 Task: Create a PowerPoint presentation on the benefits of meditation and mindfulness, including images and text from online sources.
Action: Mouse moved to (458, 384)
Screenshot: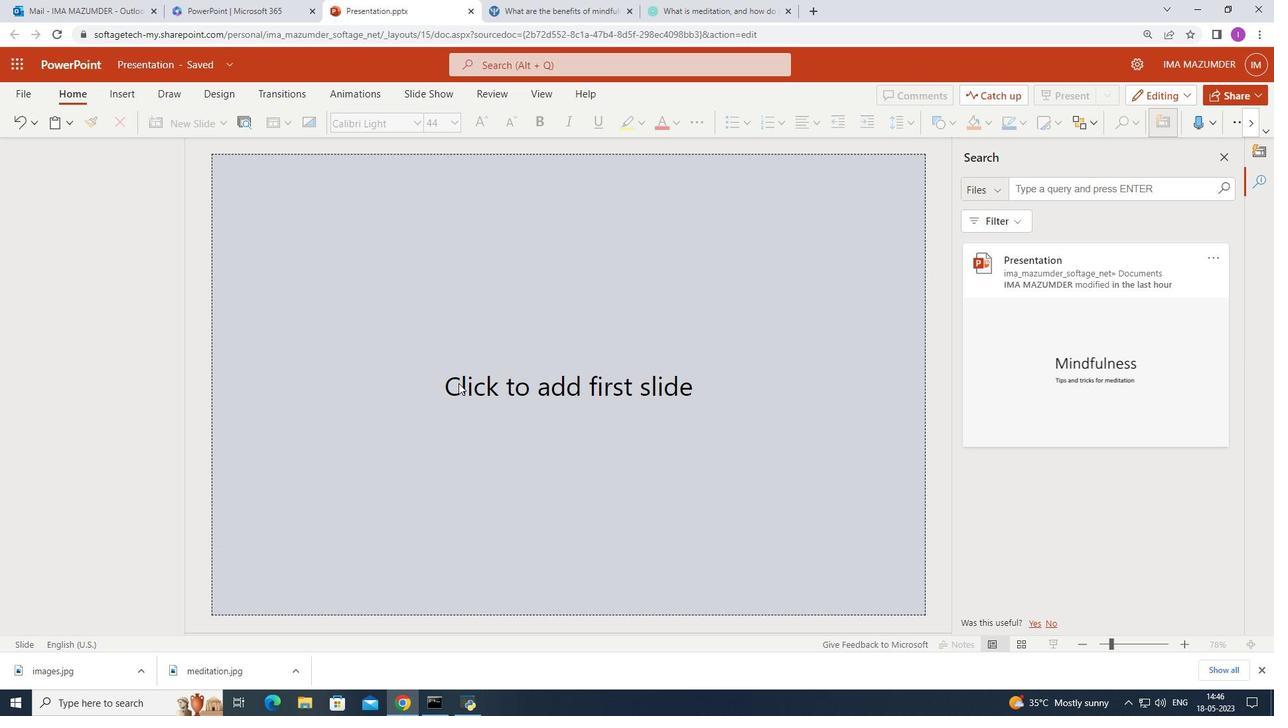 
Action: Mouse pressed left at (458, 384)
Screenshot: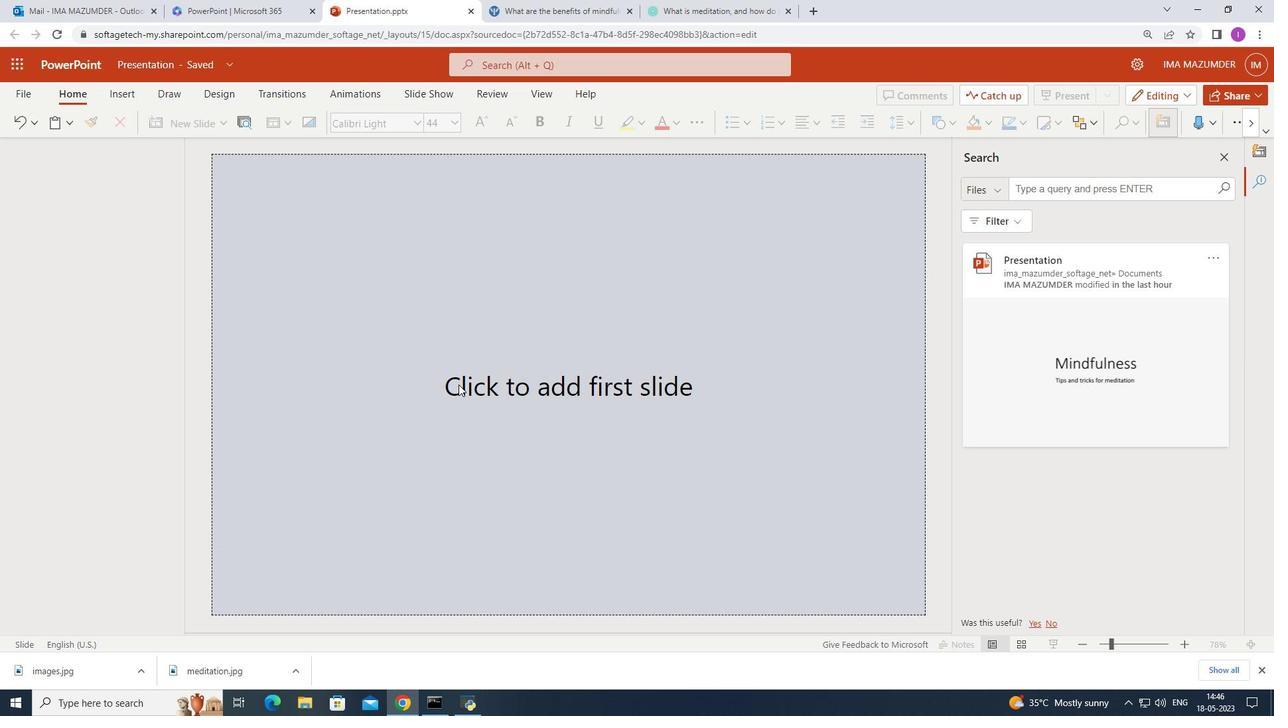 
Action: Mouse moved to (456, 301)
Screenshot: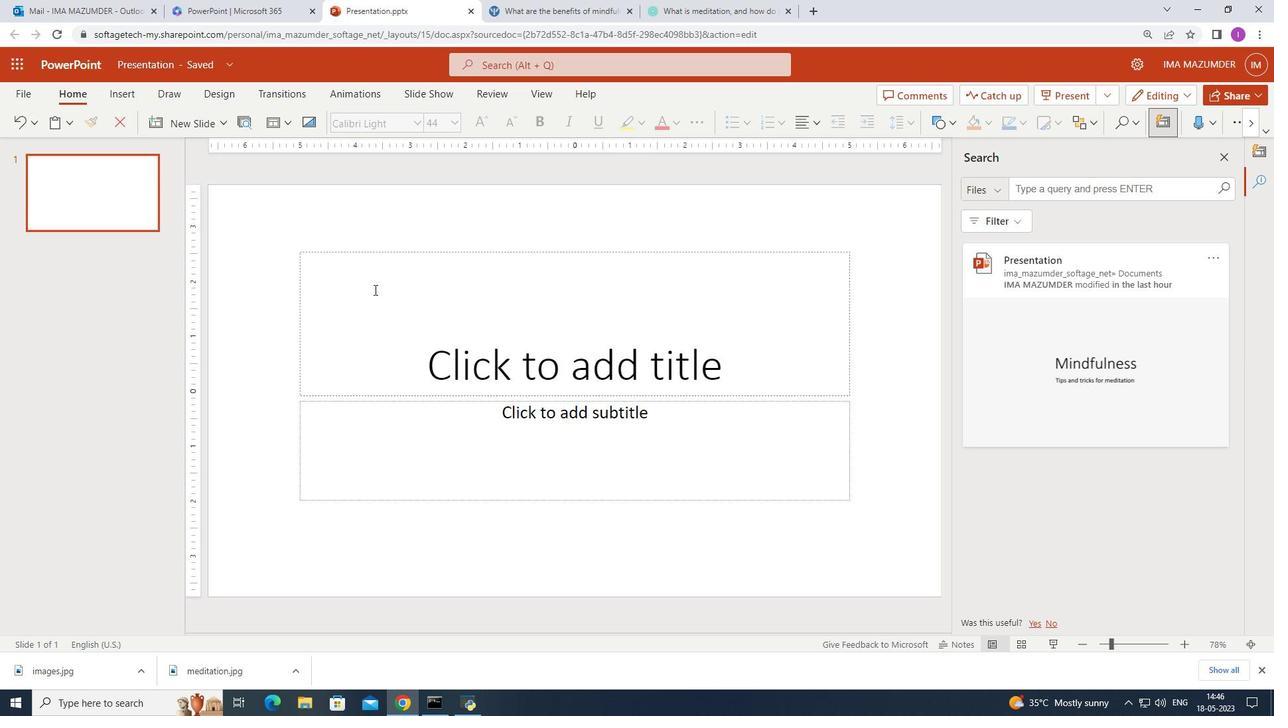 
Action: Key pressed <Key.shift><Key.shift><Key.shift><Key.shift><Key.shift><Key.shift><Key.shift><Key.shift><Key.shift><Key.shift><Key.shift><Key.shift><Key.shift><Key.shift><Key.shift><Key.shift><Key.shift><Key.shift><Key.shift><Key.shift><Key.shift><Key.shift><Key.shift><Key.shift><Key.shift><Key.shift><Key.shift><Key.shift><Key.shift><Key.shift><Key.shift><Key.shift><Key.shift><Key.shift><Key.shift><Key.shift><Key.shift><Key.shift><Key.shift><Key.shift><Key.shift><Key.shift><Key.shift><Key.shift><Key.shift><Key.shift><Key.shift><Key.shift><Key.shift><Key.shift><Key.shift><Key.shift><Key.shift><Key.shift><Key.shift><Key.shift><Key.shift><Key.shift><Key.shift><Key.shift><Key.shift><Key.shift><Key.shift><Key.shift><Key.shift><Key.shift><Key.shift><Key.shift><Key.shift><Key.shift><Key.shift><Key.shift><Key.shift><Key.shift><Key.shift><Key.shift><Key.shift><Key.shift><Key.shift><Key.shift><Key.shift><Key.shift><Key.shift><Key.shift><Key.shift><Key.shift><Key.shift><Key.shift><Key.shift><Key.shift><Key.shift><Key.shift><Key.shift><Key.shift><Key.shift><Key.shift><Key.shift><Key.shift><Key.shift><Key.shift><Key.shift><Key.shift><Key.shift><Key.shift><Key.shift><Key.shift><Key.shift><Key.shift><Key.shift><Key.shift><Key.shift><Key.shift><Key.shift><Key.shift><Key.shift><Key.shift><Key.shift><Key.shift><Key.shift><Key.shift><Key.shift><Key.shift><Key.shift><Key.shift><Key.shift><Key.shift><Key.shift><Key.shift><Key.shift><Key.shift><Key.shift><Key.shift><Key.shift><Key.shift><Key.shift><Key.shift><Key.shift><Key.shift><Key.shift><Key.shift><Key.shift><Key.shift><Key.shift><Key.shift><Key.shift><Key.shift><Key.shift><Key.shift><Key.shift><Key.shift><Key.shift><Key.shift><Key.shift><Key.shift><Key.shift><Key.shift><Key.shift><Key.shift><Key.shift><Key.shift><Key.shift><Key.shift><Key.shift><Key.shift><Key.shift><Key.shift><Key.shift><Key.shift><Key.shift><Key.shift><Key.shift><Key.shift><Key.shift>Me
Screenshot: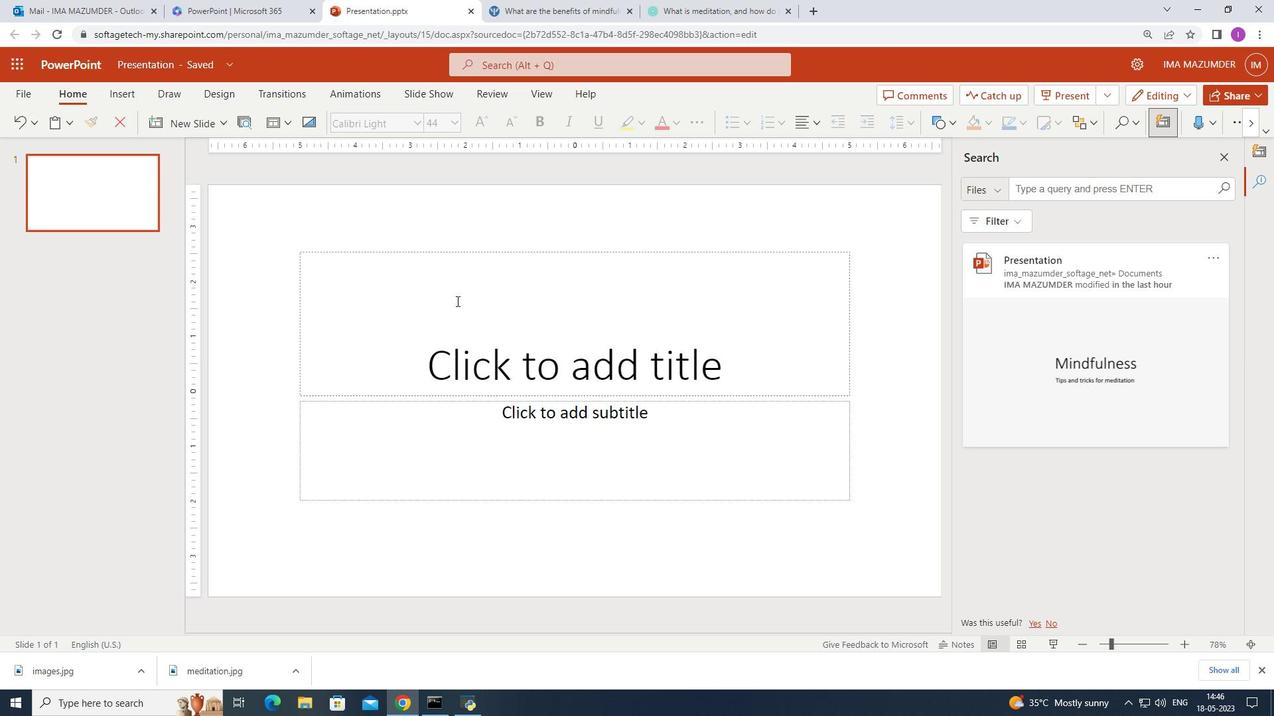 
Action: Mouse moved to (430, 311)
Screenshot: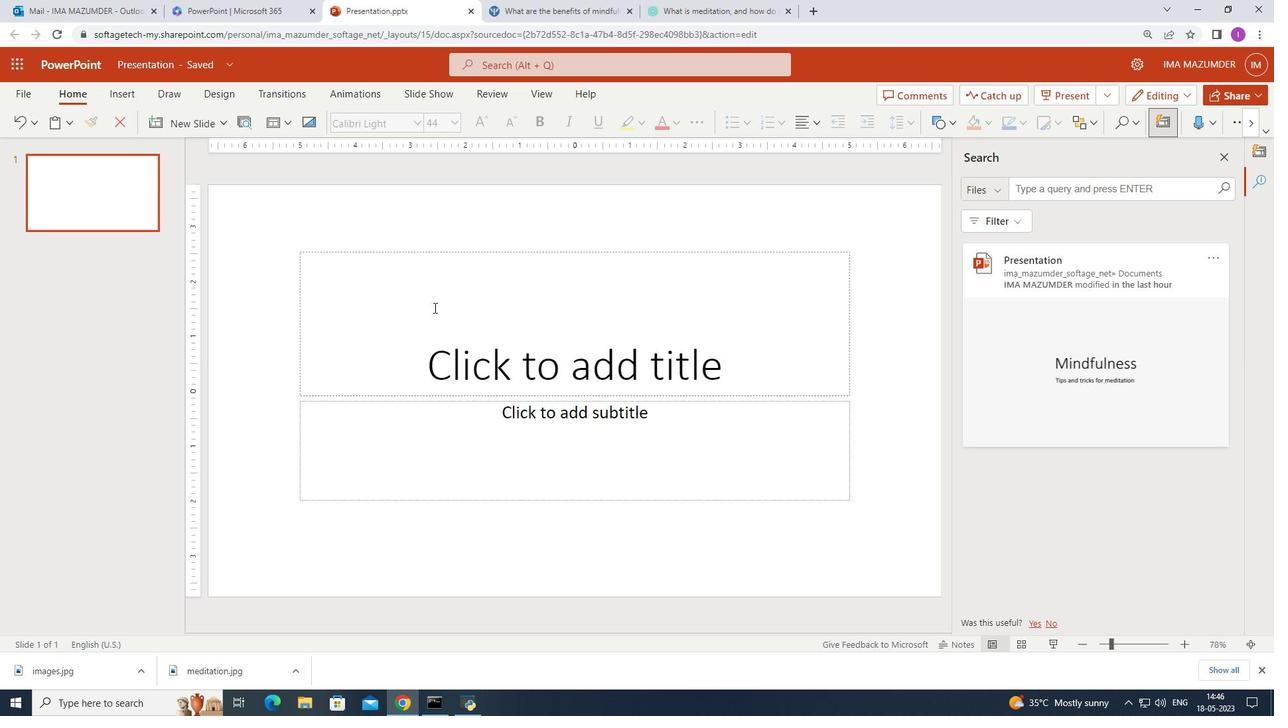 
Action: Mouse pressed left at (430, 311)
Screenshot: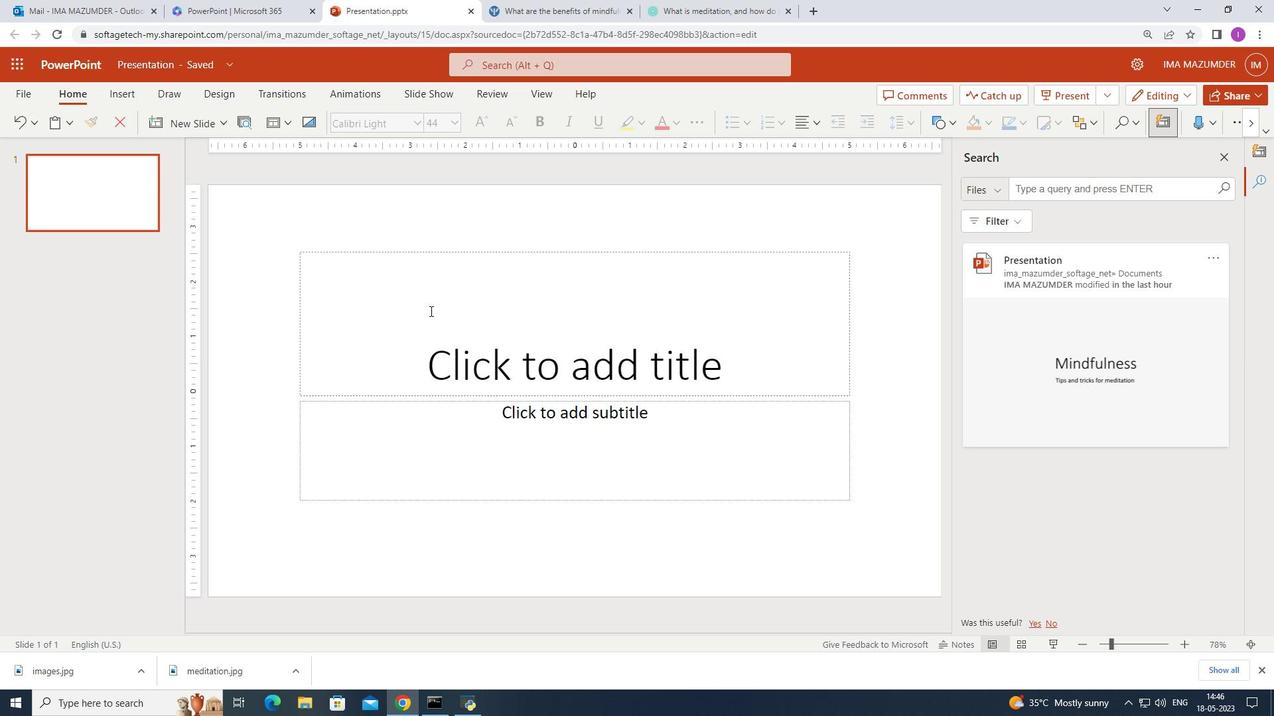 
Action: Mouse moved to (561, 270)
Screenshot: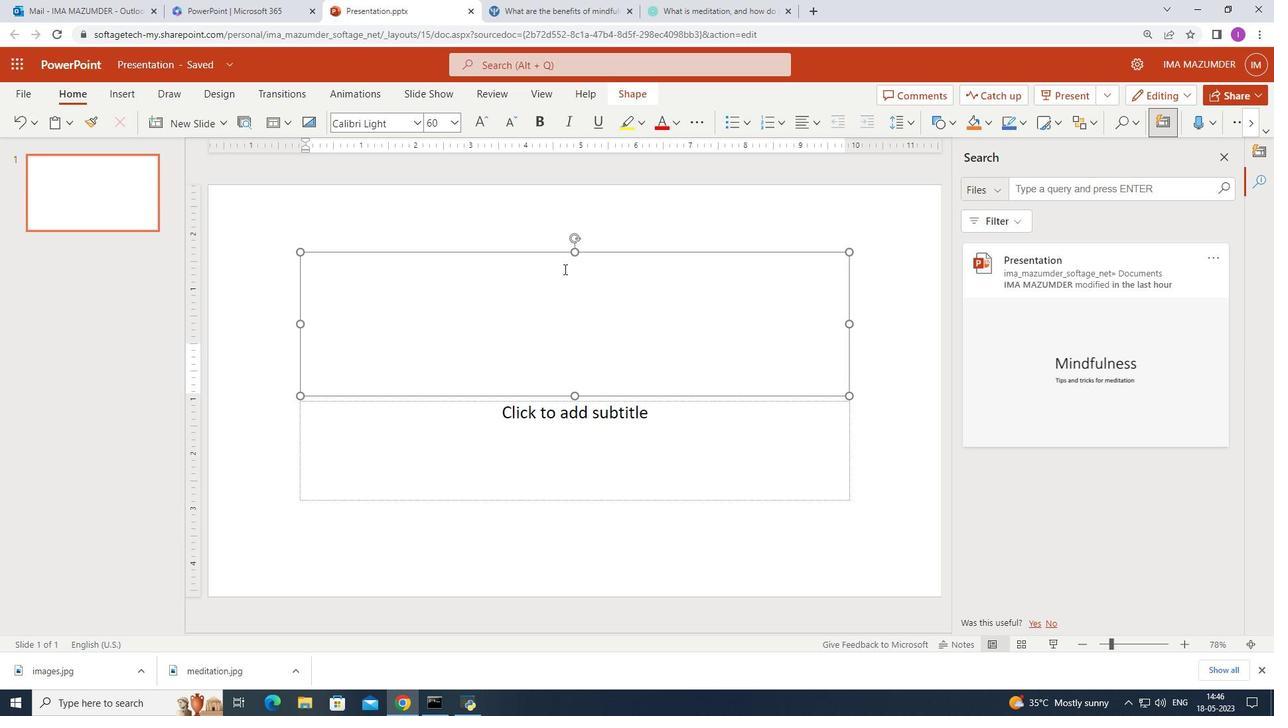
Action: Key pressed <Key.shift><Key.shift><Key.shift><Key.shift><Key.shift><Key.shift><Key.shift><Key.shift><Key.shift><Key.shift><Key.shift><Key.shift><Key.shift><Key.shift><Key.shift><Key.shift><Key.shift><Key.shift><Key.shift><Key.shift><Key.shift><Key.shift><Key.shift><Key.shift><Key.shift><Key.shift><Key.shift><Key.shift><Key.shift><Key.shift><Key.shift><Key.shift><Key.shift><Key.shift><Key.shift><Key.shift><Key.shift><Key.shift><Key.shift><Key.shift><Key.shift><Key.shift><Key.shift><Key.shift><Key.shift><Key.shift><Key.shift><Key.shift><Key.shift><Key.shift><Key.shift><Key.shift><Key.shift><Key.shift><Key.shift><Key.shift><Key.shift><Key.shift><Key.shift><Key.shift><Key.shift><Key.shift><Key.shift><Key.shift><Key.shift><Key.shift><Key.shift><Key.shift><Key.shift><Key.shift><Key.shift><Key.shift><Key.shift><Key.shift><Key.shift><Key.shift><Key.shift><Key.shift><Key.shift><Key.shift><Key.shift><Key.shift><Key.shift><Key.shift><Key.shift><Key.shift><Key.shift>Benefits<Key.space>of<Key.space>m<Key.backspace><Key.shift>Meditation
Screenshot: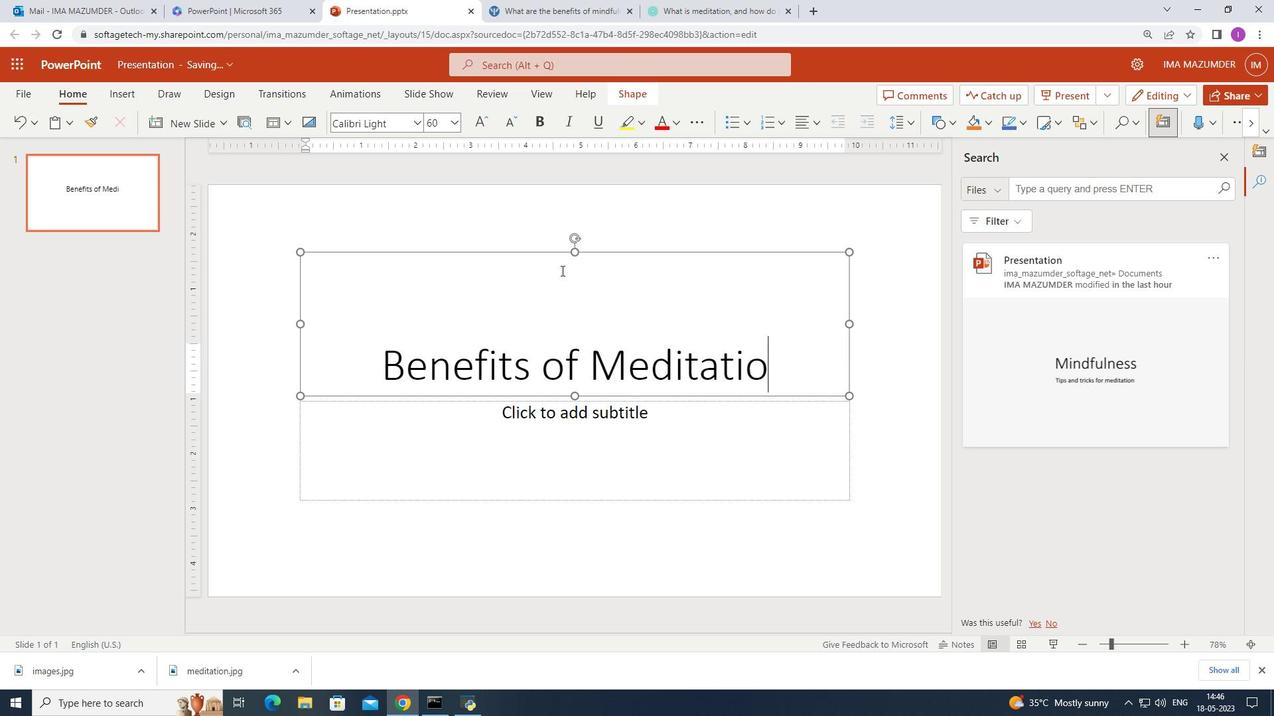 
Action: Mouse moved to (431, 418)
Screenshot: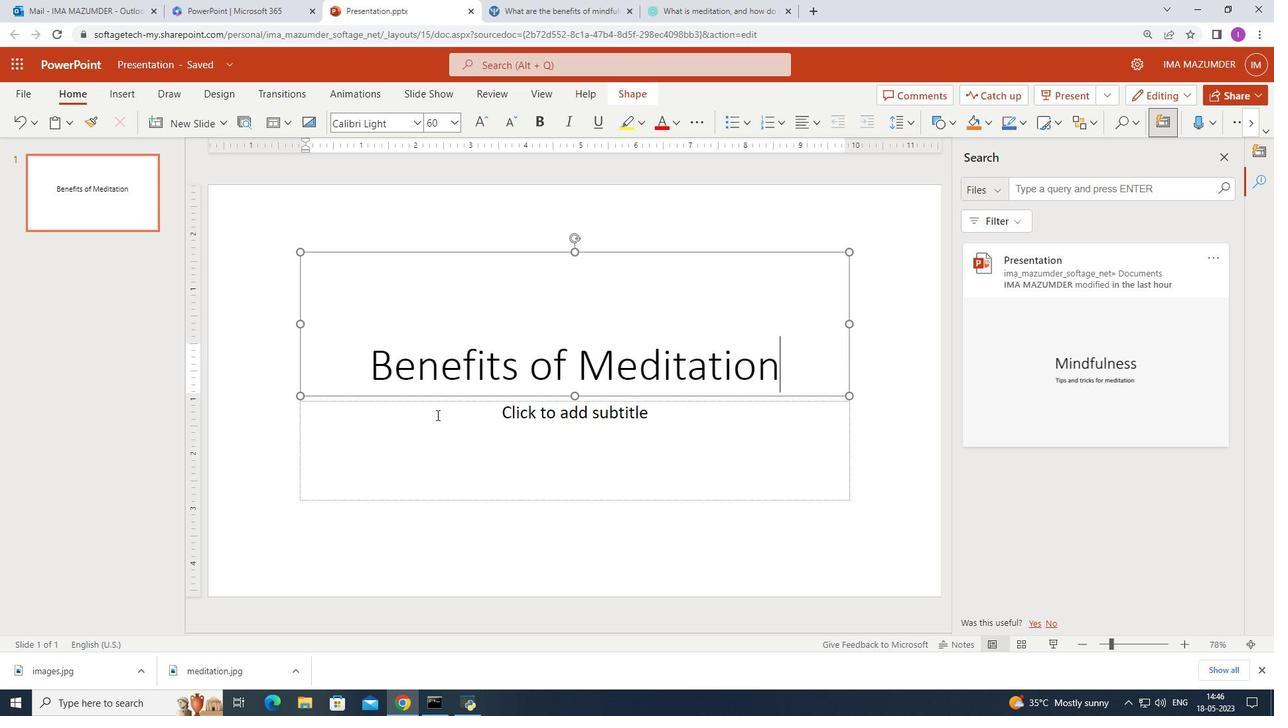 
Action: Mouse pressed left at (431, 418)
Screenshot: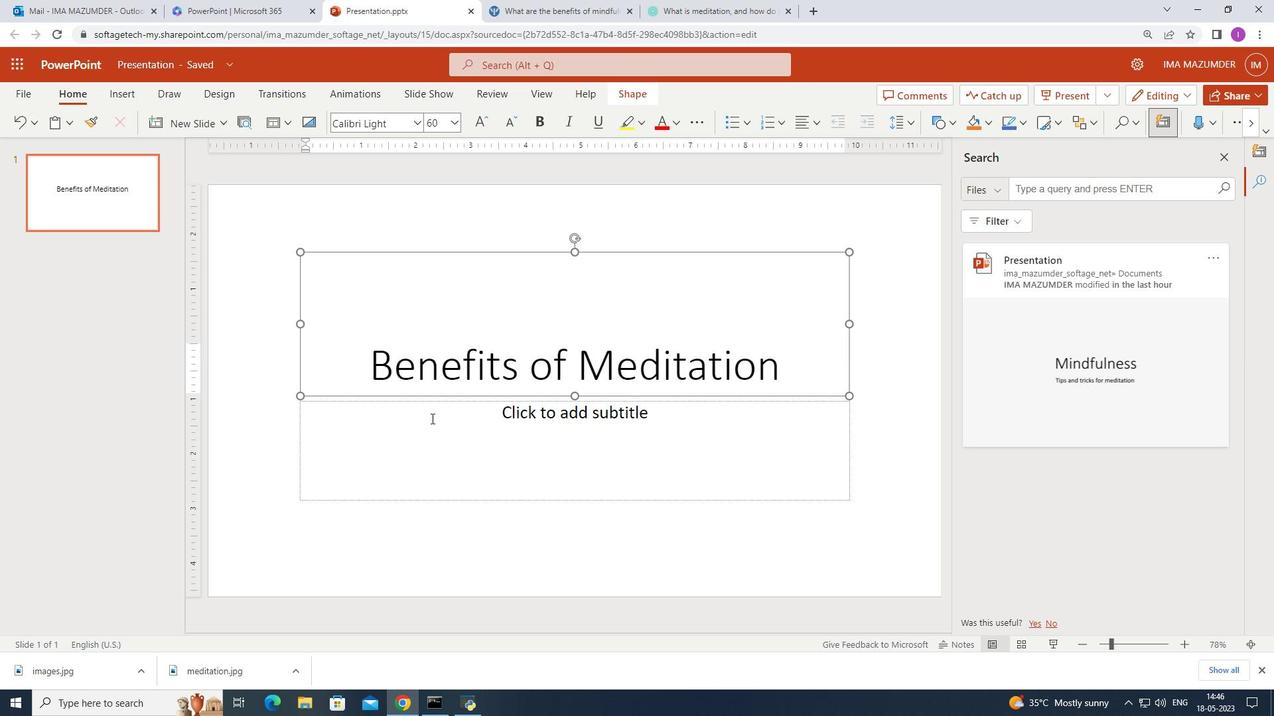 
Action: Mouse moved to (708, 392)
Screenshot: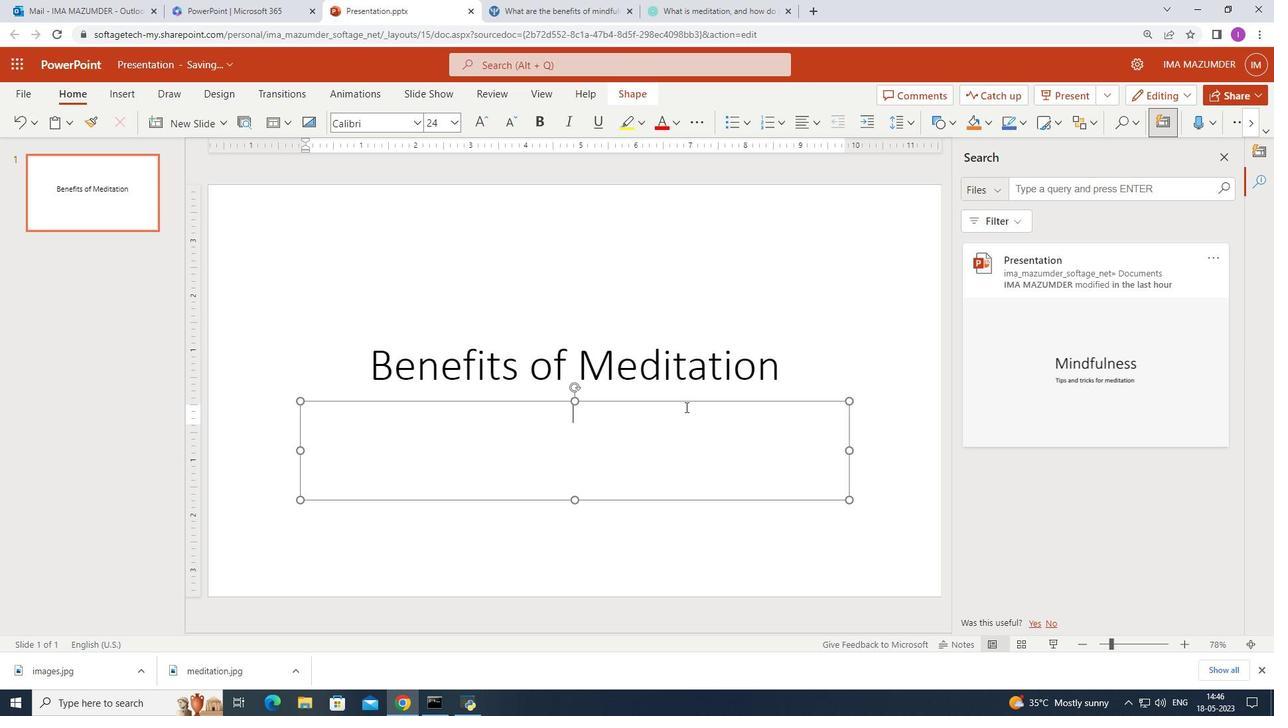 
Action: Key pressed <Key.shift>Tips<Key.space>of<Key.space><Key.shift>Meditation
Screenshot: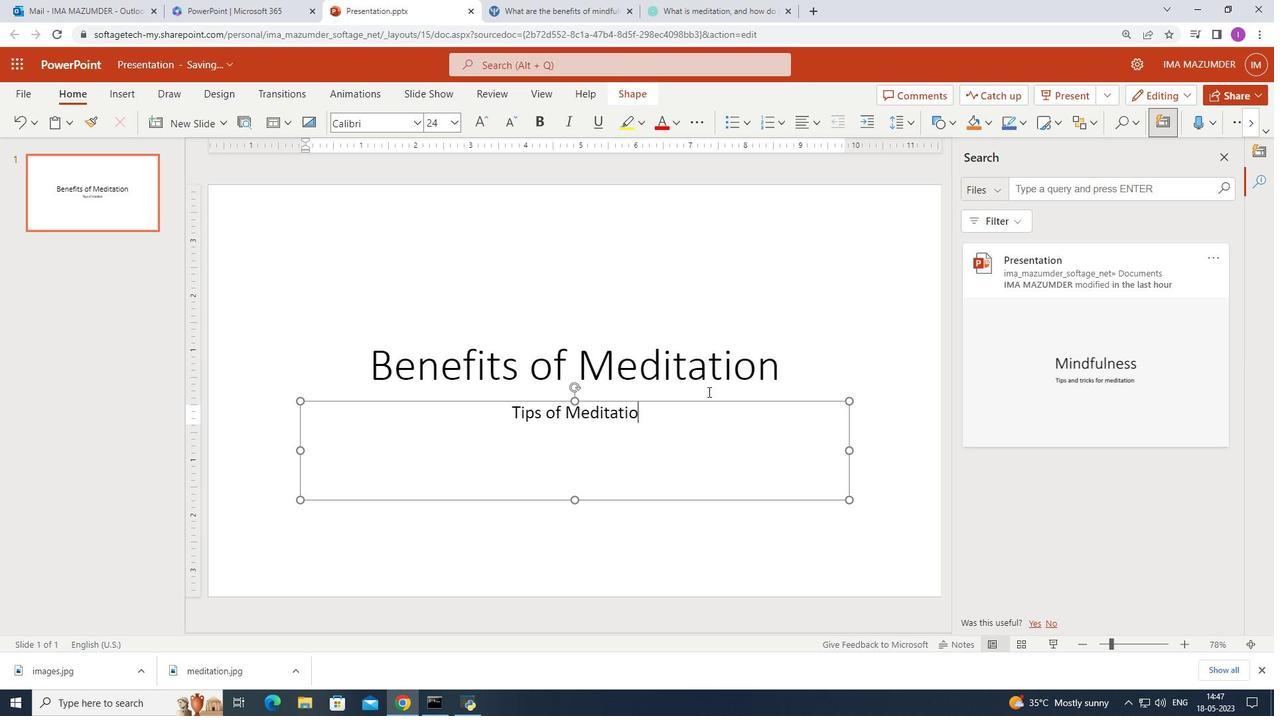 
Action: Mouse moved to (185, 122)
Screenshot: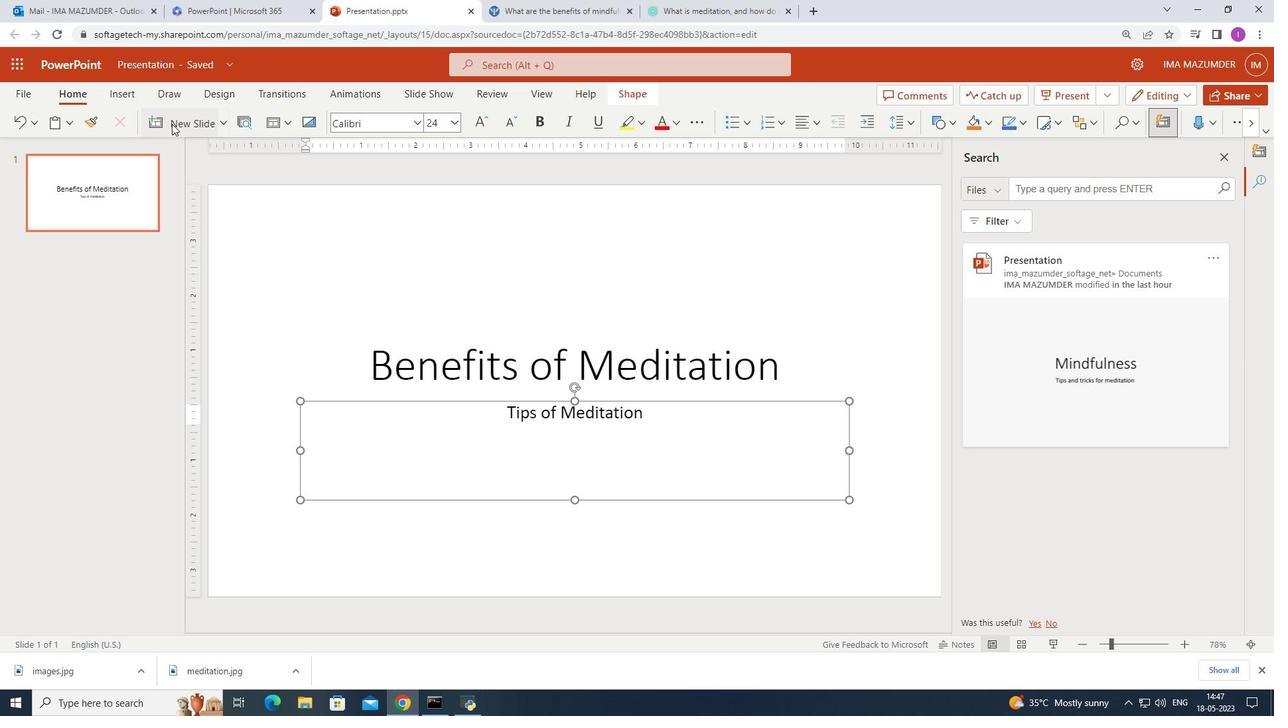 
Action: Mouse pressed left at (185, 122)
Screenshot: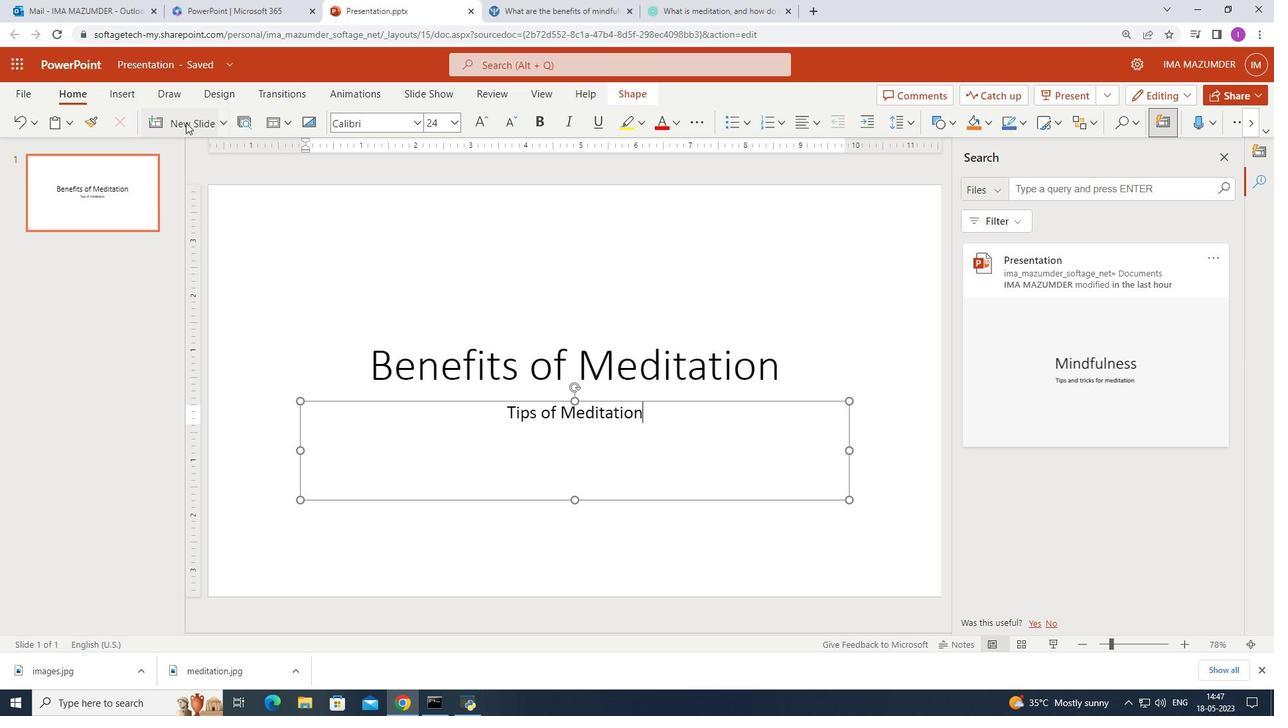 
Action: Mouse moved to (285, 246)
Screenshot: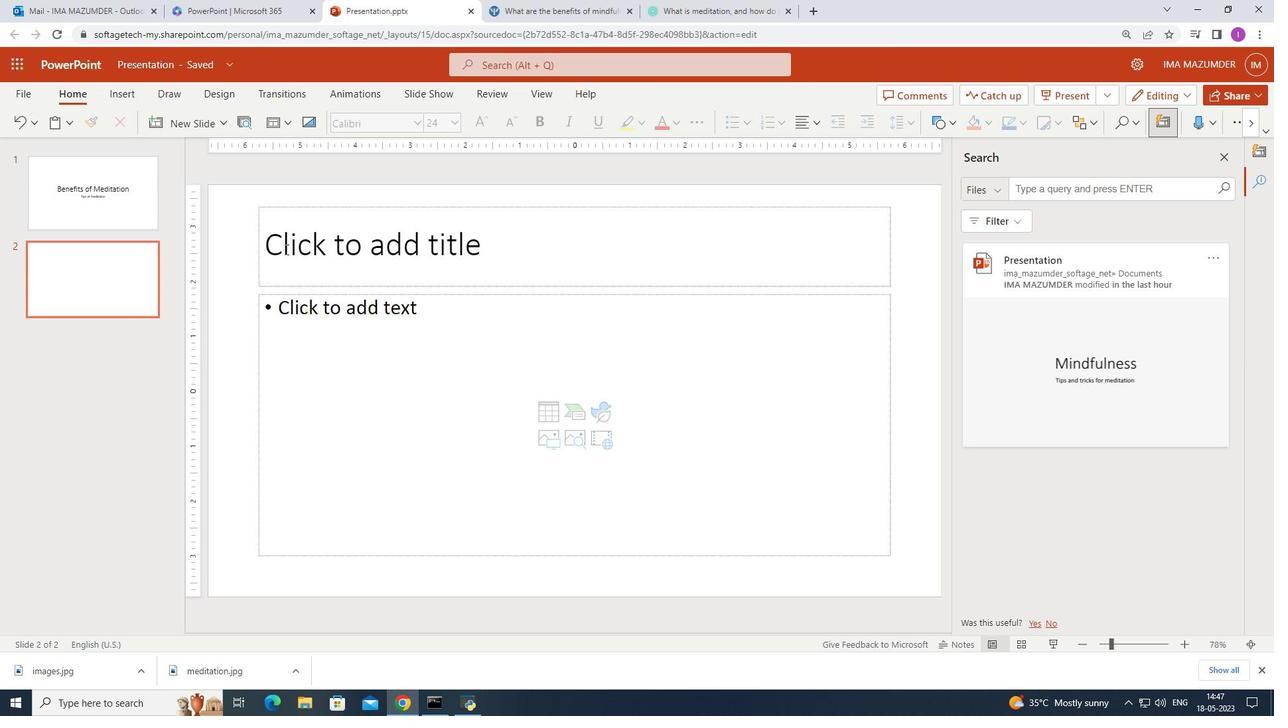 
Action: Mouse pressed left at (285, 246)
Screenshot: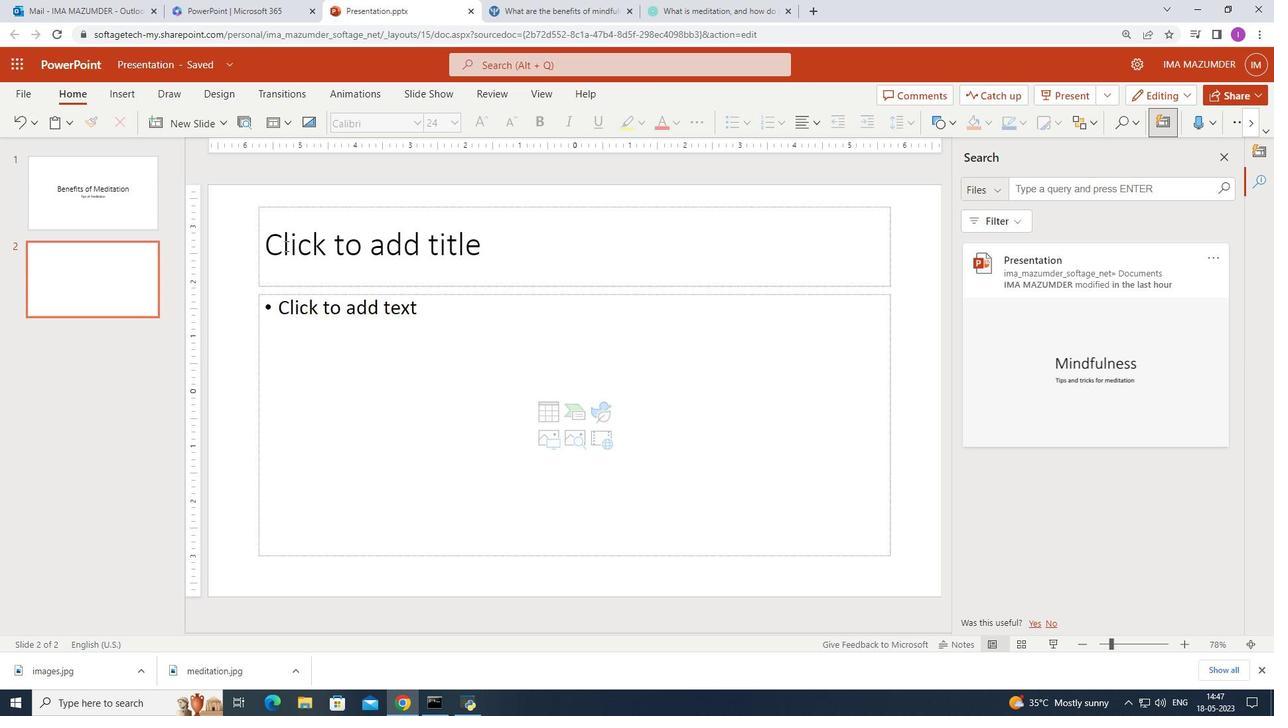 
Action: Mouse moved to (393, 236)
Screenshot: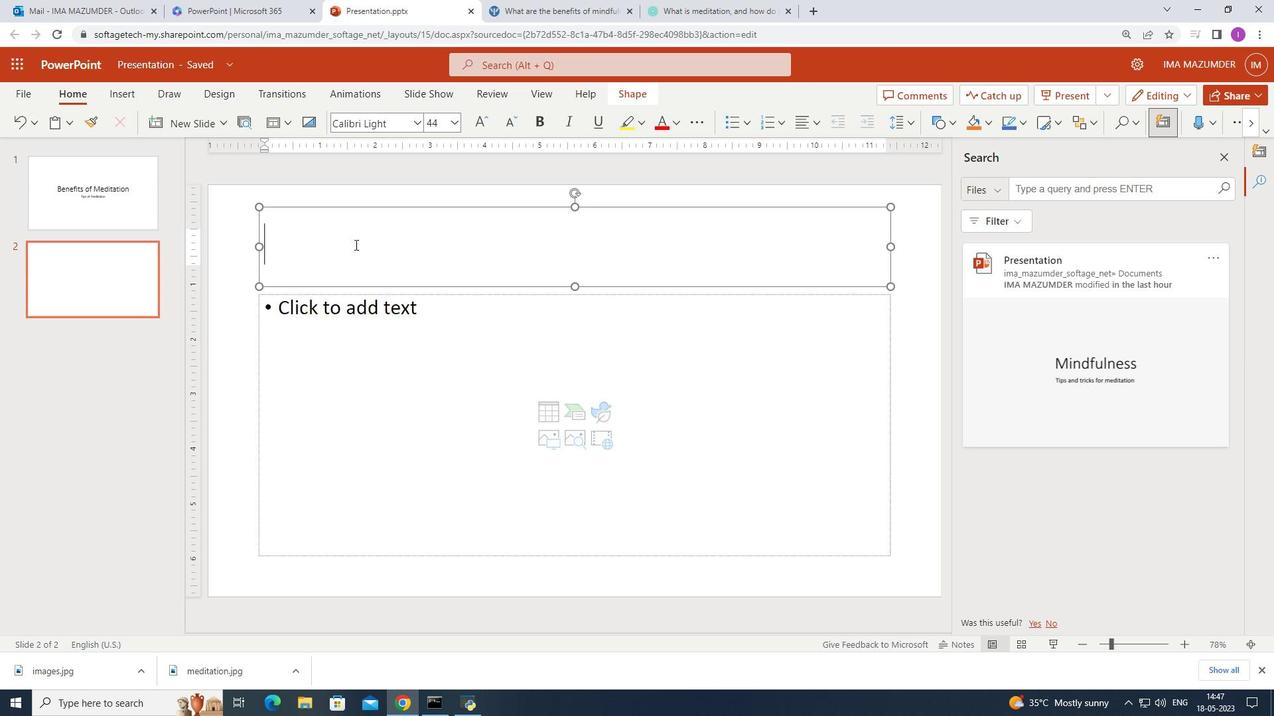 
Action: Key pressed <Key.shift>Meditation<Key.space>is<Key.space>for<Key.space>peace<Key.space>of<Key.space>mind
Screenshot: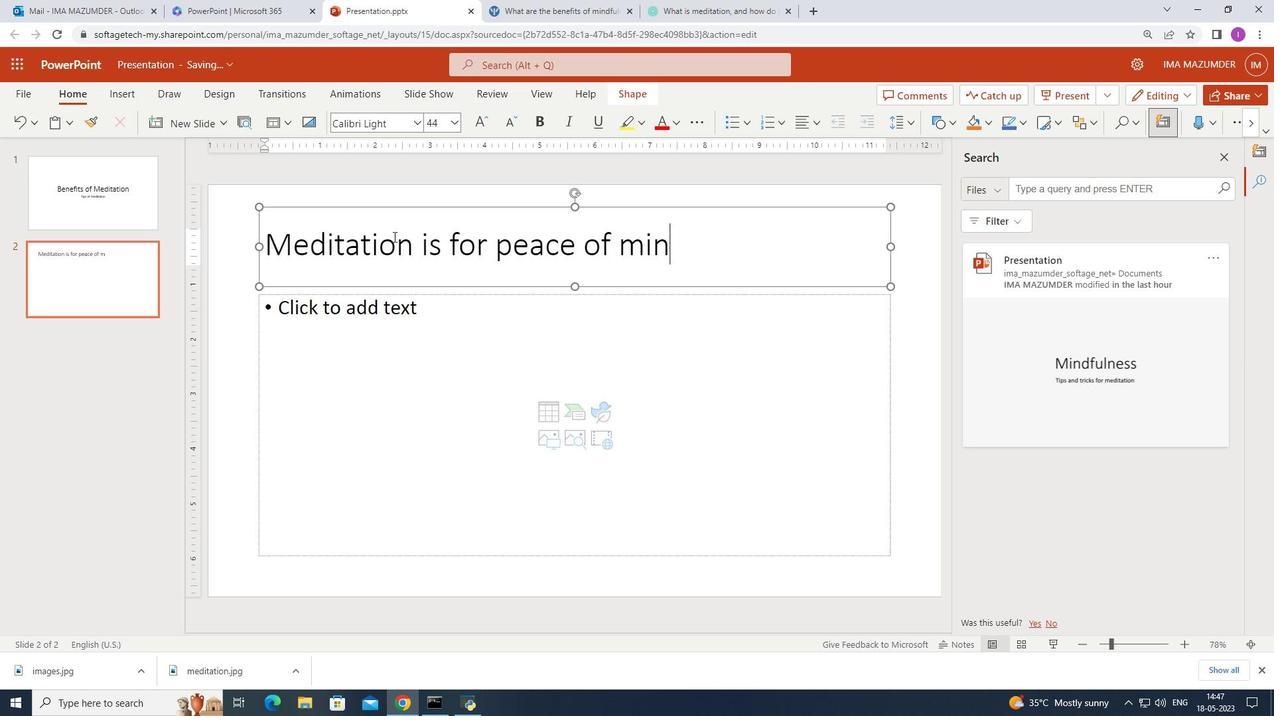 
Action: Mouse moved to (275, 319)
Screenshot: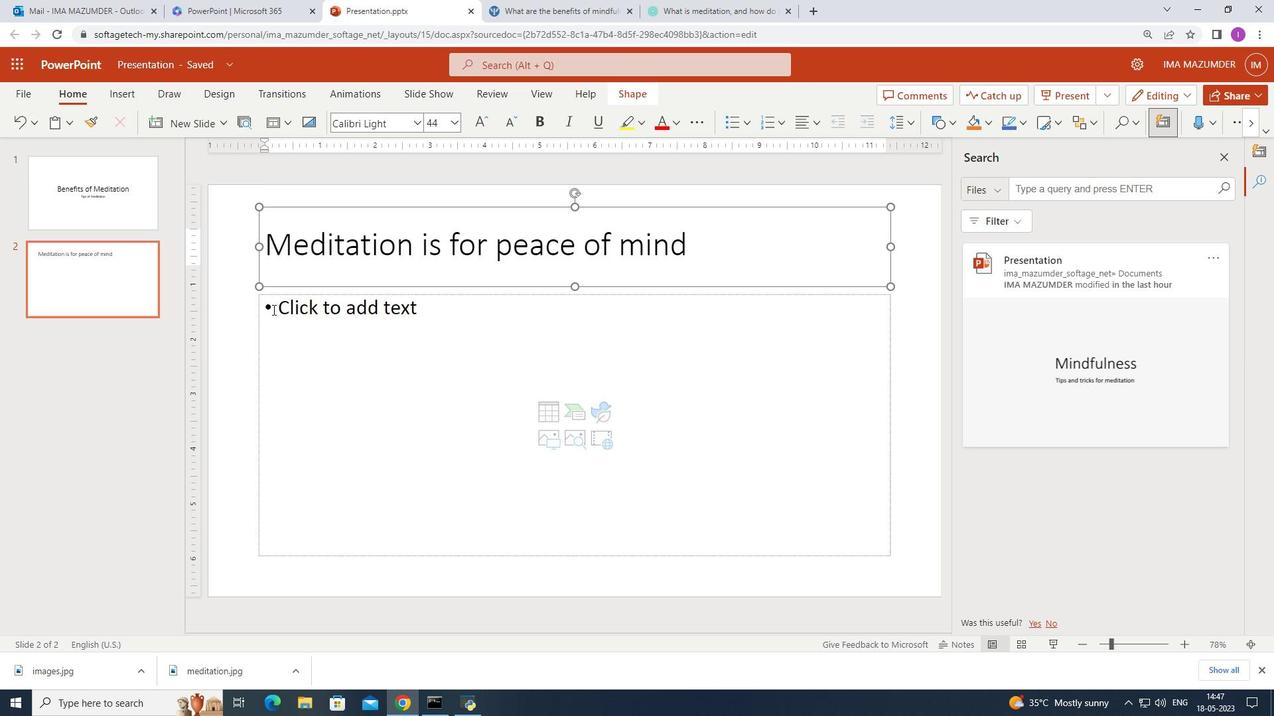 
Action: Mouse pressed left at (275, 319)
Screenshot: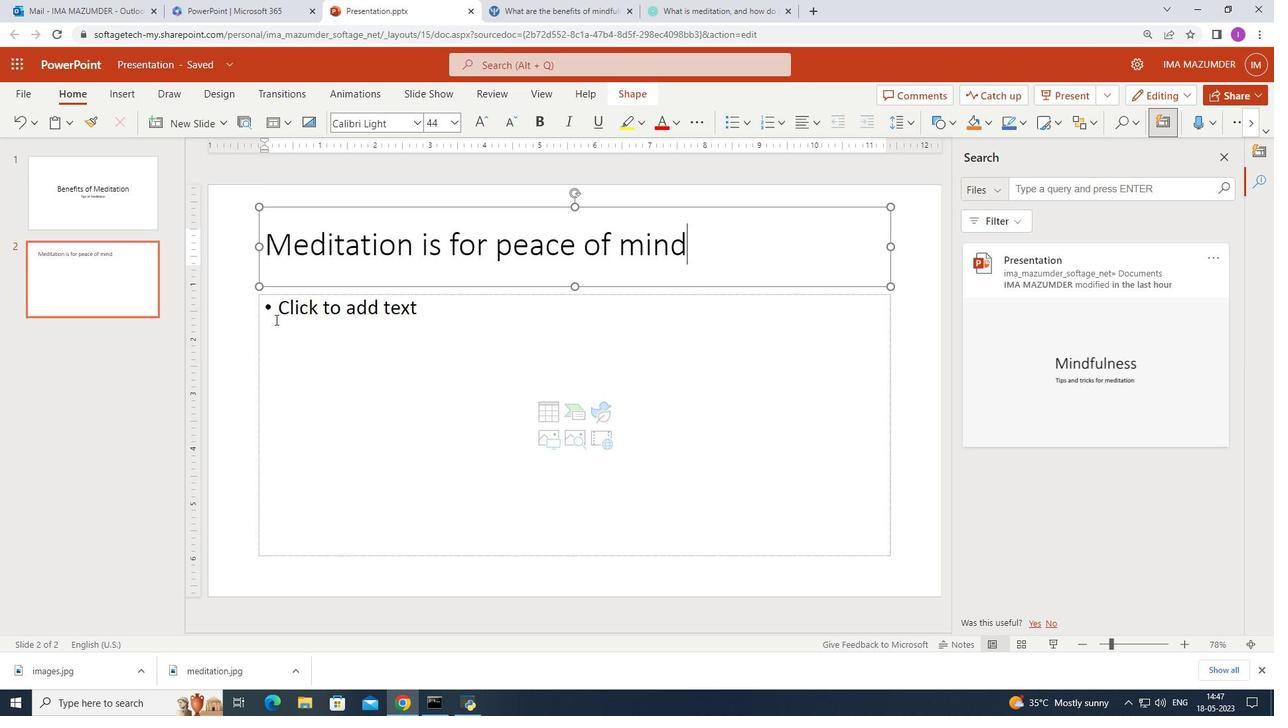 
Action: Mouse moved to (610, 7)
Screenshot: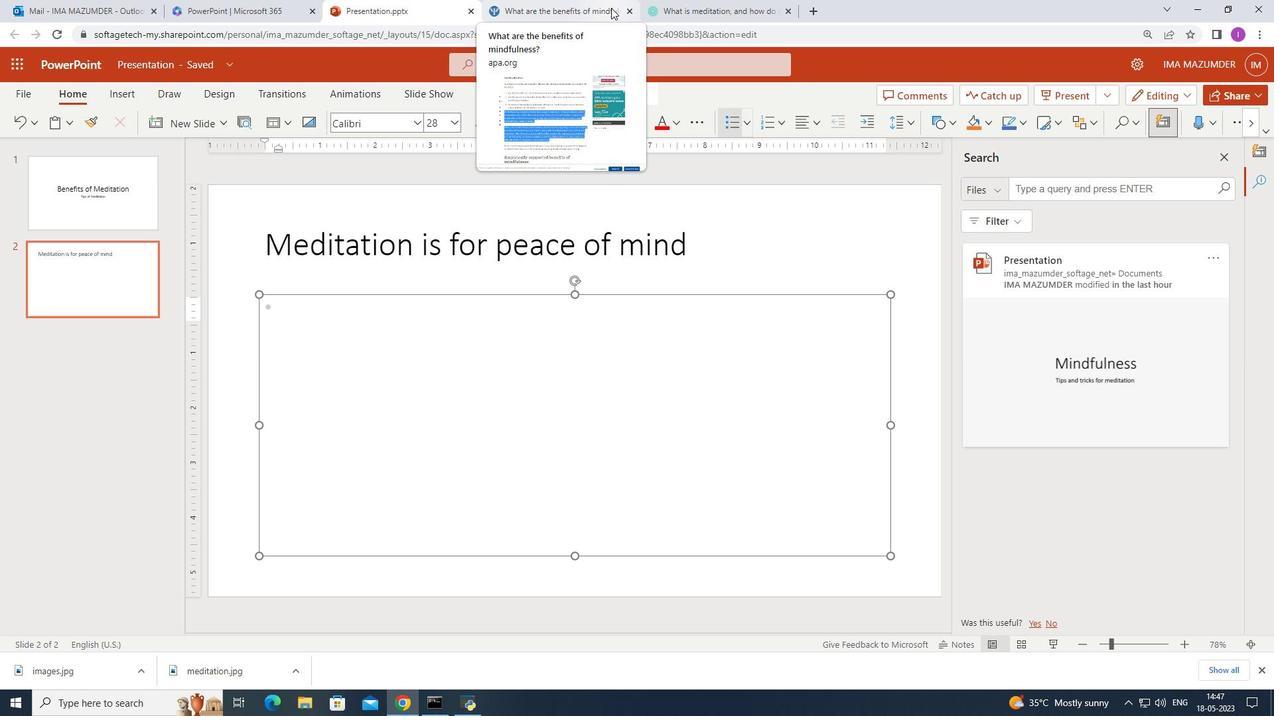 
Action: Mouse pressed left at (610, 7)
Screenshot: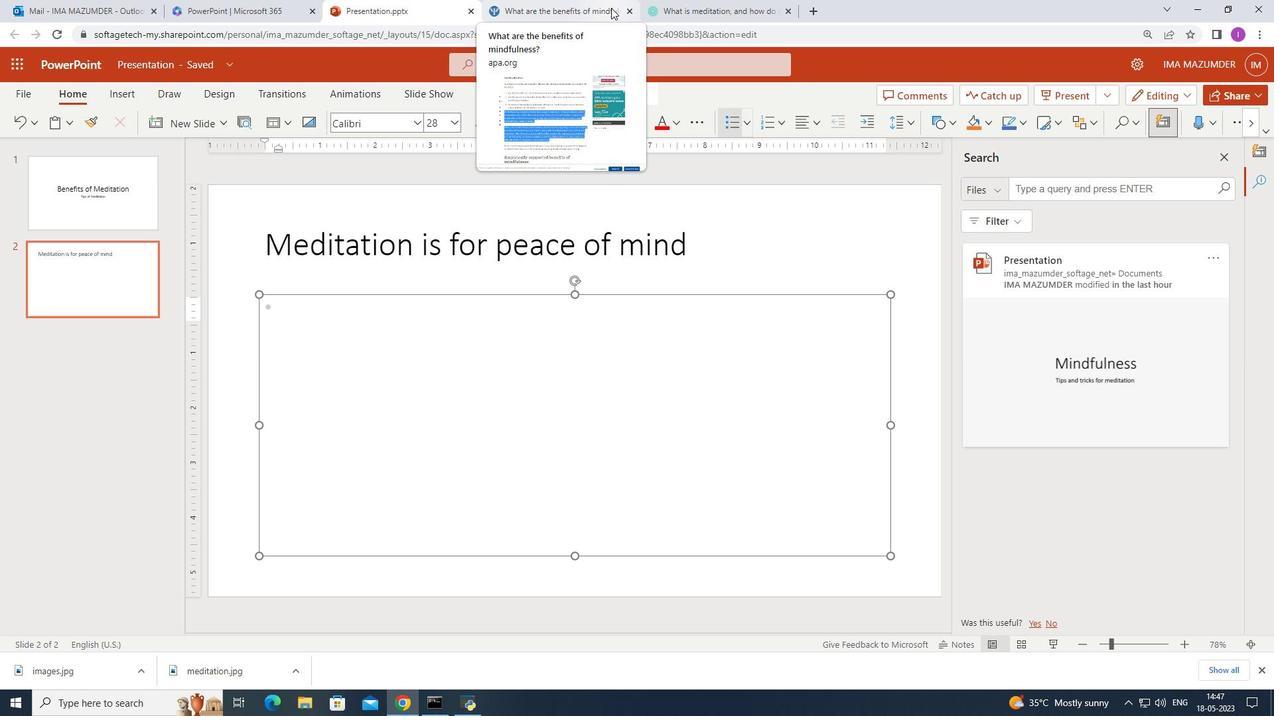 
Action: Mouse moved to (336, 141)
Screenshot: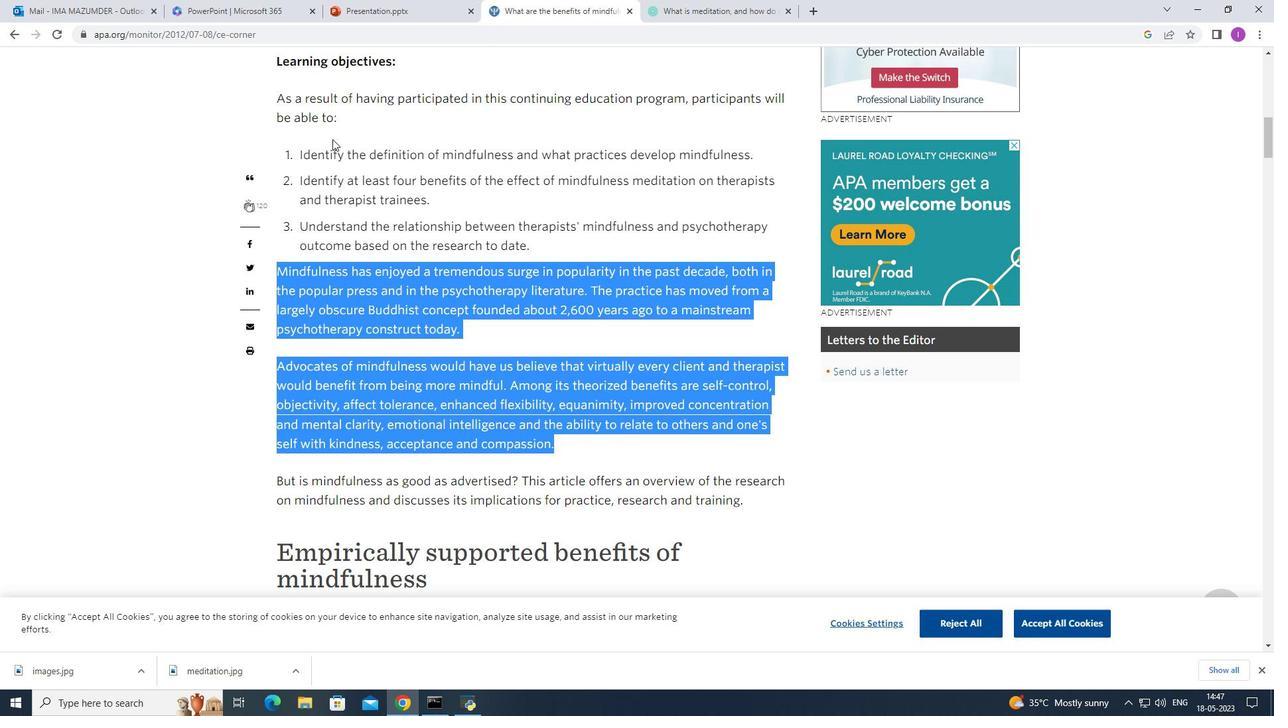 
Action: Mouse scrolled (336, 142) with delta (0, 0)
Screenshot: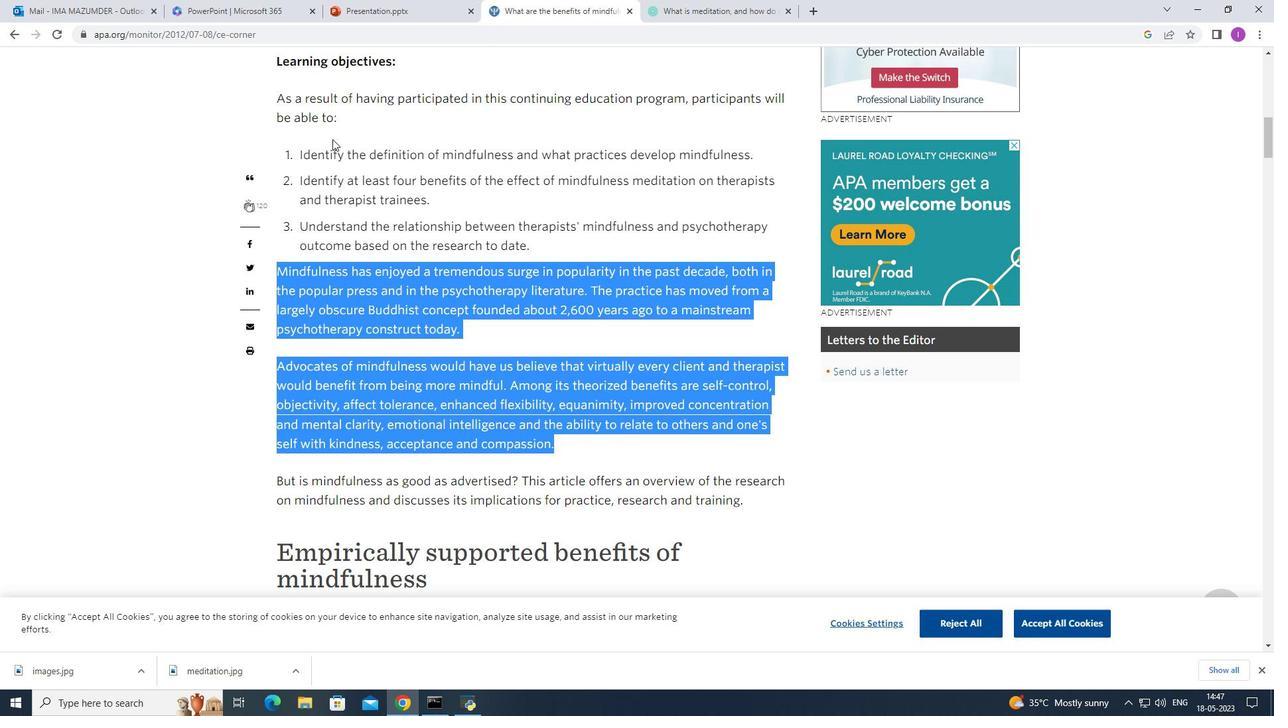 
Action: Mouse scrolled (336, 142) with delta (0, 0)
Screenshot: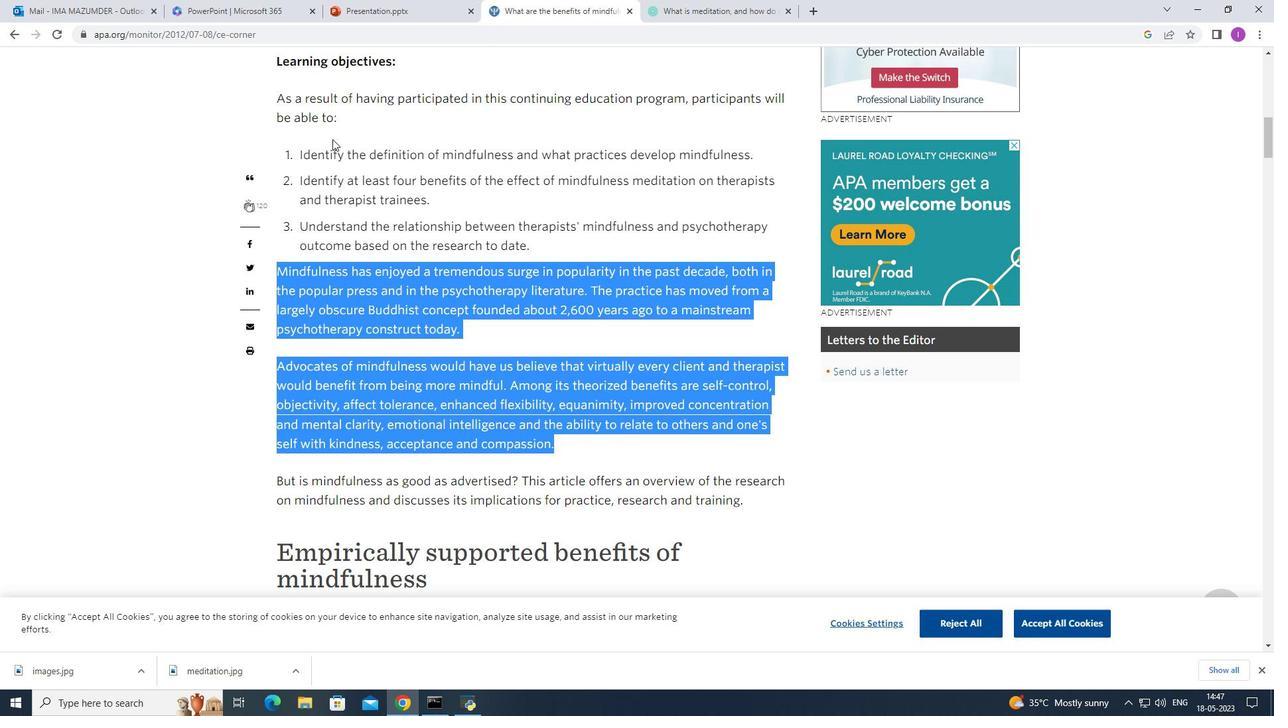 
Action: Mouse moved to (338, 141)
Screenshot: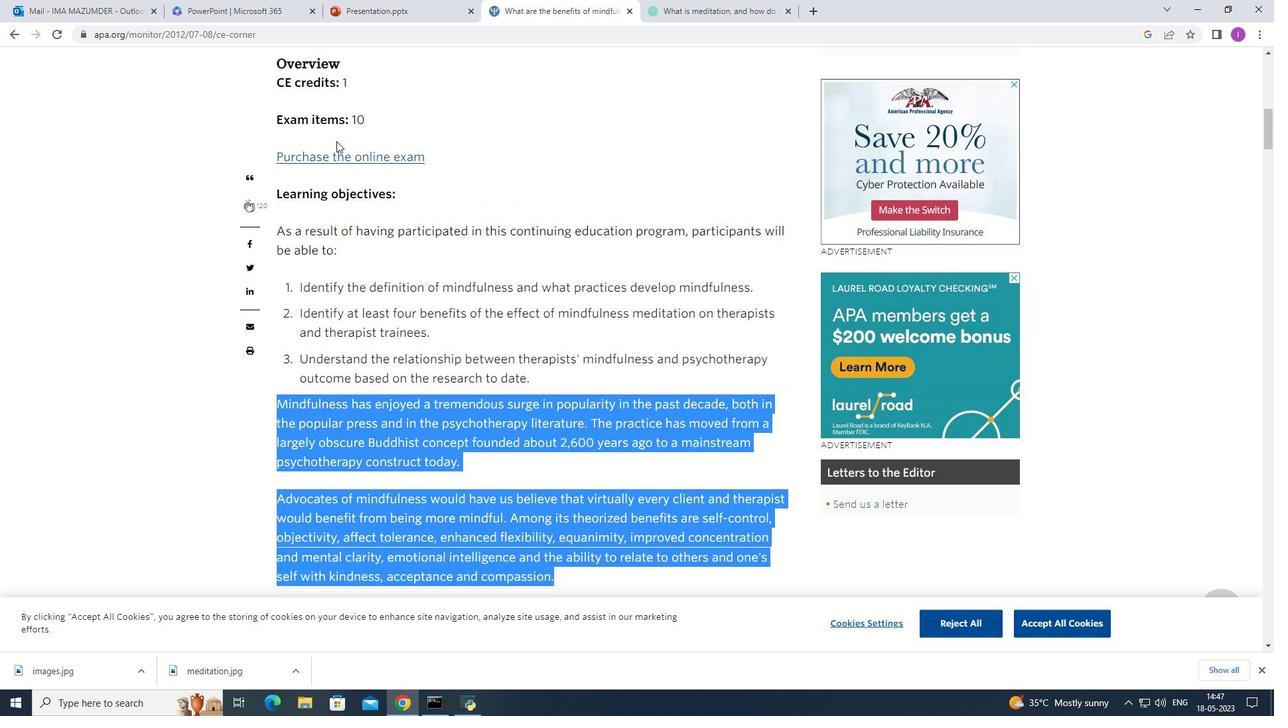 
Action: Mouse scrolled (338, 142) with delta (0, 0)
Screenshot: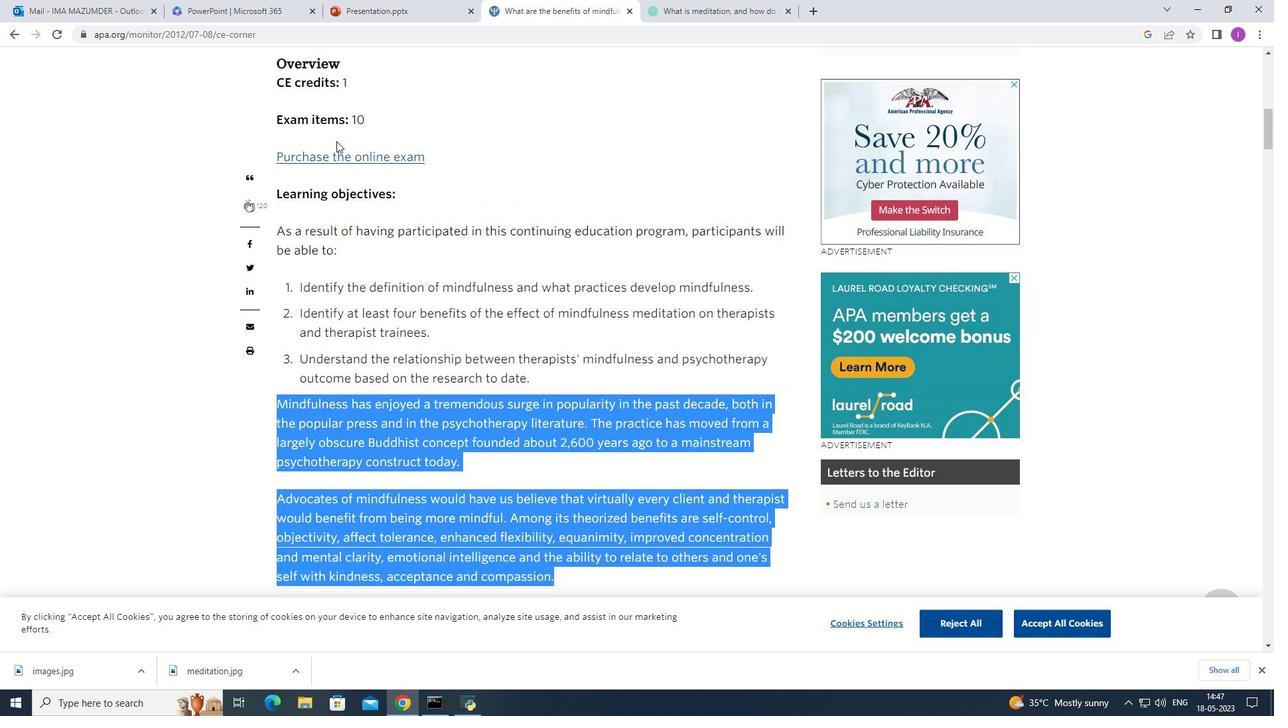 
Action: Mouse moved to (340, 140)
Screenshot: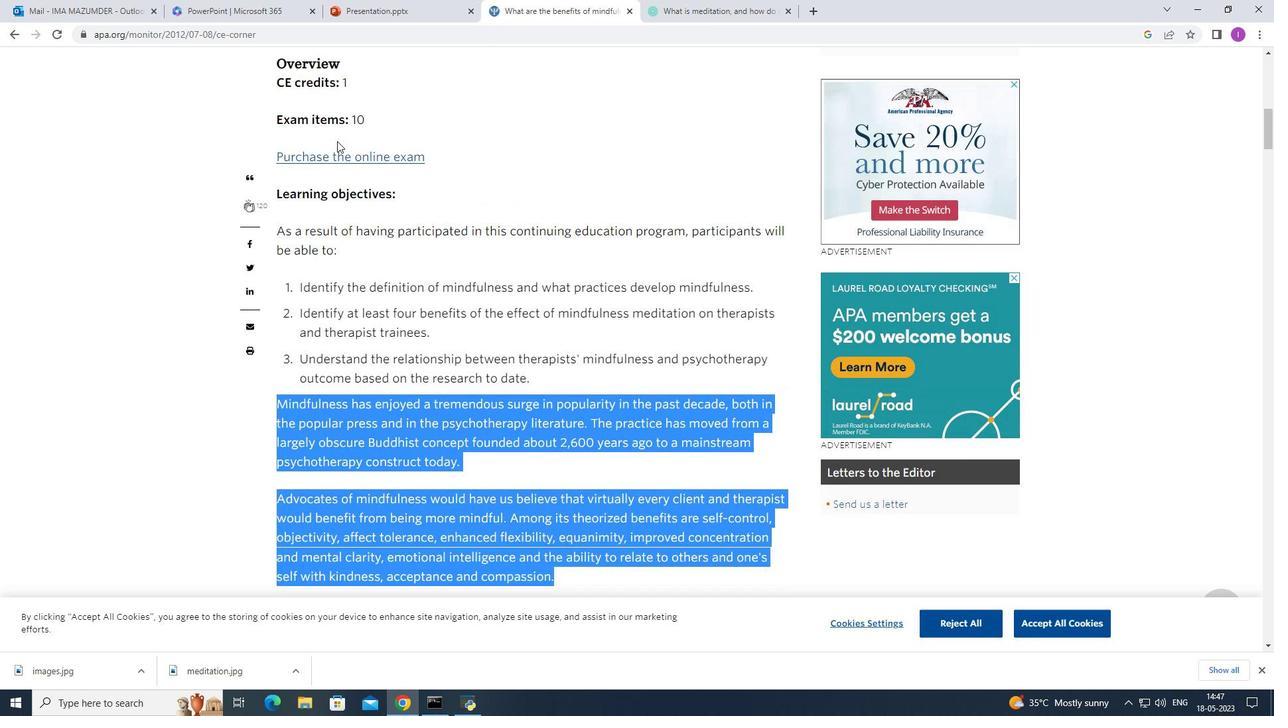 
Action: Mouse scrolled (340, 141) with delta (0, 0)
Screenshot: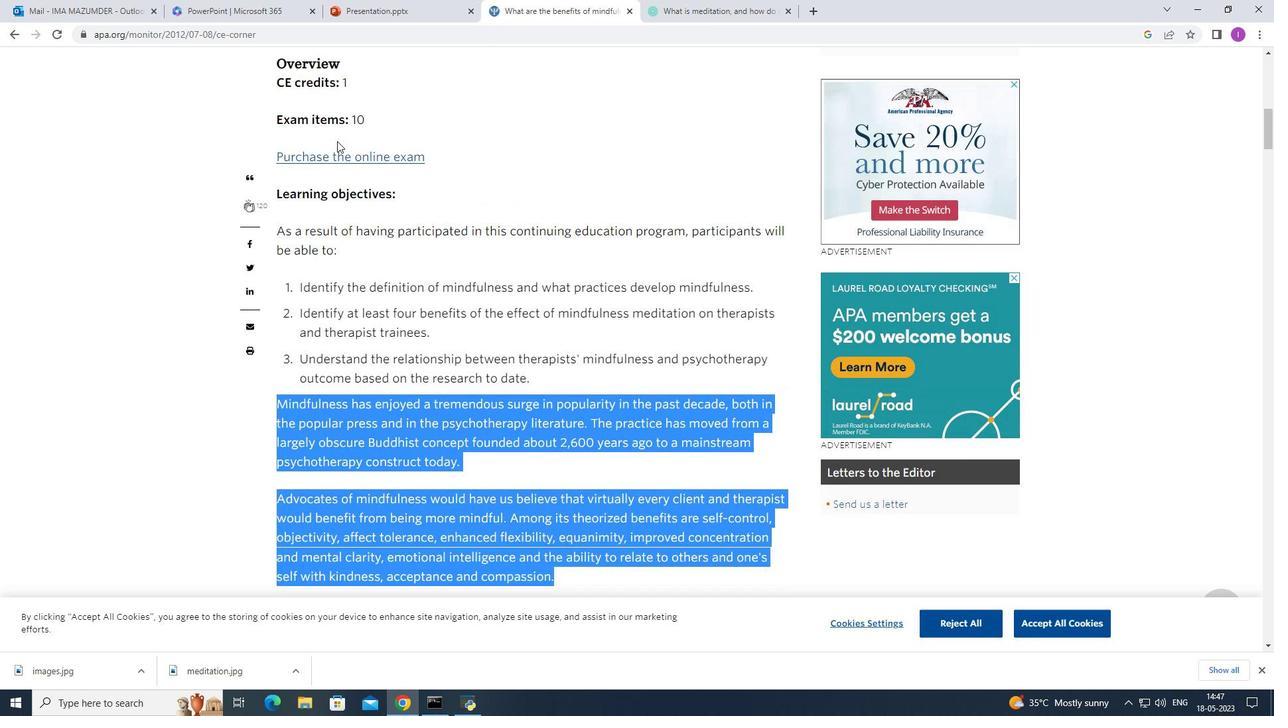 
Action: Mouse scrolled (340, 141) with delta (0, 0)
Screenshot: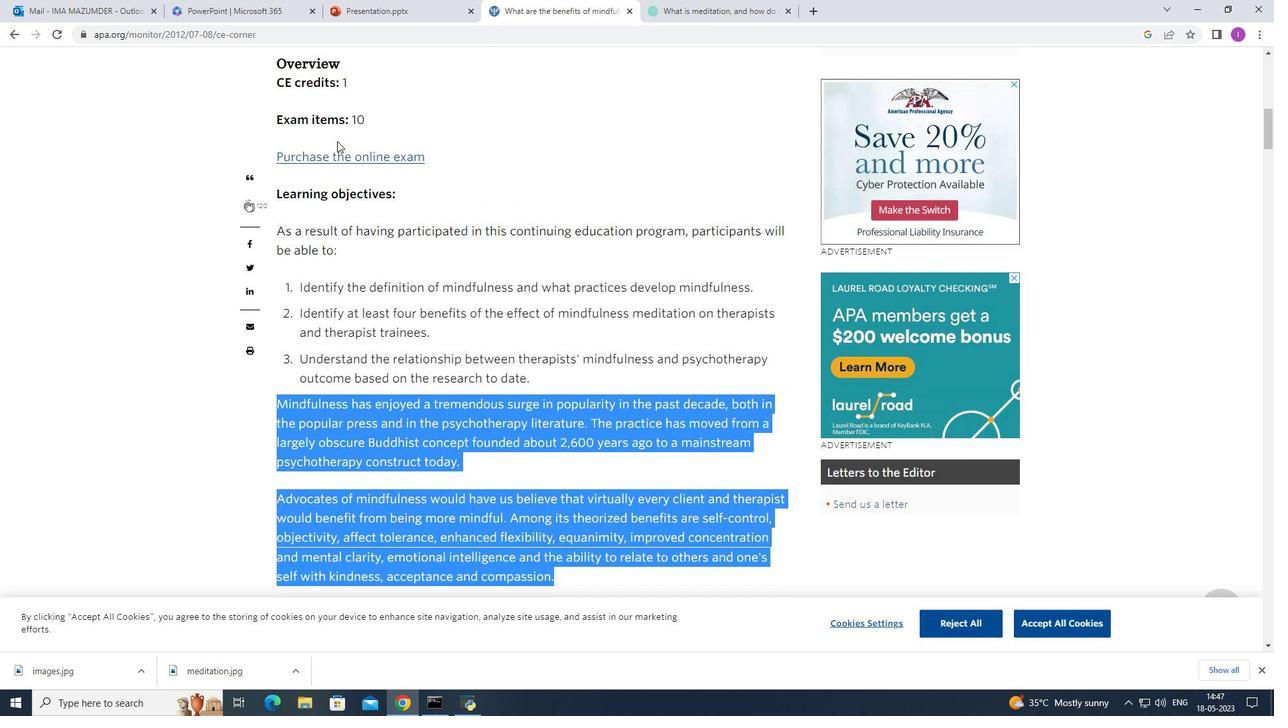 
Action: Mouse scrolled (340, 141) with delta (0, 0)
Screenshot: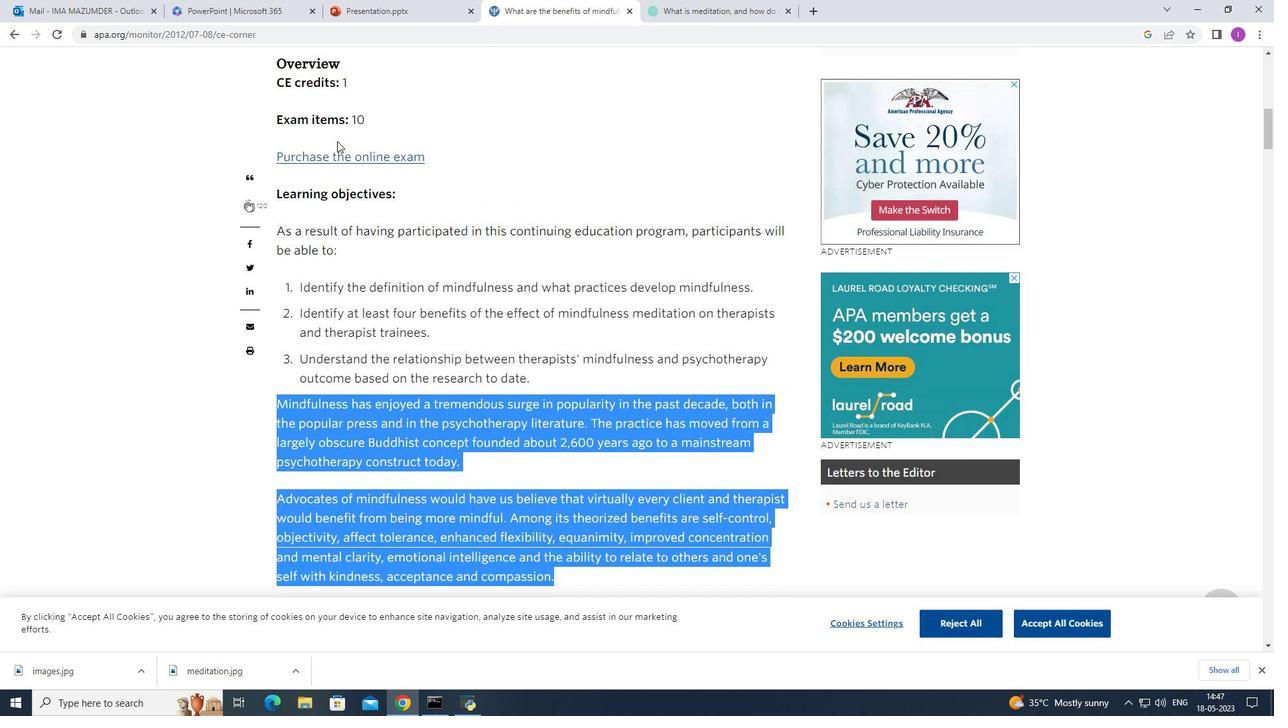 
Action: Mouse scrolled (340, 141) with delta (0, 0)
Screenshot: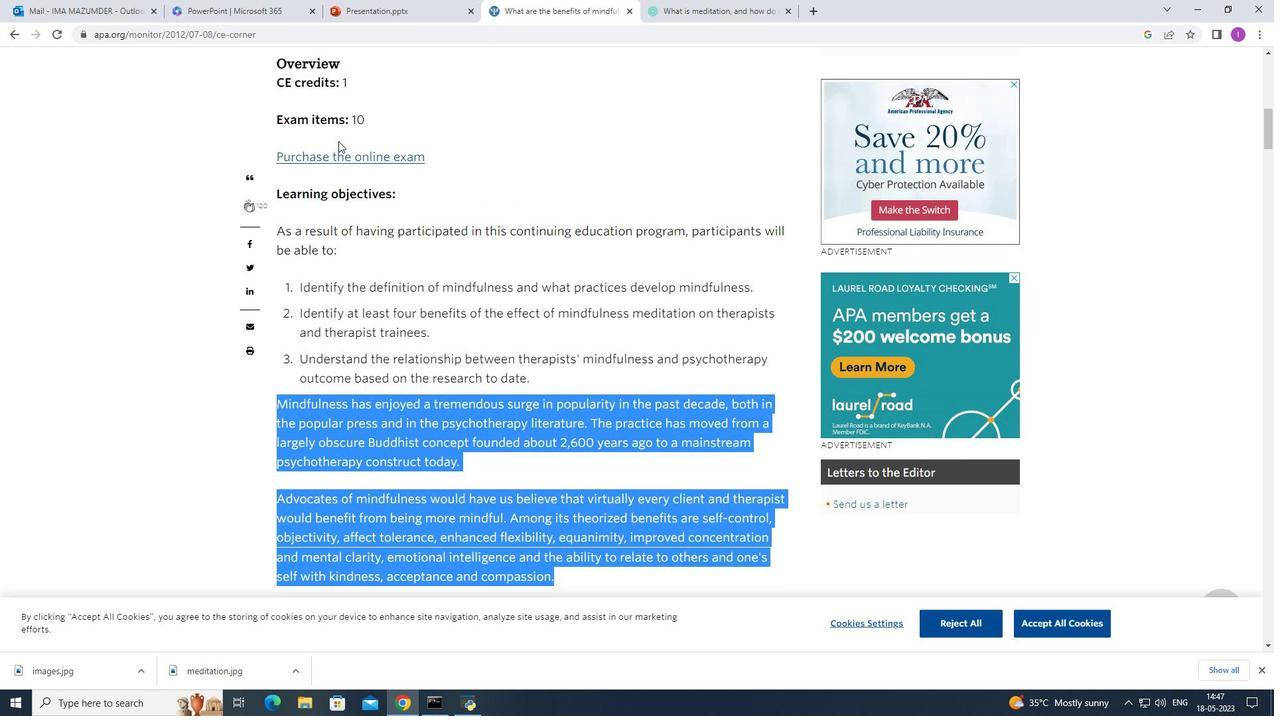 
Action: Mouse moved to (344, 134)
Screenshot: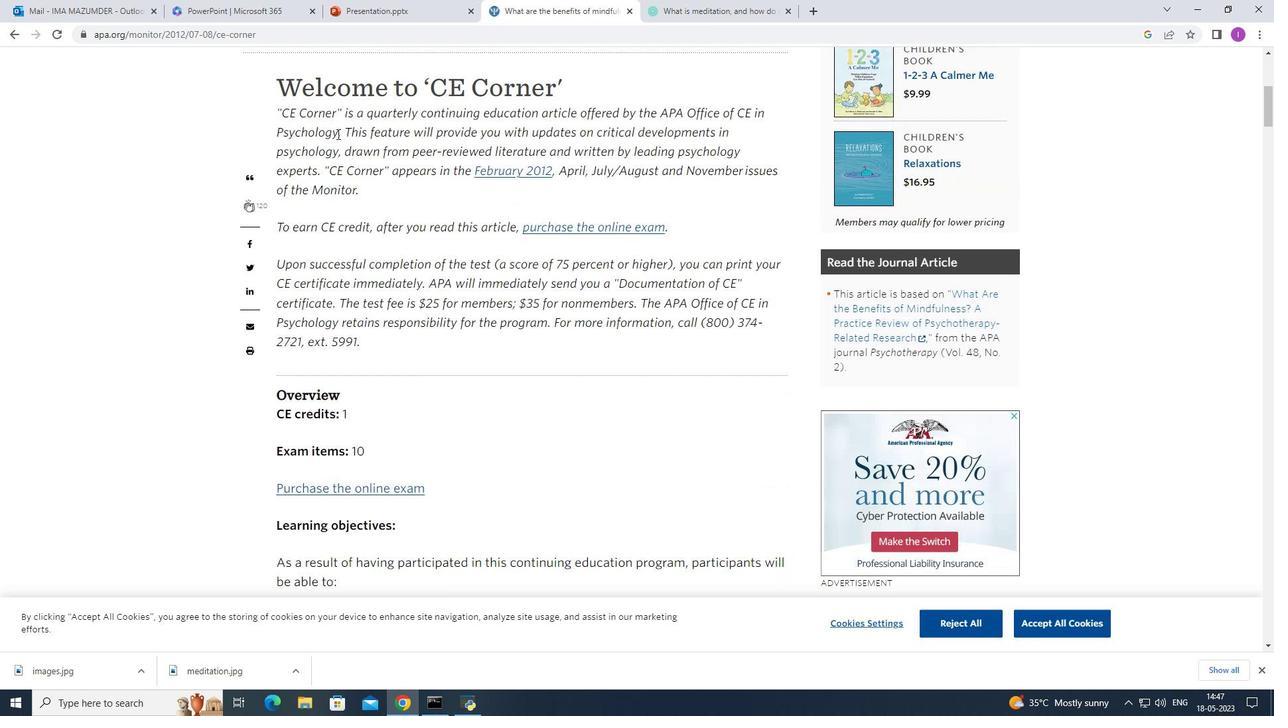 
Action: Mouse scrolled (344, 135) with delta (0, 0)
Screenshot: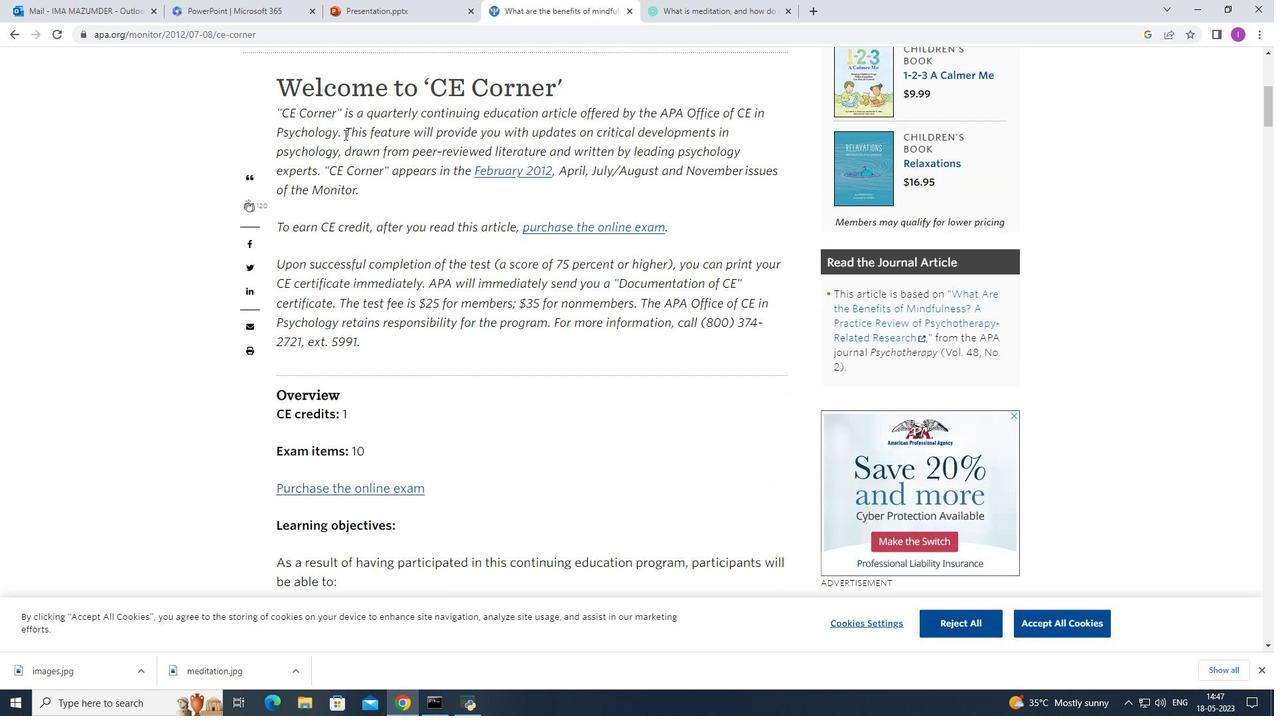 
Action: Mouse moved to (345, 134)
Screenshot: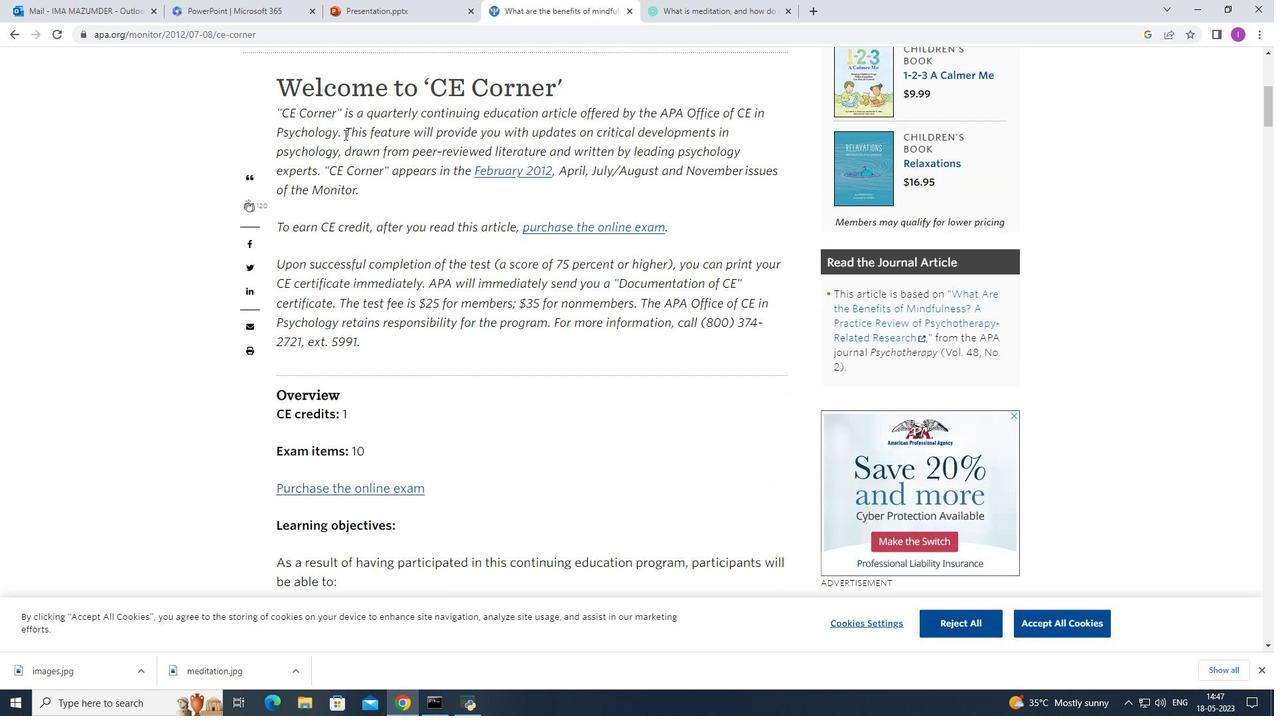 
Action: Mouse scrolled (345, 135) with delta (0, 0)
Screenshot: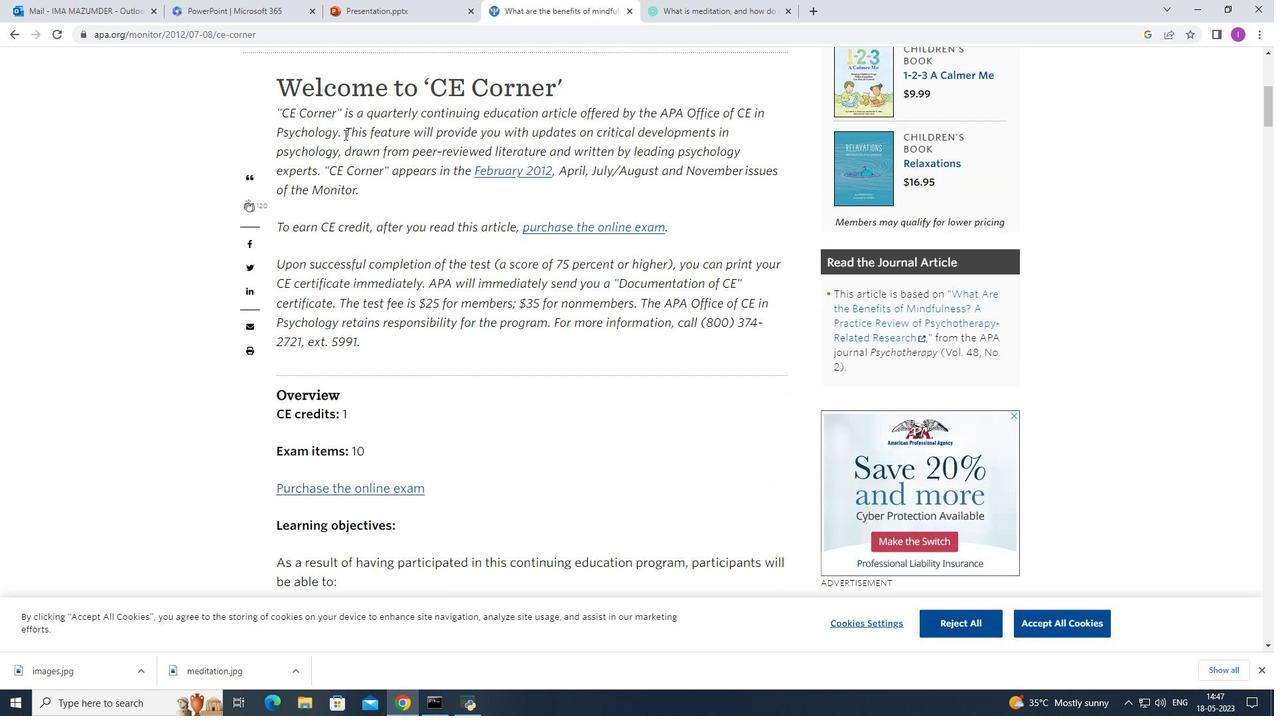 
Action: Mouse scrolled (345, 135) with delta (0, 0)
Screenshot: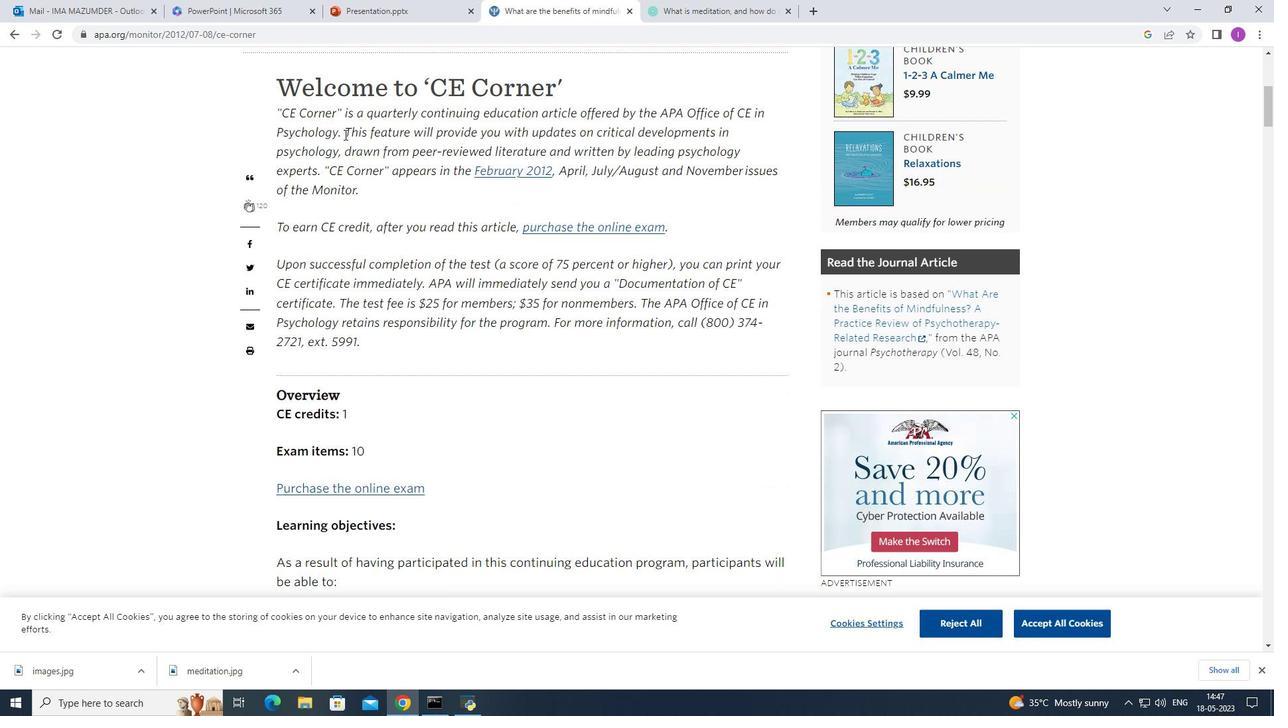 
Action: Mouse scrolled (345, 135) with delta (0, 0)
Screenshot: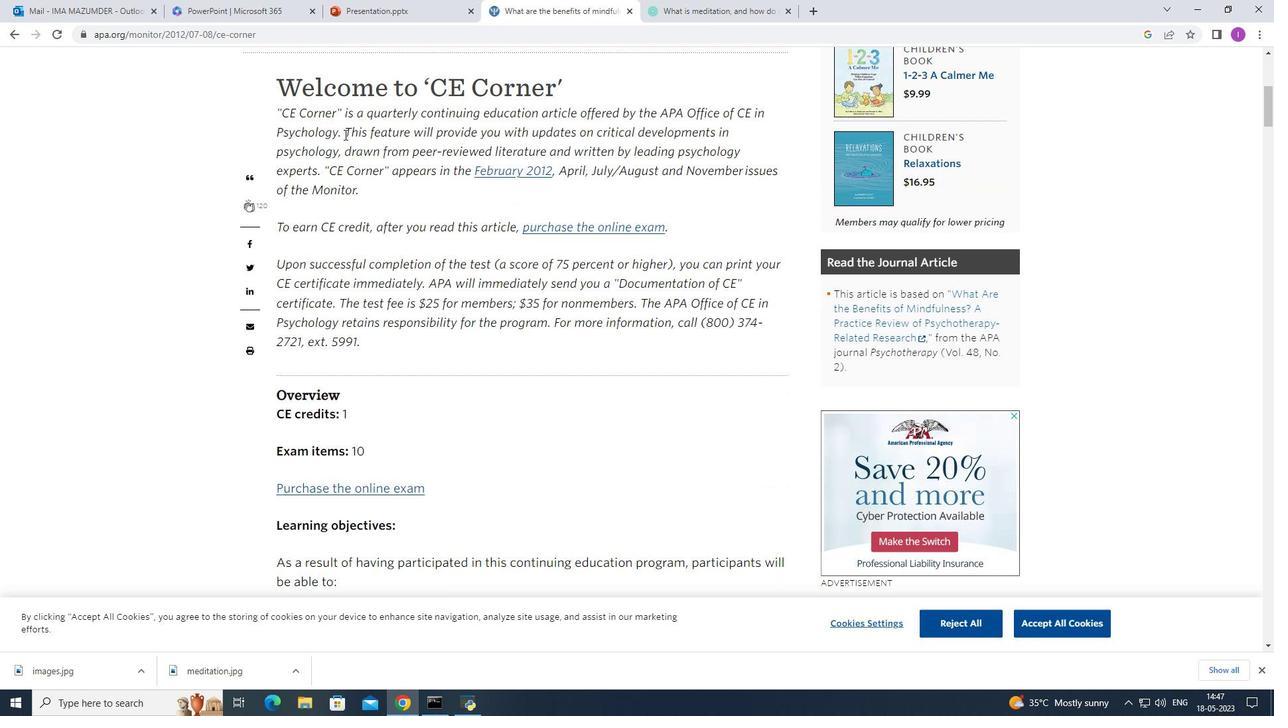 
Action: Mouse scrolled (345, 135) with delta (0, 0)
Screenshot: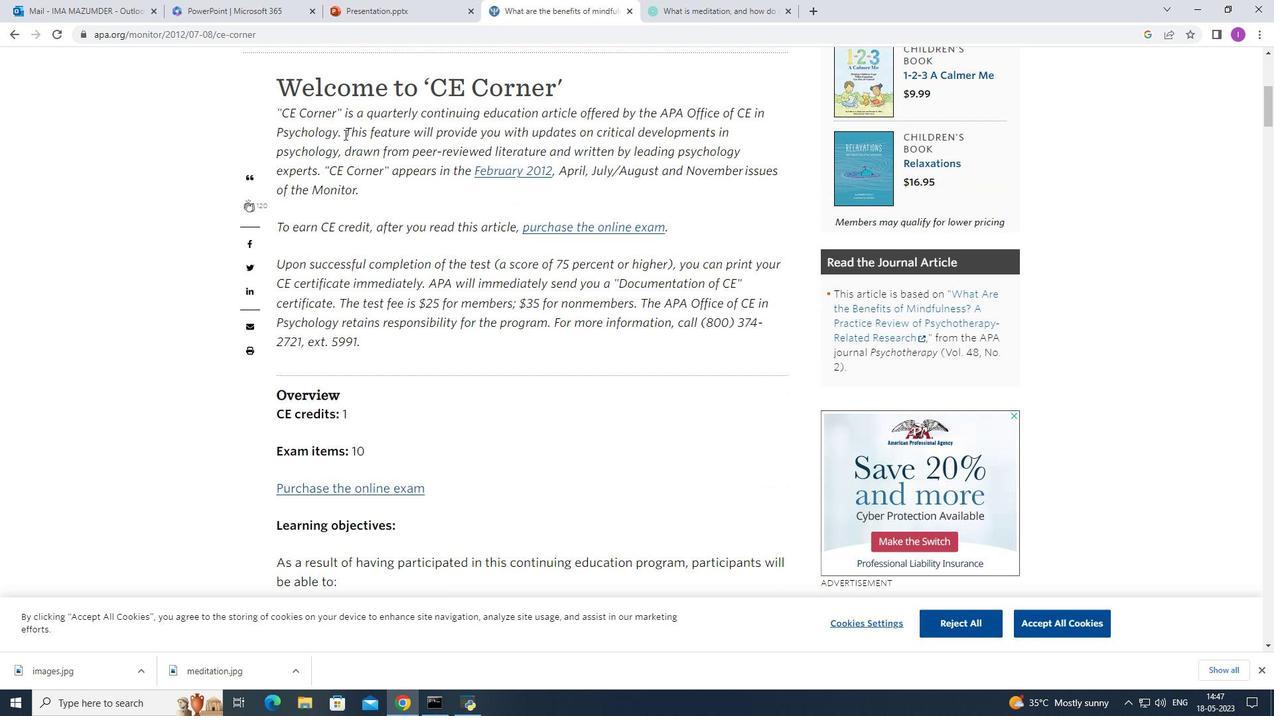 
Action: Mouse scrolled (345, 135) with delta (0, 0)
Screenshot: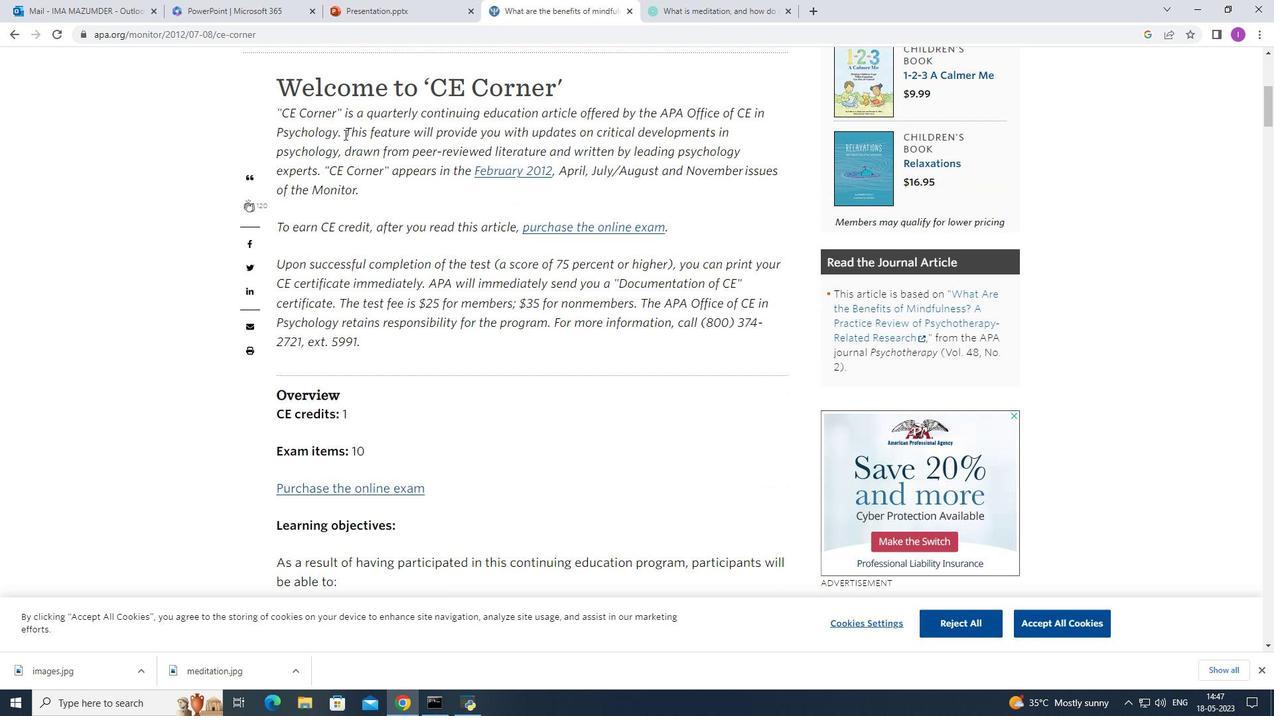 
Action: Mouse moved to (337, 121)
Screenshot: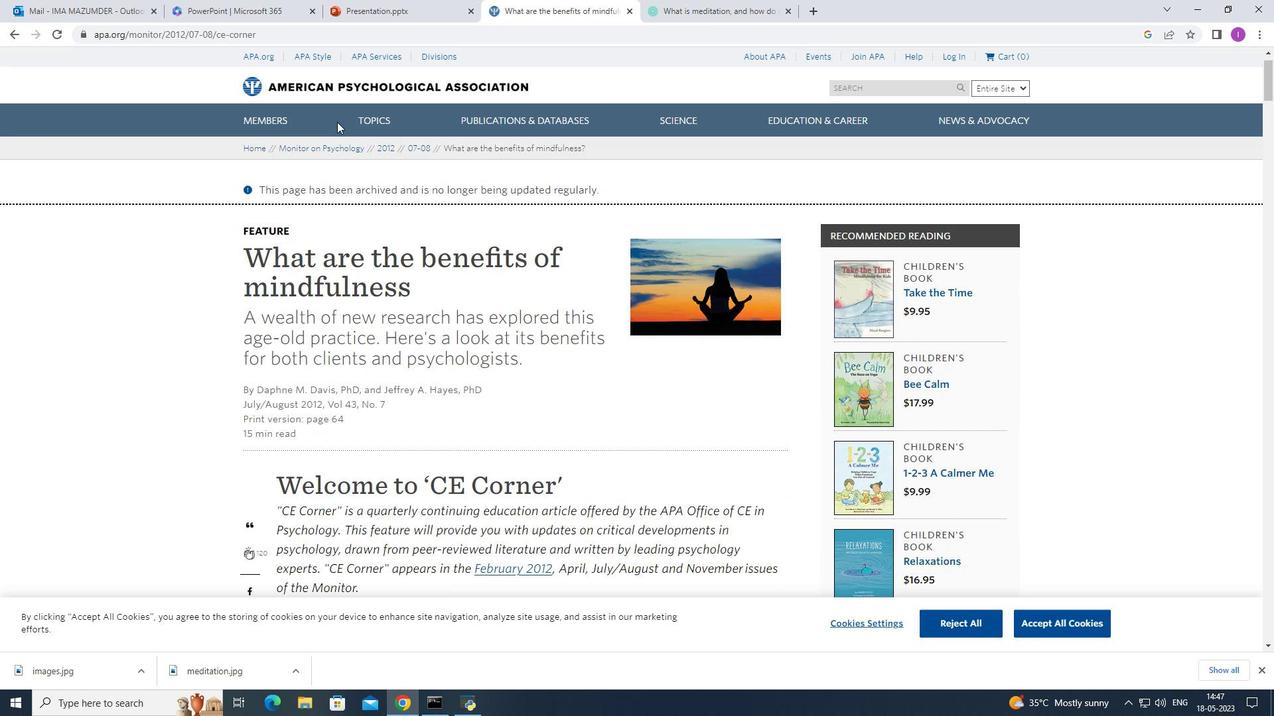 
Action: Mouse scrolled (337, 122) with delta (0, 0)
Screenshot: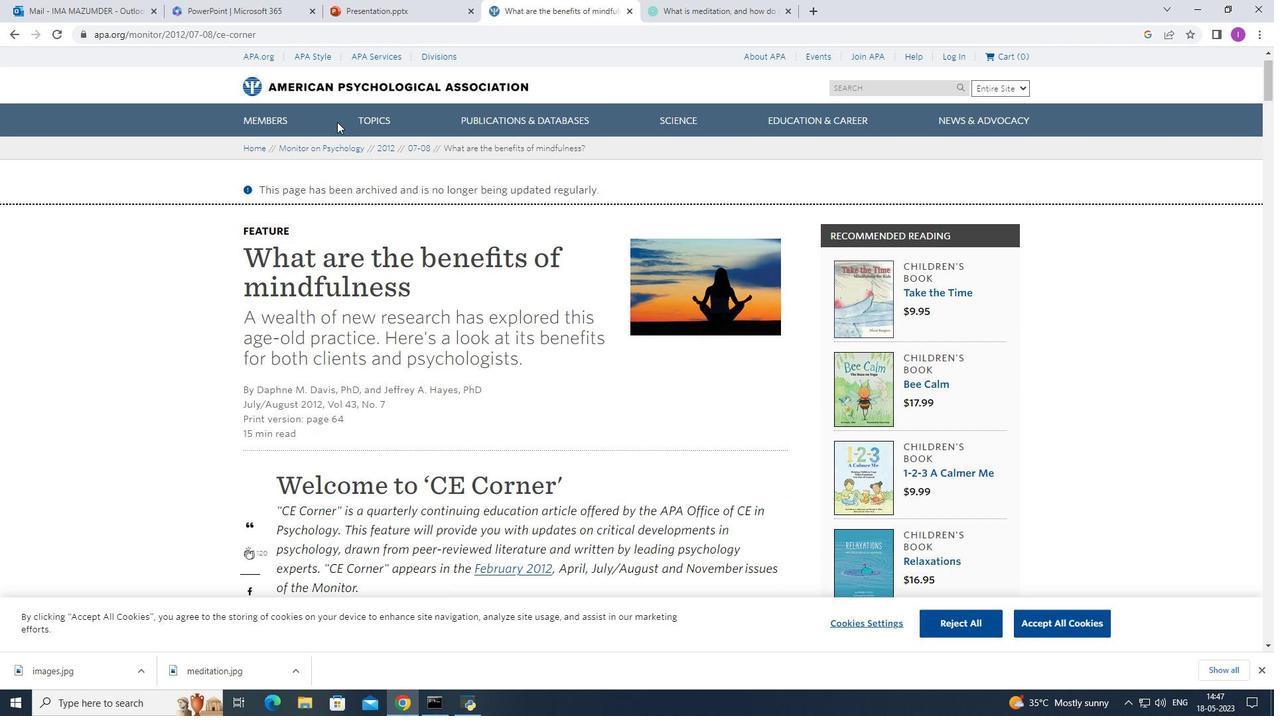 
Action: Mouse scrolled (337, 122) with delta (0, 0)
Screenshot: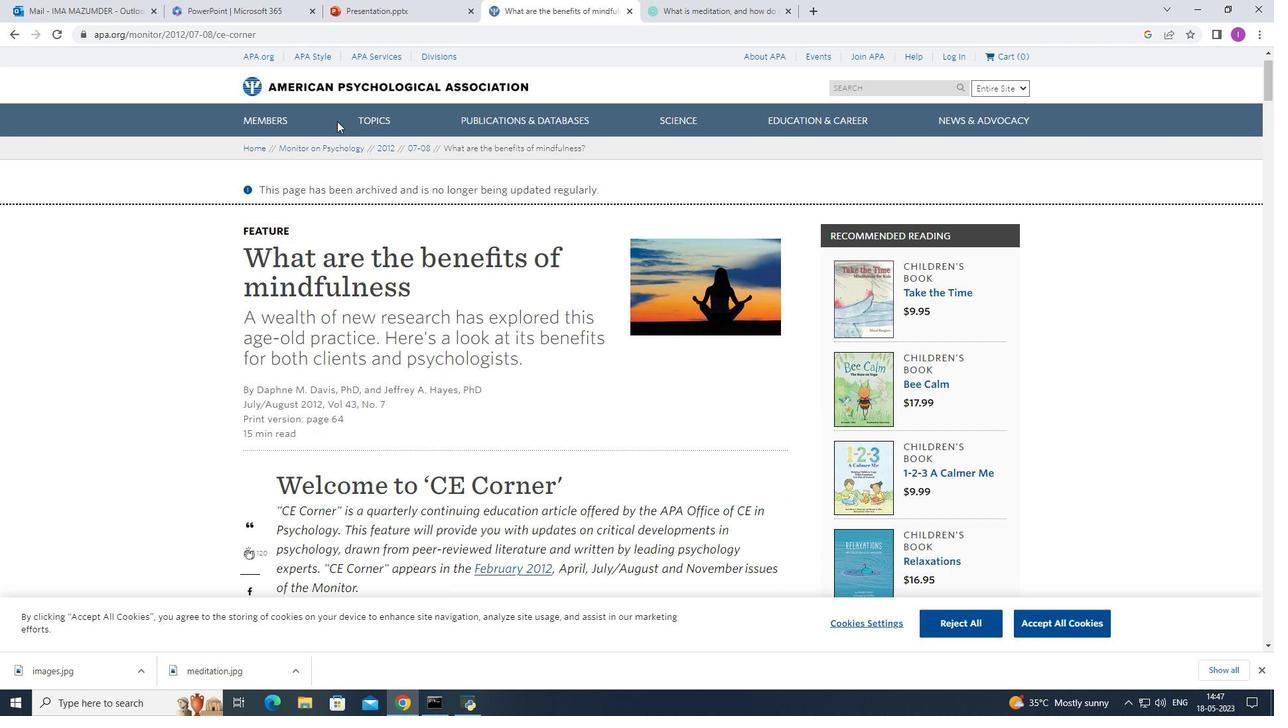 
Action: Mouse scrolled (337, 122) with delta (0, 0)
Screenshot: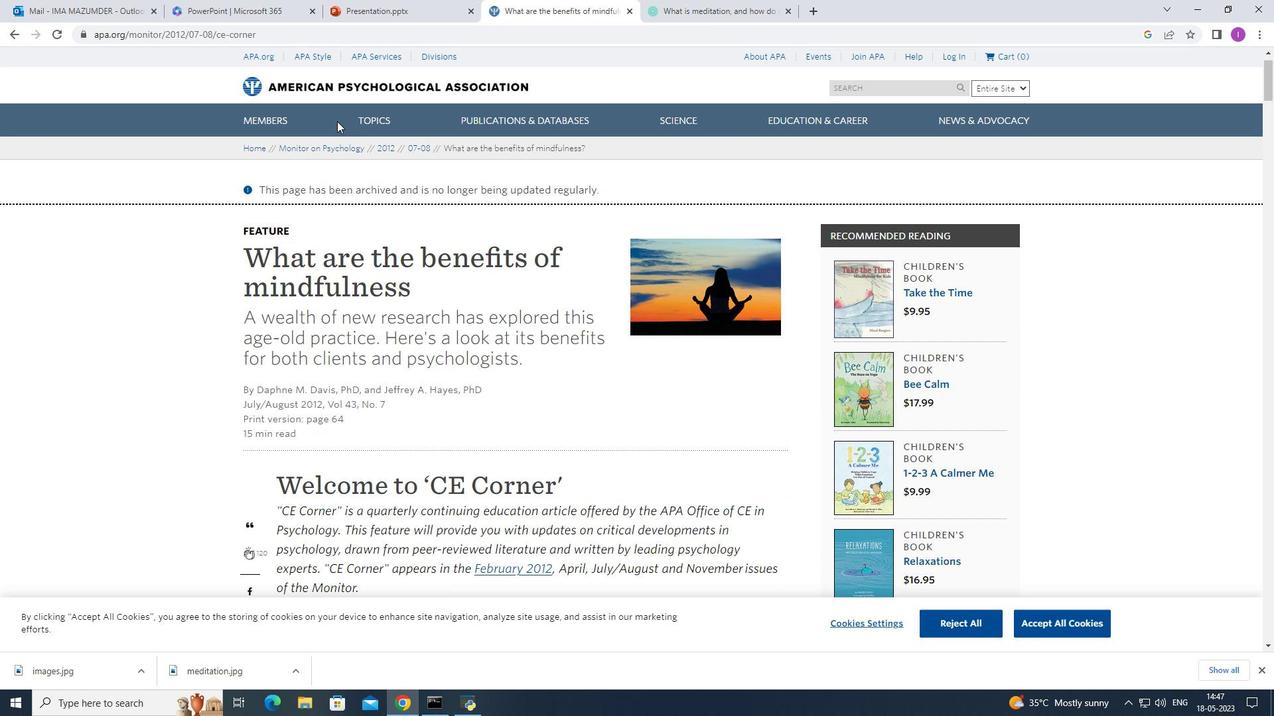 
Action: Mouse scrolled (337, 122) with delta (0, 0)
Screenshot: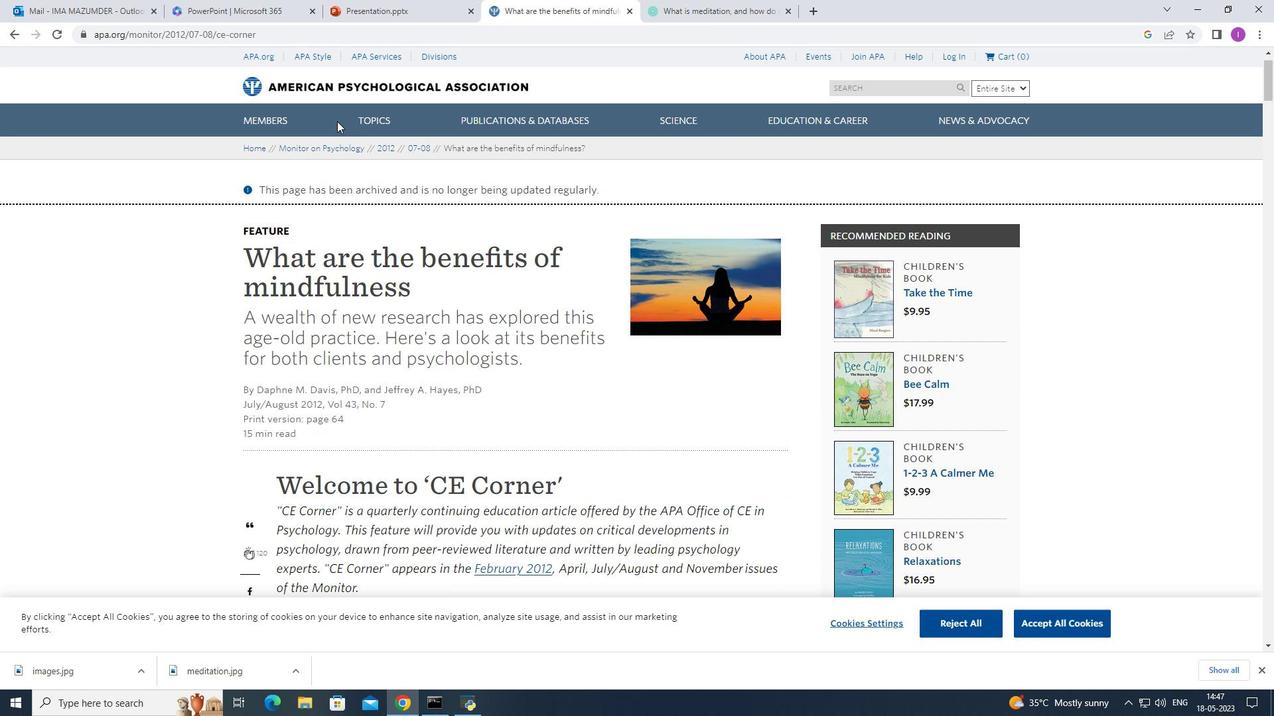 
Action: Mouse scrolled (337, 122) with delta (0, 0)
Screenshot: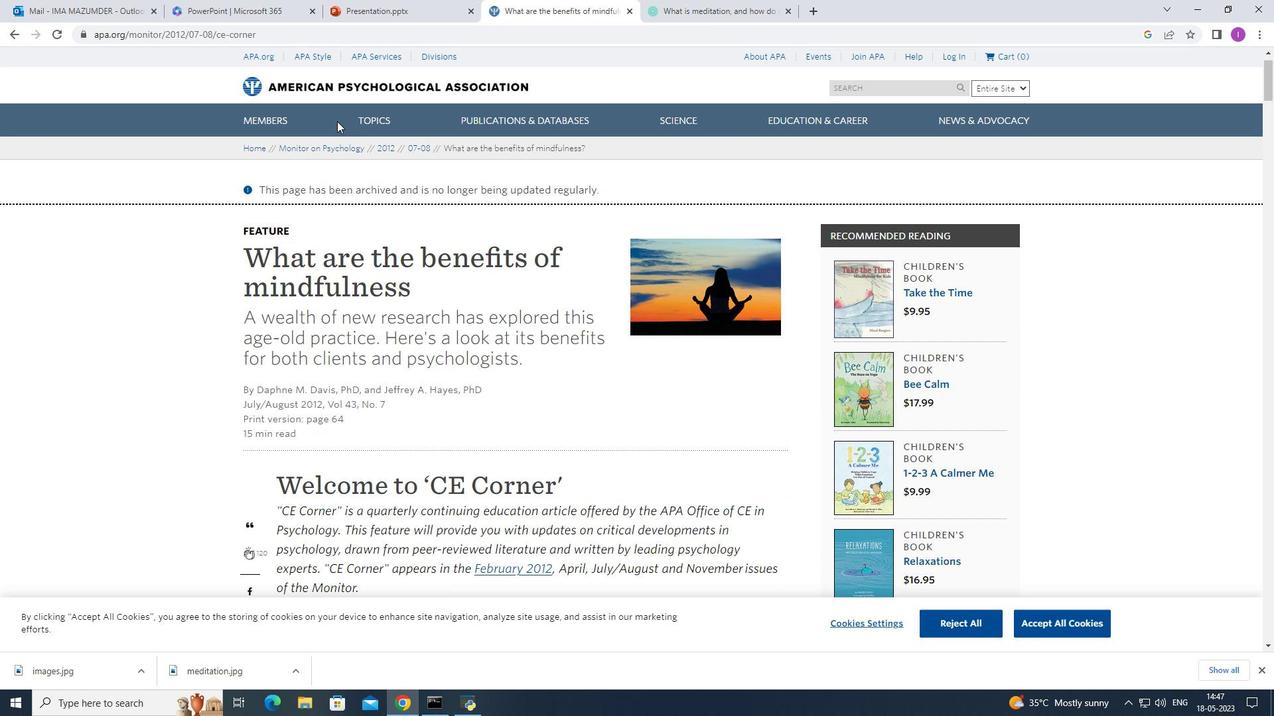 
Action: Mouse scrolled (337, 122) with delta (0, 0)
Screenshot: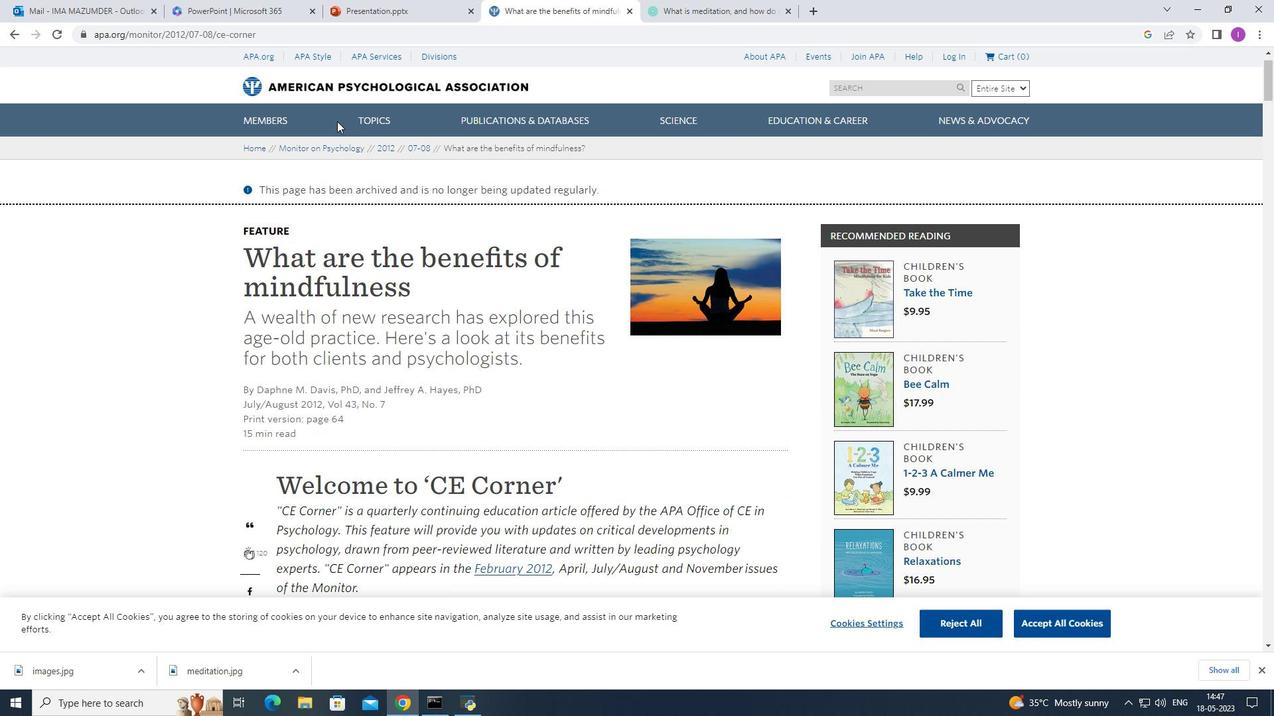 
Action: Mouse moved to (343, 123)
Screenshot: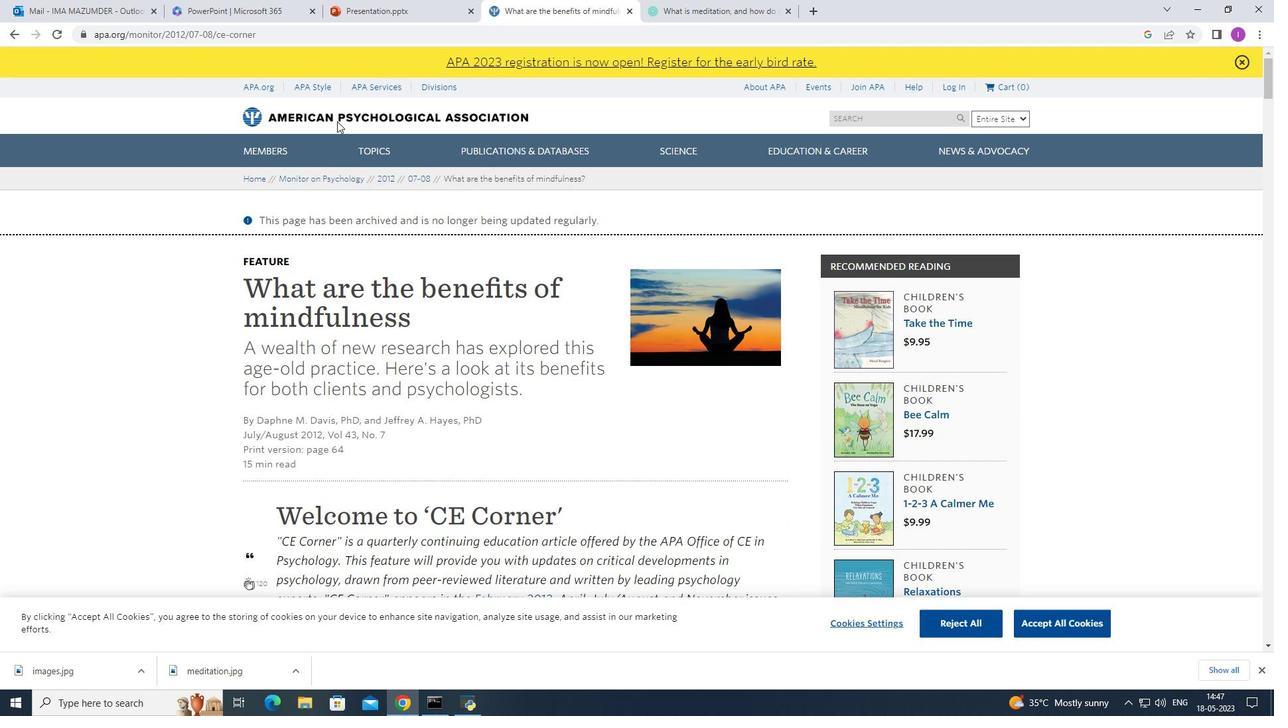 
Action: Mouse scrolled (343, 124) with delta (0, 0)
Screenshot: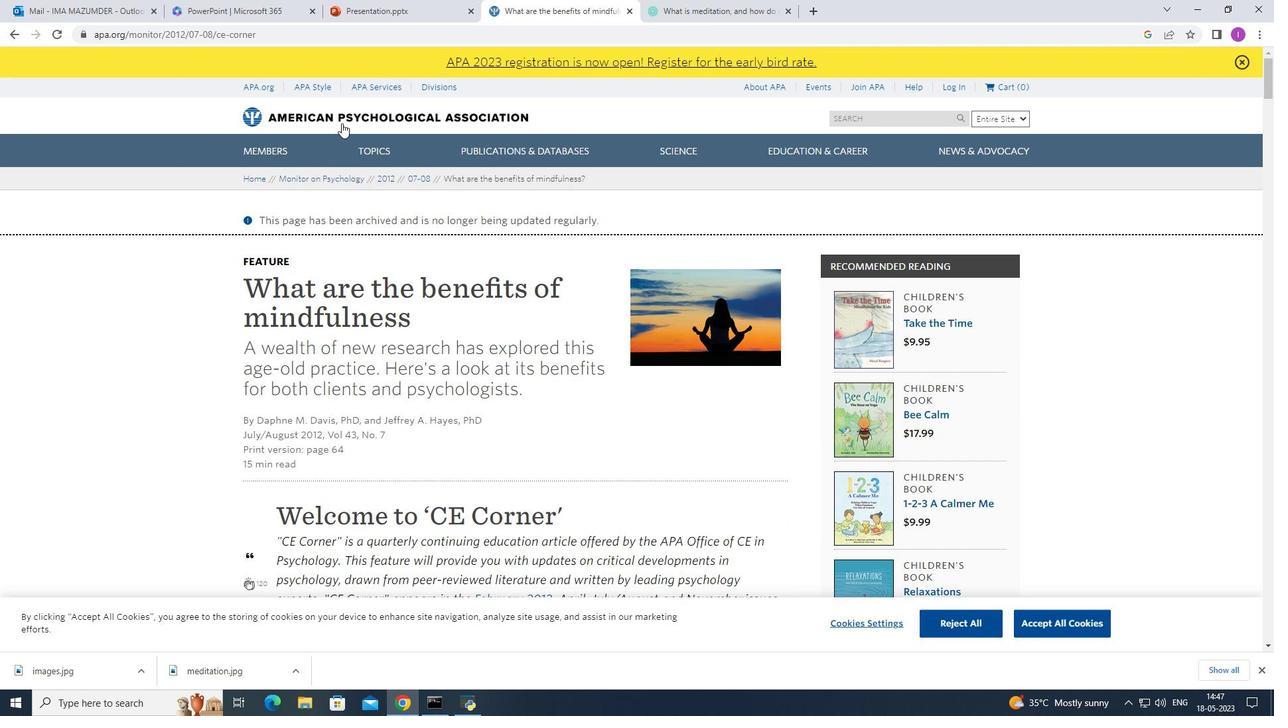 
Action: Mouse scrolled (343, 124) with delta (0, 0)
Screenshot: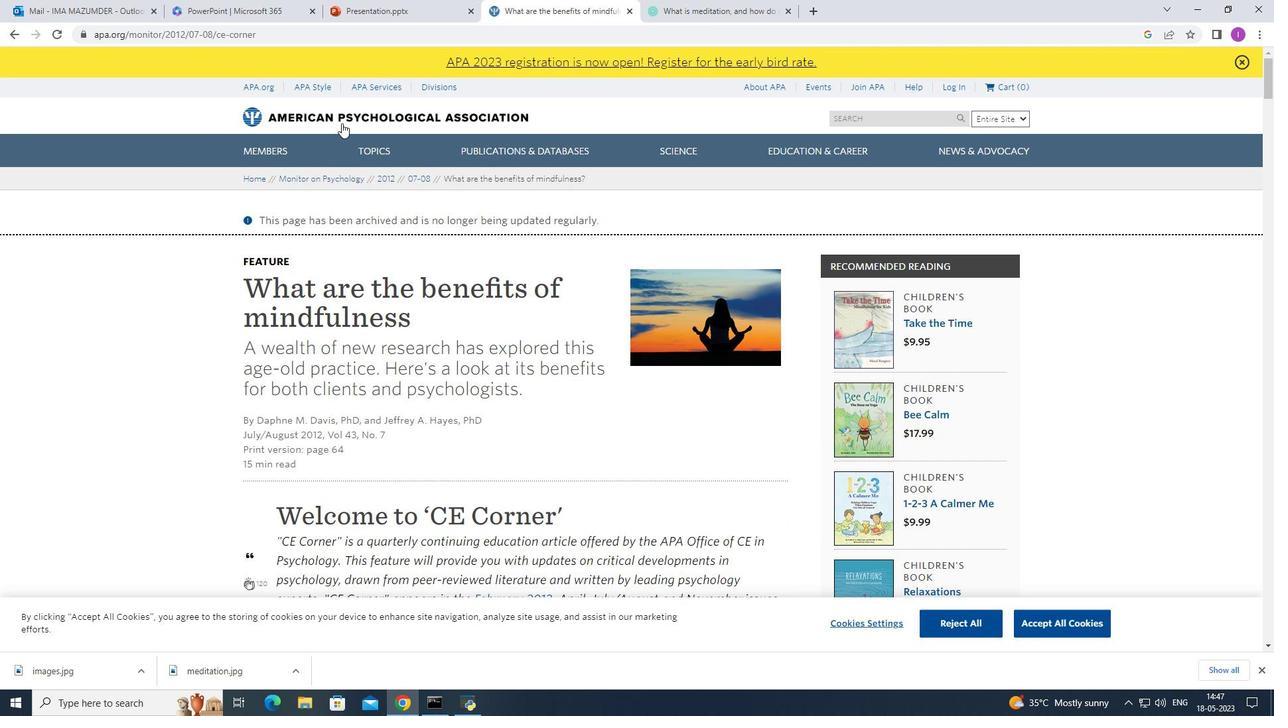 
Action: Mouse scrolled (343, 124) with delta (0, 0)
Screenshot: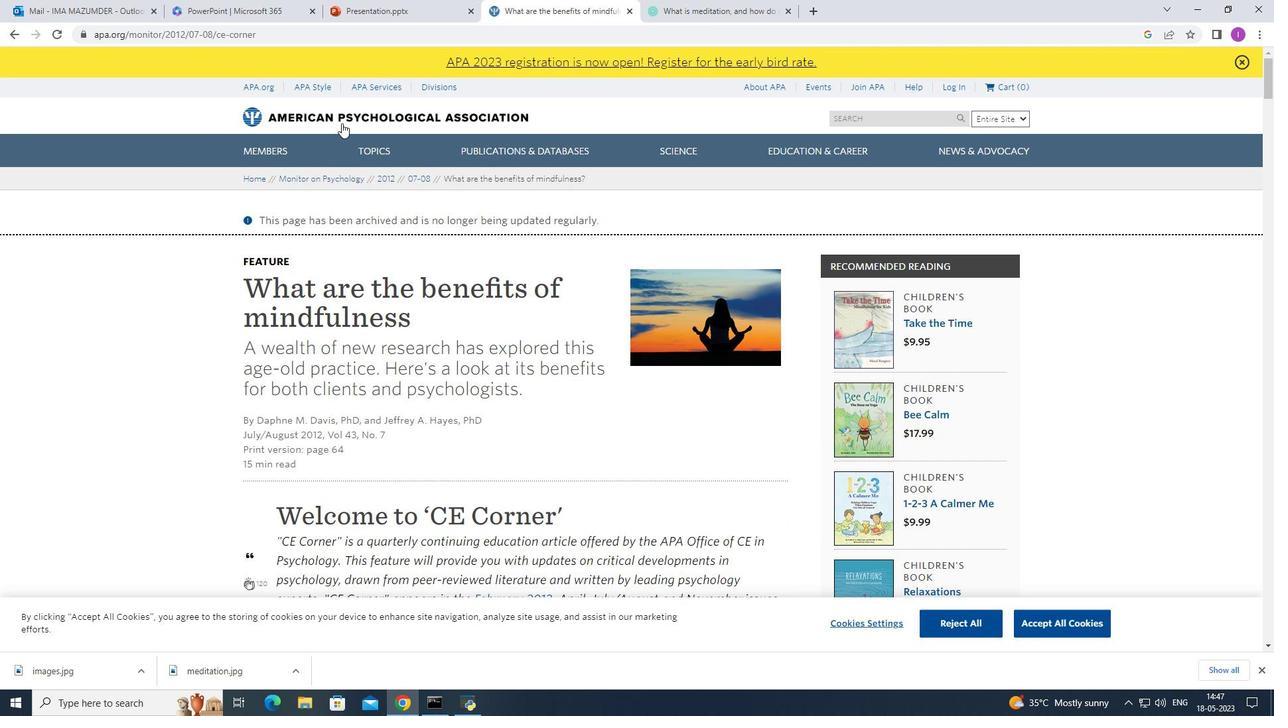 
Action: Mouse scrolled (343, 124) with delta (0, 0)
Screenshot: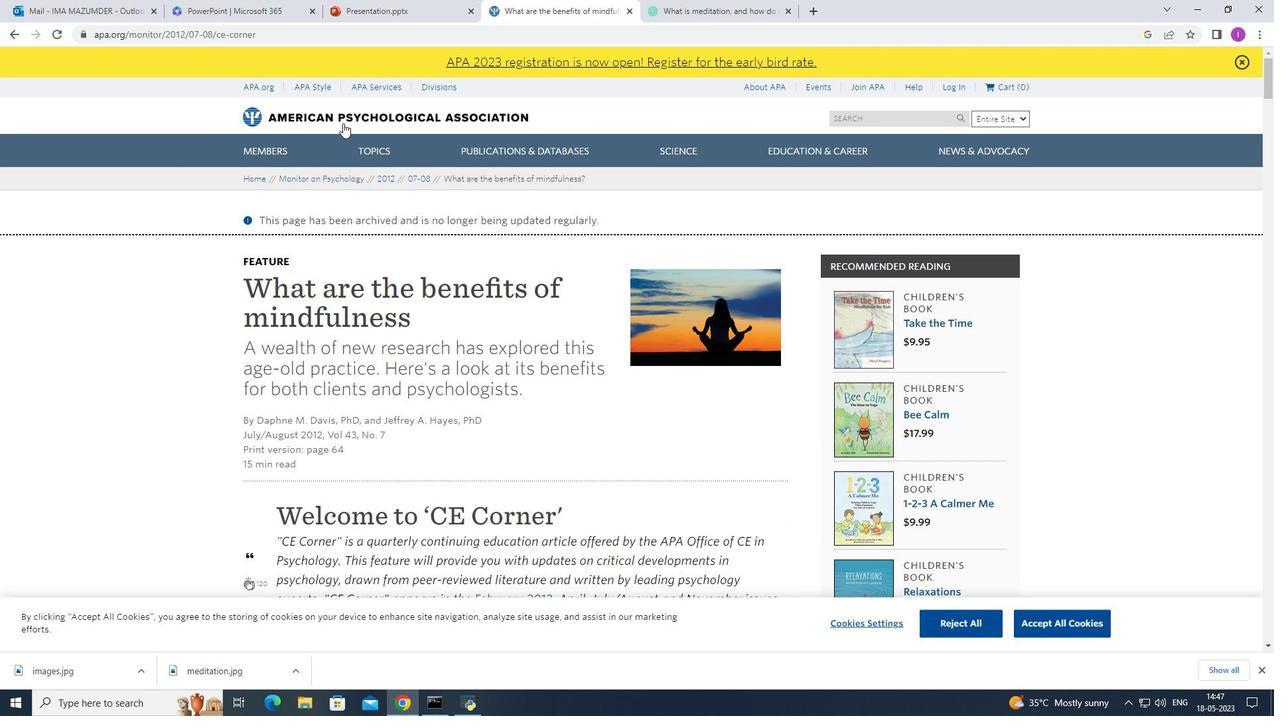 
Action: Mouse scrolled (343, 124) with delta (0, 0)
Screenshot: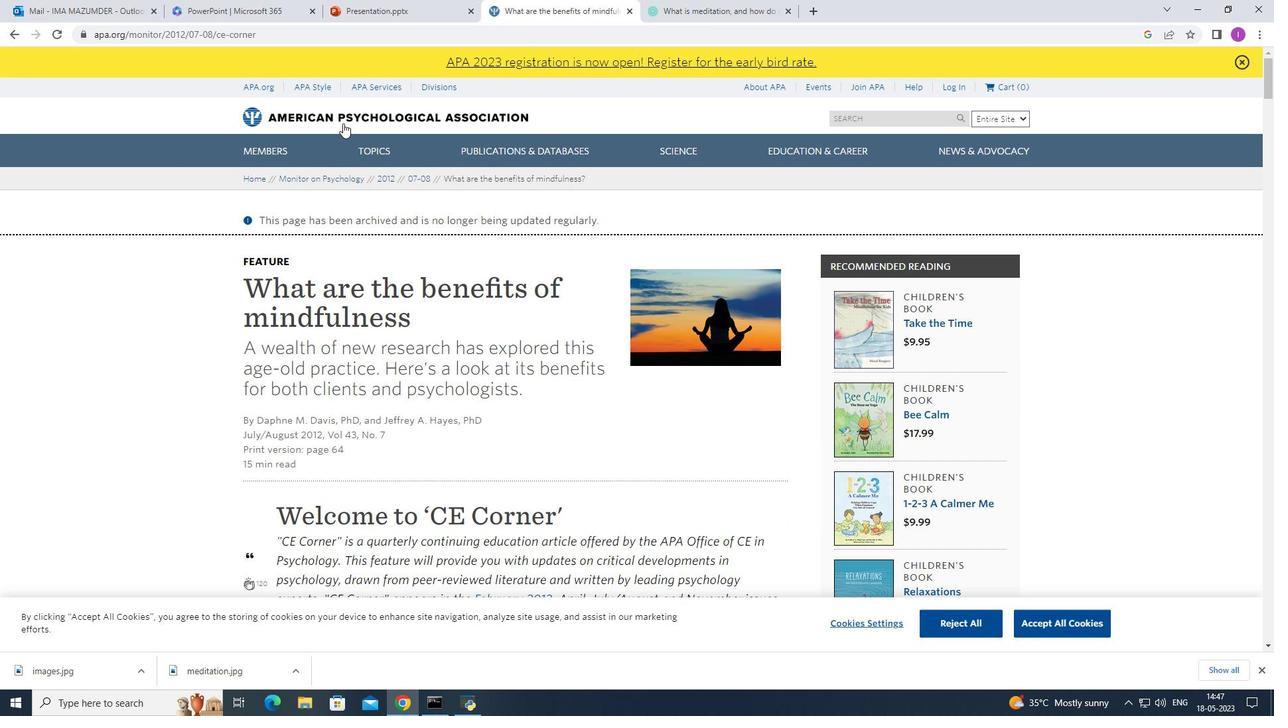 
Action: Mouse moved to (337, 120)
Screenshot: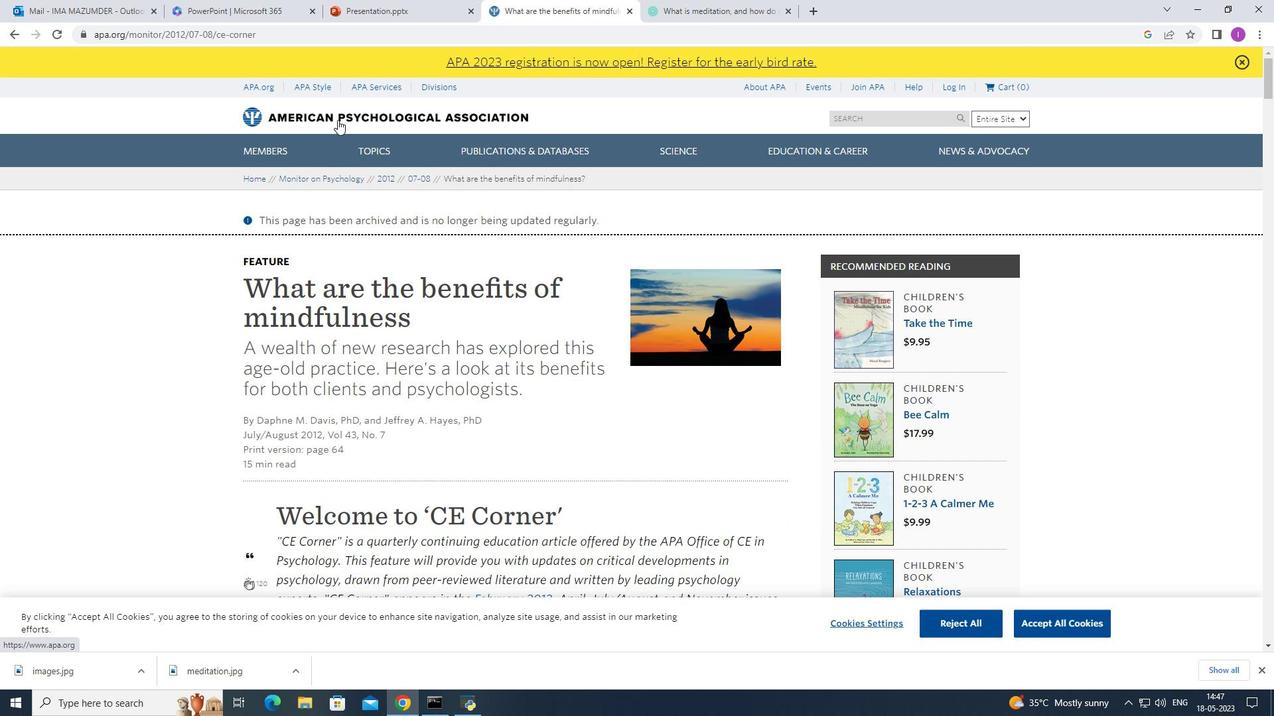 
Action: Mouse scrolled (337, 120) with delta (0, 0)
Screenshot: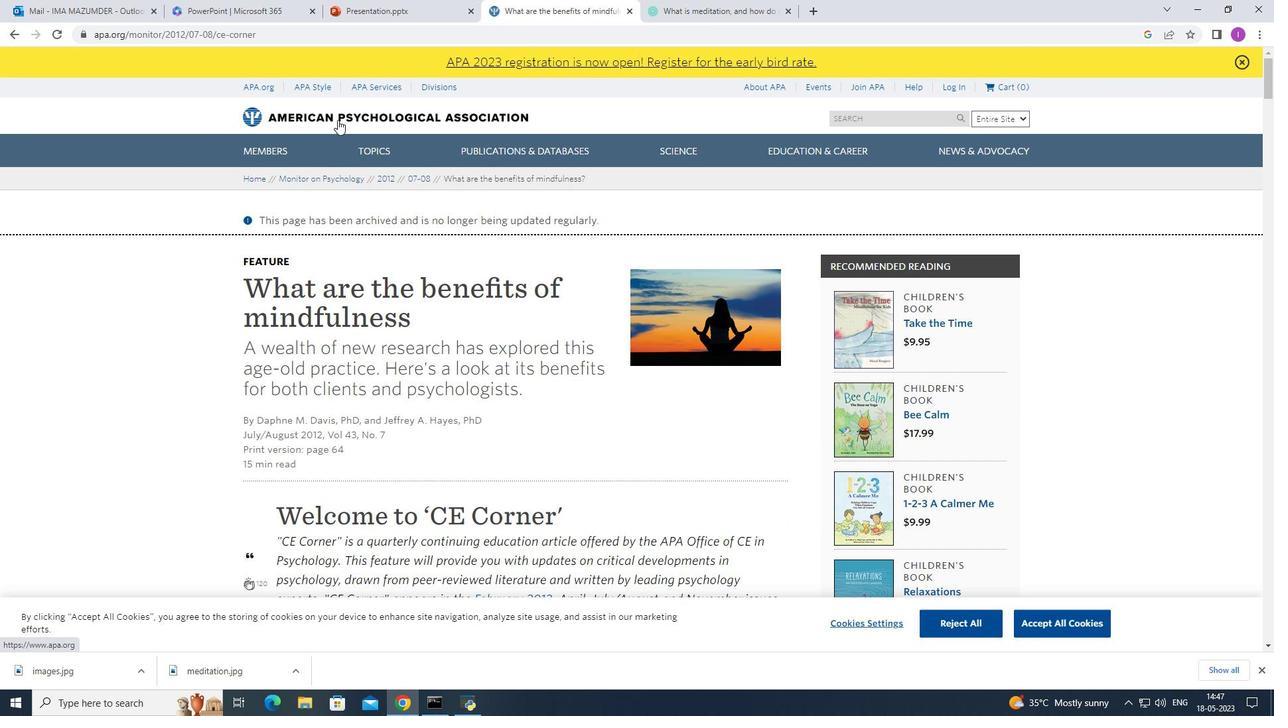 
Action: Mouse scrolled (337, 120) with delta (0, 0)
Screenshot: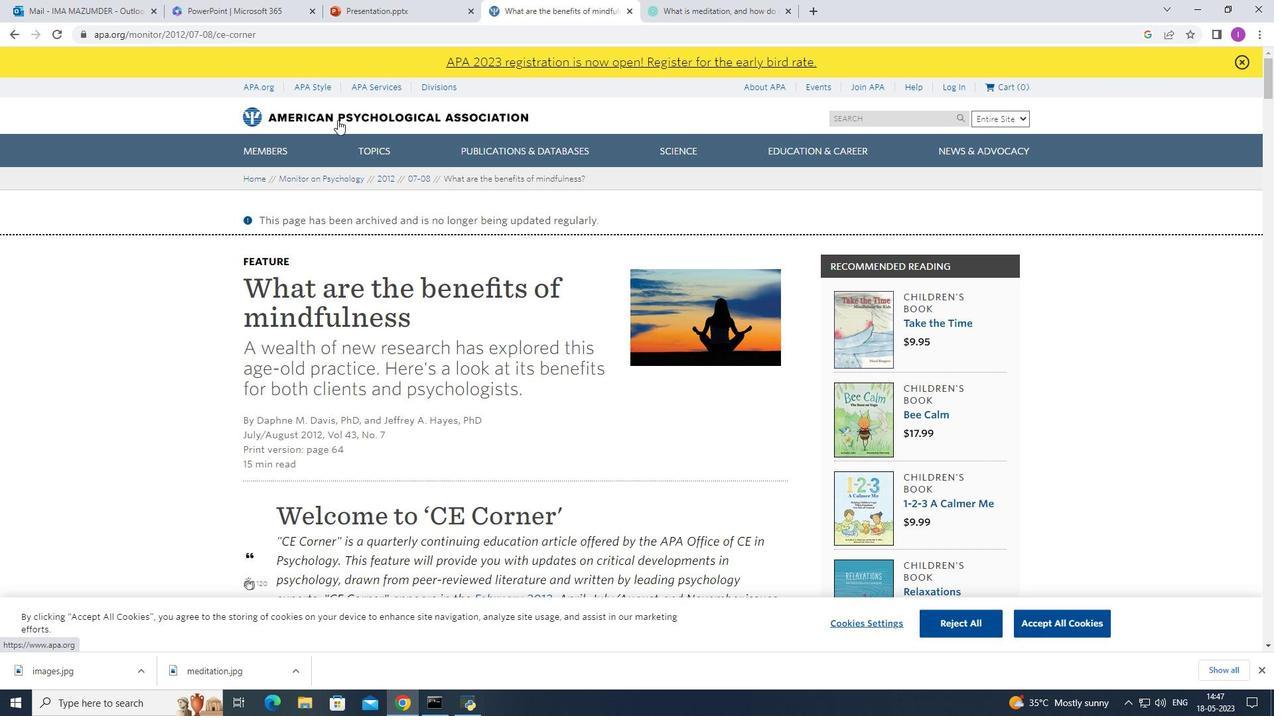 
Action: Mouse scrolled (337, 120) with delta (0, 0)
Screenshot: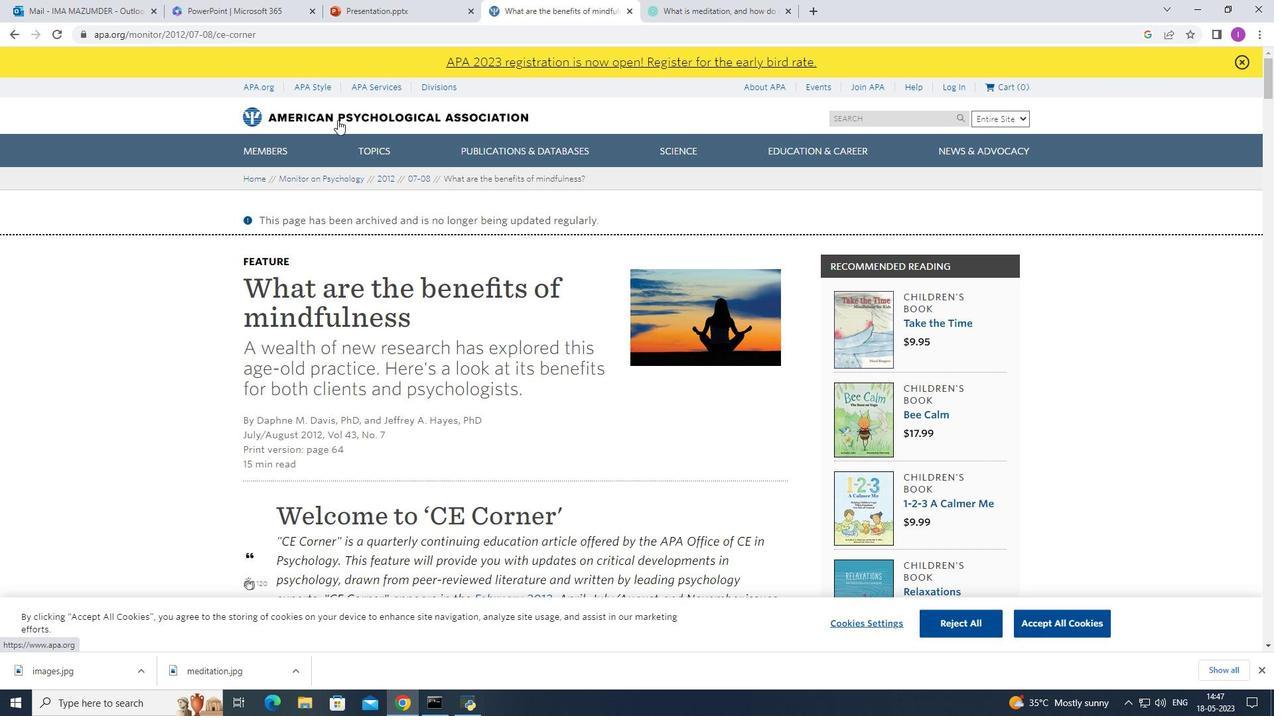
Action: Mouse scrolled (337, 120) with delta (0, 0)
Screenshot: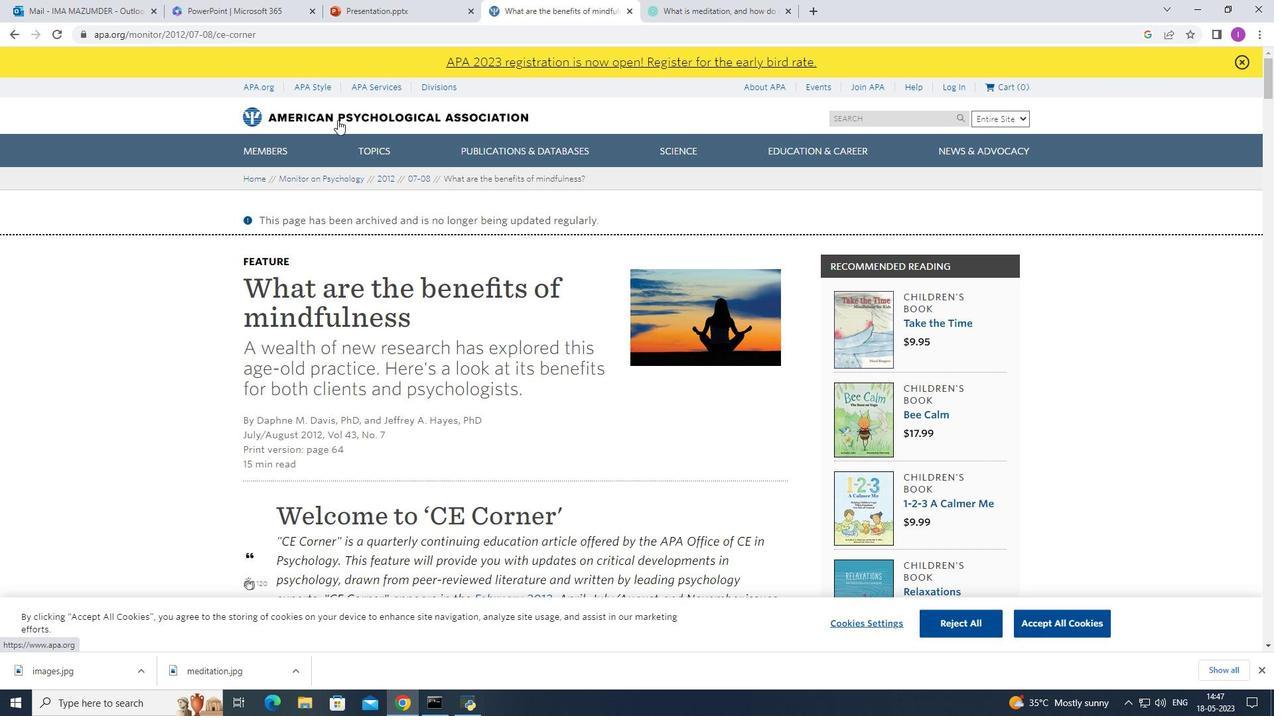 
Action: Mouse scrolled (337, 120) with delta (0, 0)
Screenshot: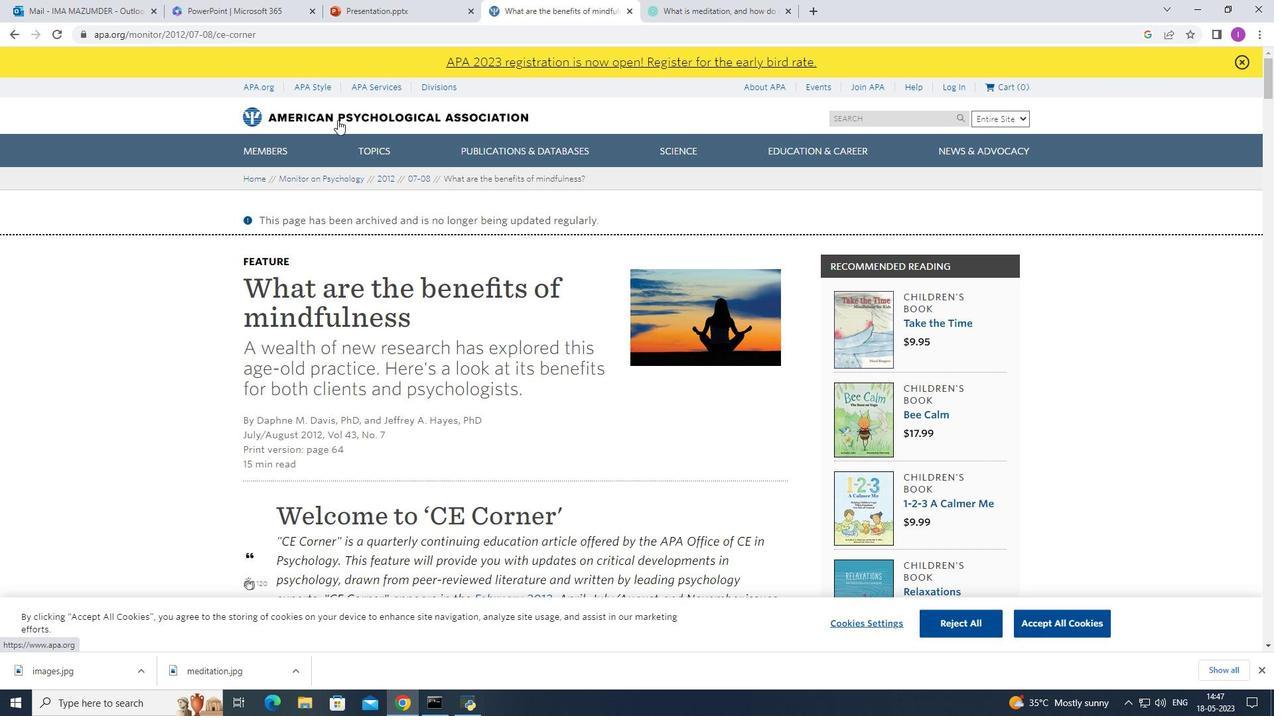 
Action: Mouse moved to (337, 116)
Screenshot: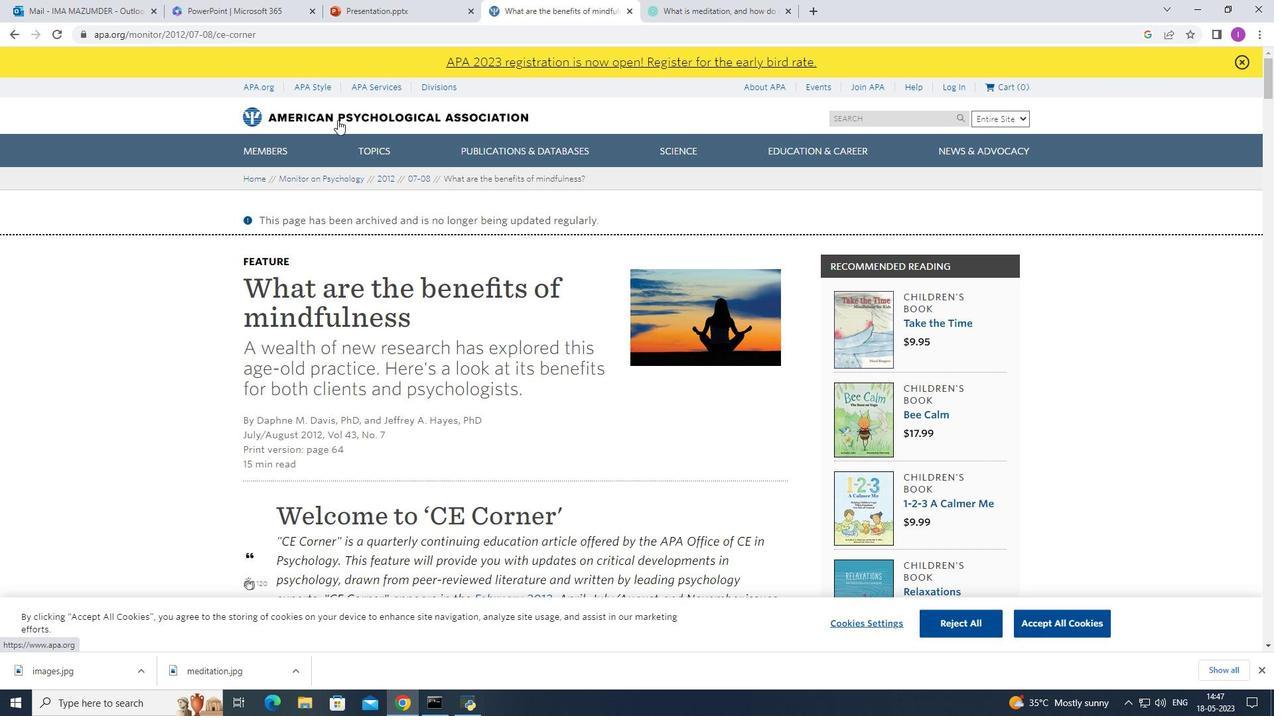 
Action: Mouse scrolled (337, 117) with delta (0, 0)
Screenshot: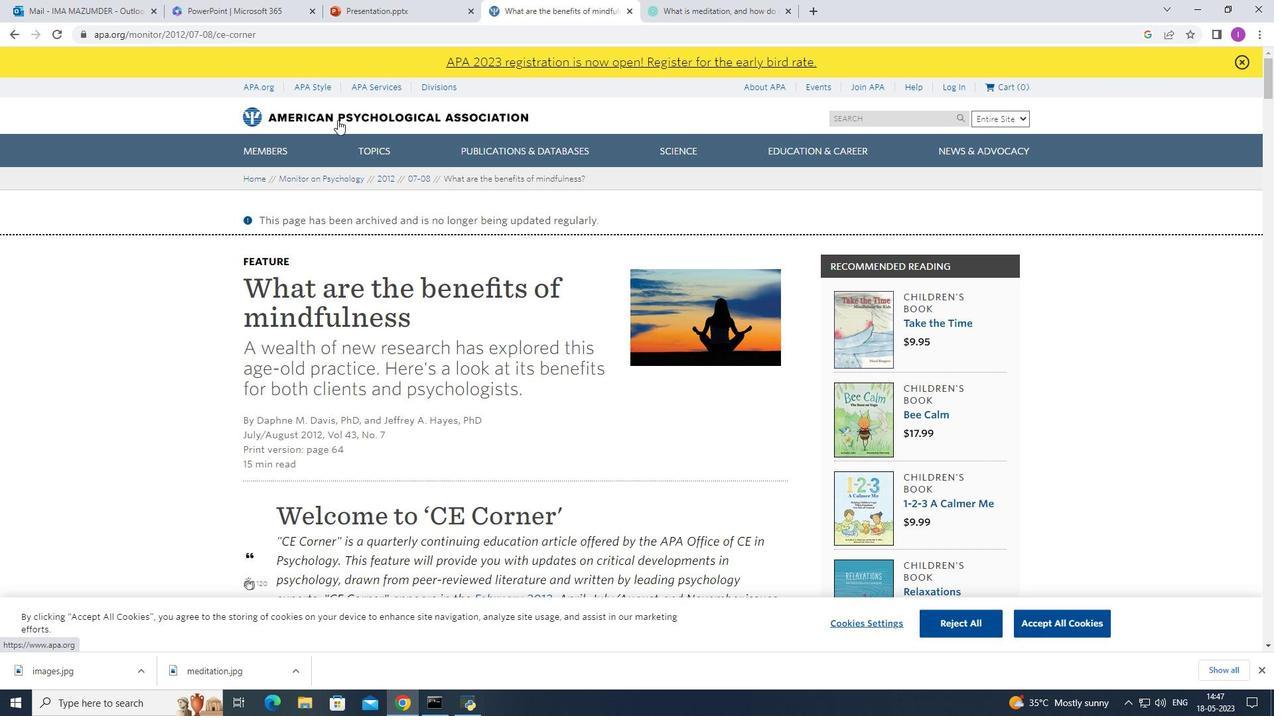 
Action: Mouse moved to (143, 31)
Screenshot: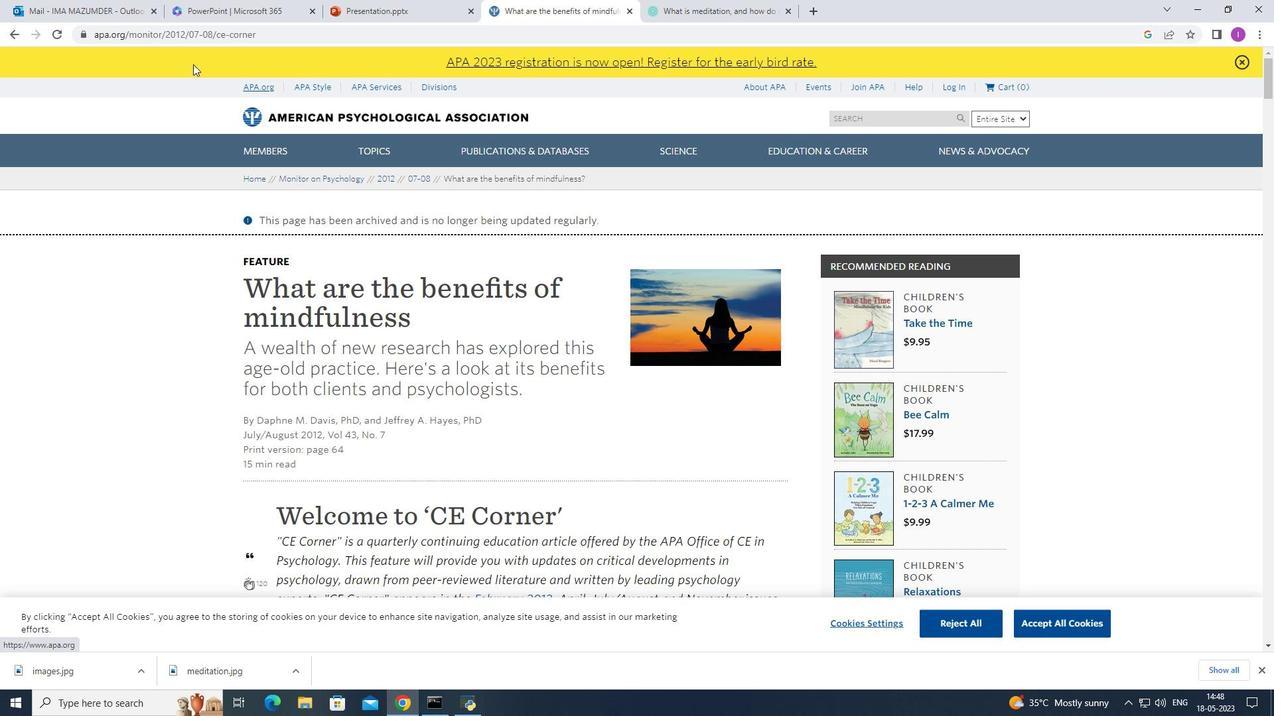 
Action: Mouse scrolled (143, 32) with delta (0, 0)
Screenshot: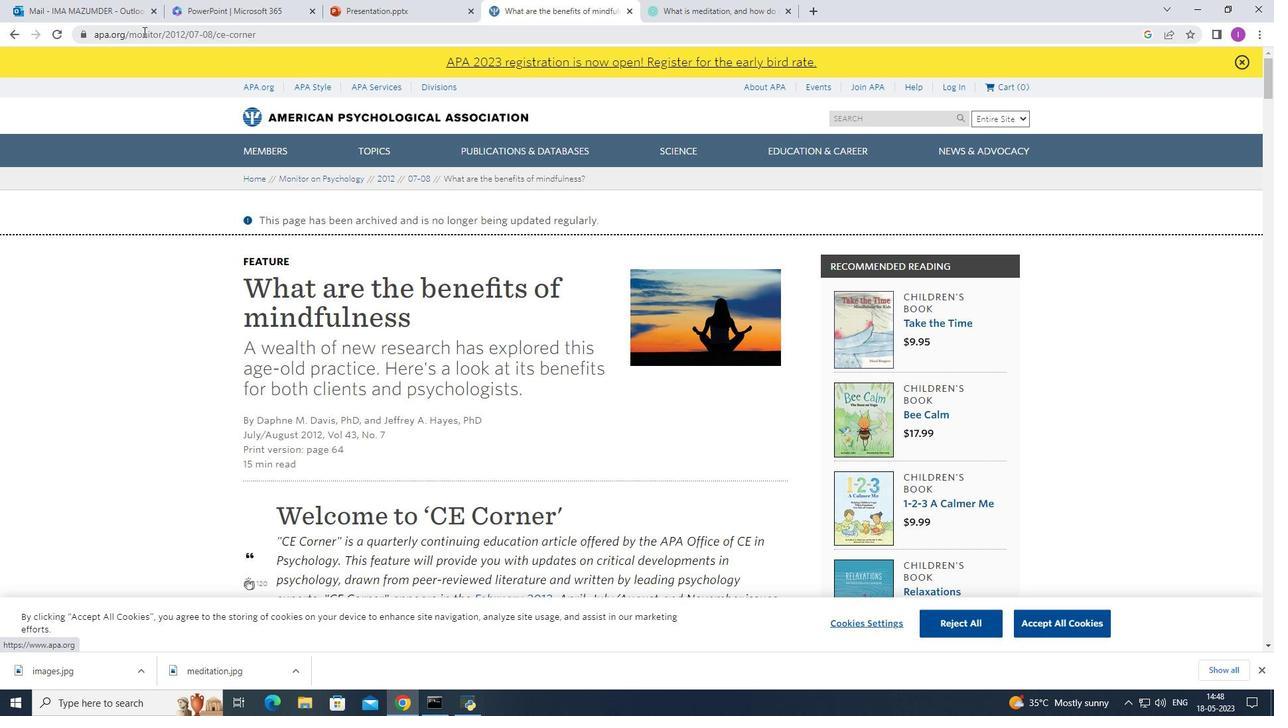 
Action: Mouse scrolled (143, 32) with delta (0, 0)
Screenshot: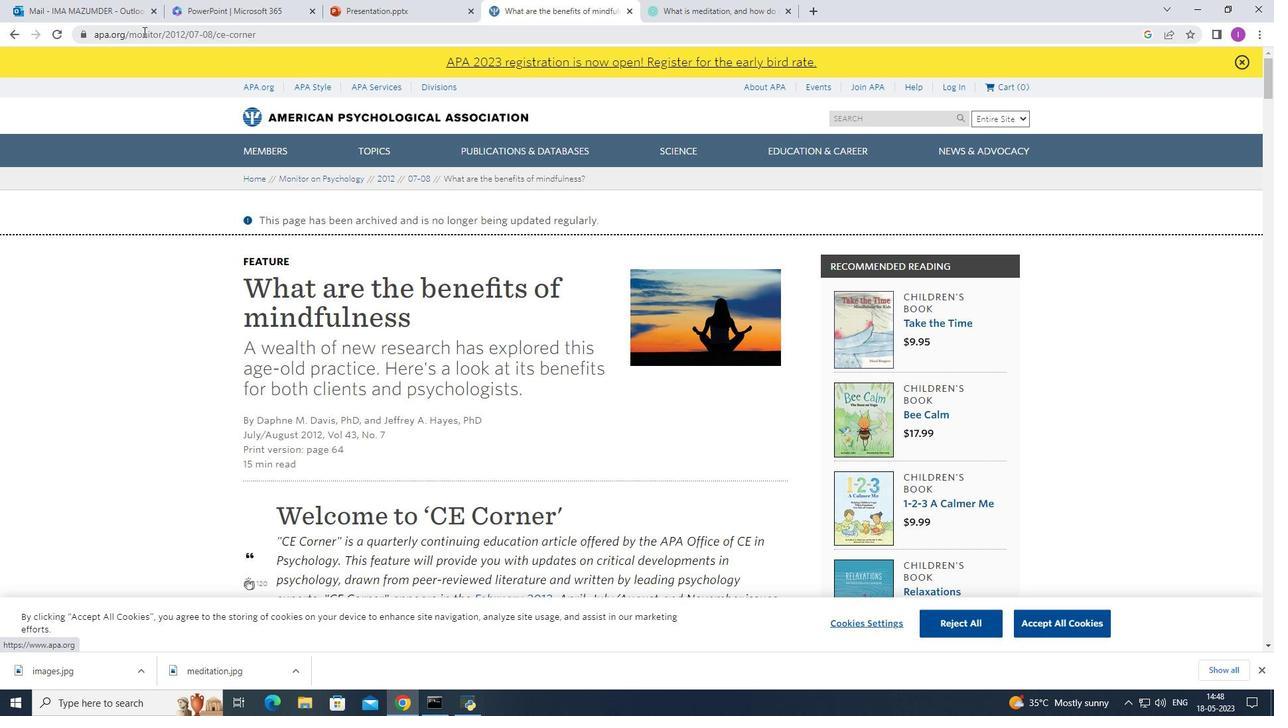 
Action: Mouse scrolled (143, 32) with delta (0, 0)
Screenshot: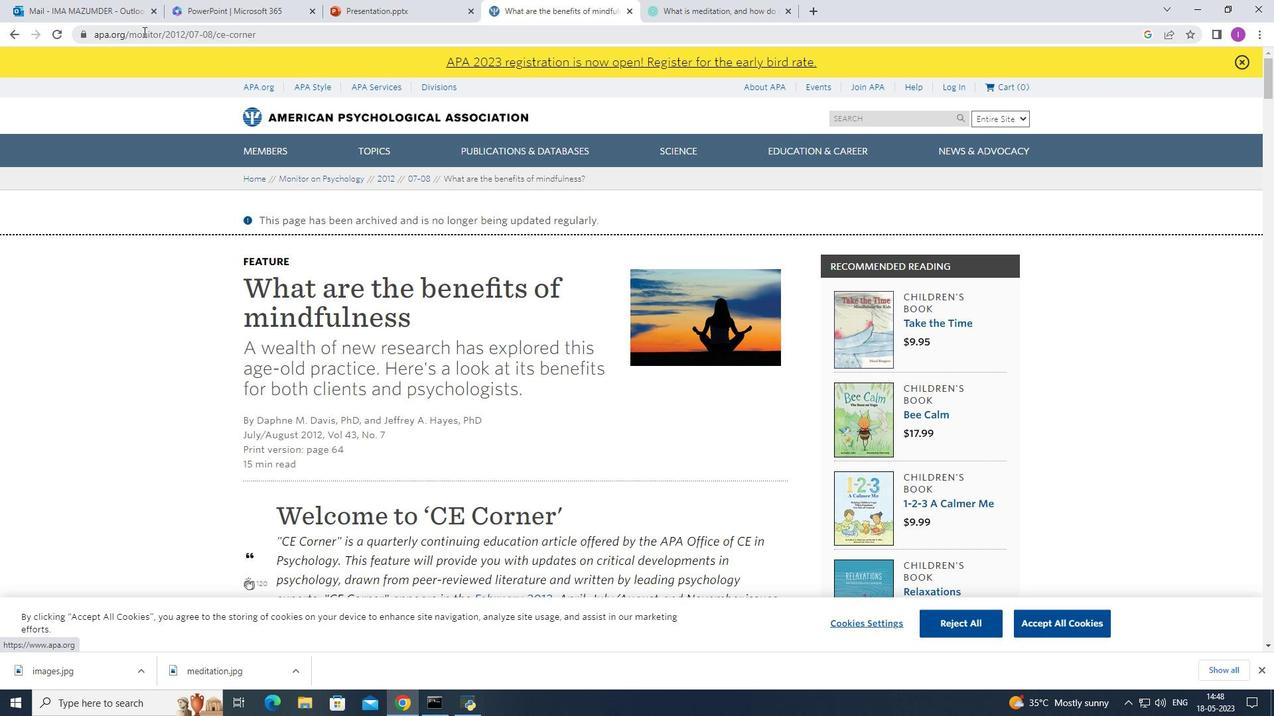 
Action: Mouse scrolled (143, 32) with delta (0, 0)
Screenshot: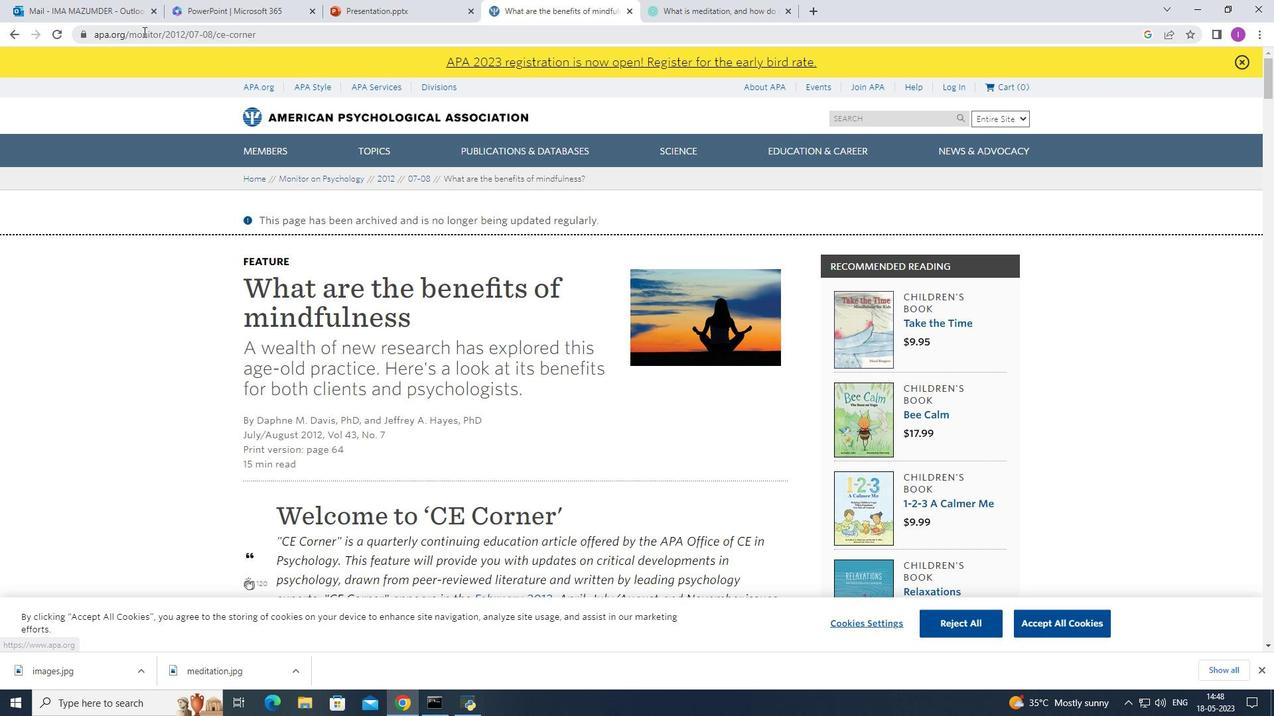 
Action: Mouse moved to (17, 38)
Screenshot: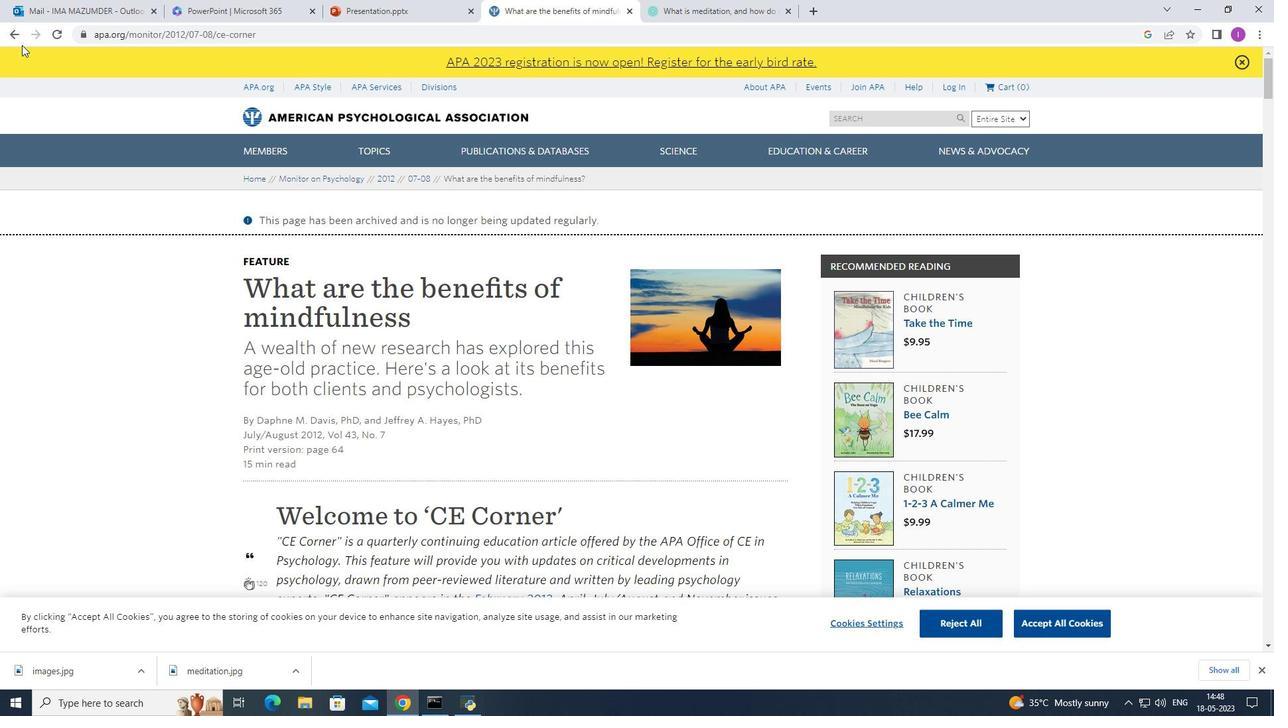 
Action: Mouse pressed left at (17, 38)
Screenshot: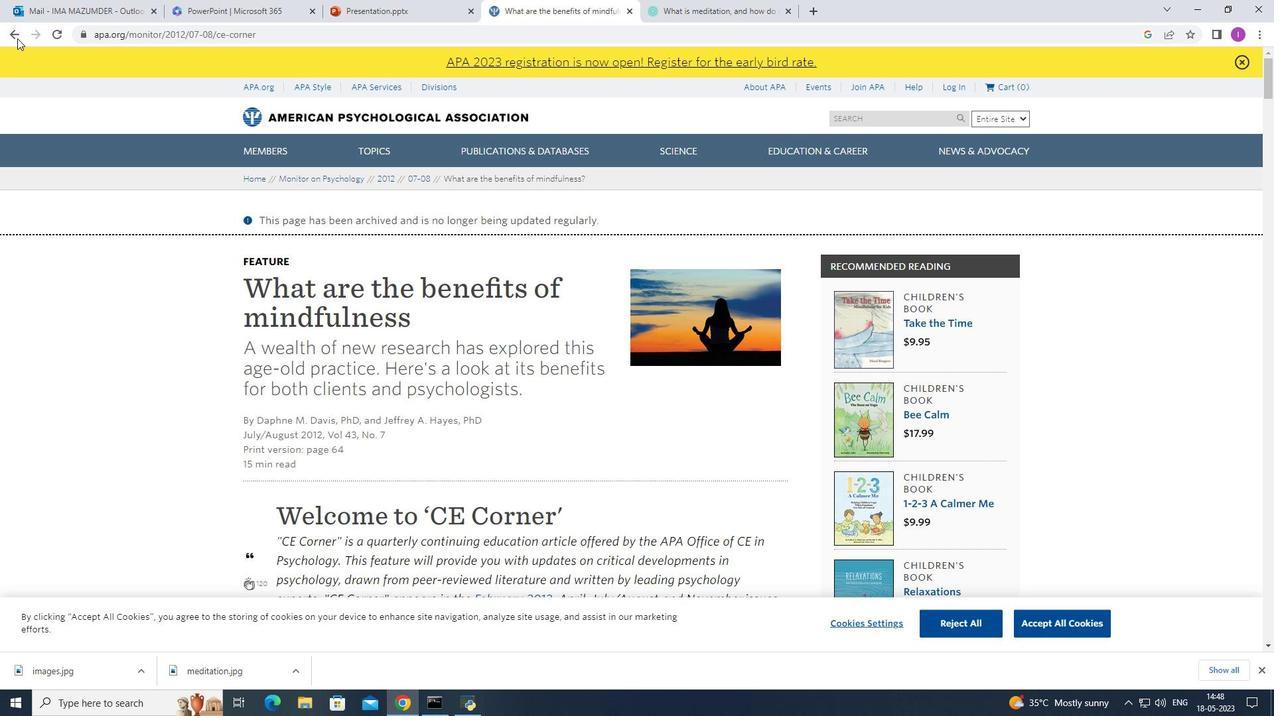 
Action: Mouse moved to (189, 80)
Screenshot: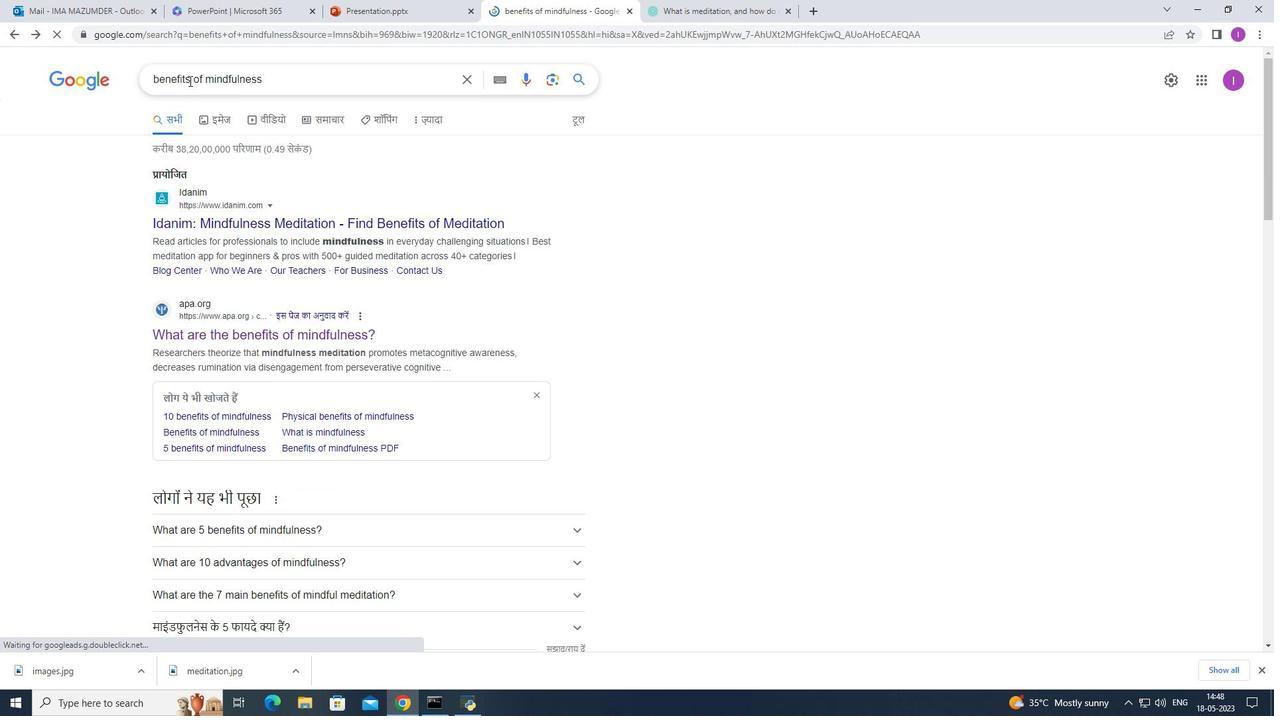 
Action: Mouse pressed left at (189, 80)
Screenshot: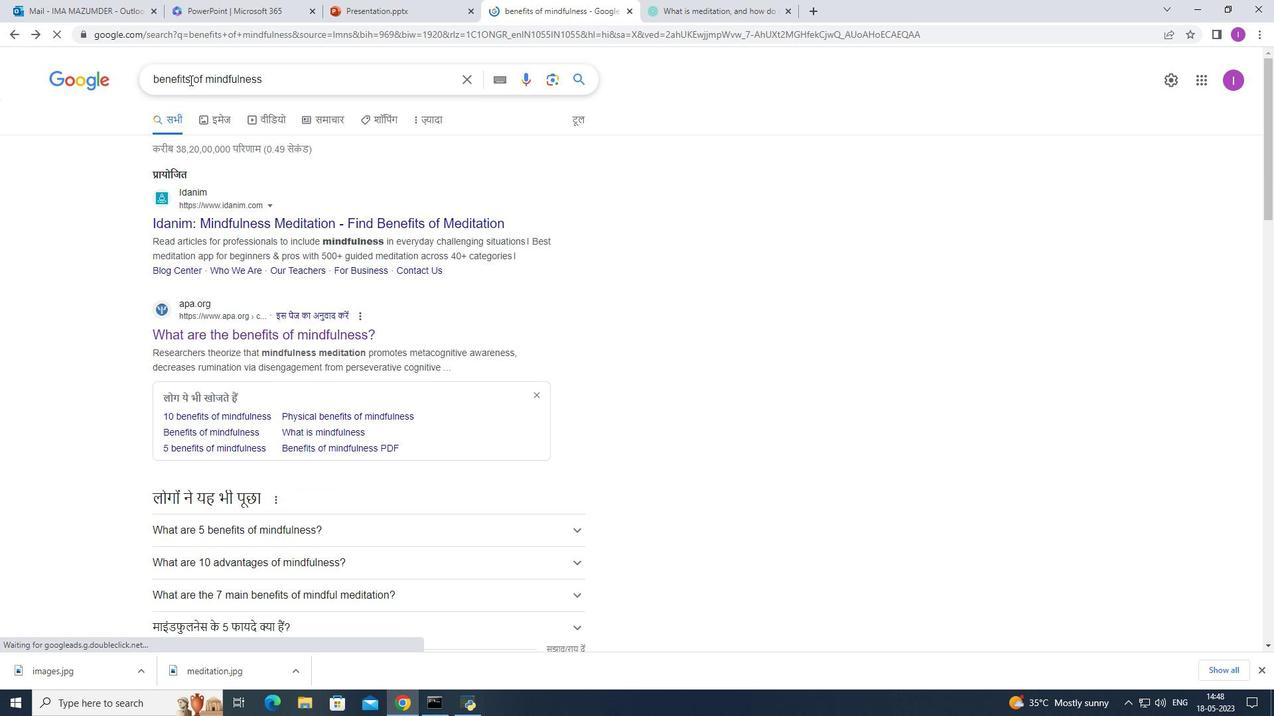 
Action: Mouse moved to (283, 74)
Screenshot: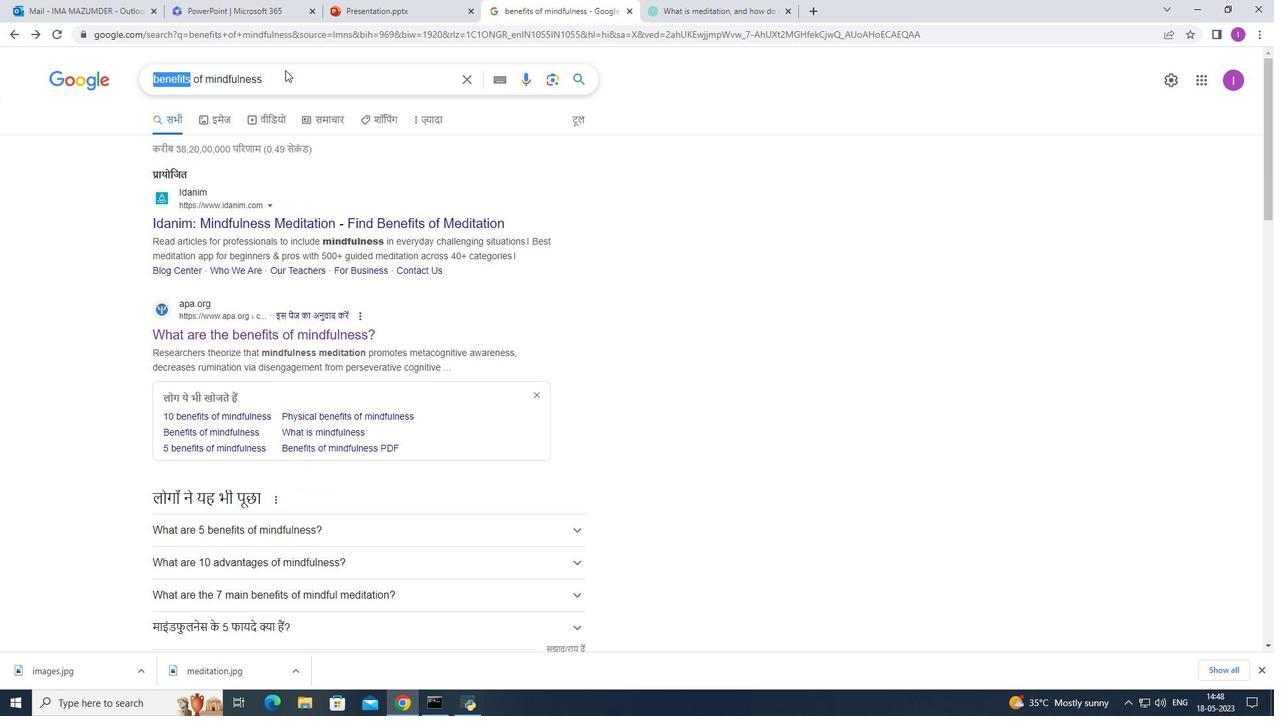 
Action: Mouse pressed left at (285, 72)
Screenshot: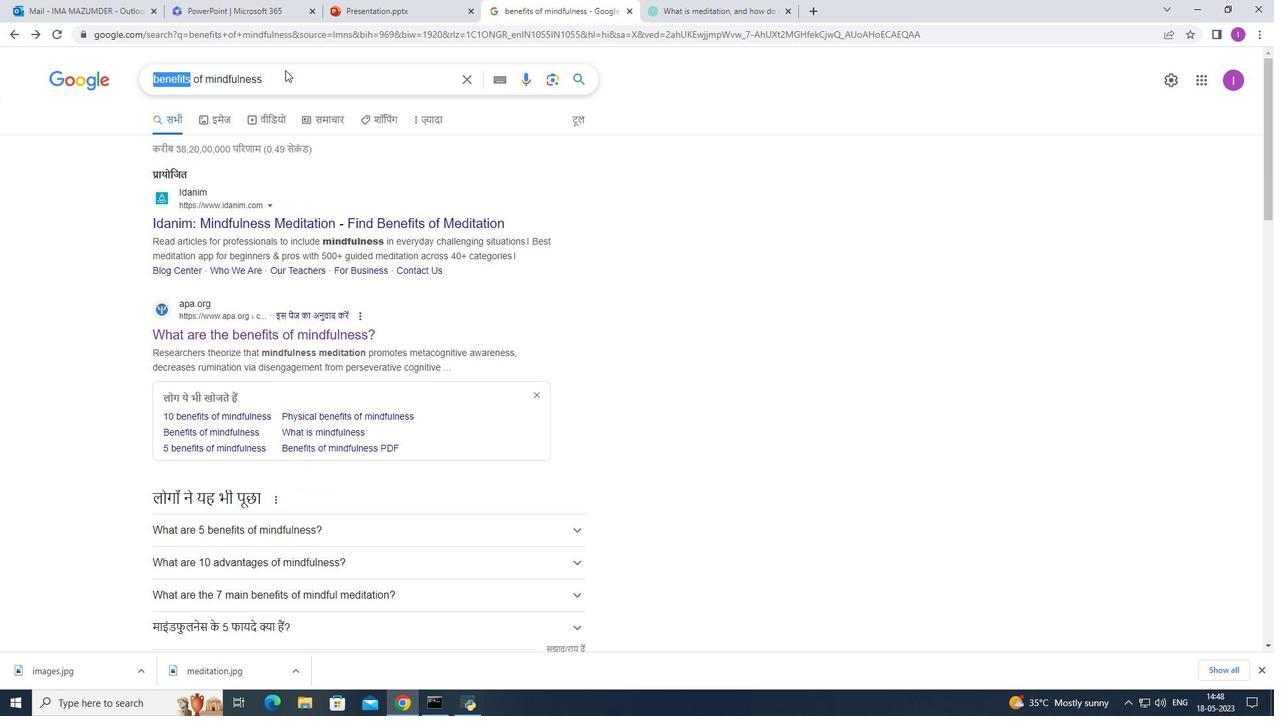 
Action: Mouse moved to (519, 43)
Screenshot: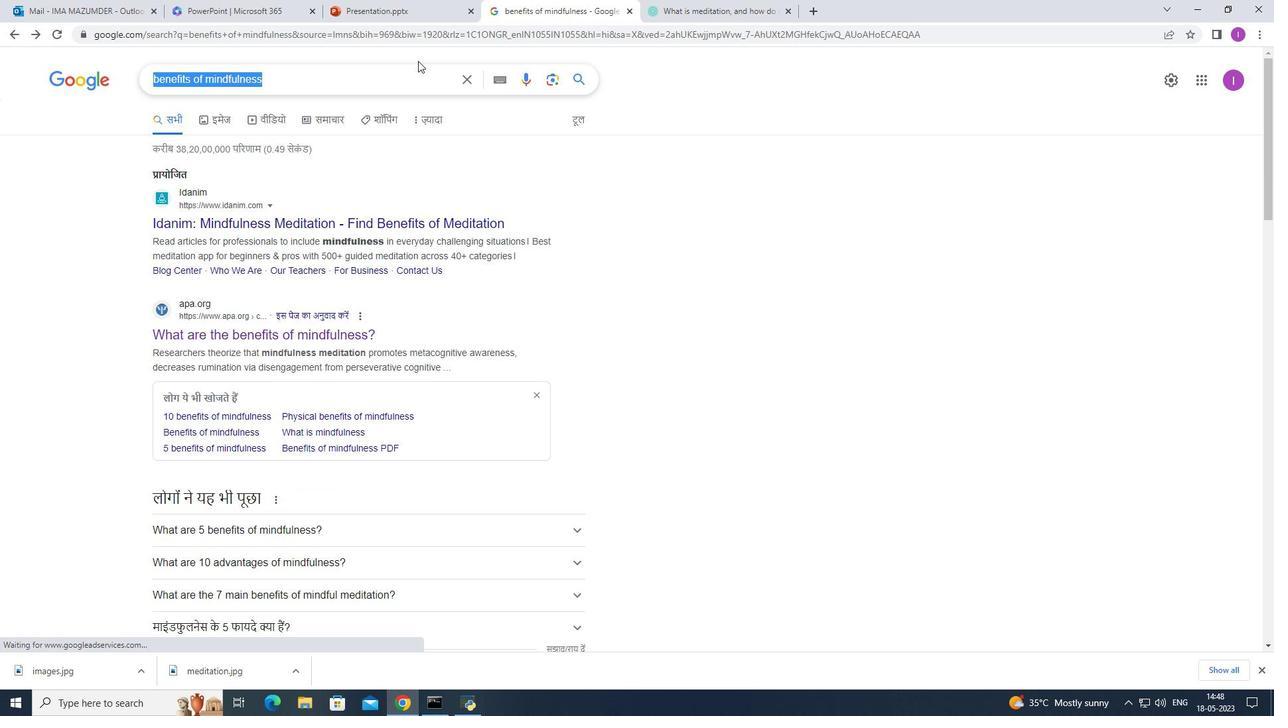 
Action: Key pressed <Key.shift>Images<Key.space>of<Key.space>meditation
Screenshot: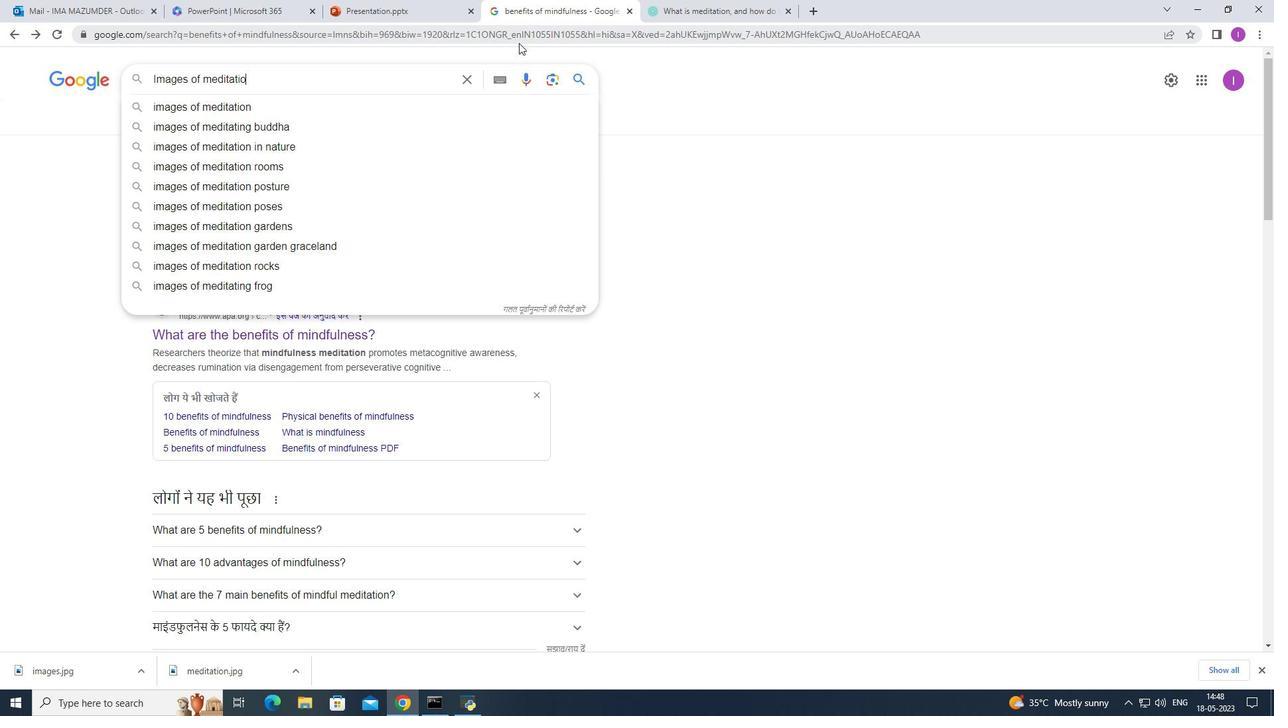 
Action: Mouse moved to (215, 110)
Screenshot: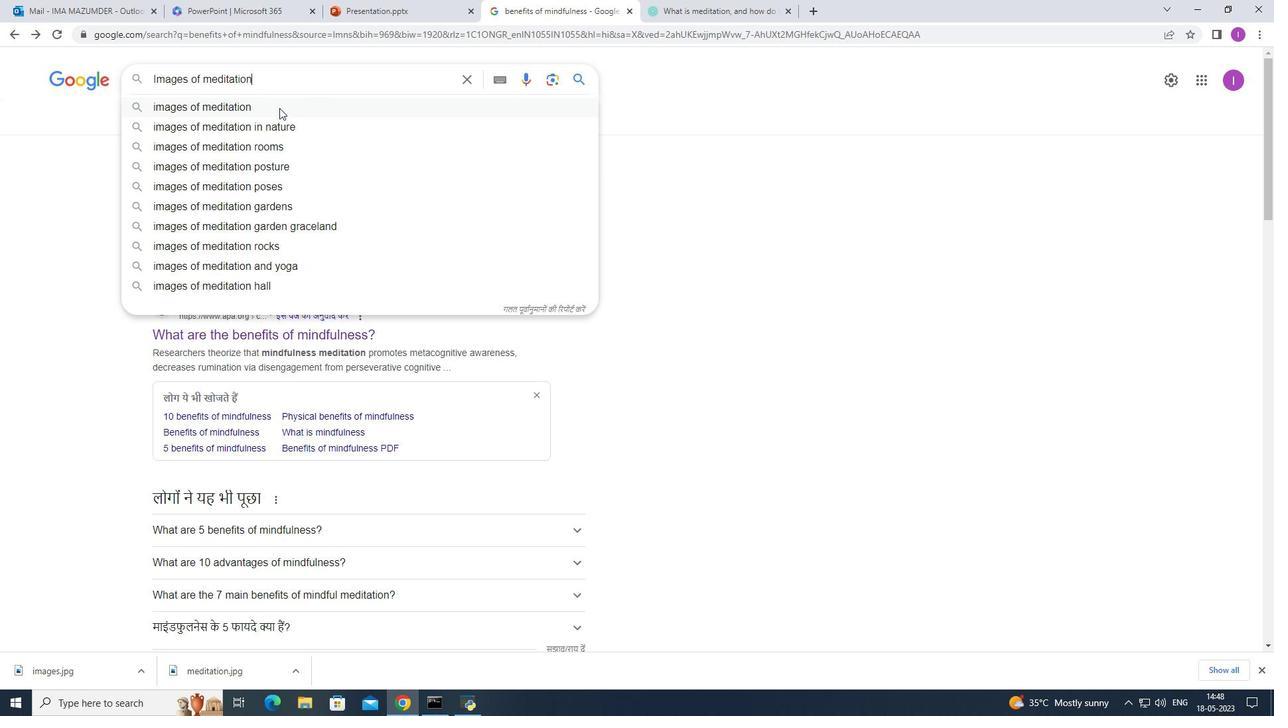 
Action: Mouse pressed left at (215, 110)
Screenshot: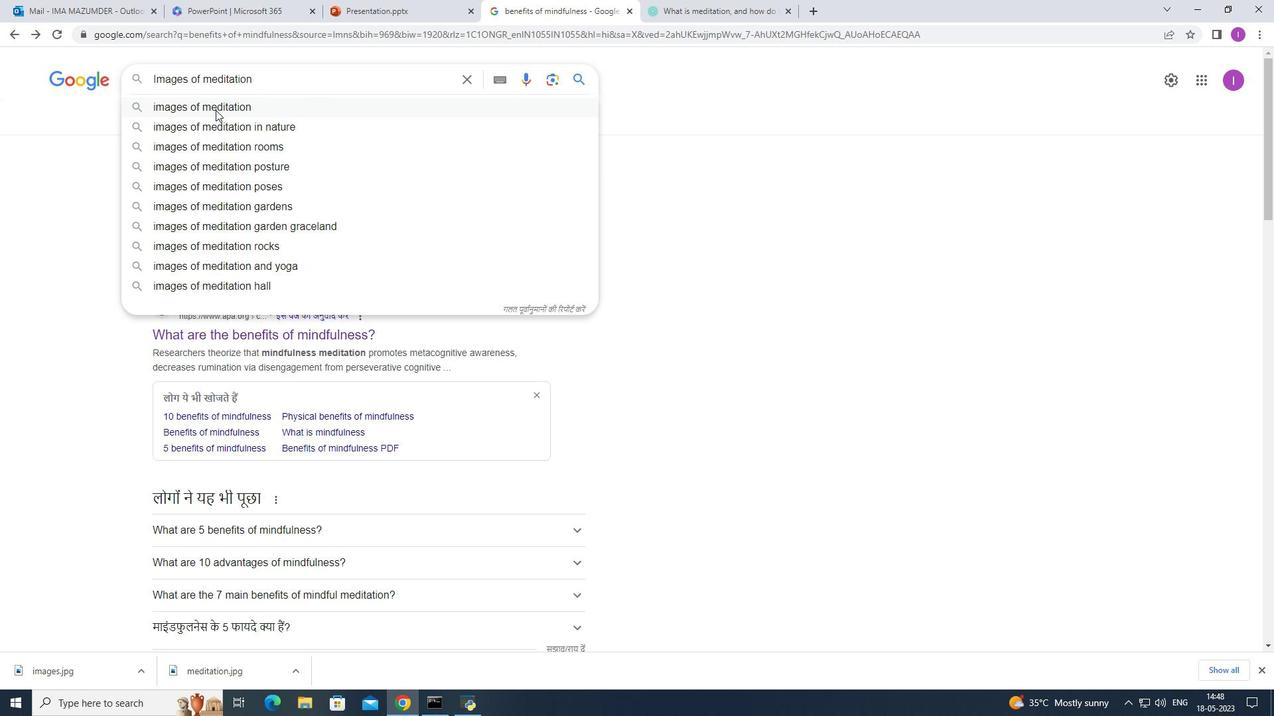 
Action: Mouse moved to (529, 345)
Screenshot: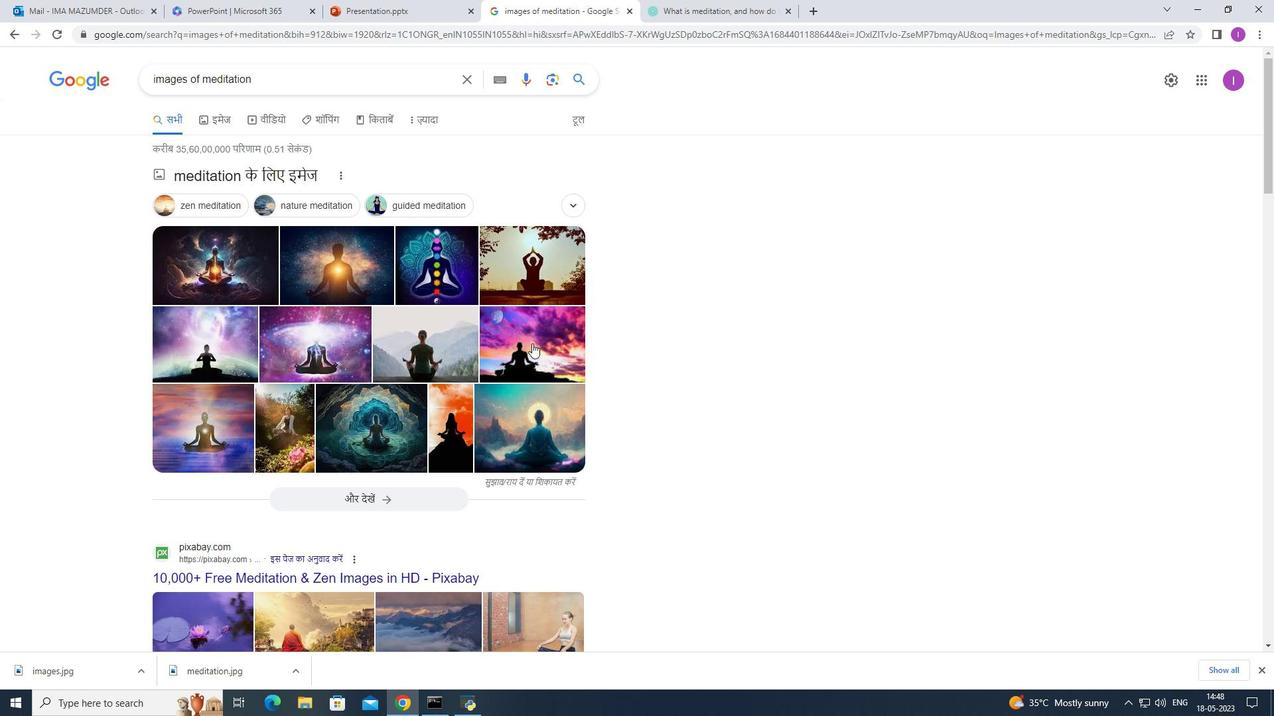 
Action: Mouse pressed left at (529, 345)
Screenshot: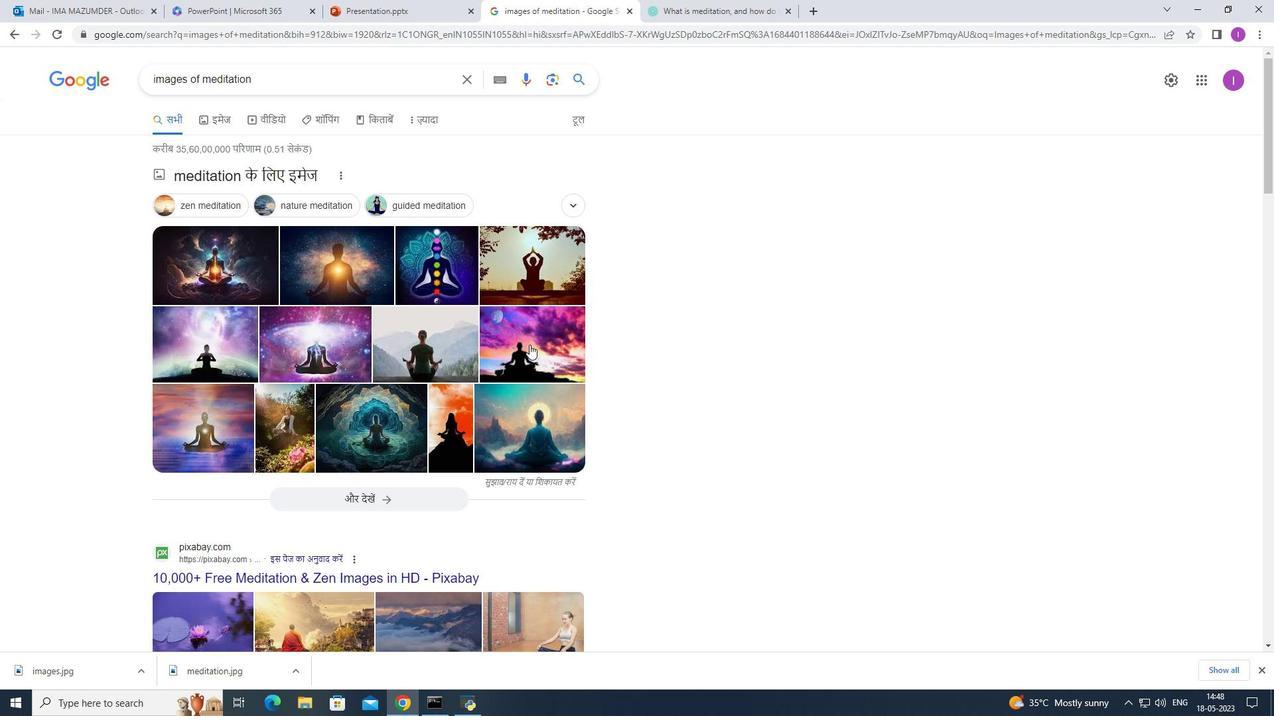 
Action: Mouse moved to (219, 250)
Screenshot: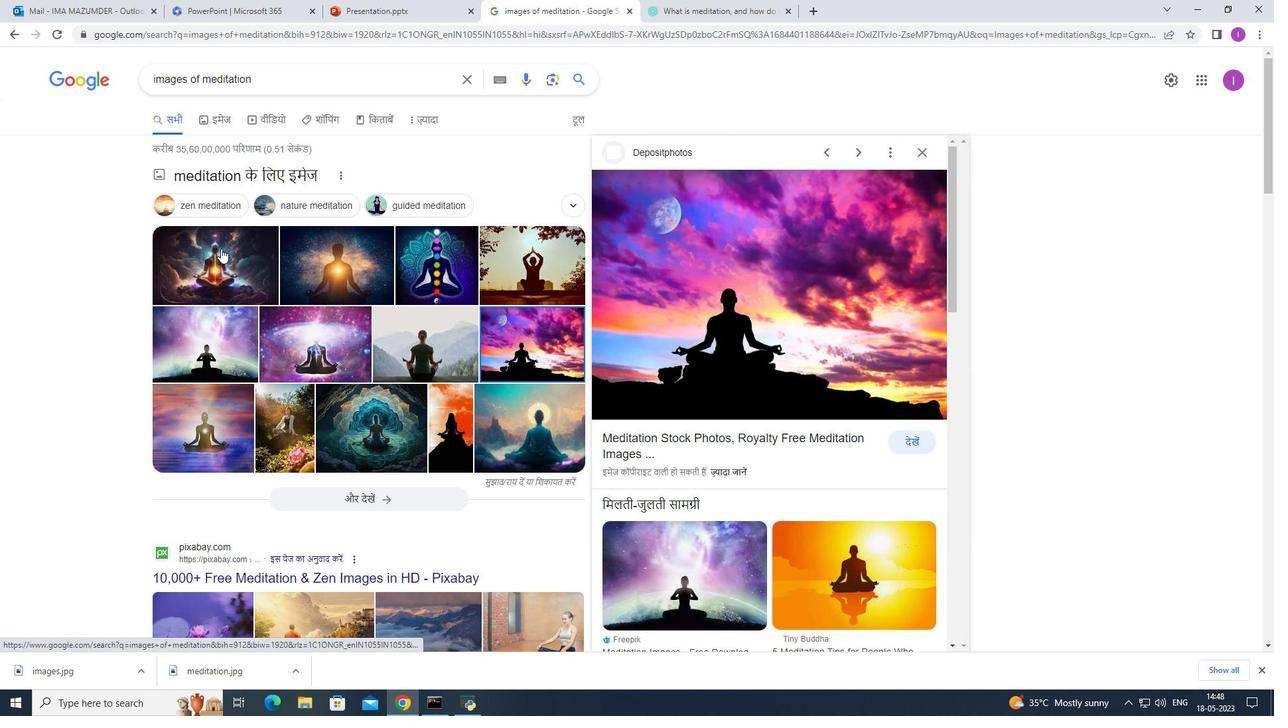 
Action: Mouse pressed left at (219, 250)
Screenshot: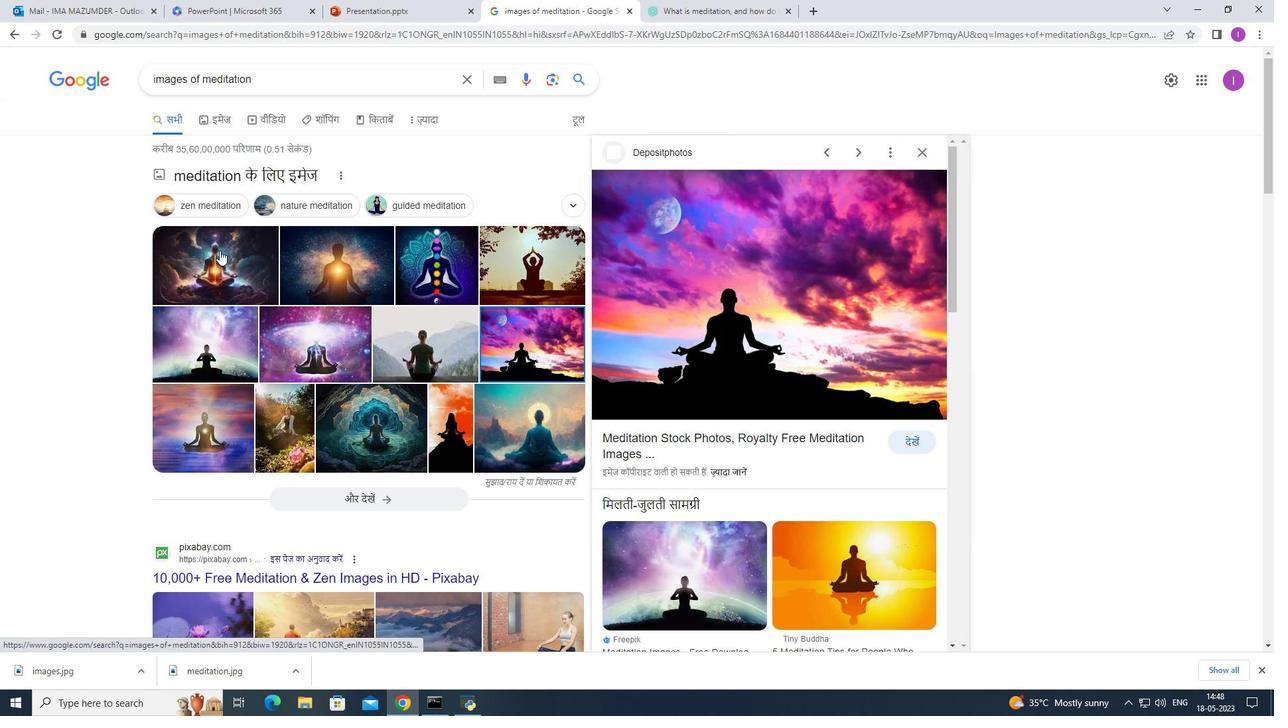 
Action: Mouse moved to (785, 290)
Screenshot: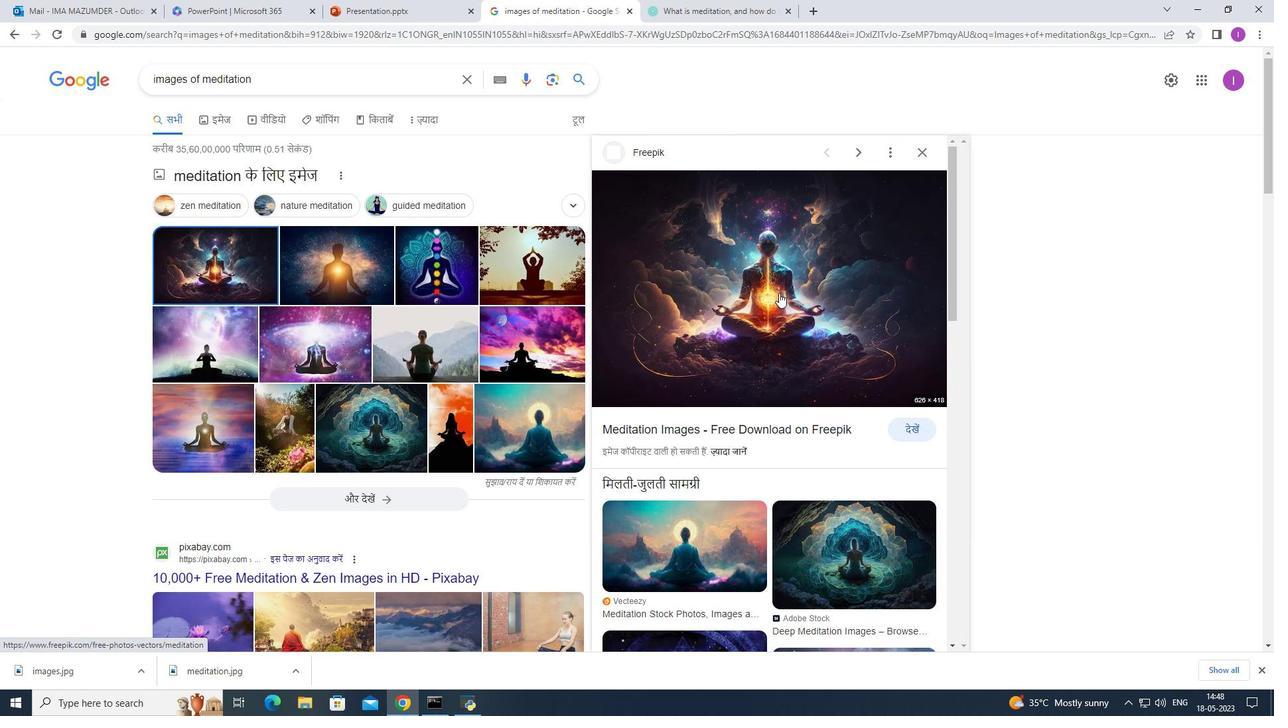 
Action: Mouse pressed right at (785, 290)
Screenshot: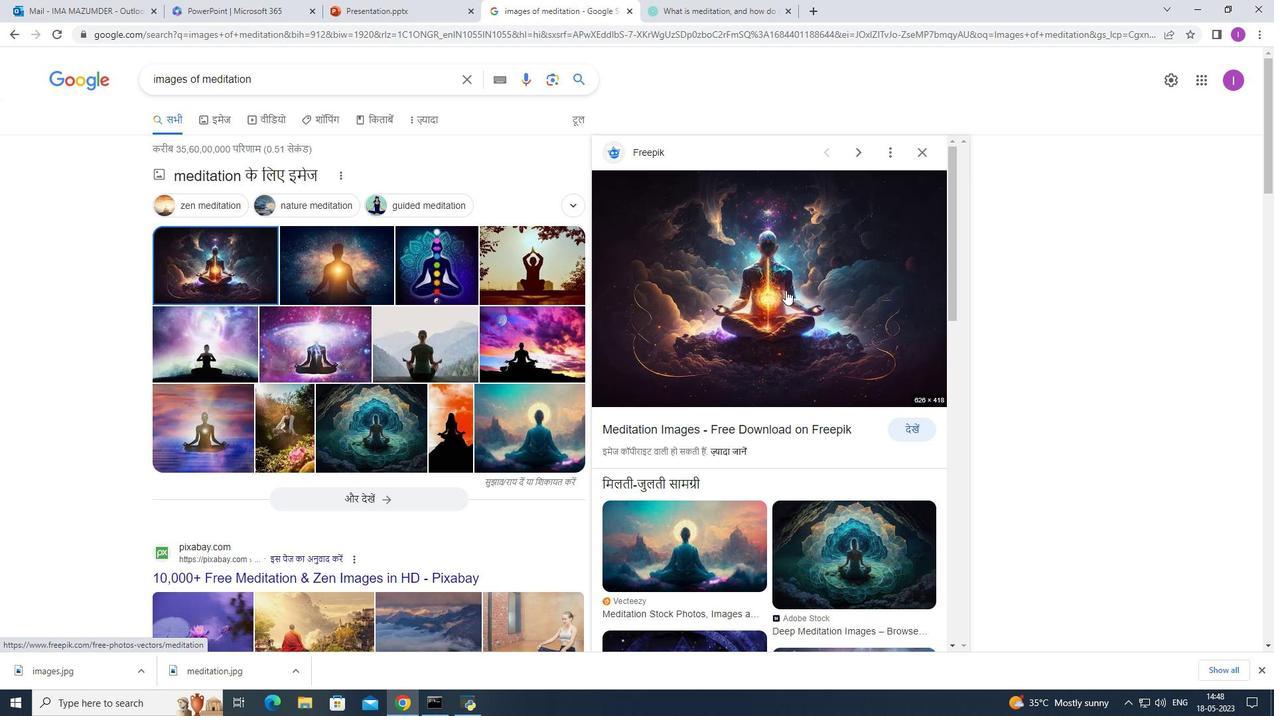 
Action: Mouse moved to (833, 431)
Screenshot: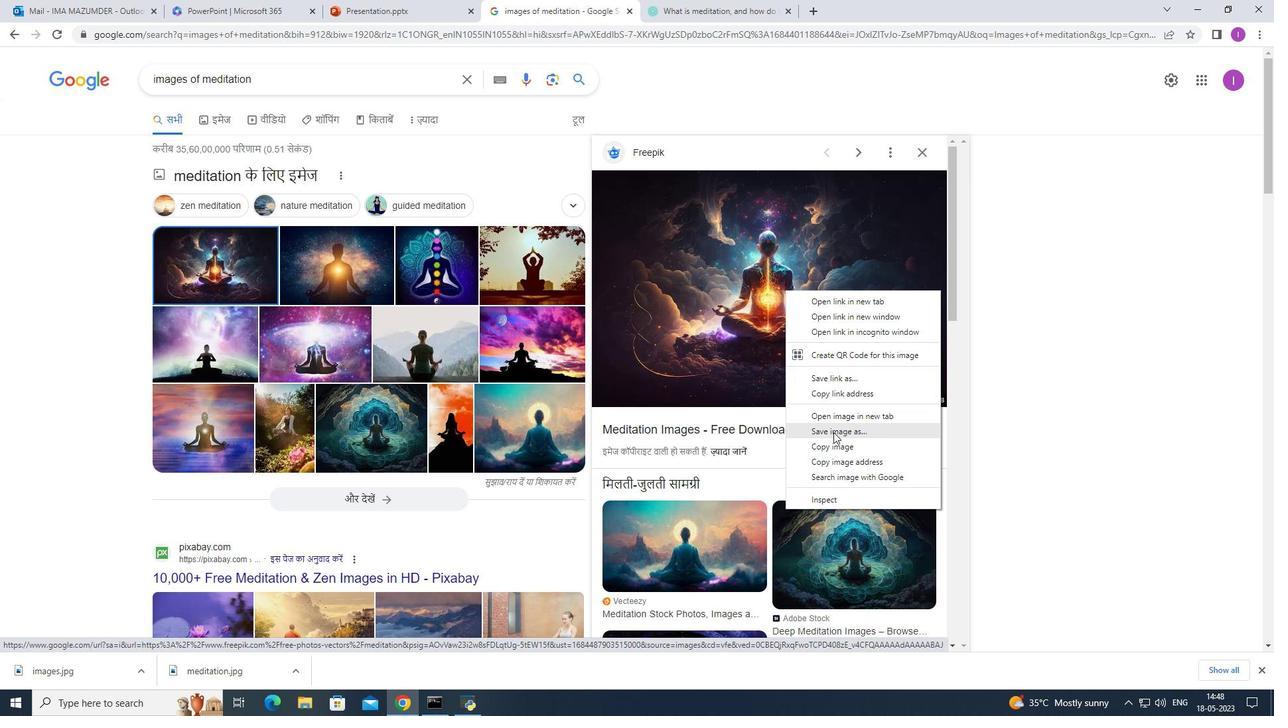 
Action: Mouse pressed left at (833, 431)
Screenshot: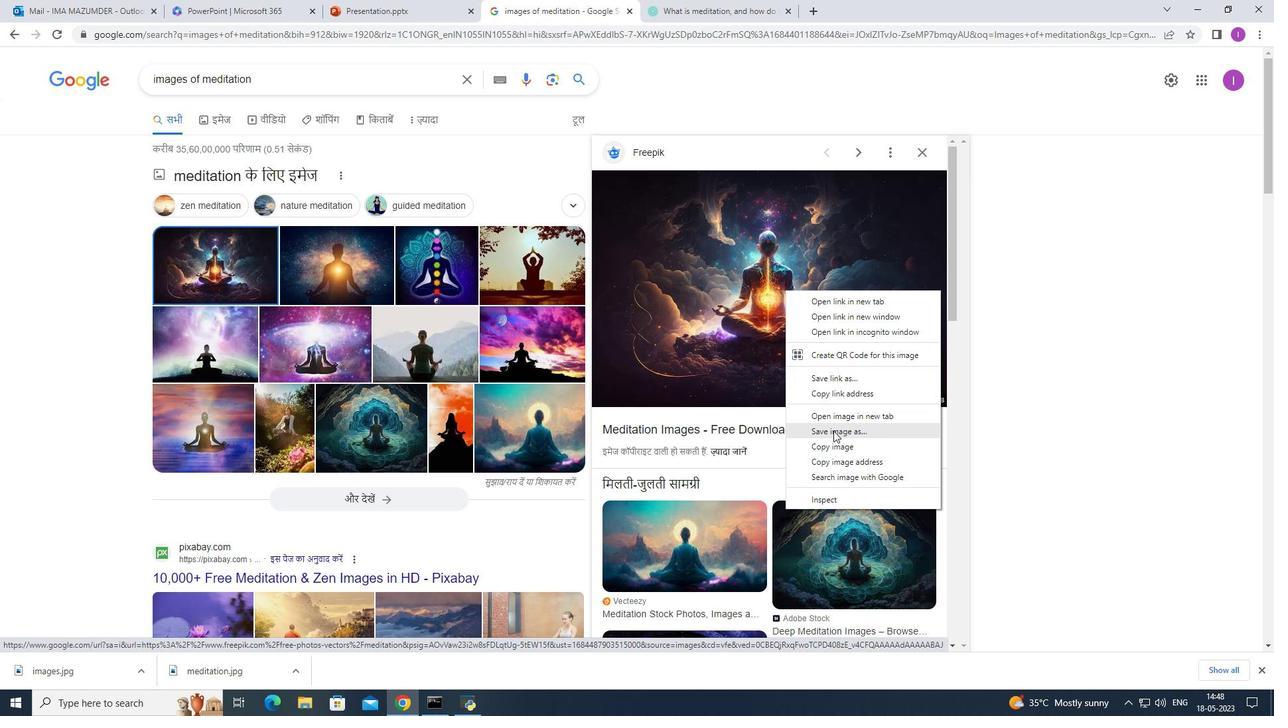 
Action: Mouse moved to (494, 290)
Screenshot: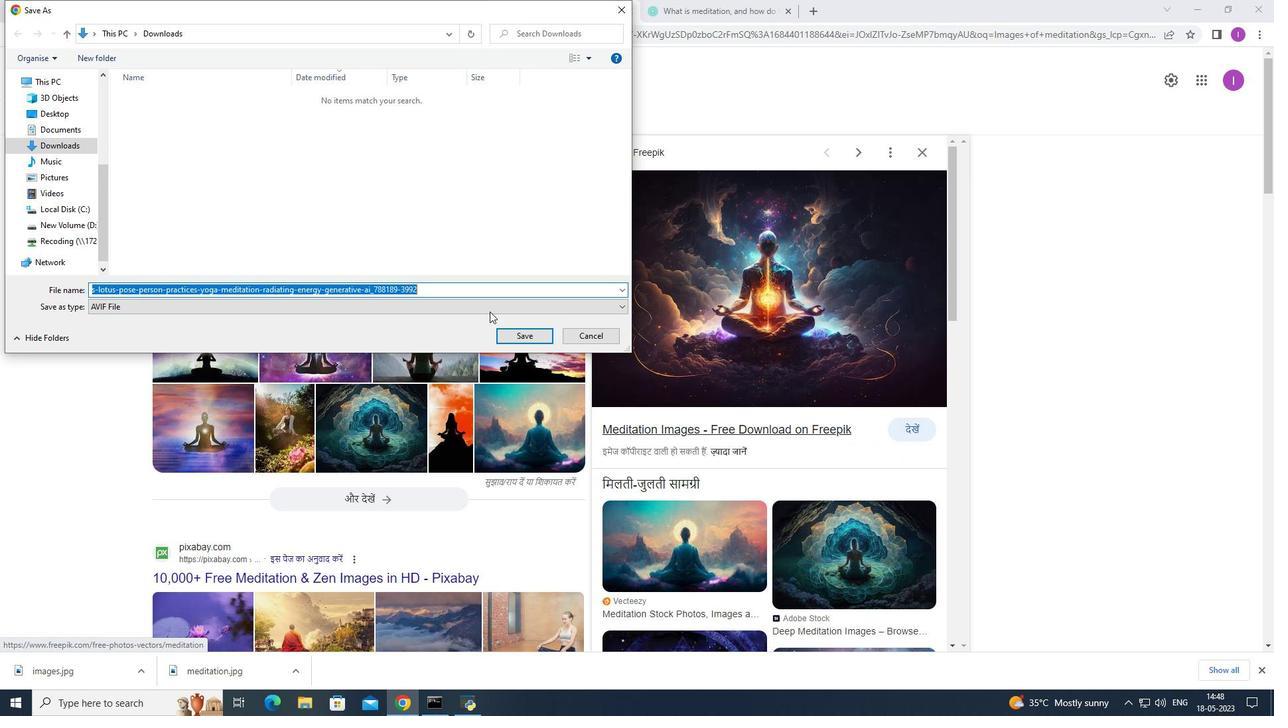 
Action: Key pressed meditation
Screenshot: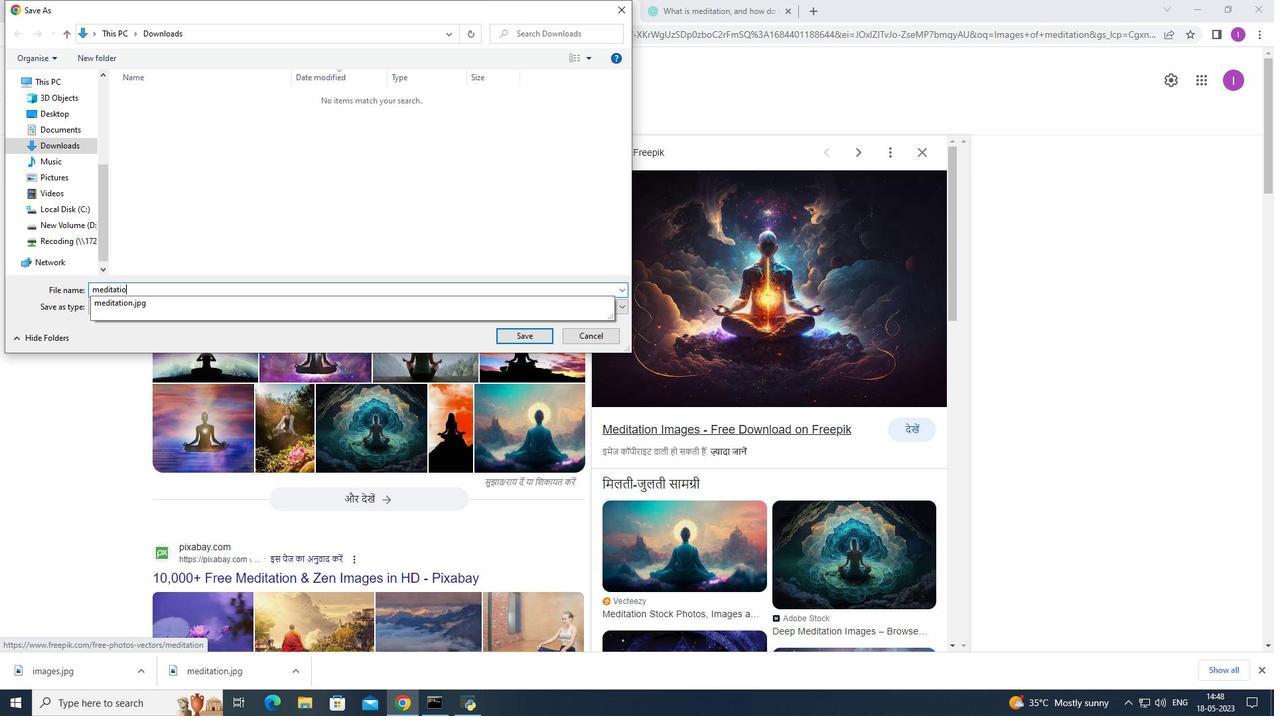 
Action: Mouse moved to (336, 323)
Screenshot: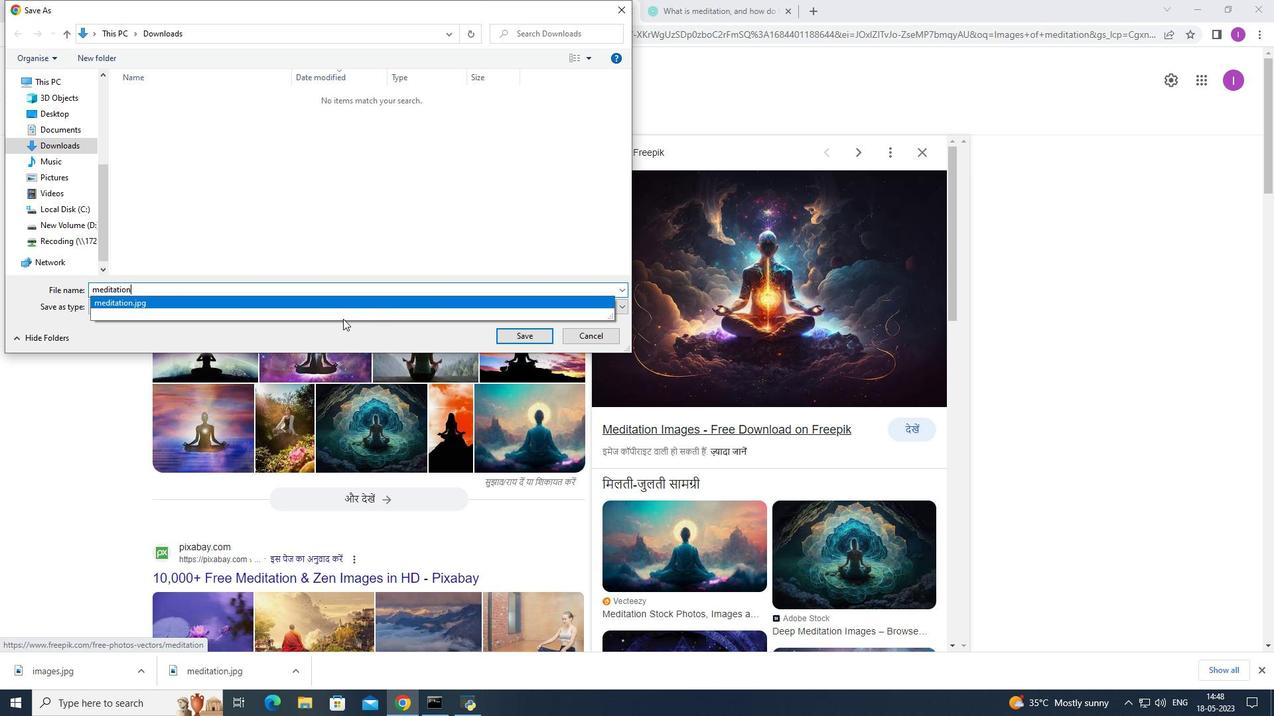 
Action: Mouse pressed left at (336, 323)
Screenshot: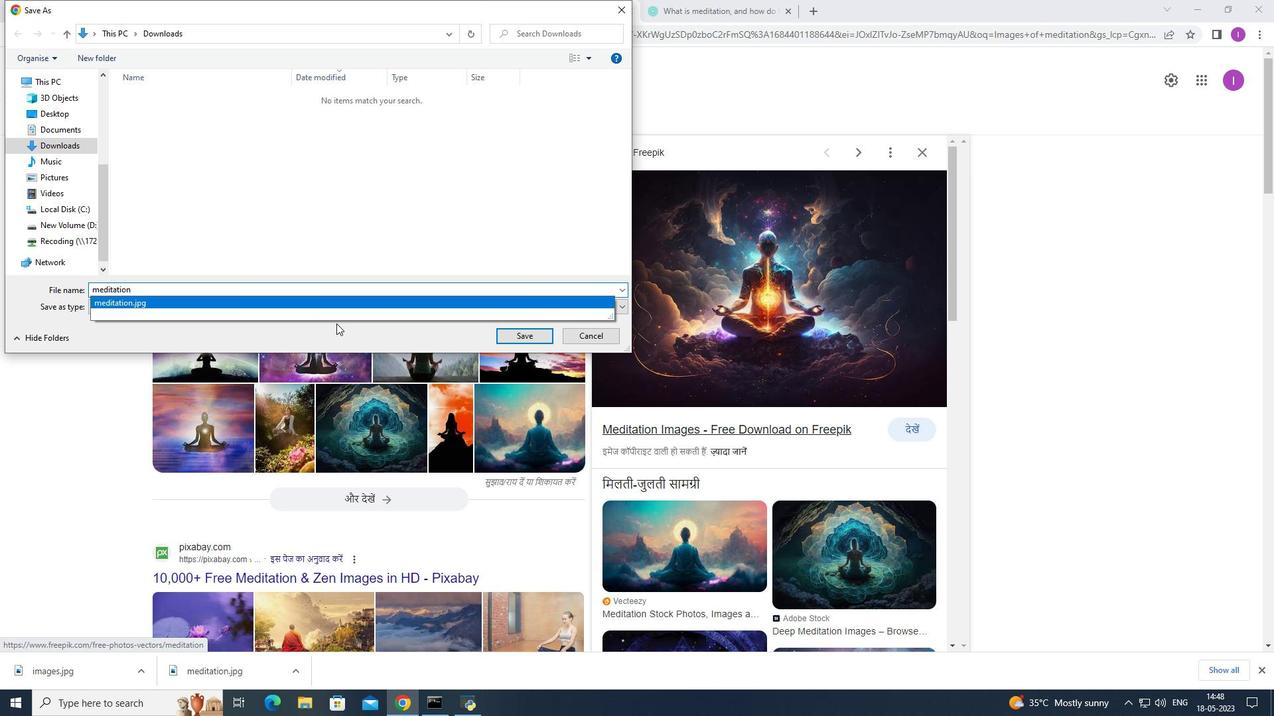 
Action: Mouse moved to (258, 288)
Screenshot: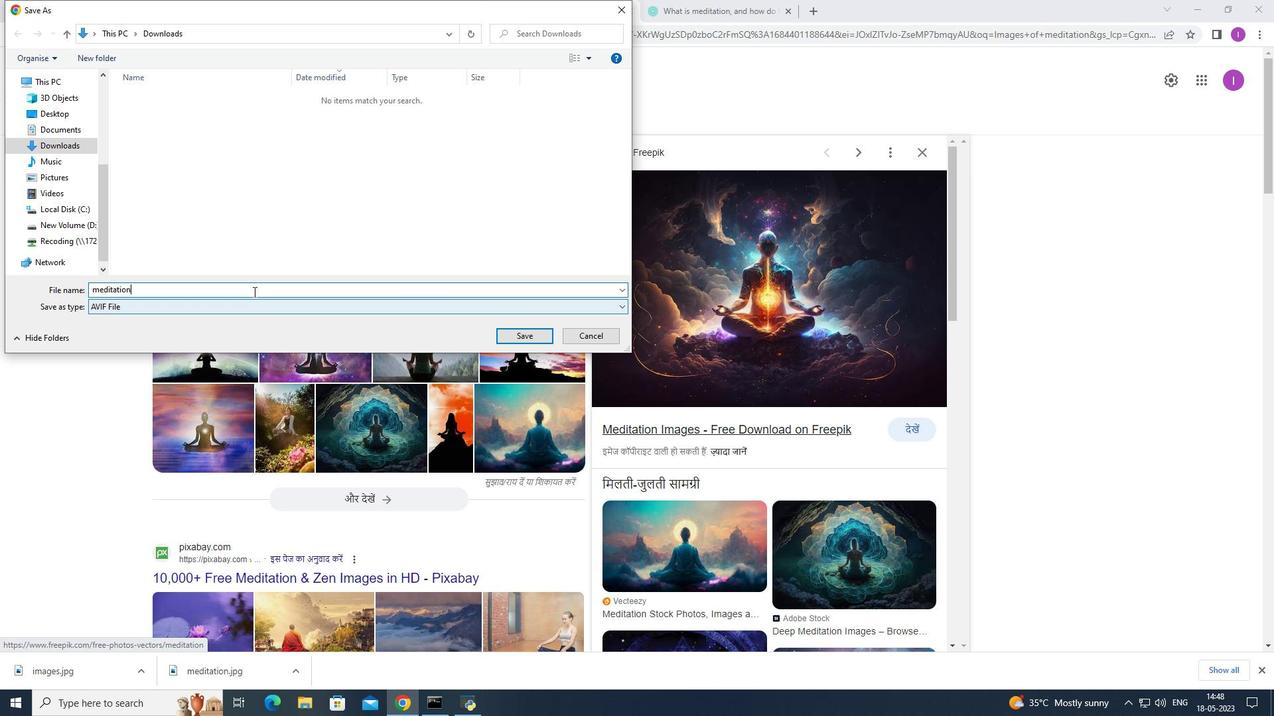 
Action: Key pressed <Key.space>jpj
Screenshot: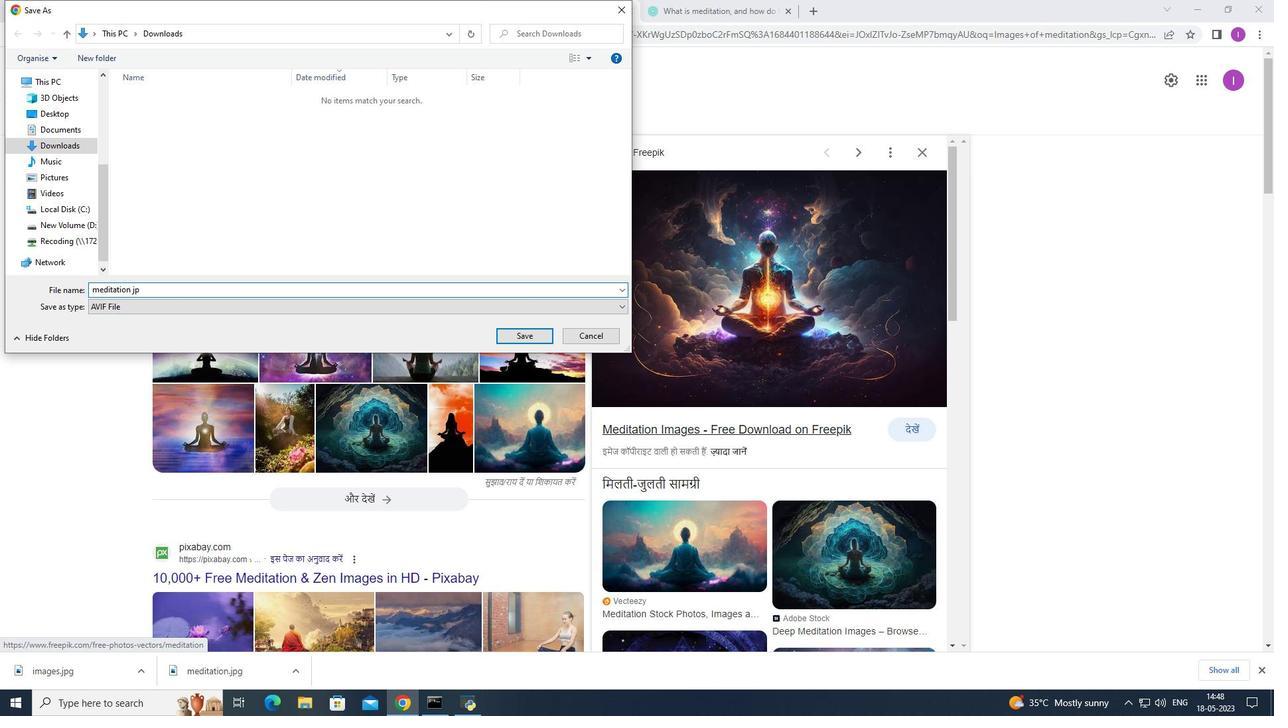 
Action: Mouse moved to (507, 337)
Screenshot: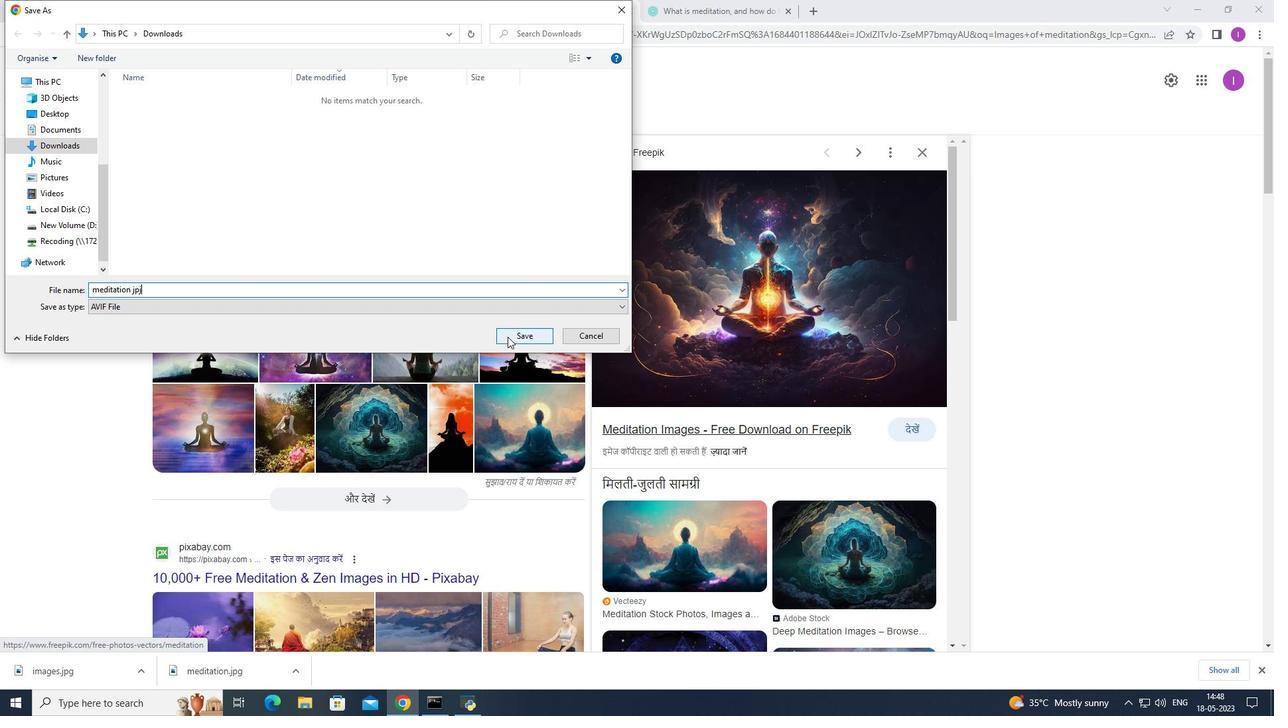 
Action: Mouse pressed left at (507, 337)
Screenshot: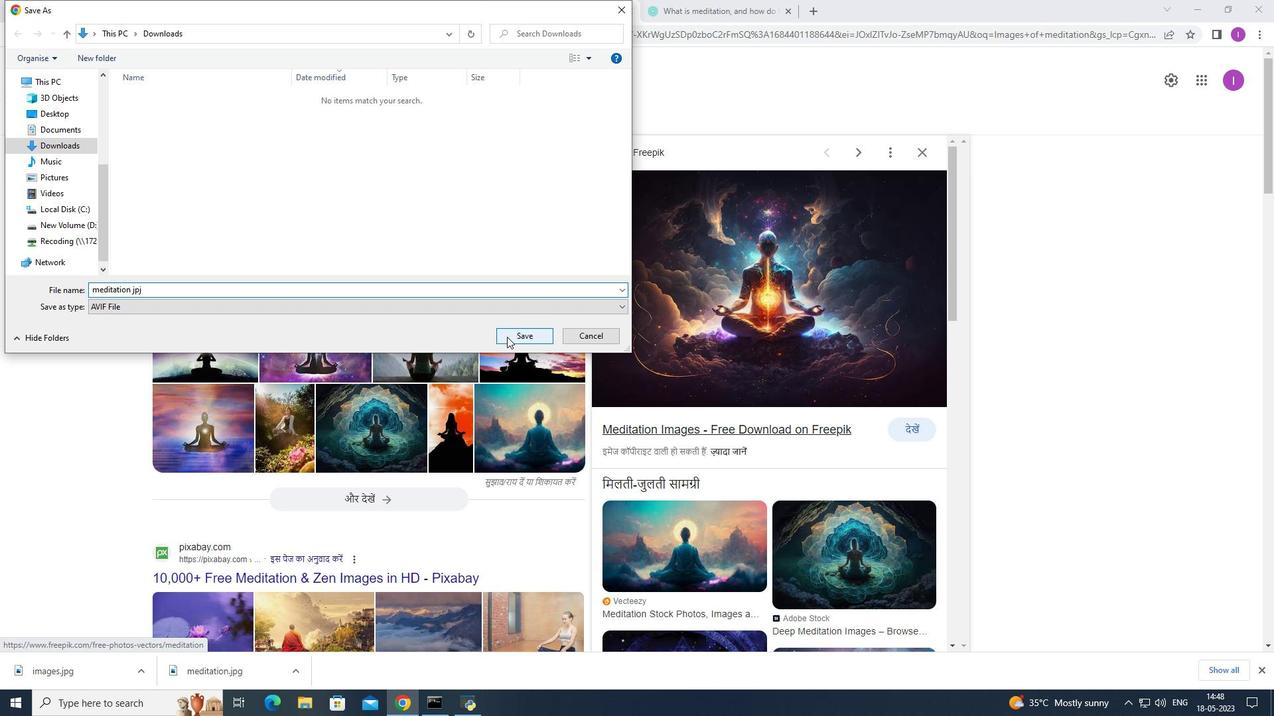 
Action: Mouse moved to (402, 7)
Screenshot: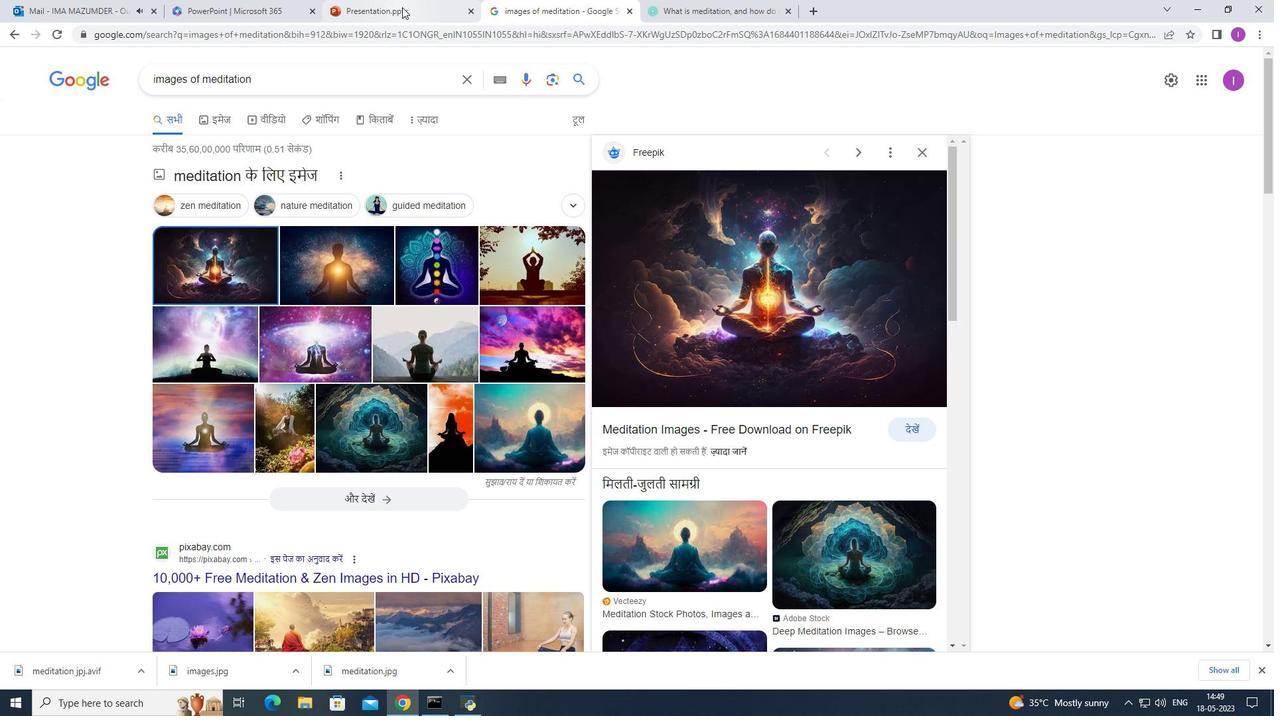 
Action: Mouse pressed left at (402, 7)
Screenshot: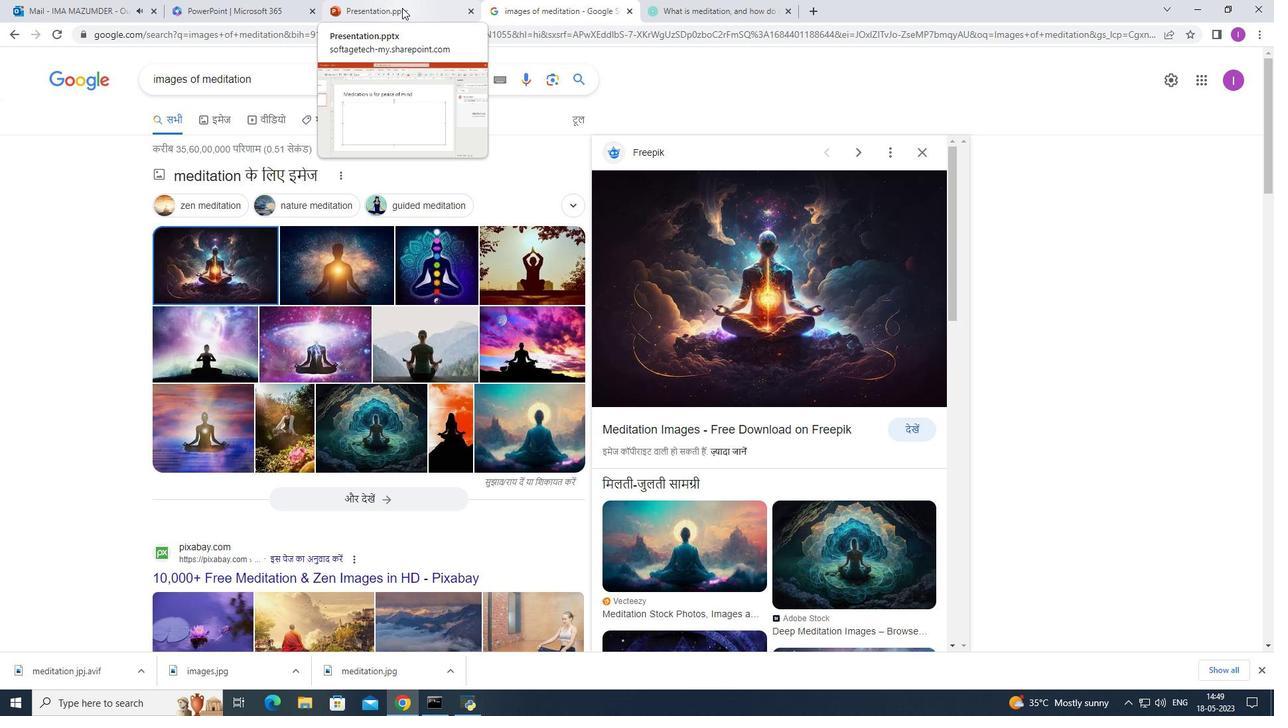 
Action: Mouse moved to (126, 87)
Screenshot: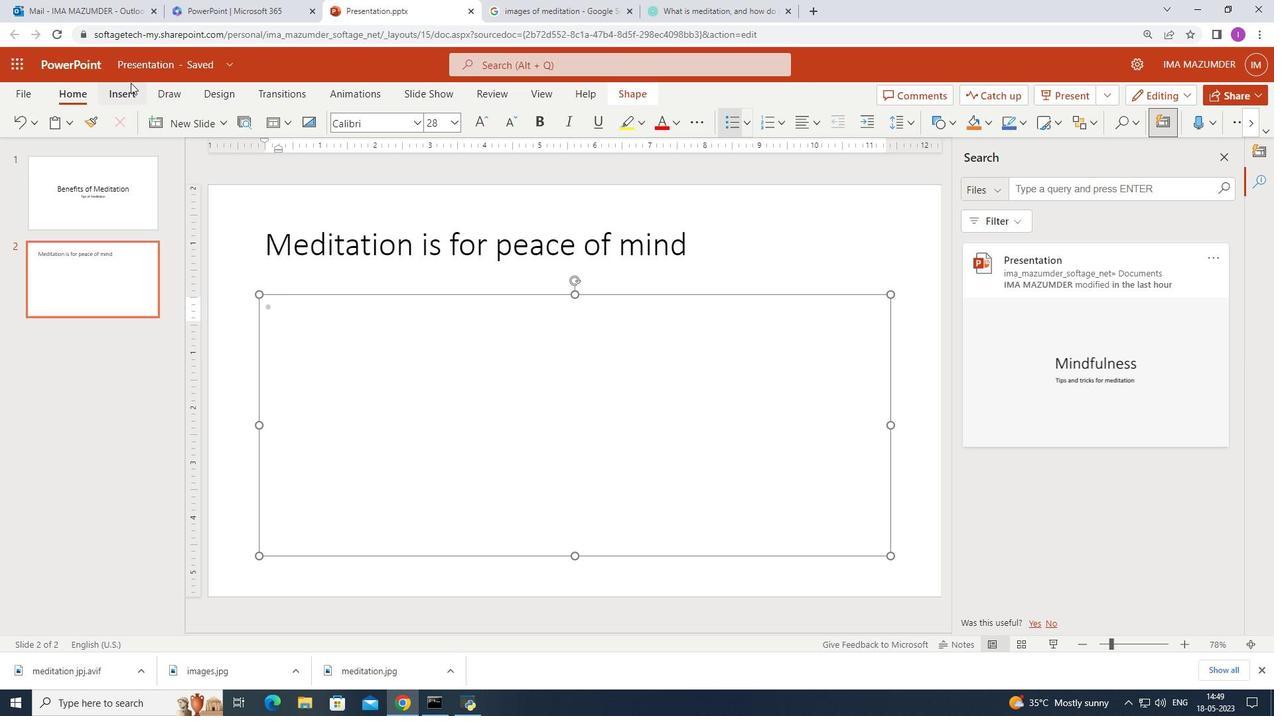 
Action: Mouse pressed left at (126, 87)
Screenshot: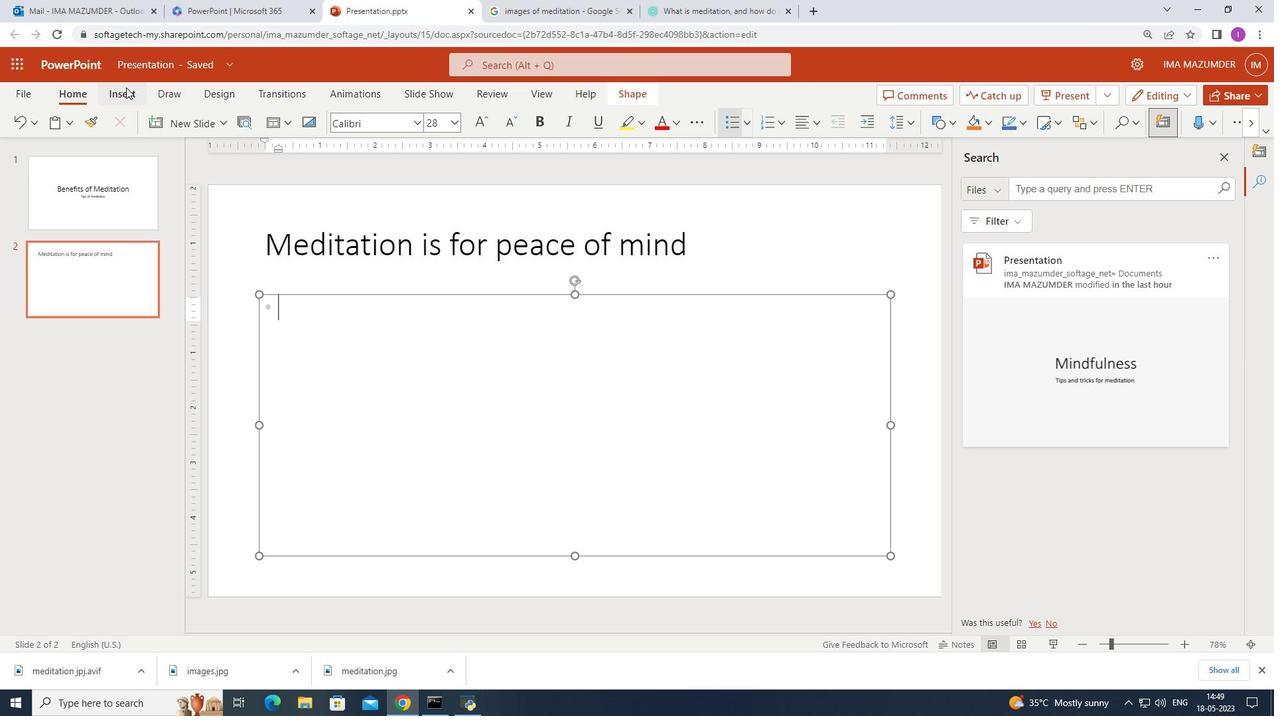 
Action: Mouse moved to (305, 122)
Screenshot: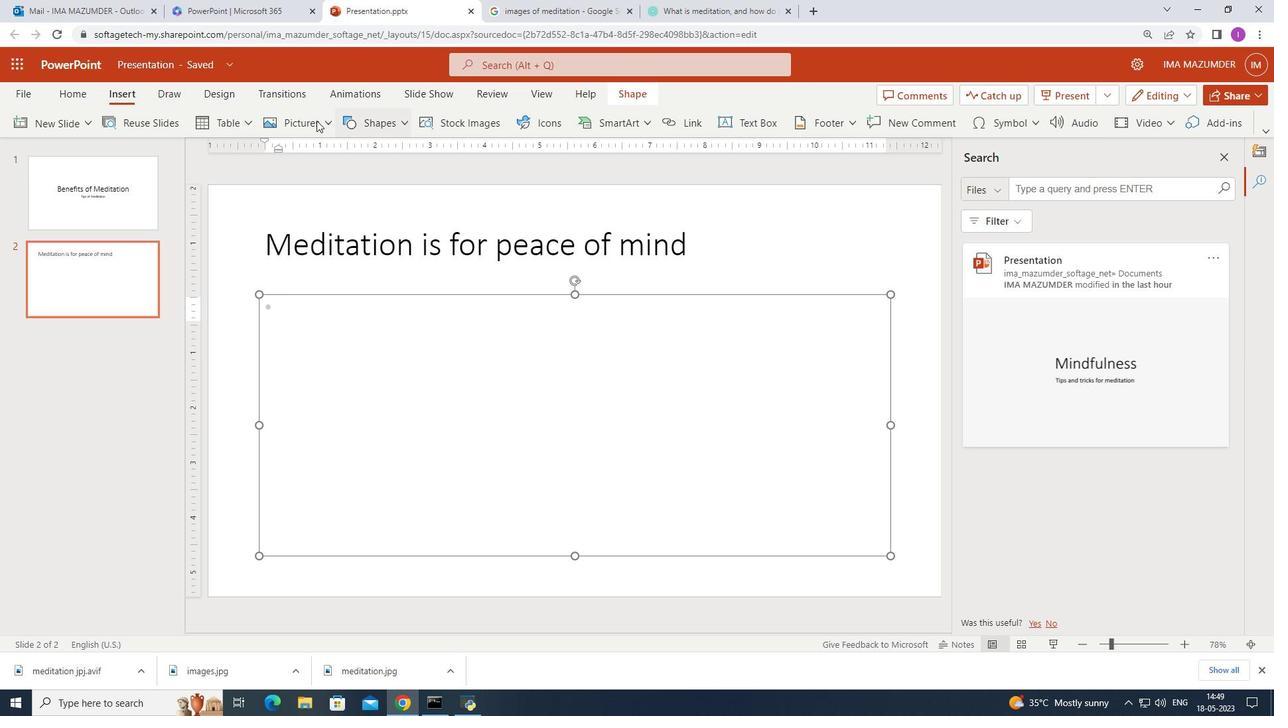 
Action: Mouse pressed left at (305, 122)
Screenshot: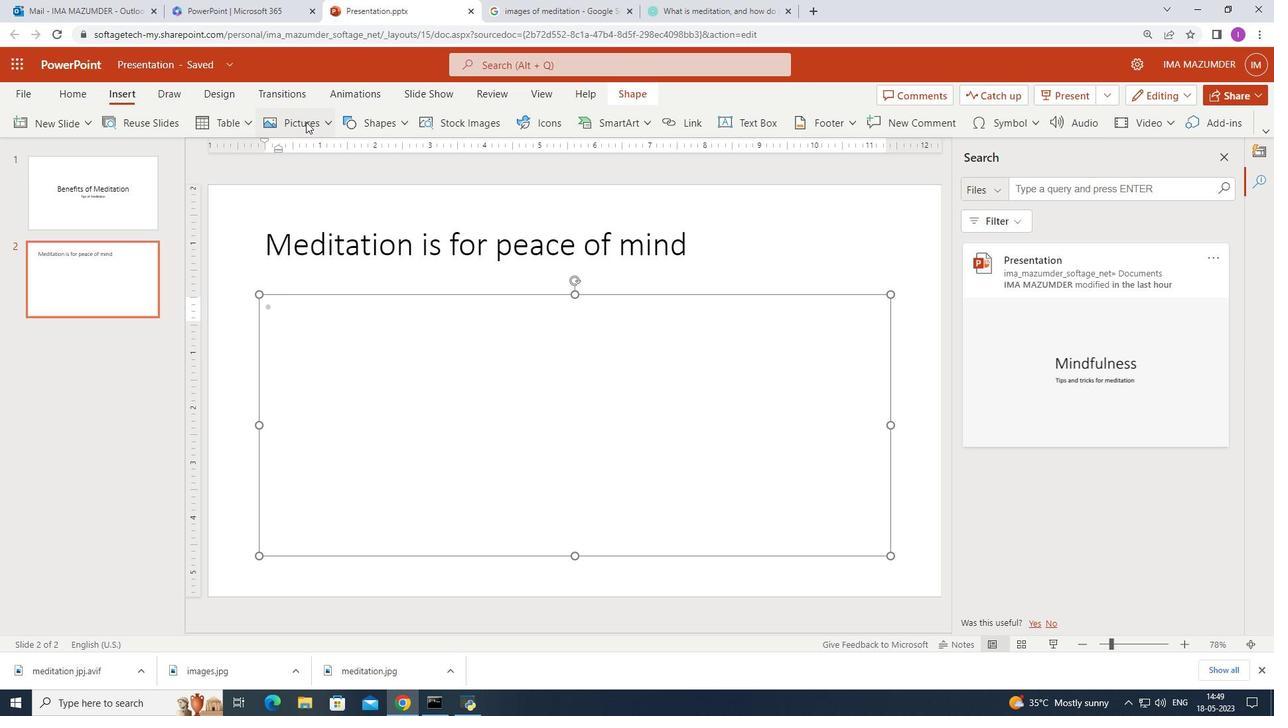 
Action: Mouse moved to (320, 198)
Screenshot: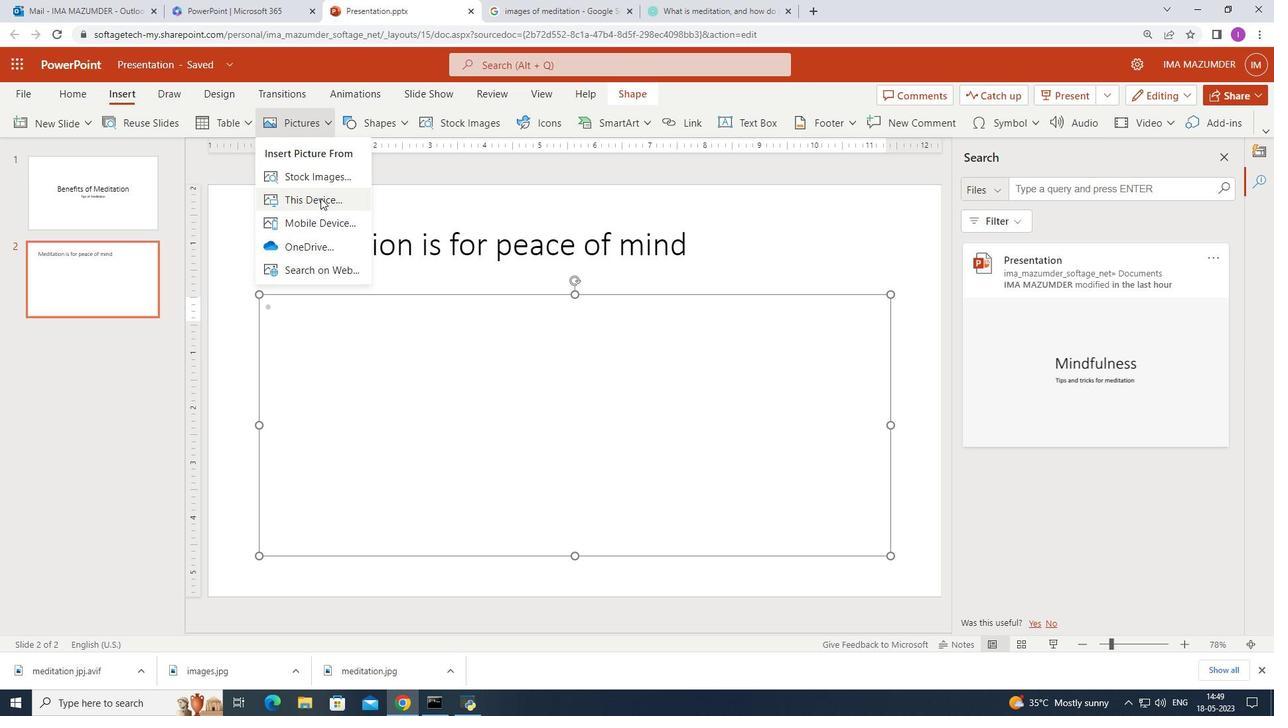 
Action: Mouse pressed left at (320, 198)
Screenshot: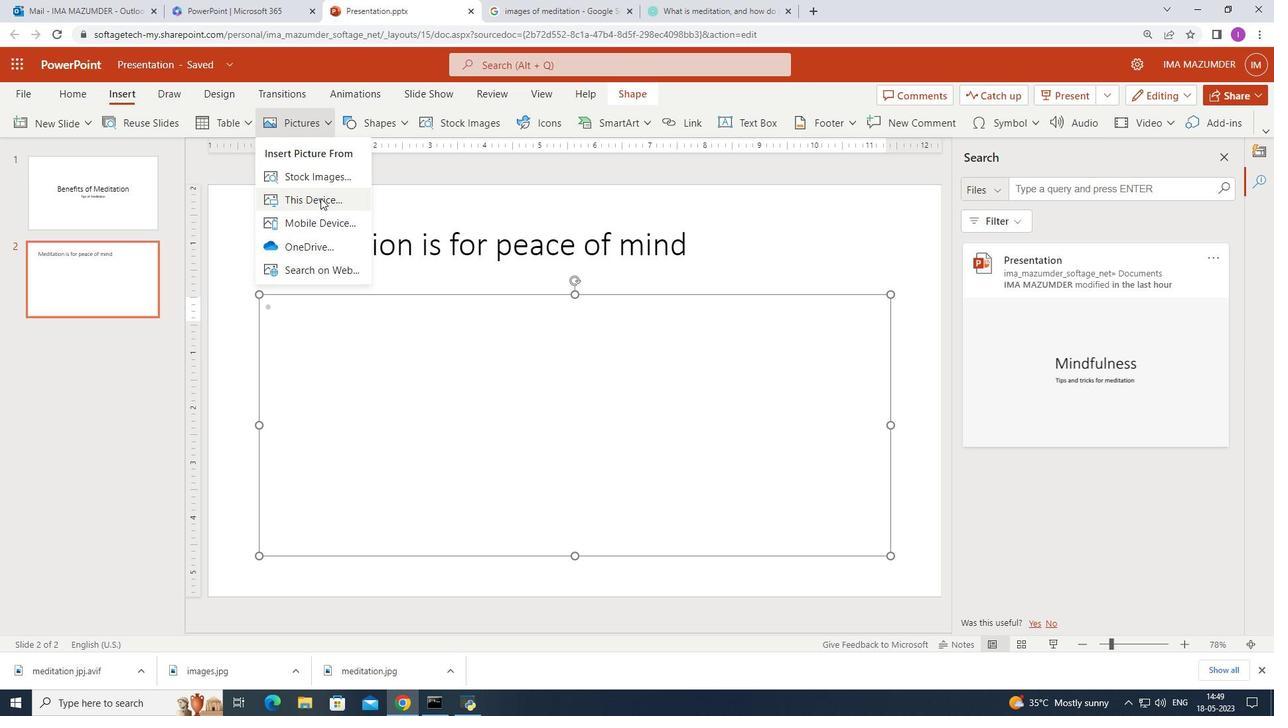 
Action: Mouse moved to (213, 124)
Screenshot: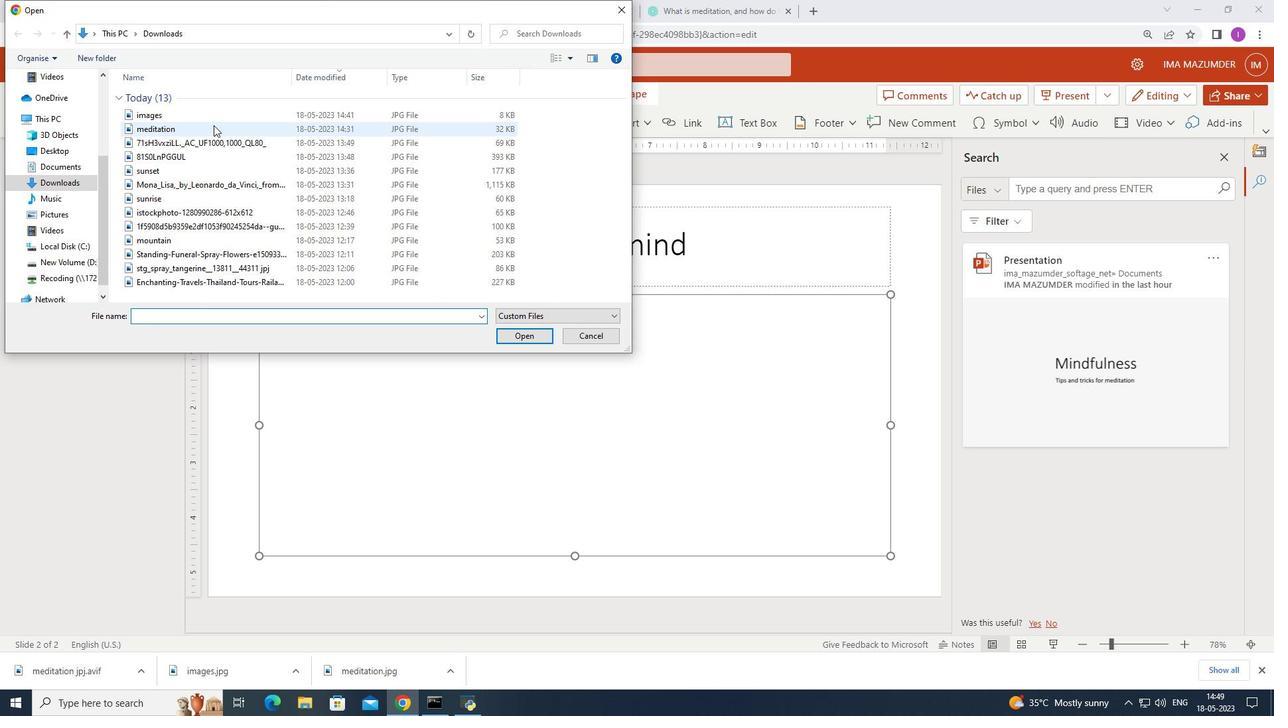 
Action: Mouse pressed left at (213, 124)
Screenshot: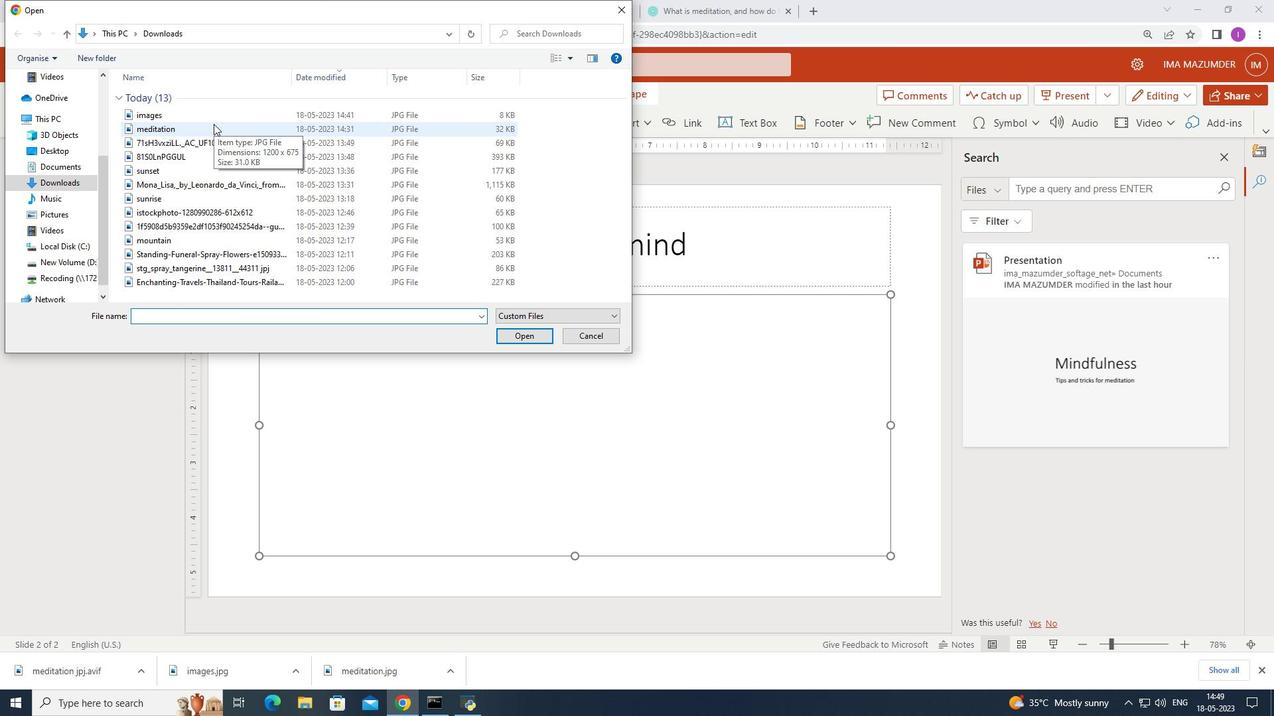 
Action: Mouse moved to (215, 130)
Screenshot: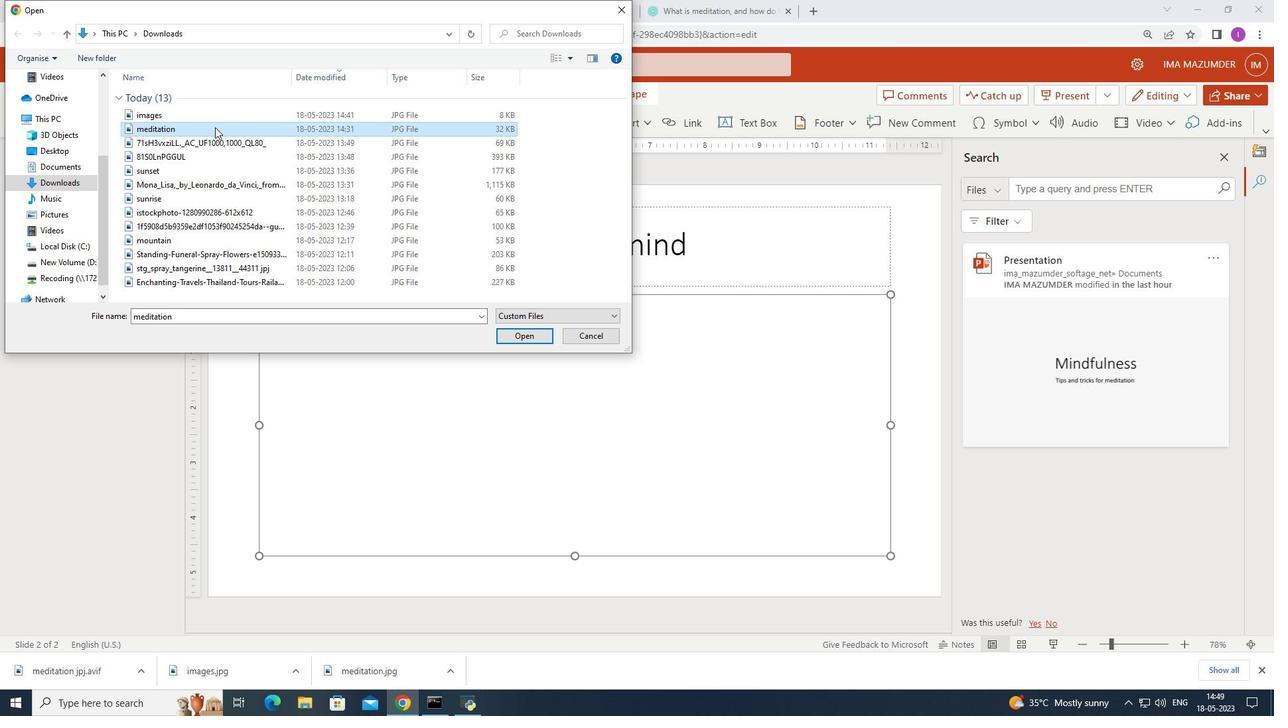 
Action: Mouse pressed left at (215, 130)
Screenshot: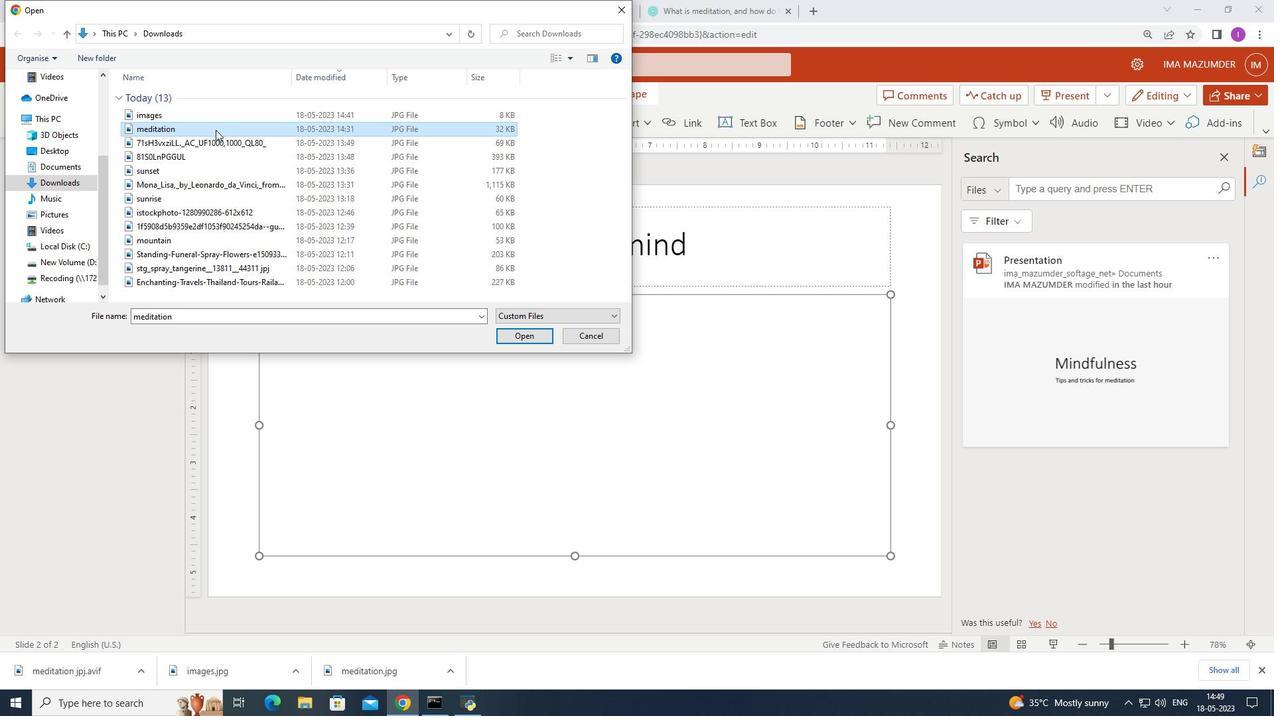 
Action: Mouse pressed left at (215, 130)
Screenshot: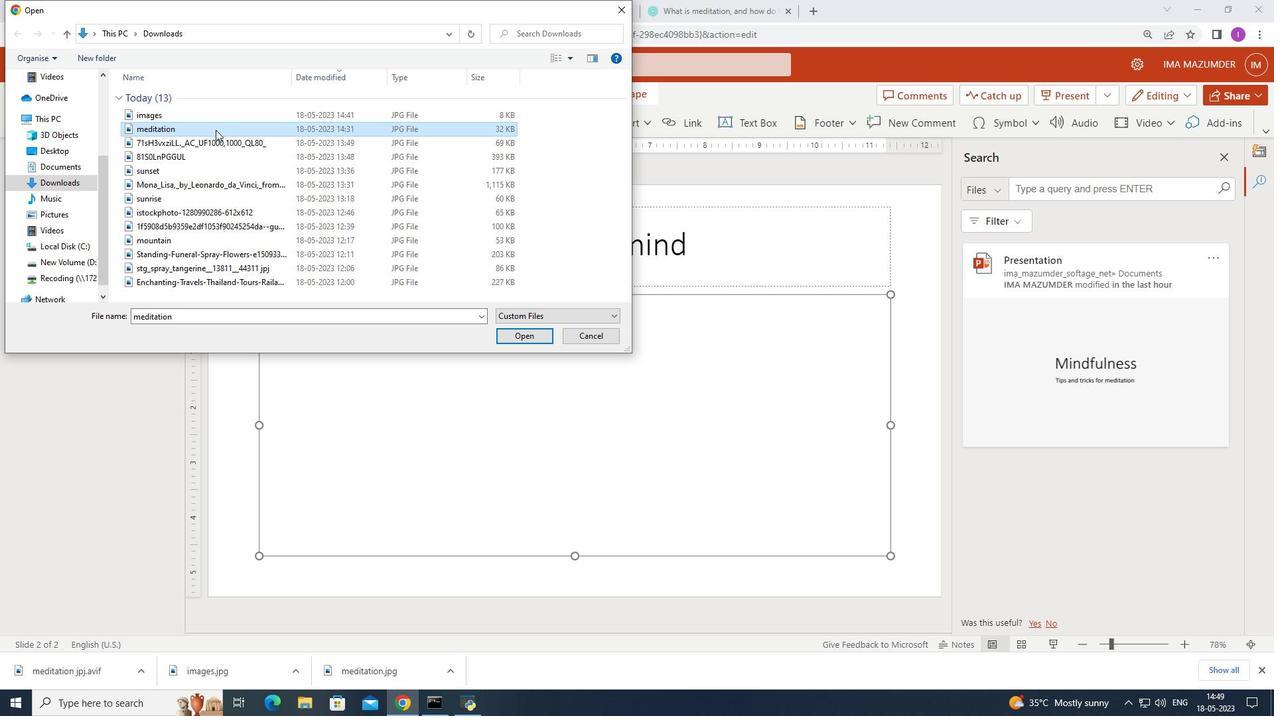 
Action: Mouse moved to (772, 394)
Screenshot: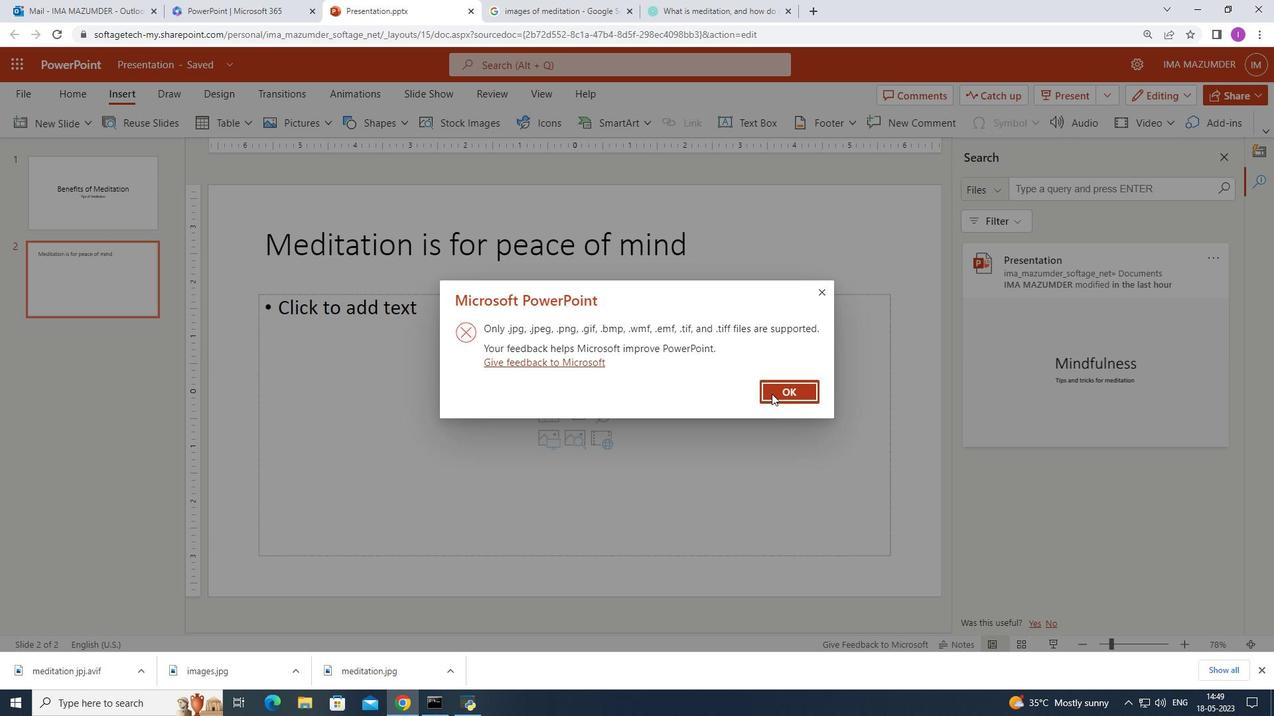 
Action: Mouse pressed left at (772, 394)
Screenshot: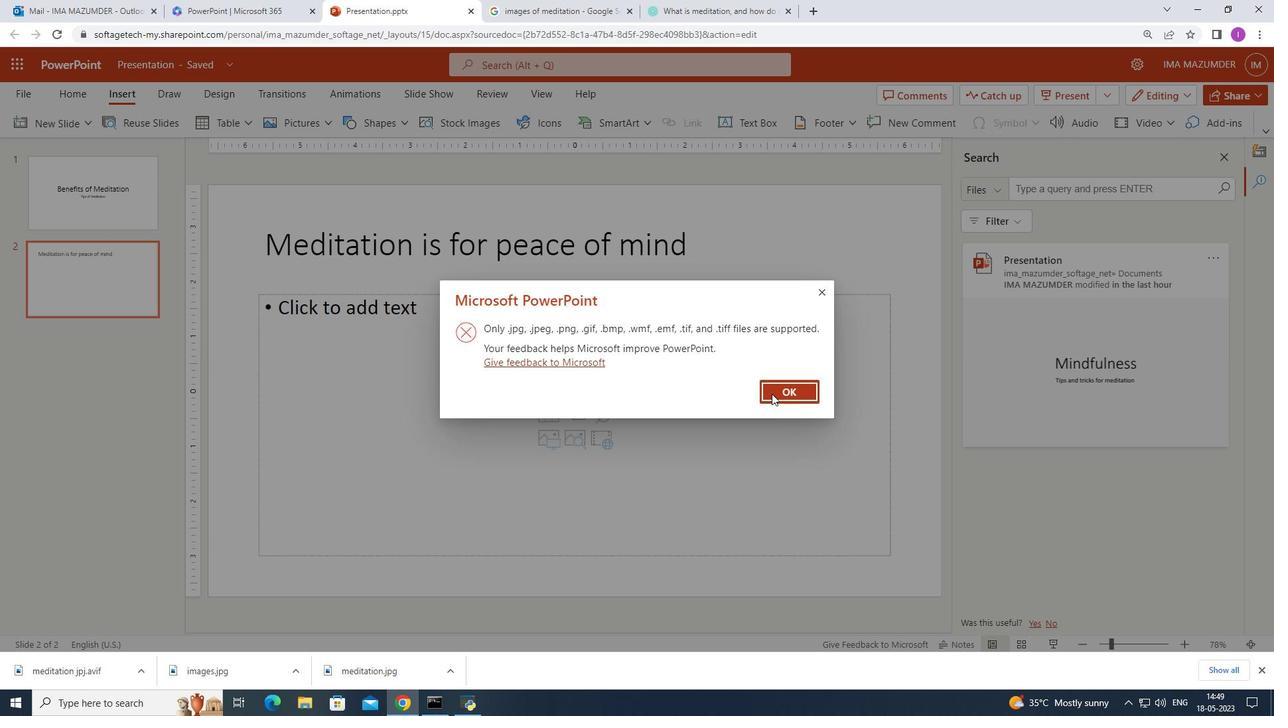 
Action: Mouse moved to (126, 90)
Screenshot: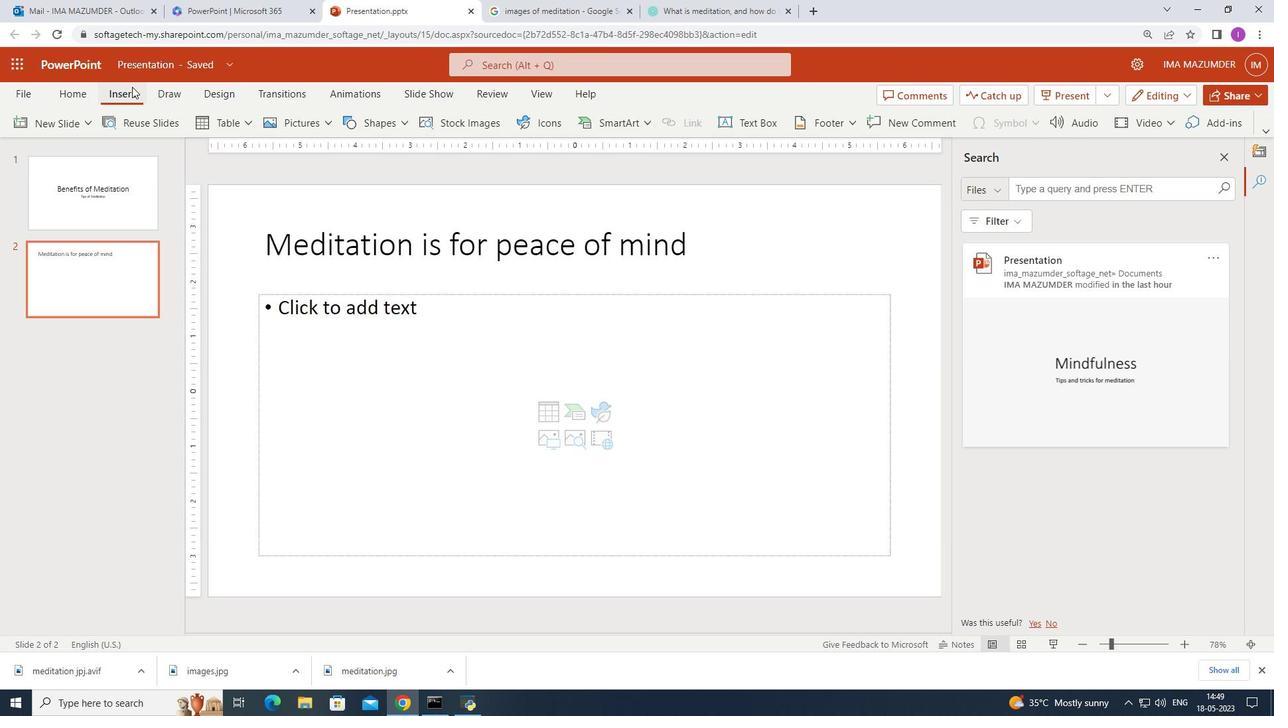 
Action: Mouse pressed left at (126, 90)
Screenshot: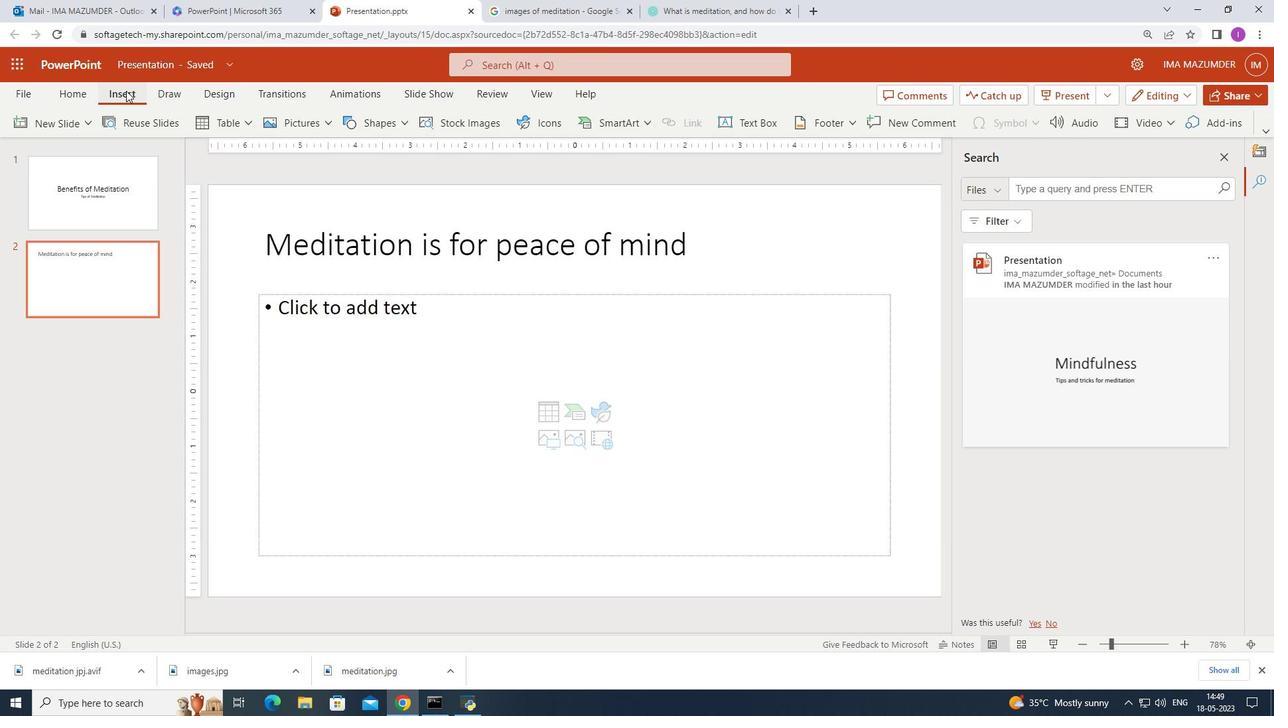 
Action: Mouse moved to (304, 124)
Screenshot: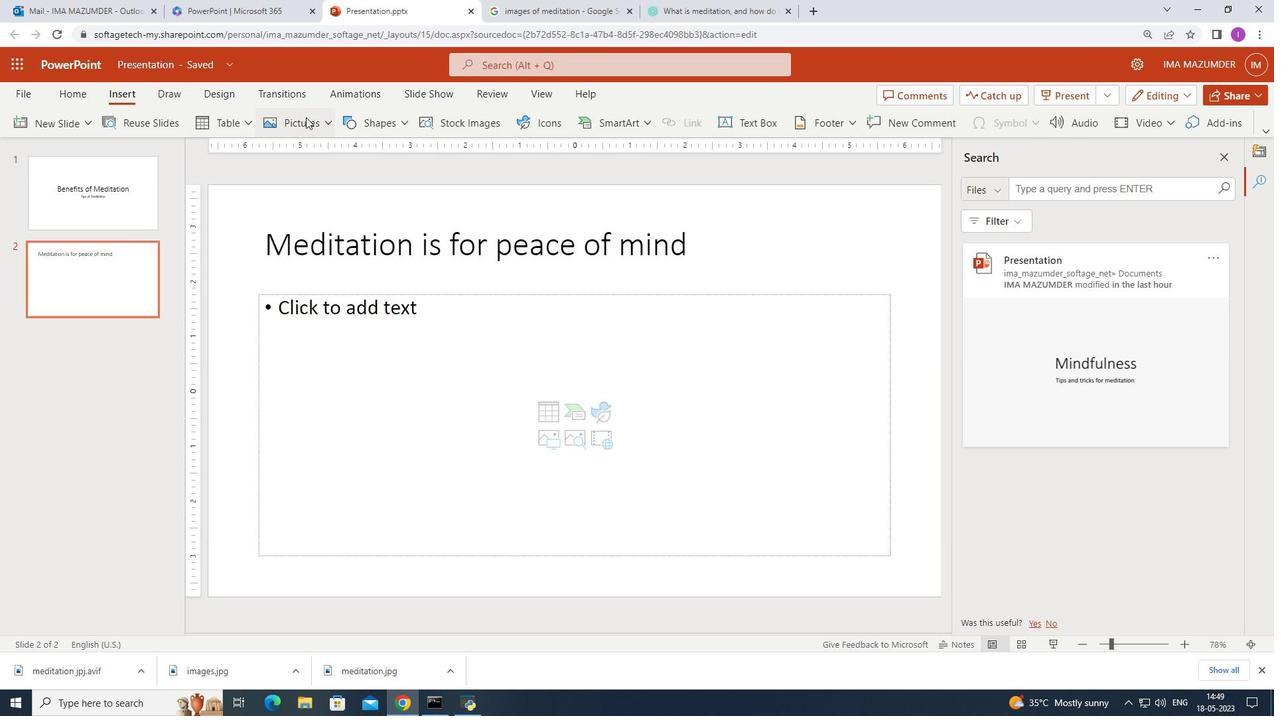 
Action: Mouse pressed left at (304, 124)
Screenshot: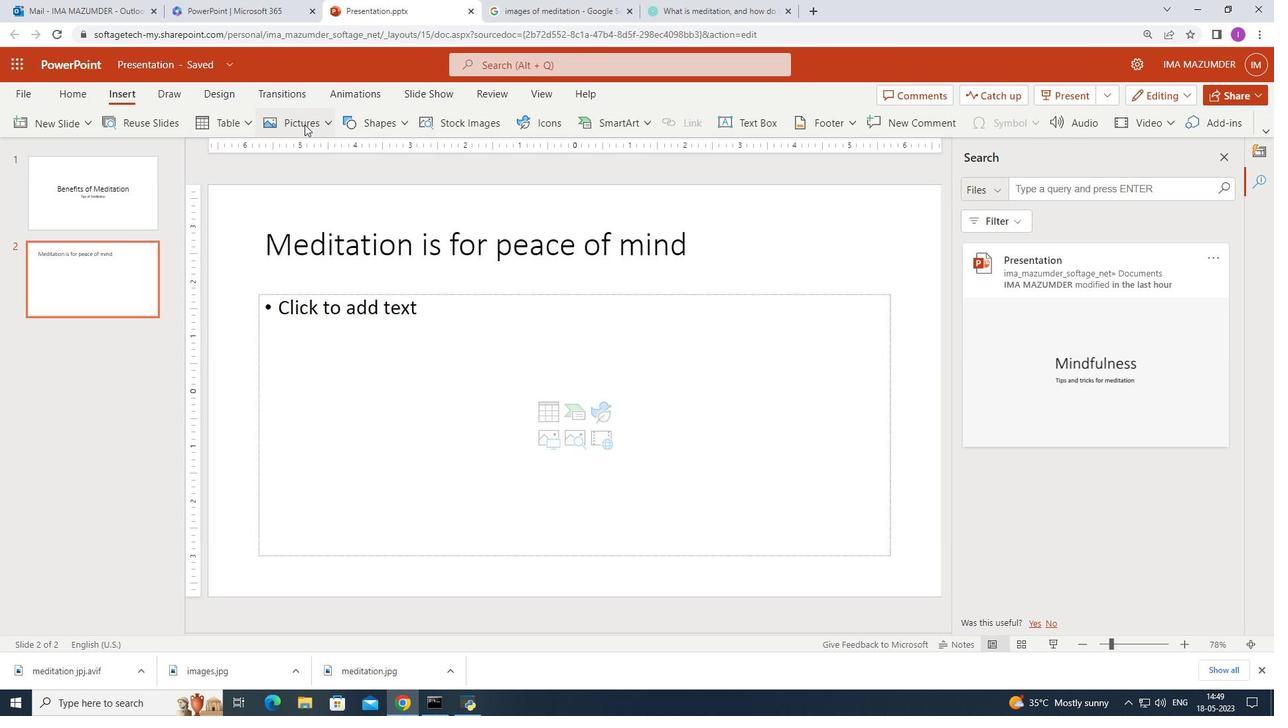 
Action: Mouse moved to (311, 195)
Screenshot: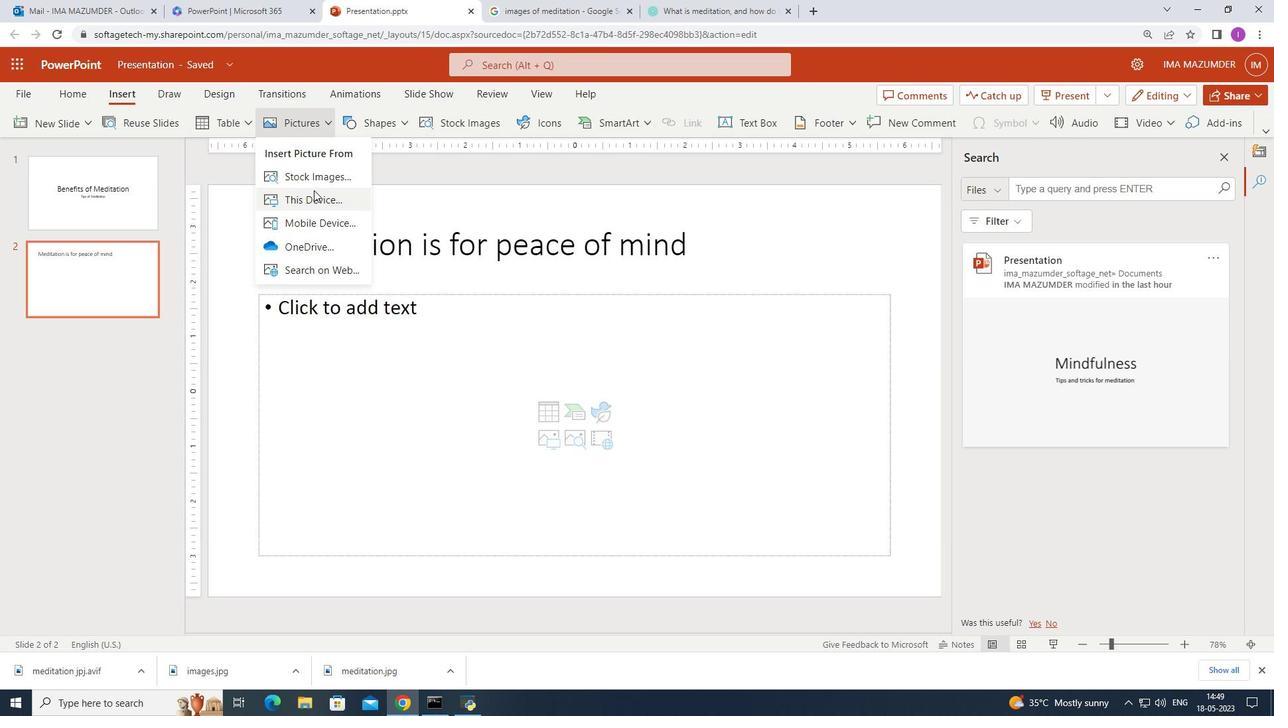 
Action: Mouse pressed left at (311, 195)
Screenshot: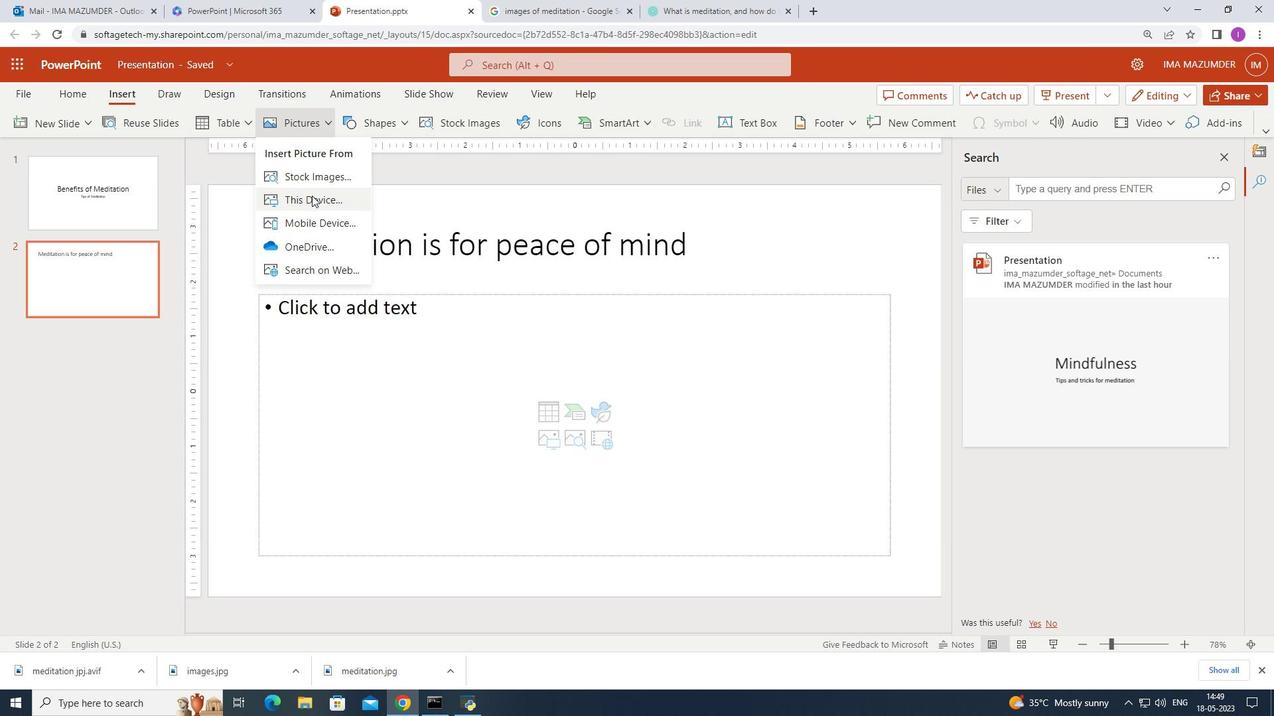 
Action: Mouse moved to (383, 155)
Screenshot: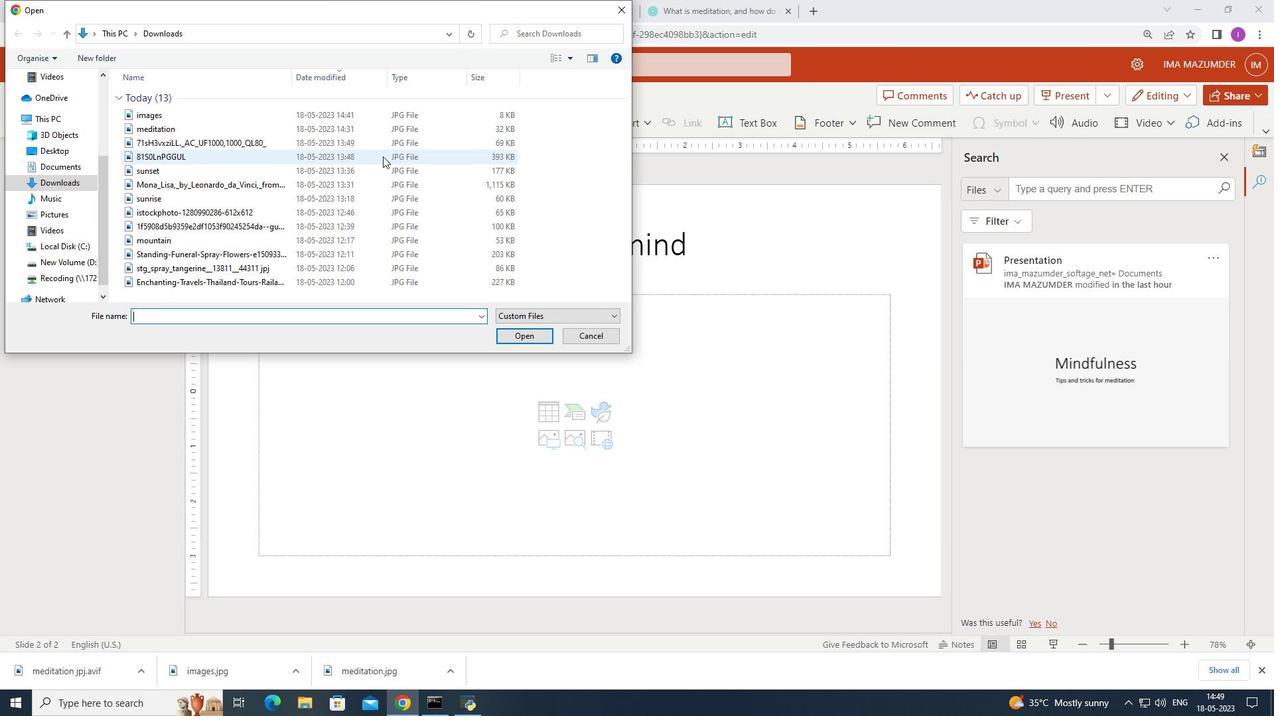 
Action: Mouse scrolled (383, 155) with delta (0, 0)
Screenshot: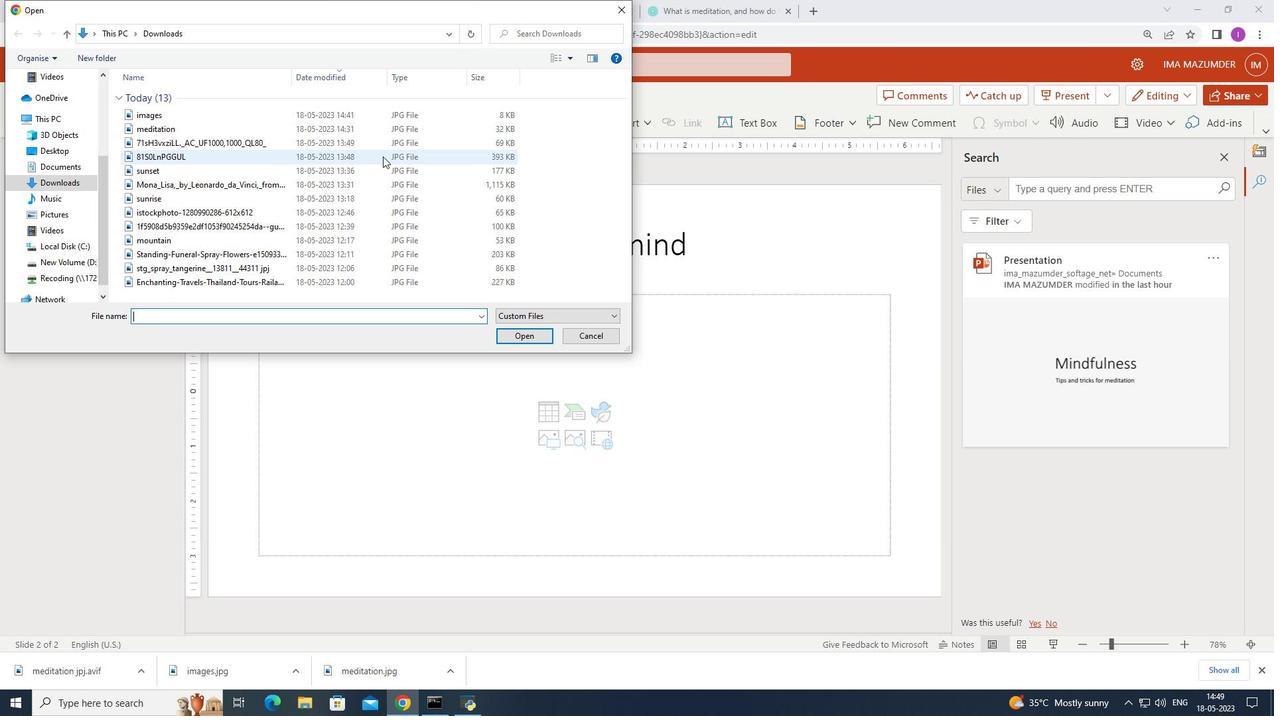 
Action: Mouse scrolled (383, 155) with delta (0, 0)
Screenshot: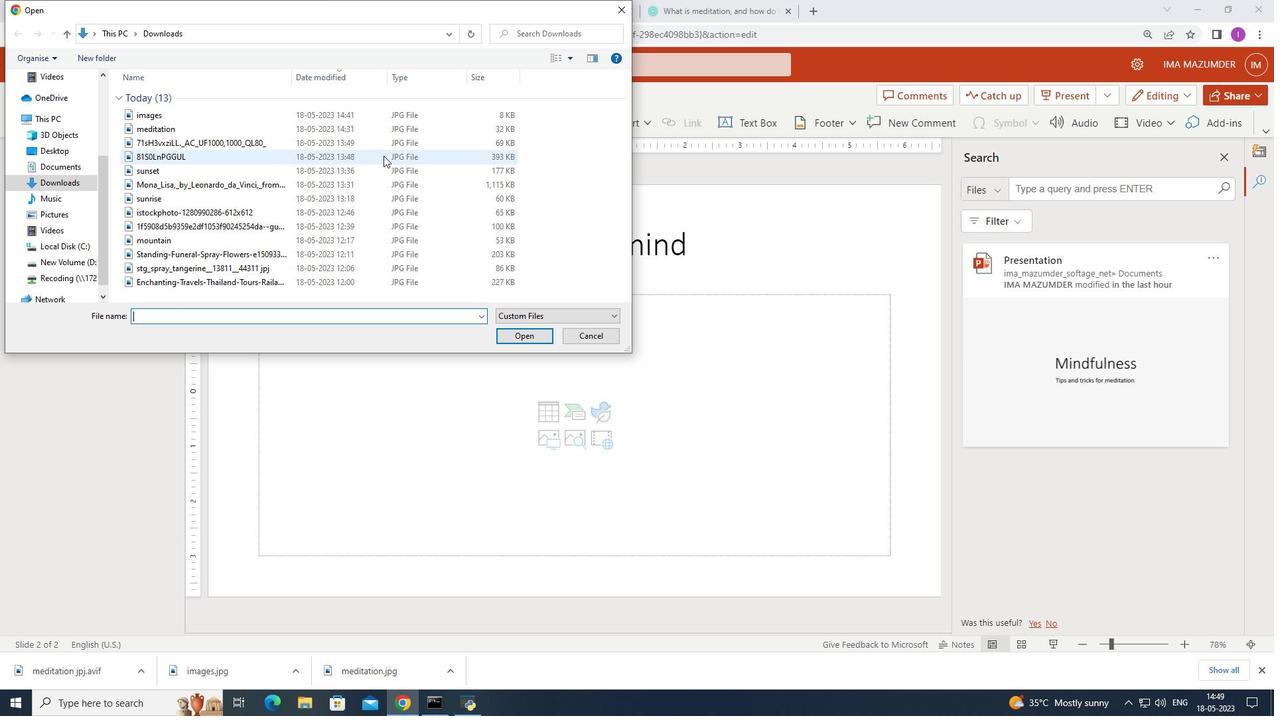 
Action: Mouse moved to (384, 155)
Screenshot: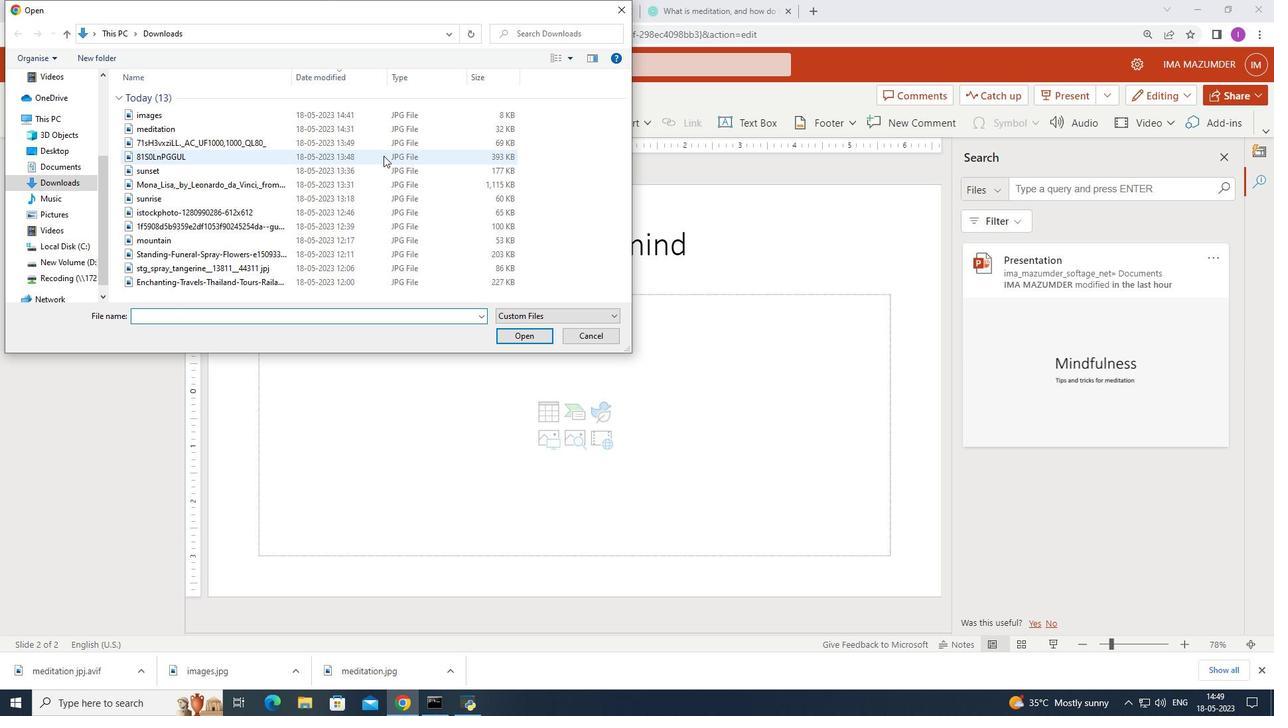 
Action: Mouse scrolled (384, 156) with delta (0, 0)
Screenshot: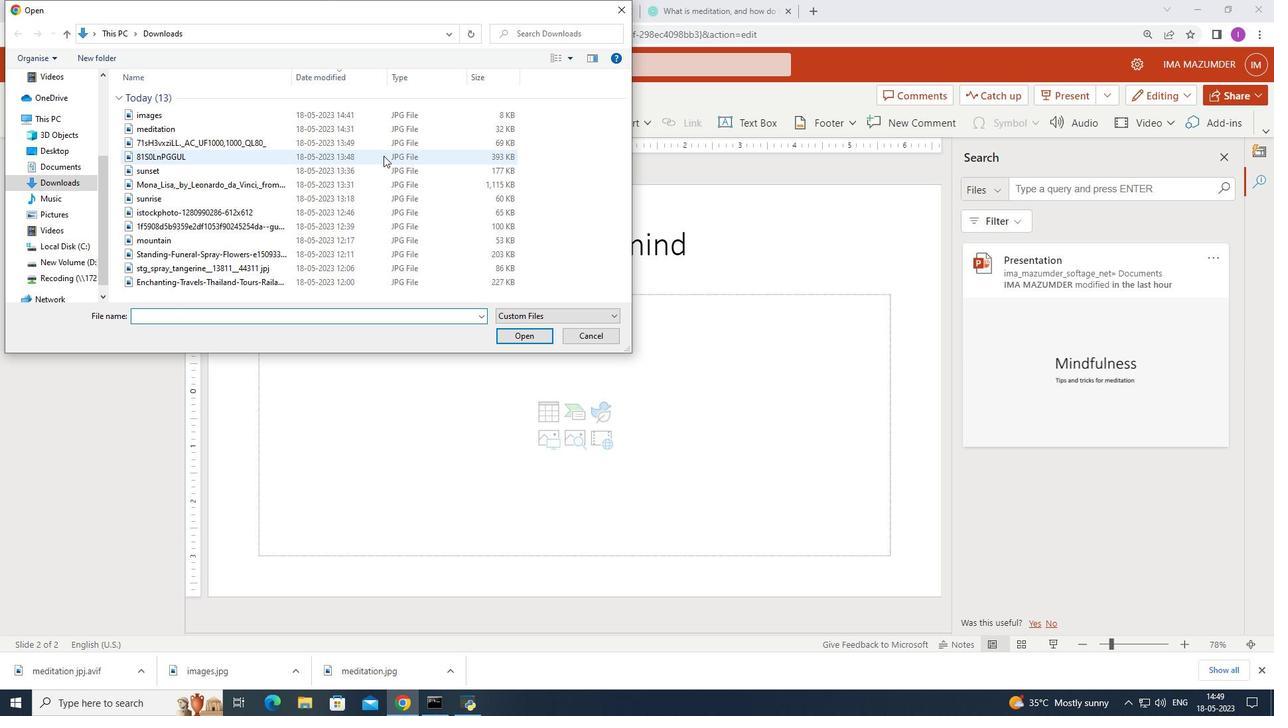 
Action: Mouse moved to (153, 116)
Screenshot: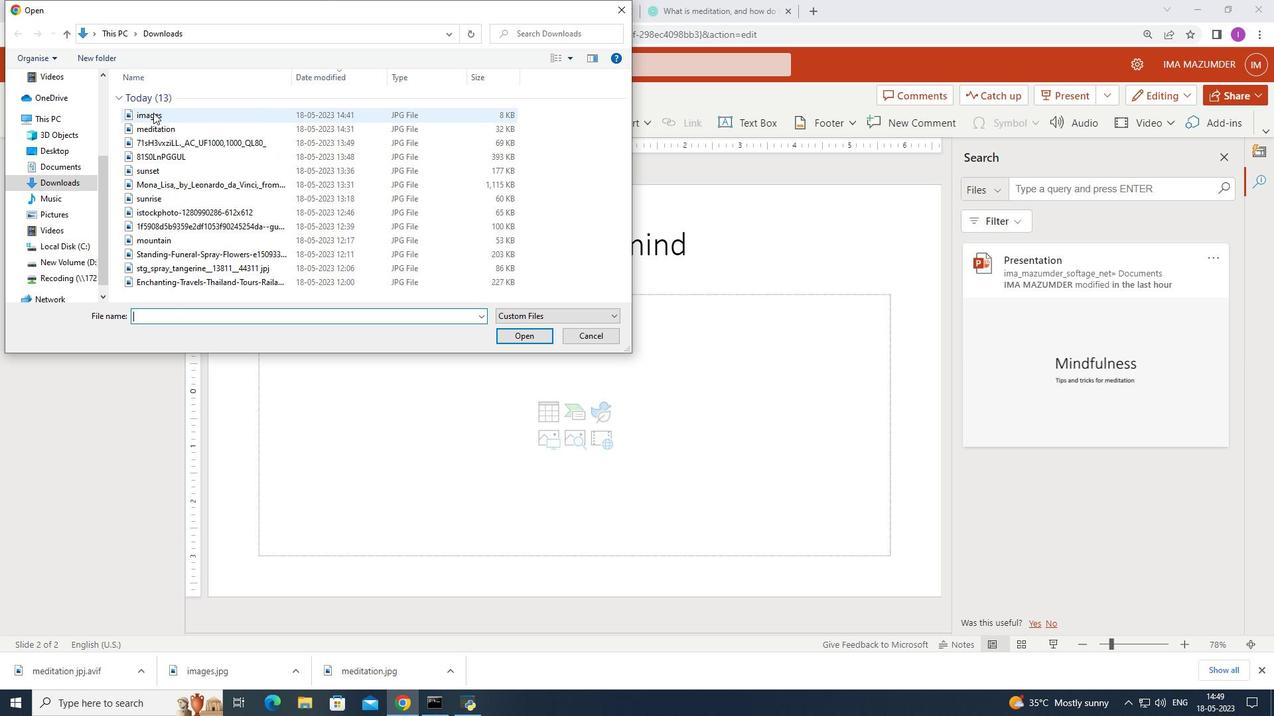 
Action: Mouse pressed left at (153, 116)
Screenshot: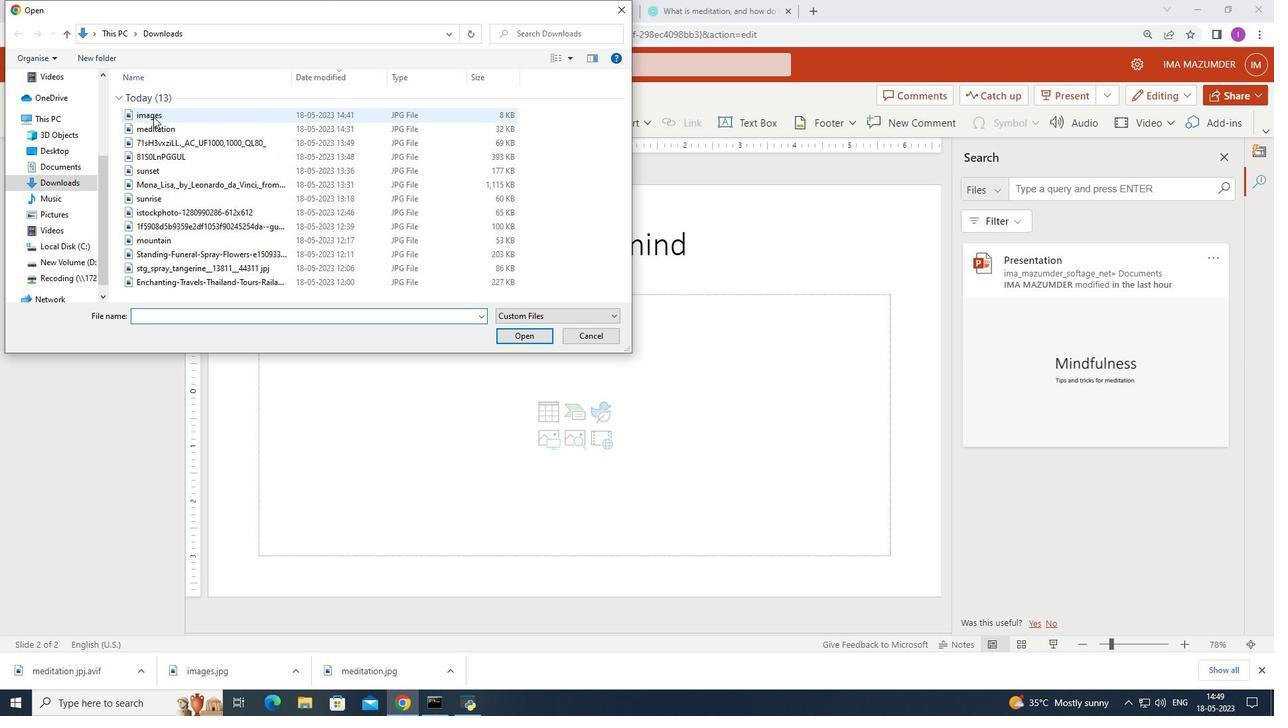 
Action: Mouse moved to (165, 115)
Screenshot: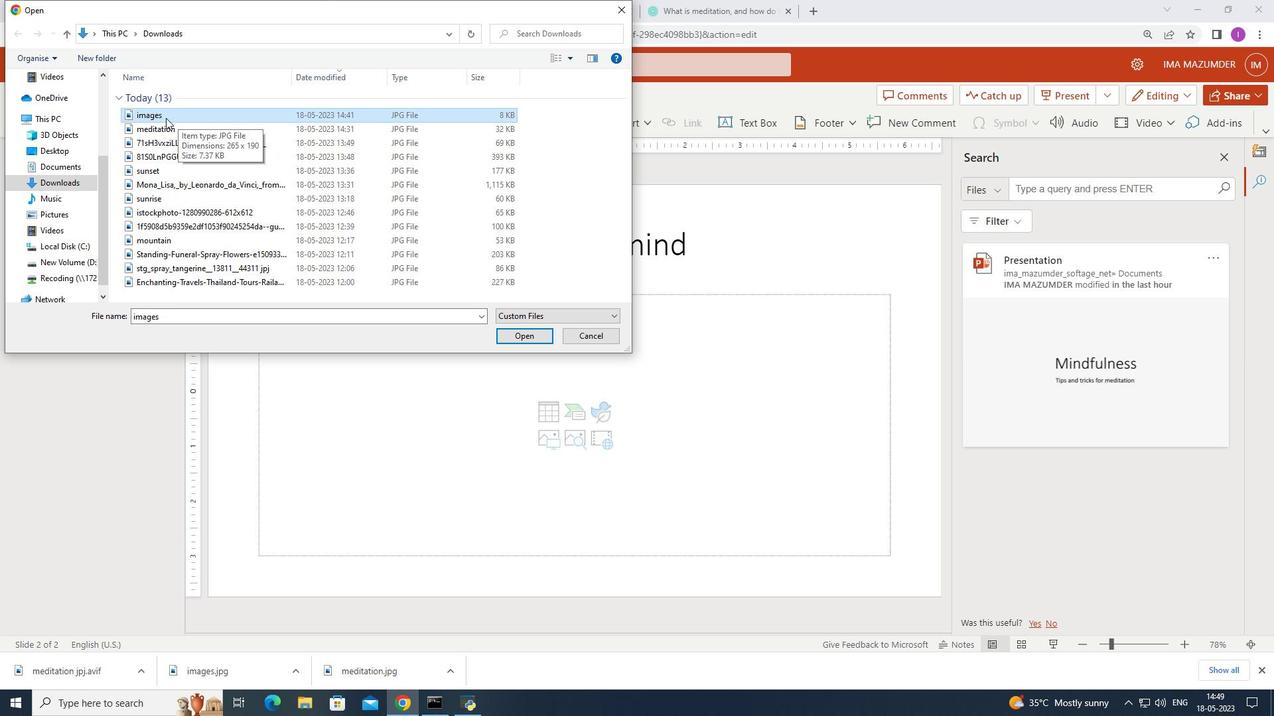 
Action: Mouse pressed left at (165, 115)
Screenshot: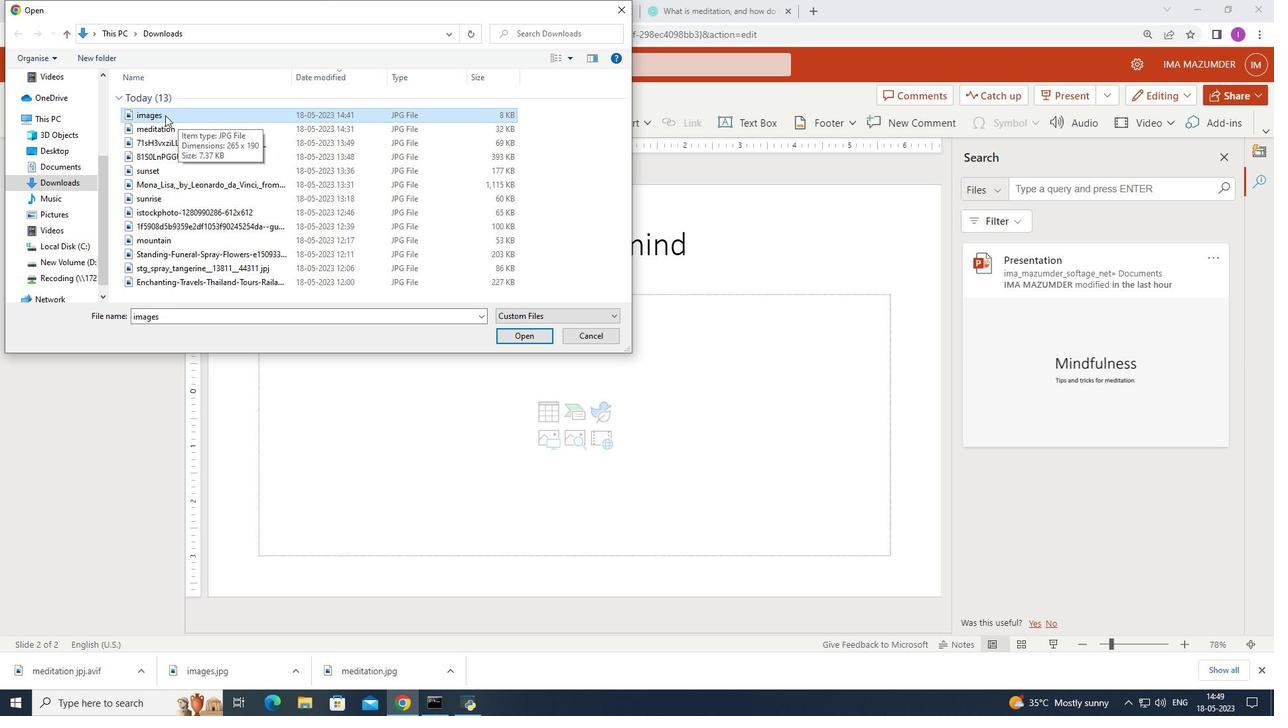 
Action: Mouse pressed left at (165, 115)
Screenshot: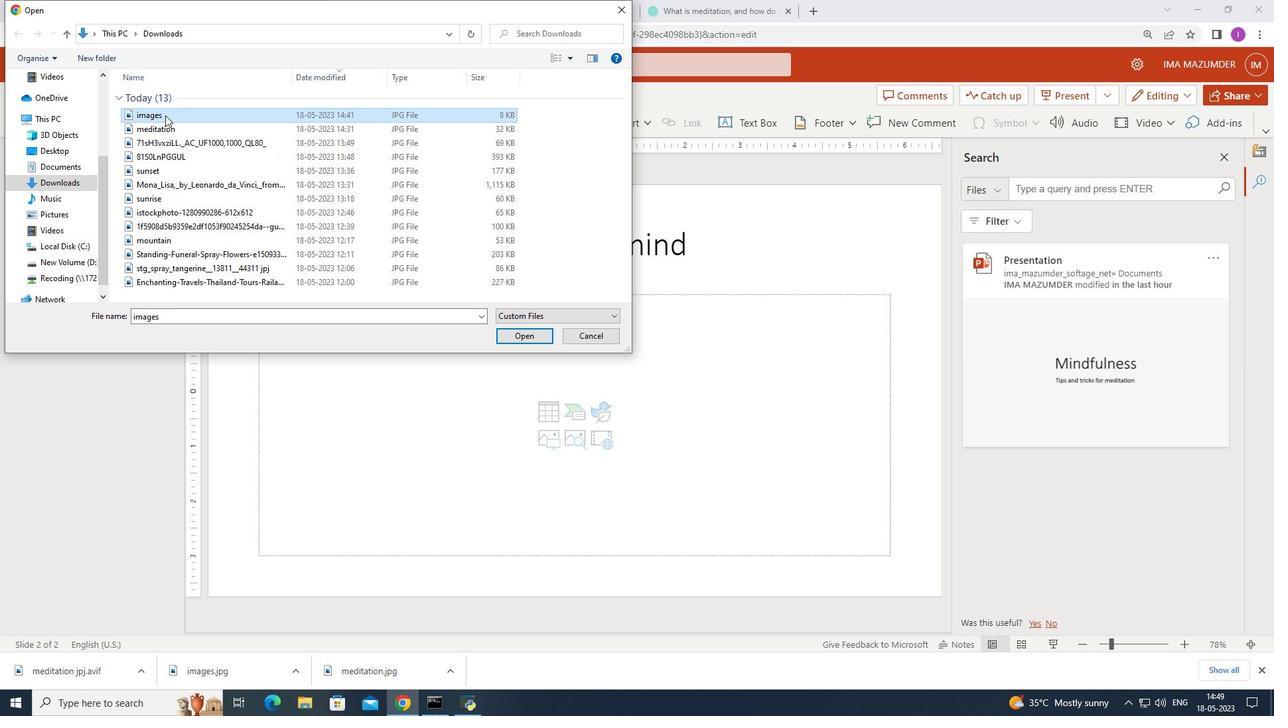 
Action: Mouse moved to (512, 392)
Screenshot: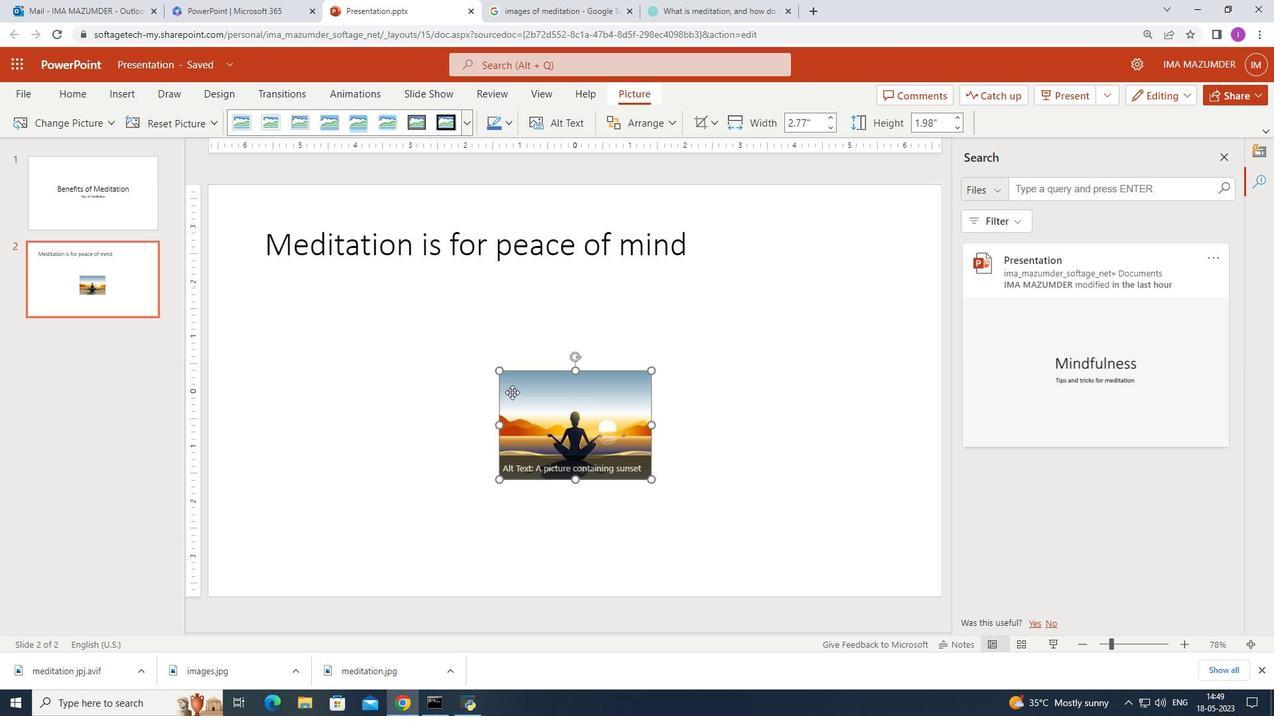 
Action: Mouse pressed left at (512, 392)
Screenshot: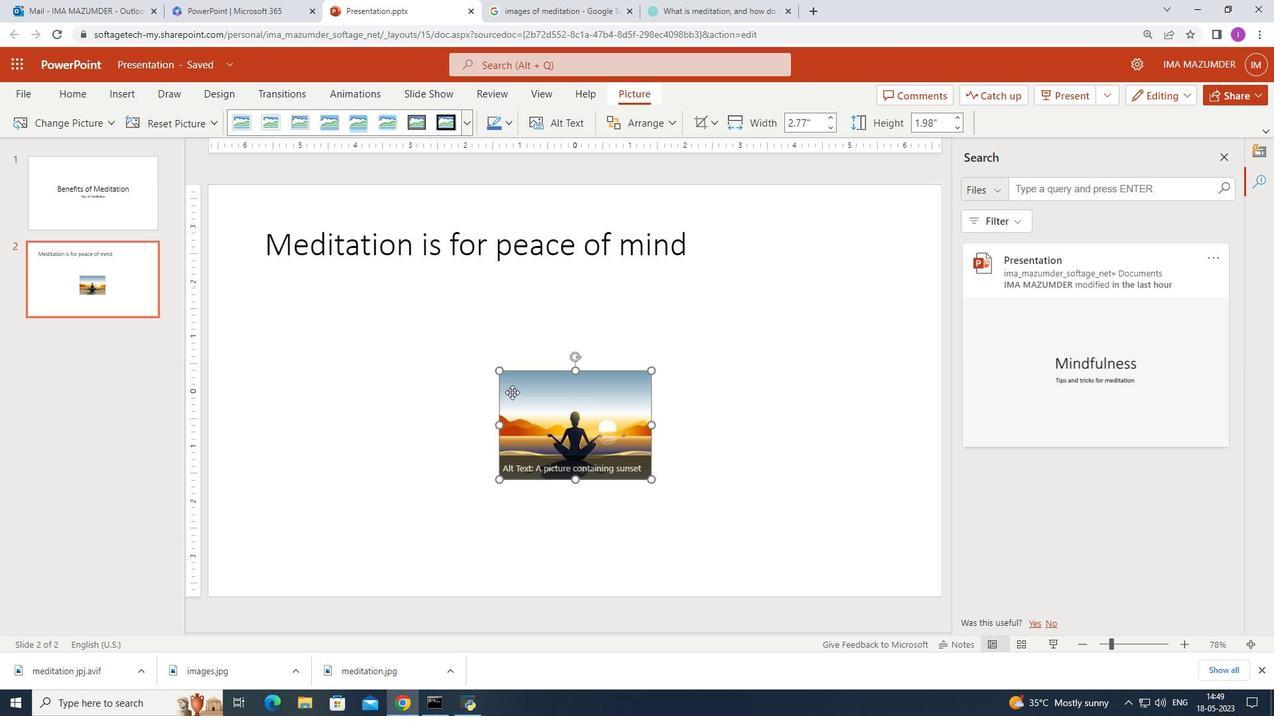 
Action: Mouse moved to (426, 384)
Screenshot: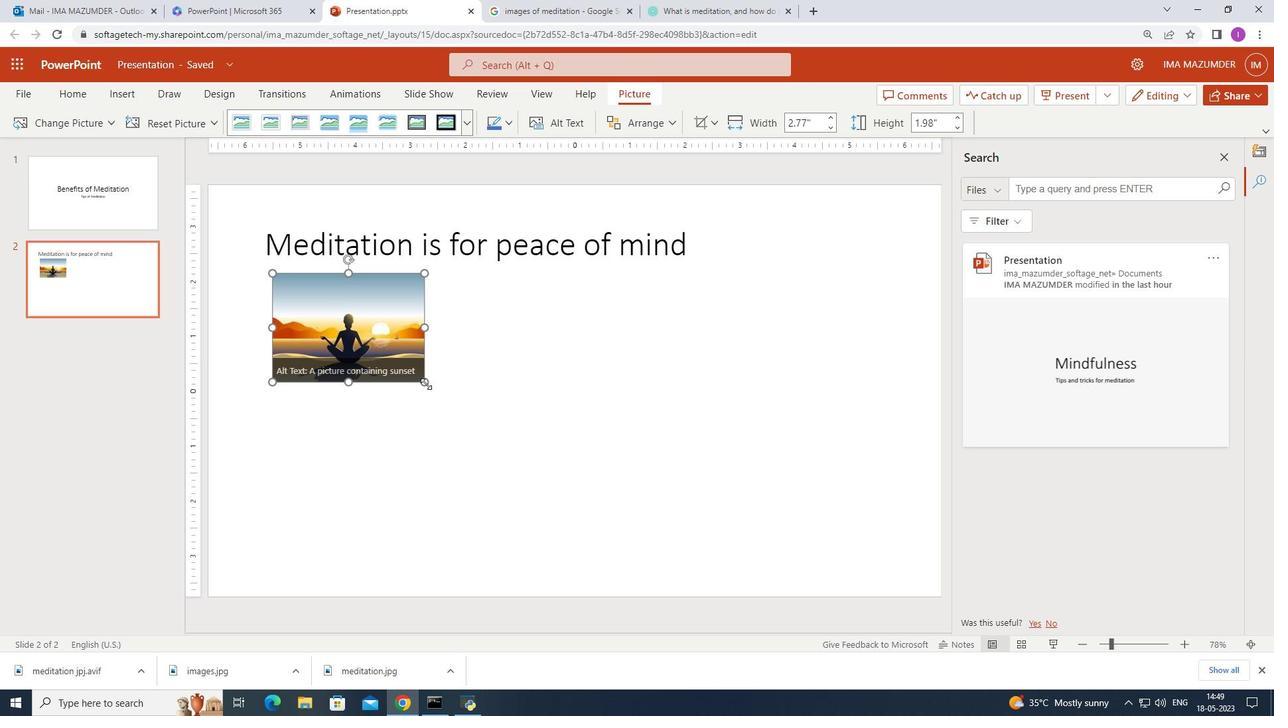 
Action: Mouse pressed left at (426, 384)
Screenshot: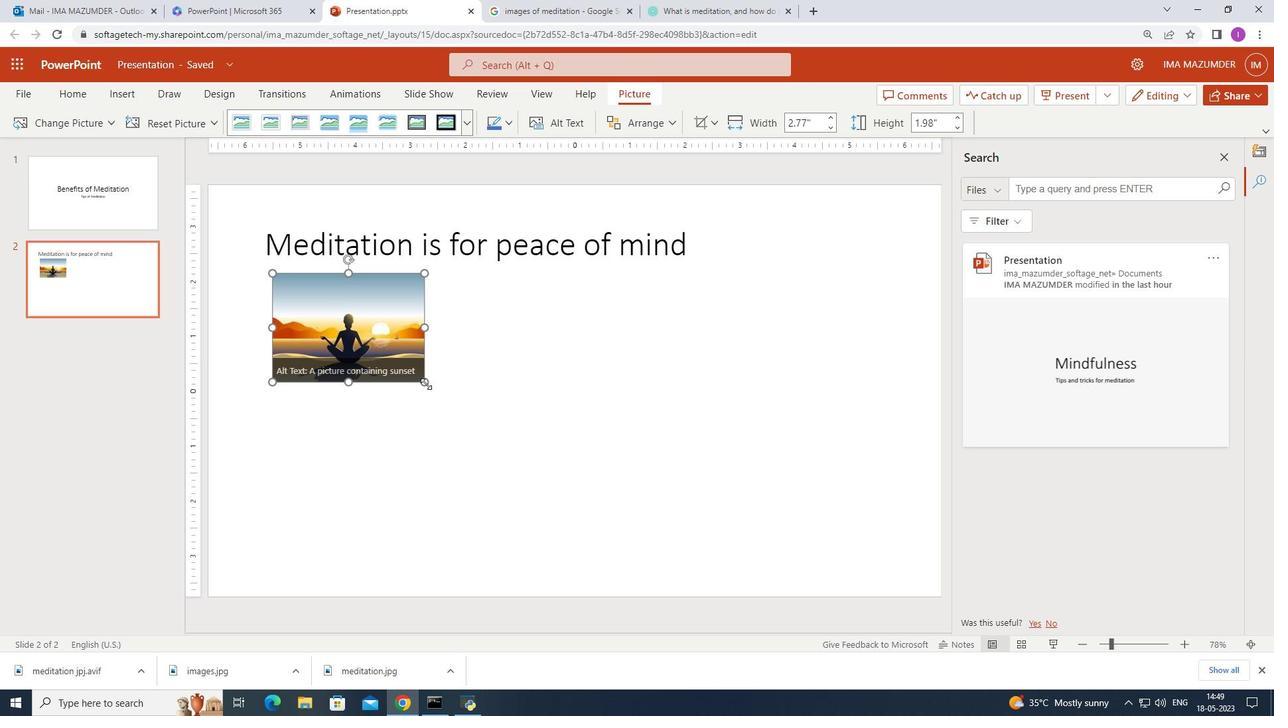 
Action: Mouse moved to (363, 345)
Screenshot: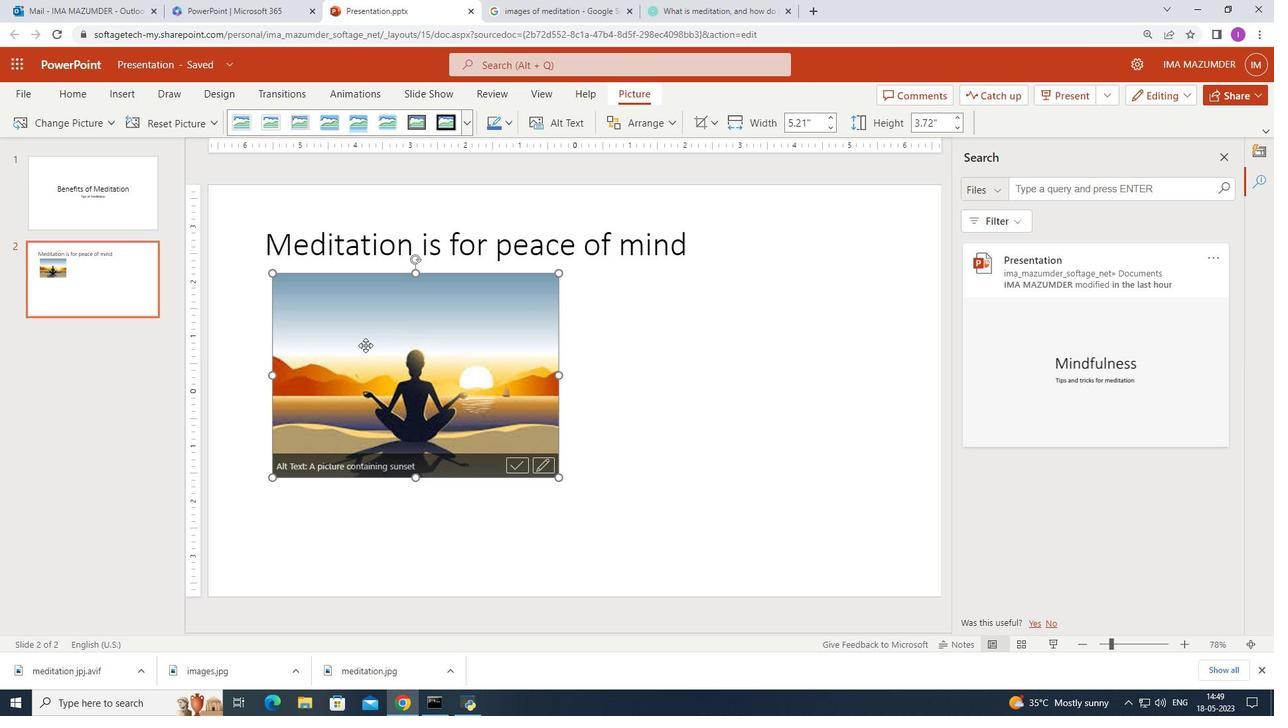 
Action: Mouse pressed left at (363, 345)
Screenshot: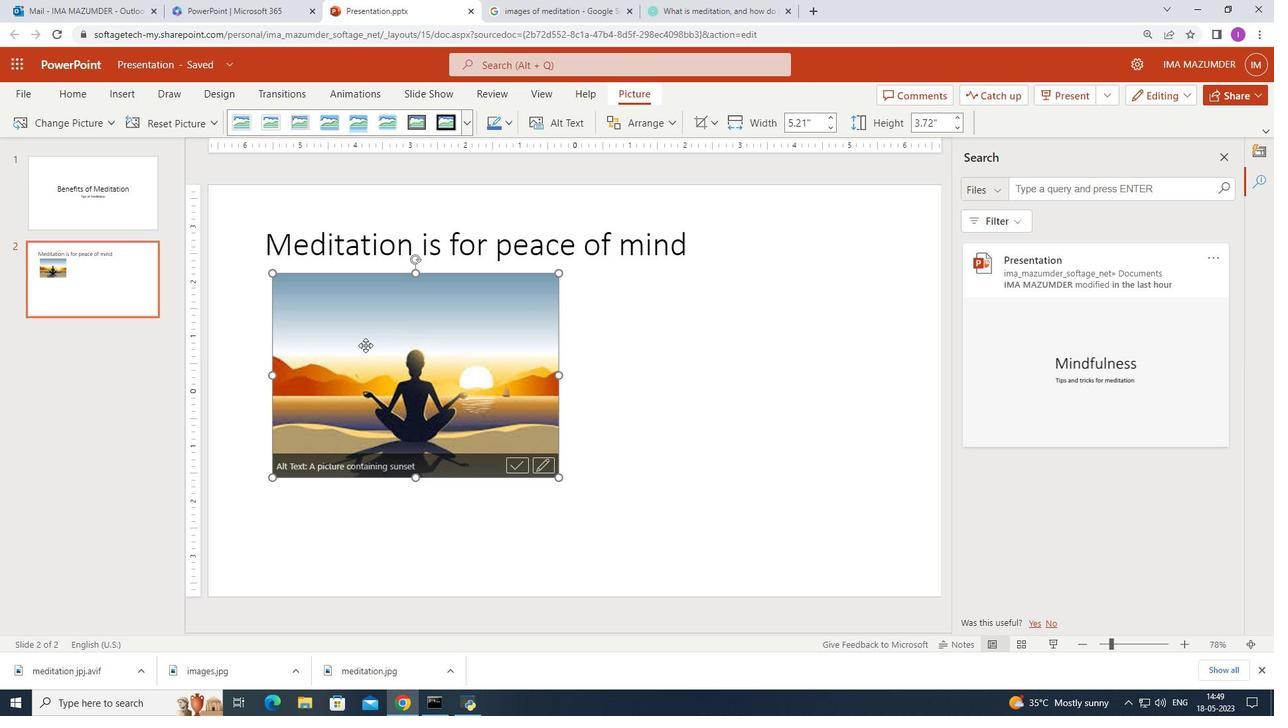 
Action: Mouse moved to (122, 88)
Screenshot: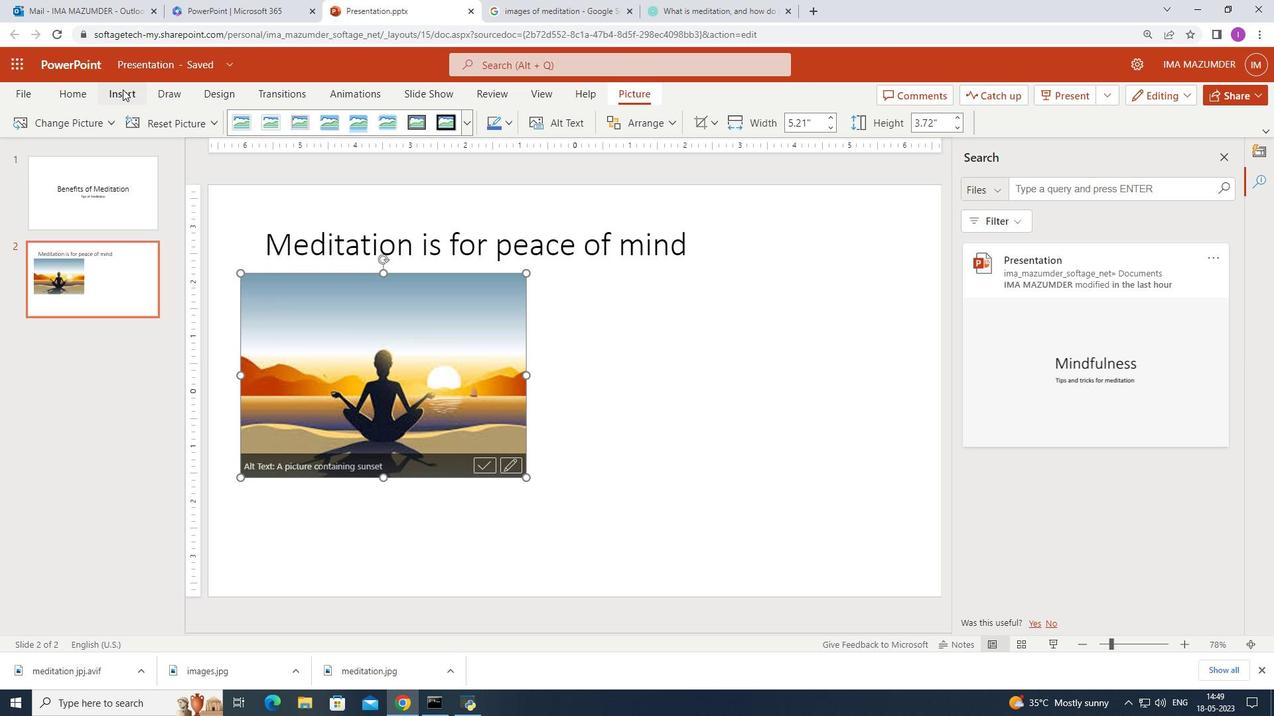 
Action: Mouse pressed left at (122, 88)
Screenshot: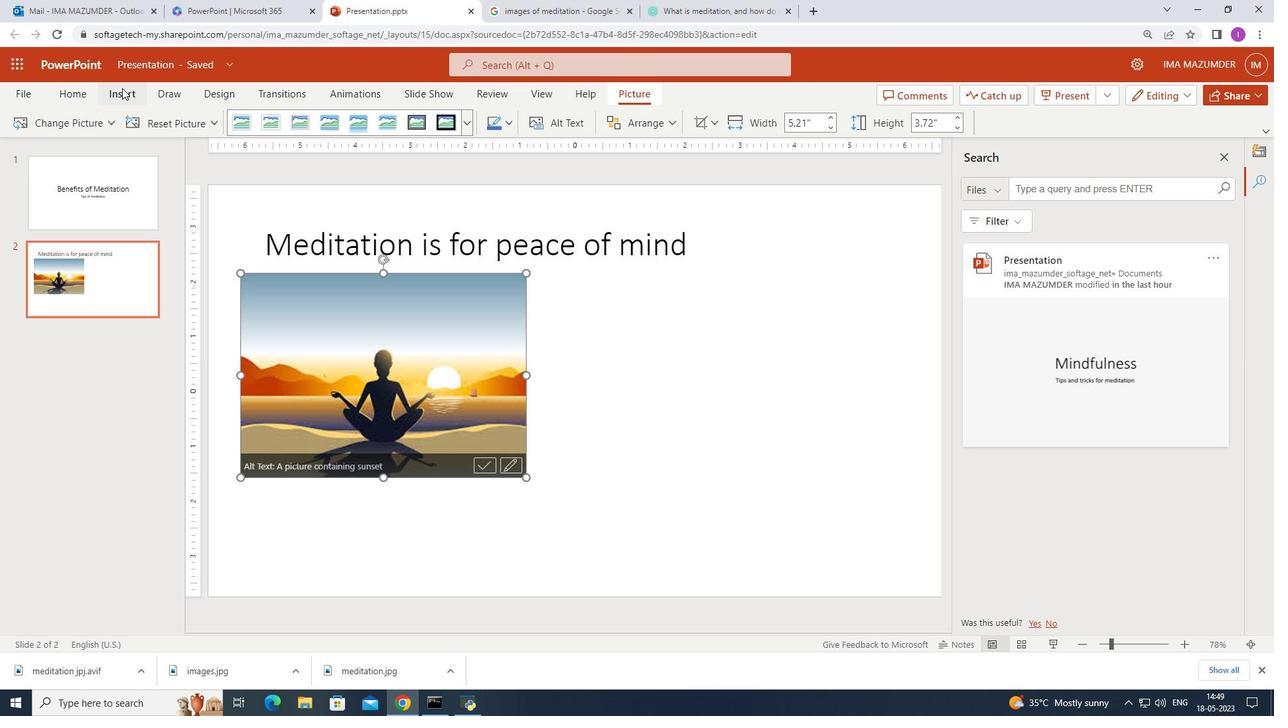 
Action: Mouse moved to (748, 114)
Screenshot: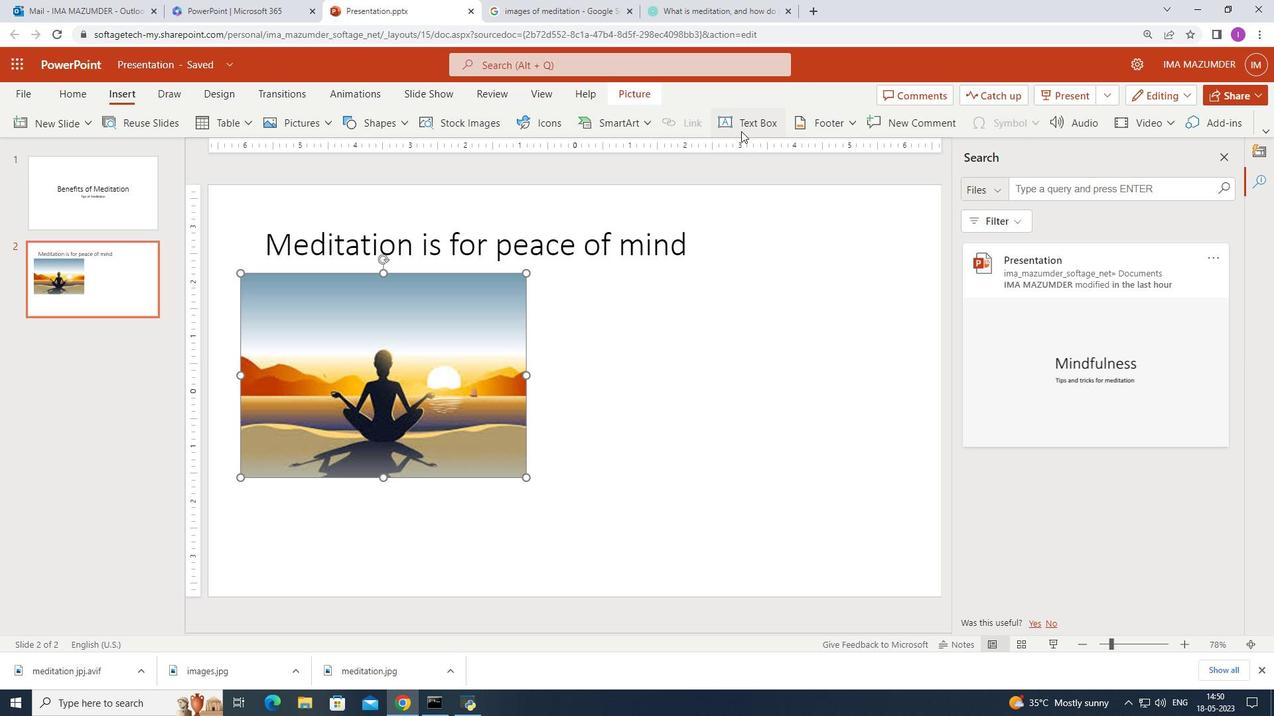 
Action: Mouse pressed left at (748, 114)
Screenshot: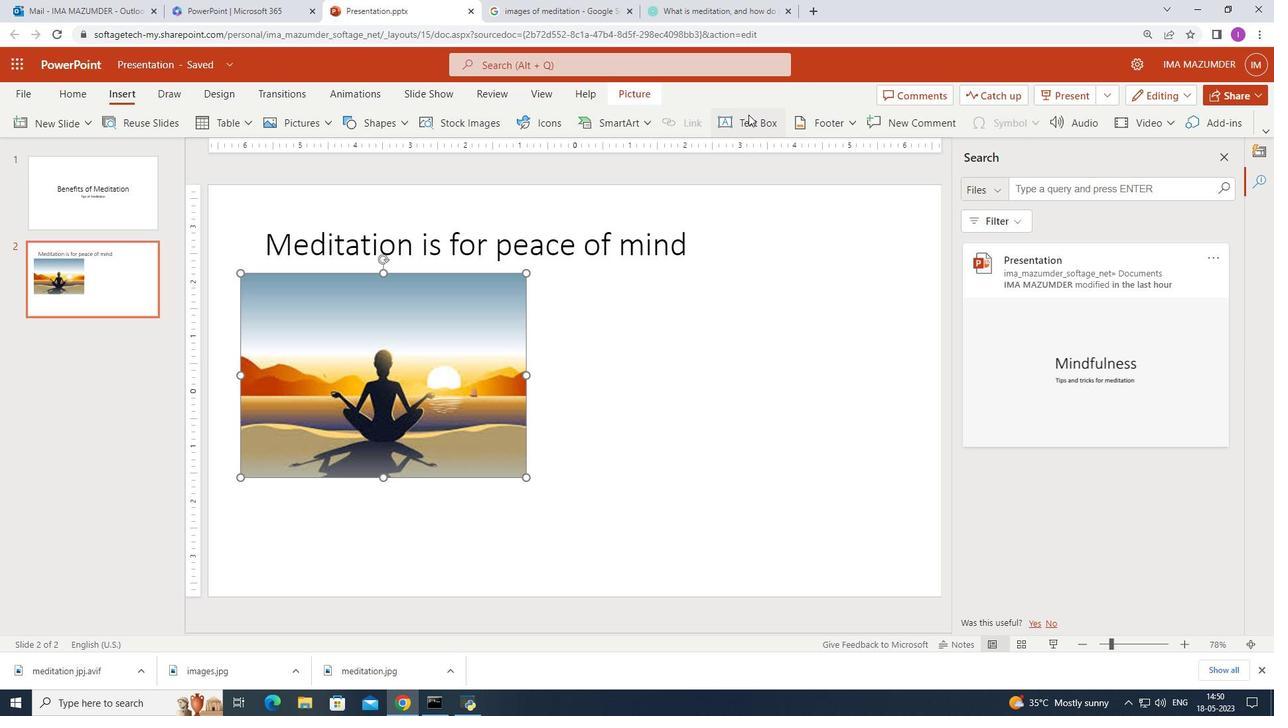 
Action: Mouse moved to (539, 280)
Screenshot: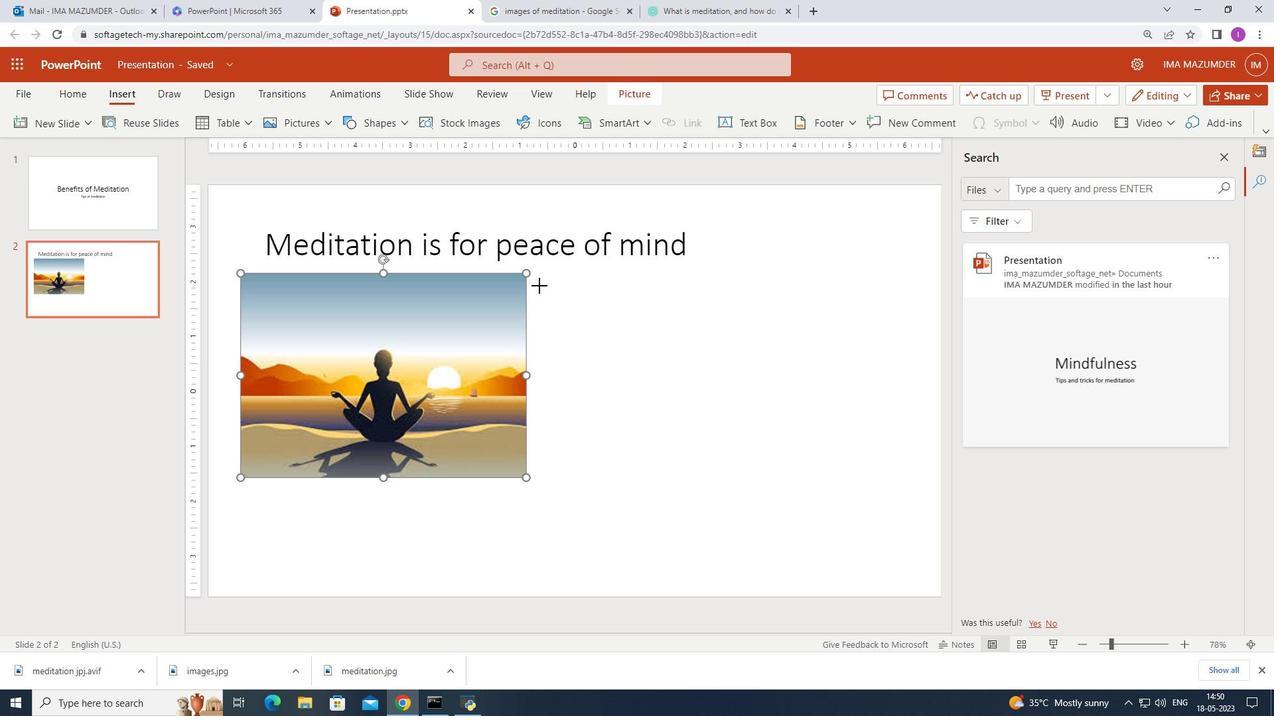 
Action: Mouse pressed left at (539, 280)
Screenshot: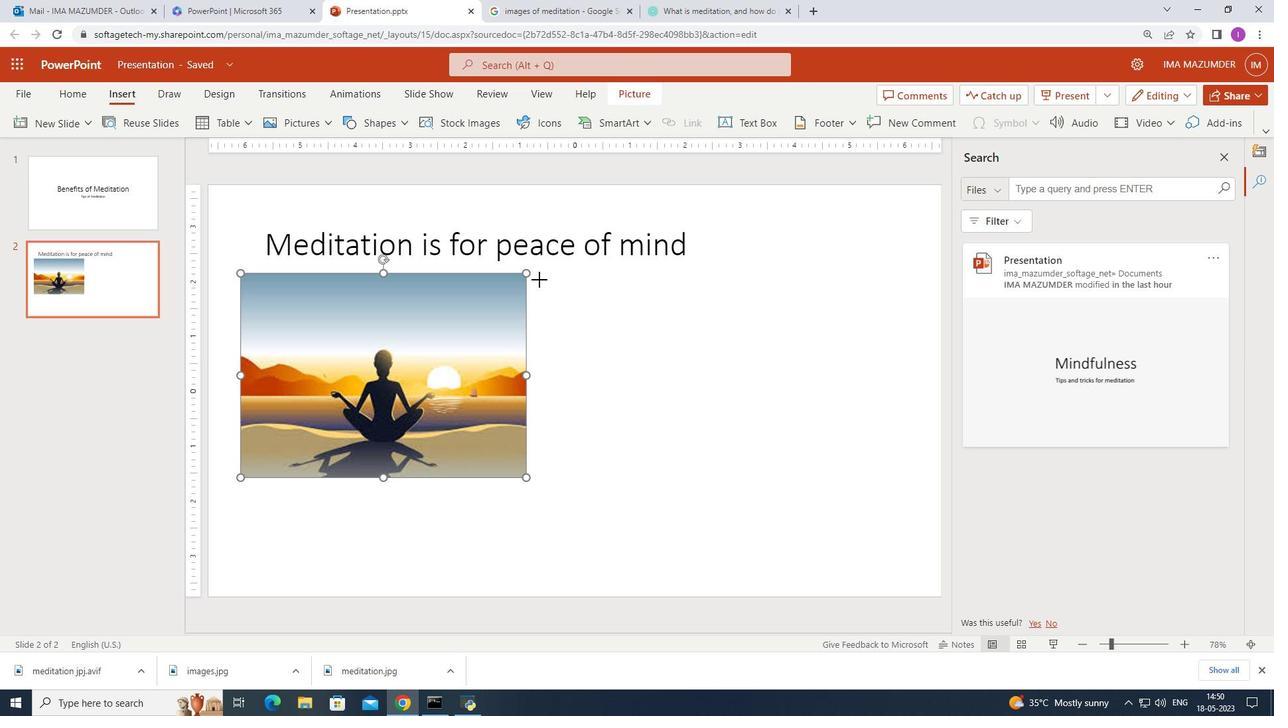 
Action: Mouse moved to (540, 282)
Screenshot: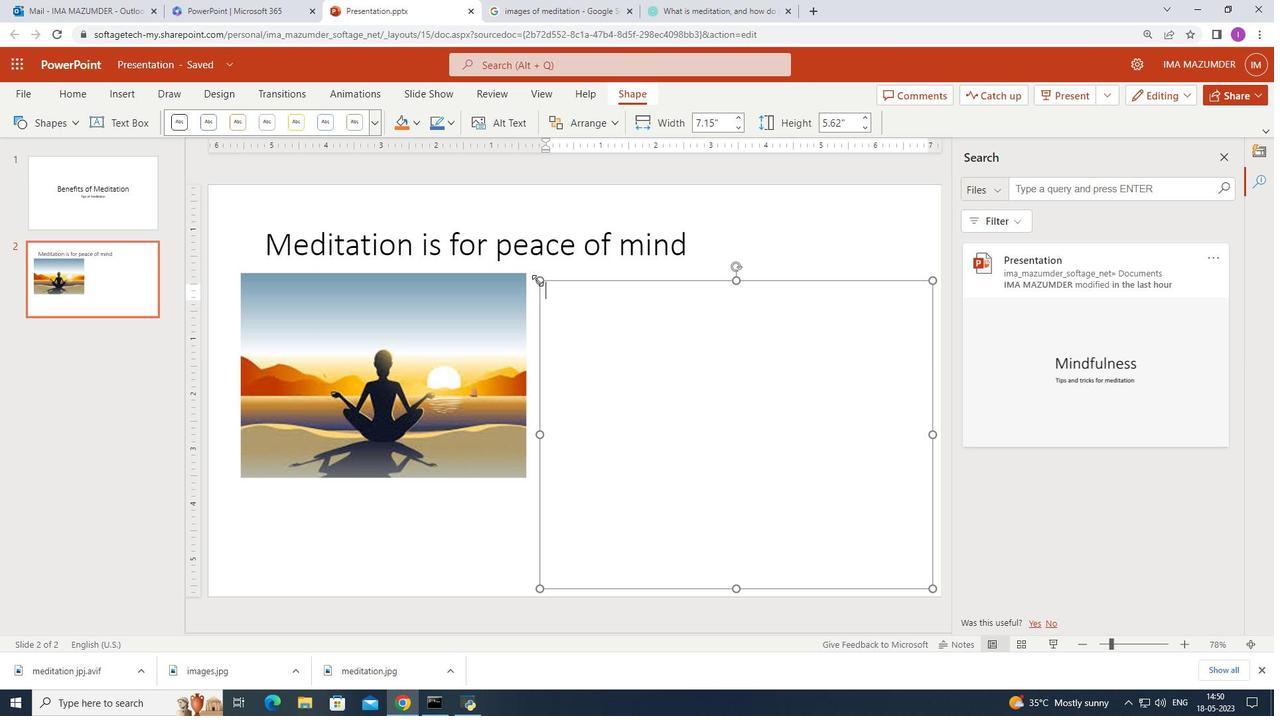 
Action: Mouse pressed left at (540, 282)
Screenshot: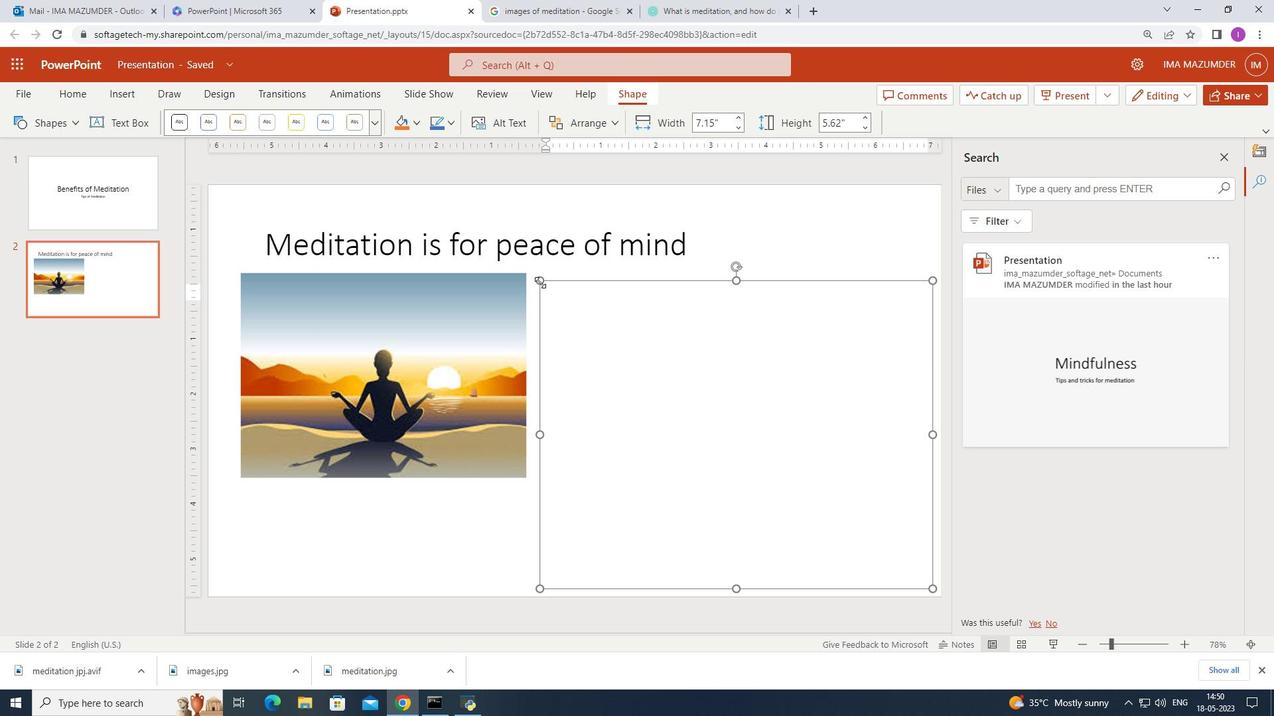 
Action: Mouse moved to (525, 7)
Screenshot: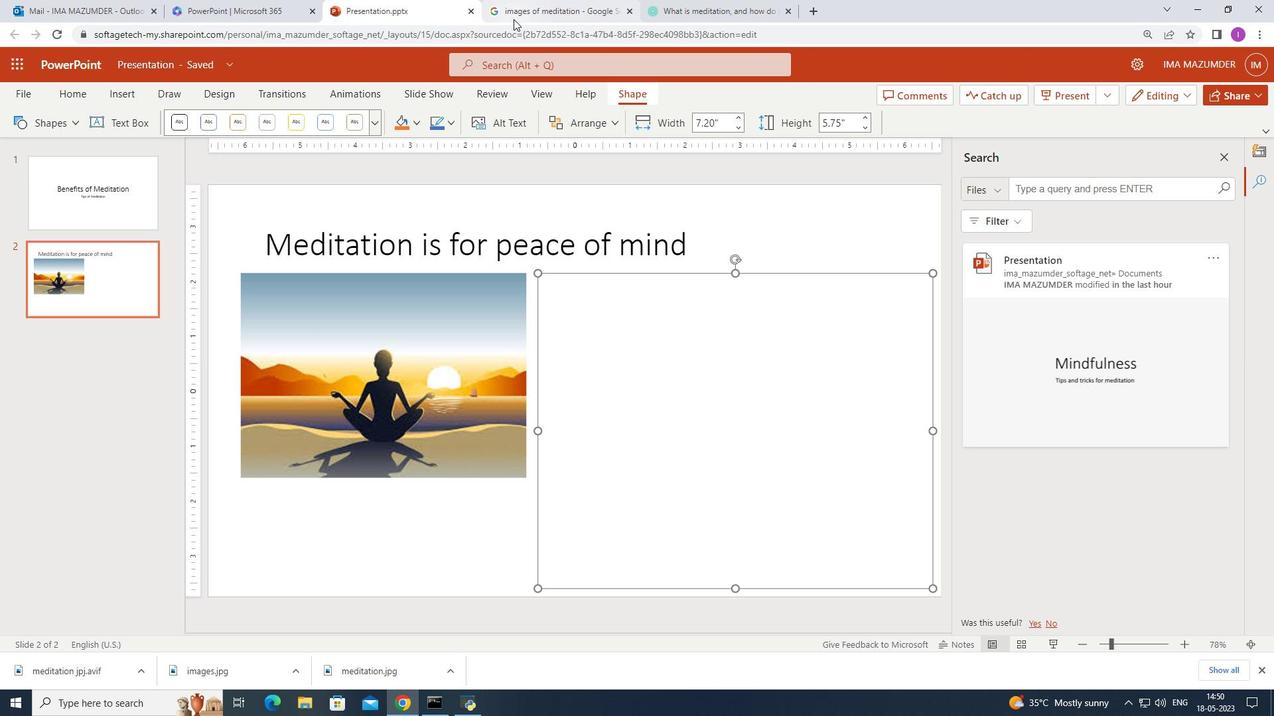 
Action: Mouse pressed left at (525, 7)
Screenshot: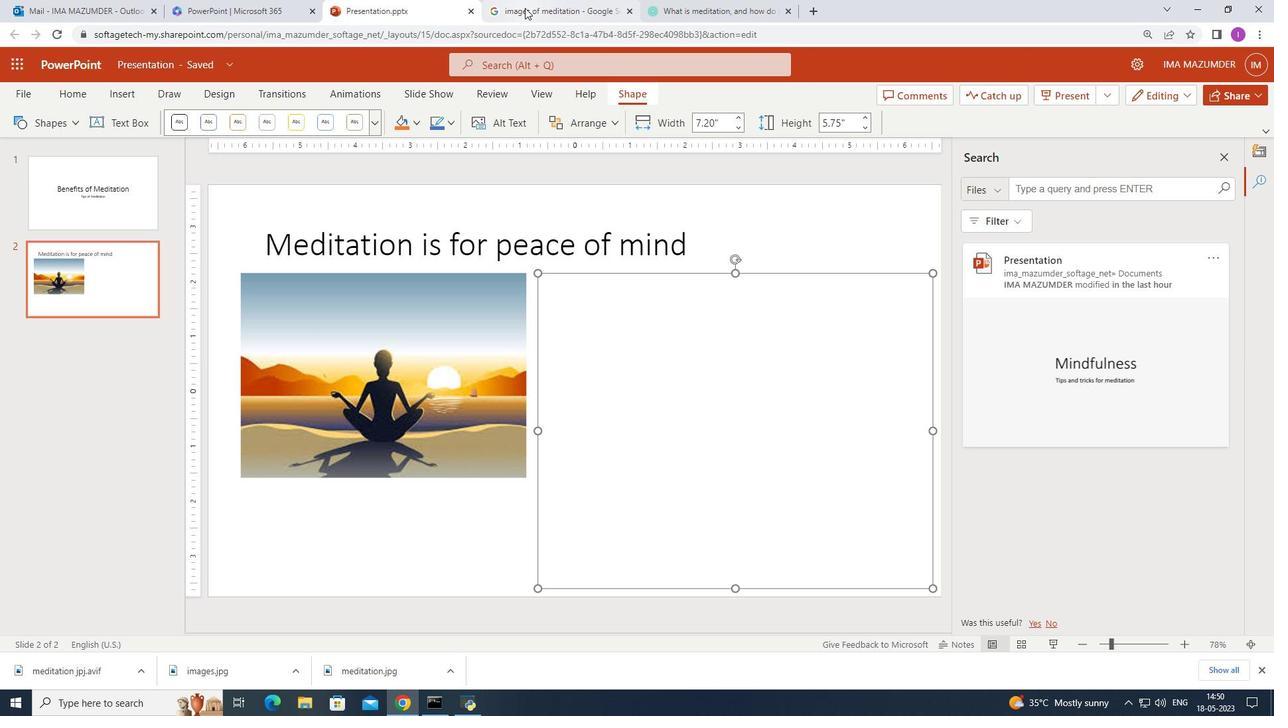 
Action: Mouse moved to (201, 78)
Screenshot: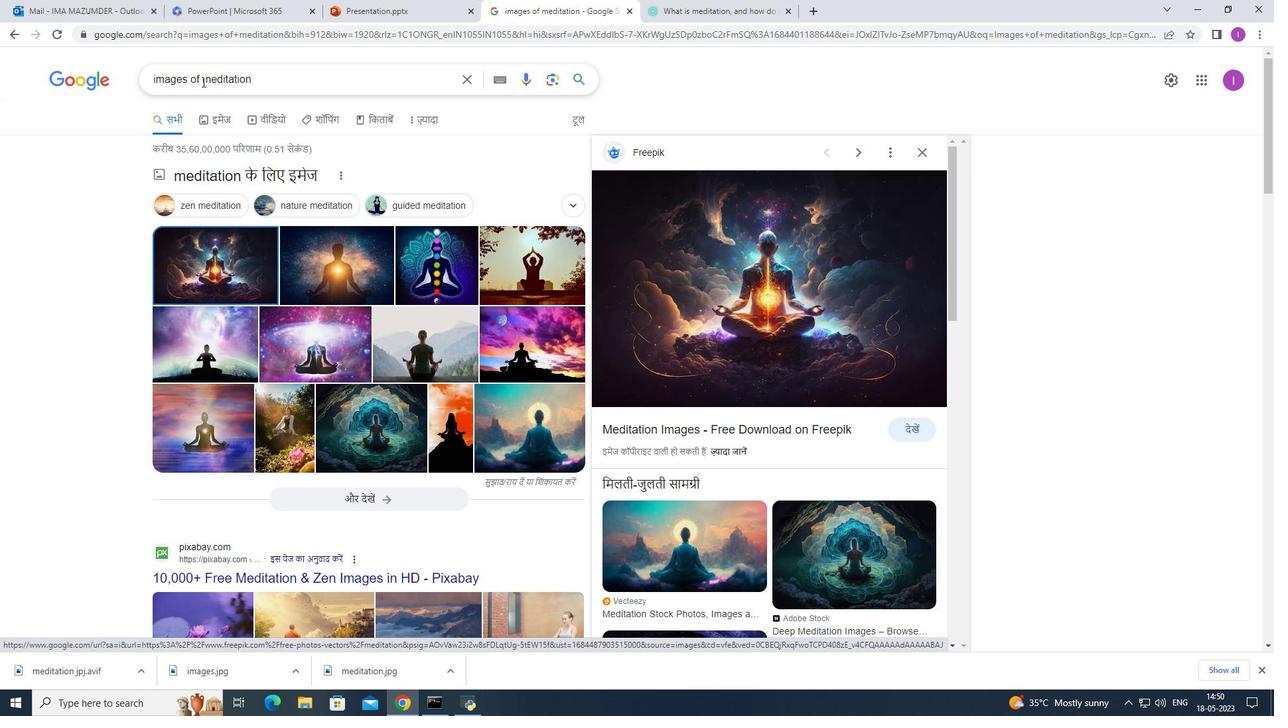 
Action: Mouse pressed left at (201, 78)
Screenshot: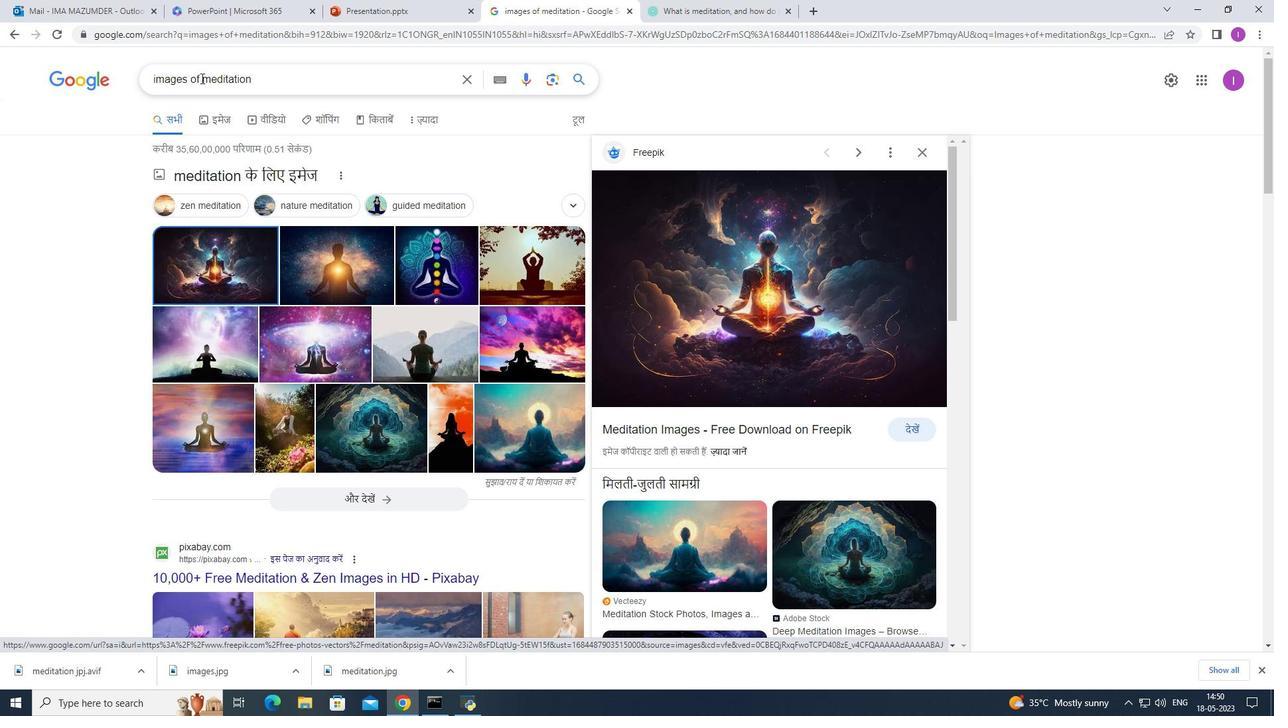 
Action: Mouse moved to (161, 100)
Screenshot: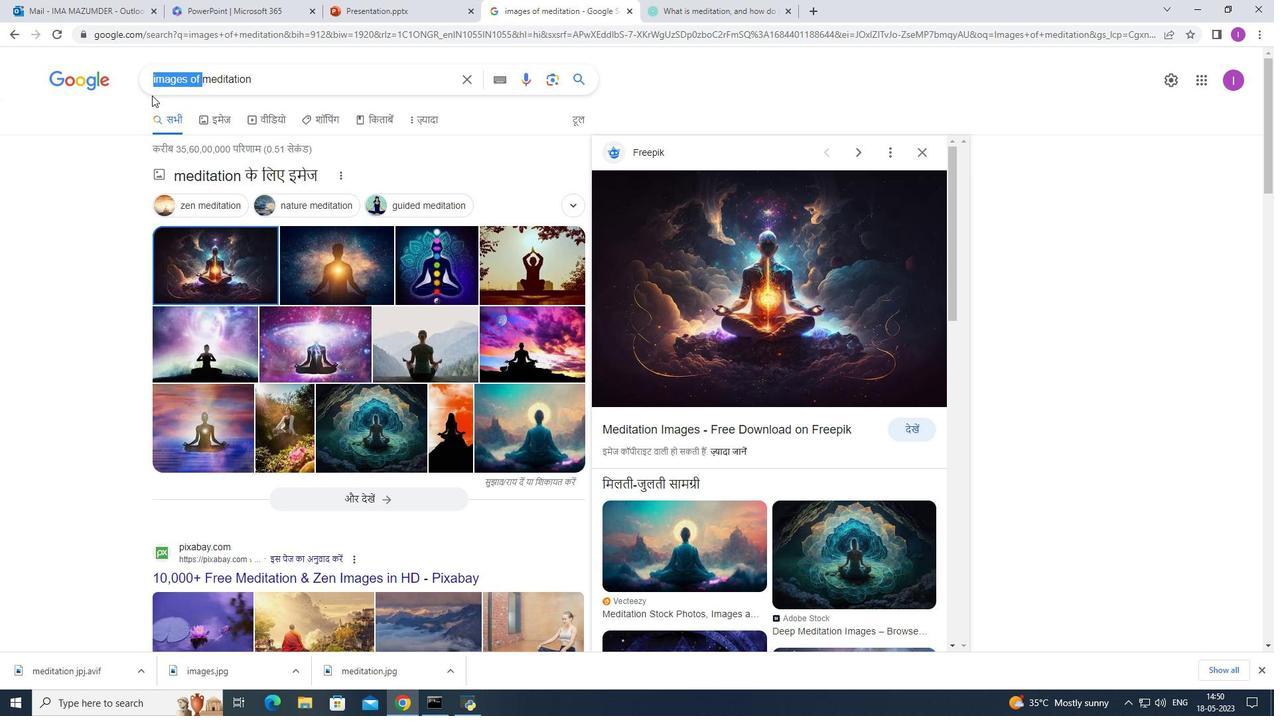 
Action: Key pressed details<Key.space>about<Key.space>meditation
Screenshot: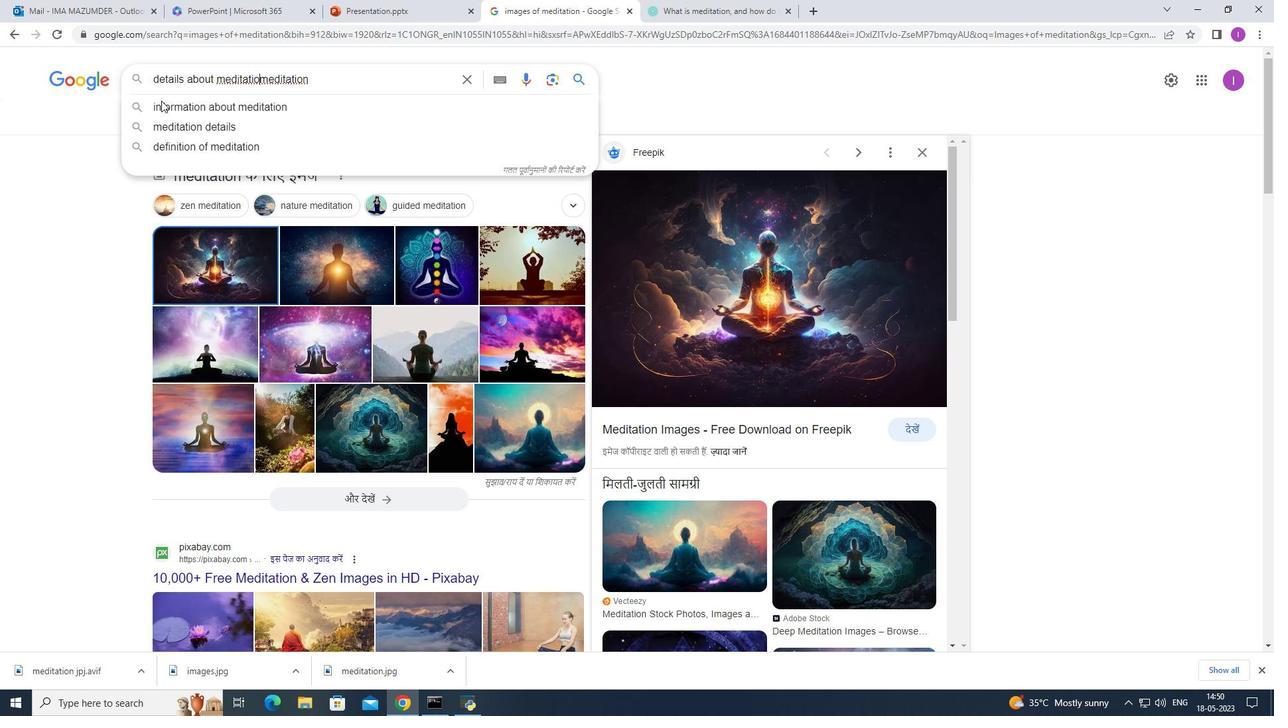 
Action: Mouse moved to (160, 101)
Screenshot: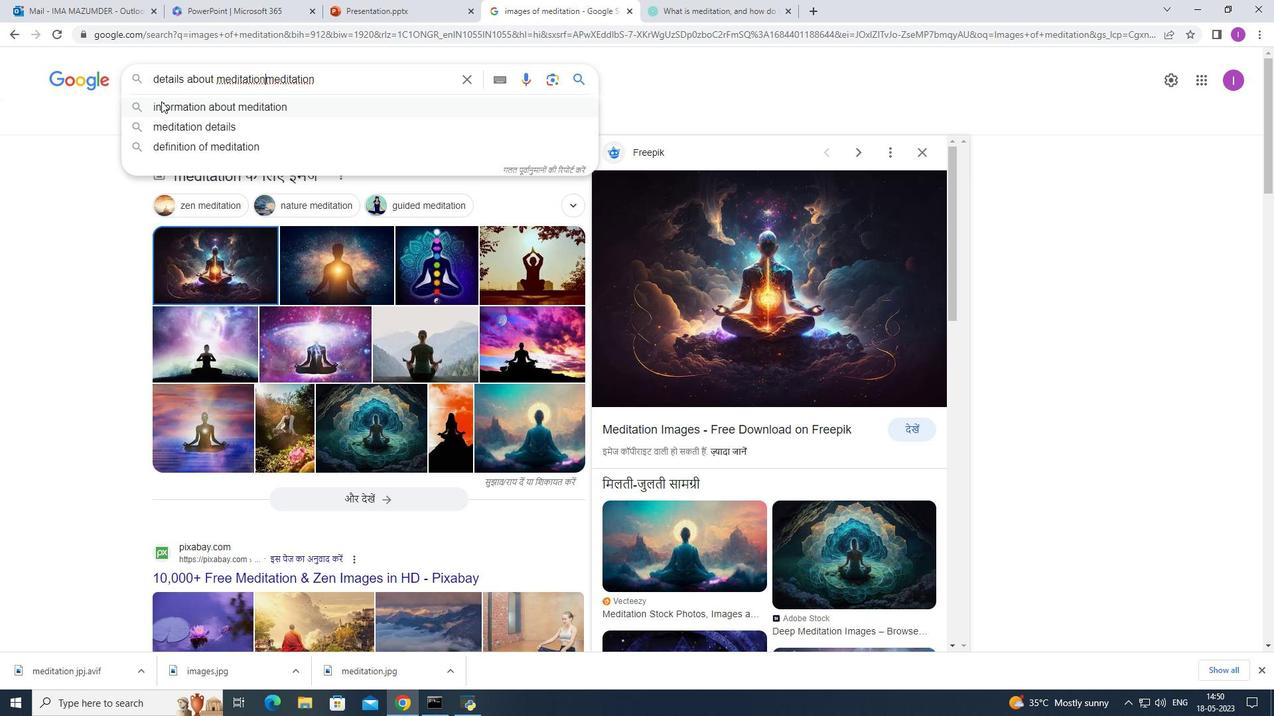 
Action: Key pressed <Key.backspace><Key.backspace><Key.backspace><Key.backspace><Key.backspace><Key.backspace><Key.backspace><Key.backspace><Key.backspace><Key.backspace><Key.enter>
Screenshot: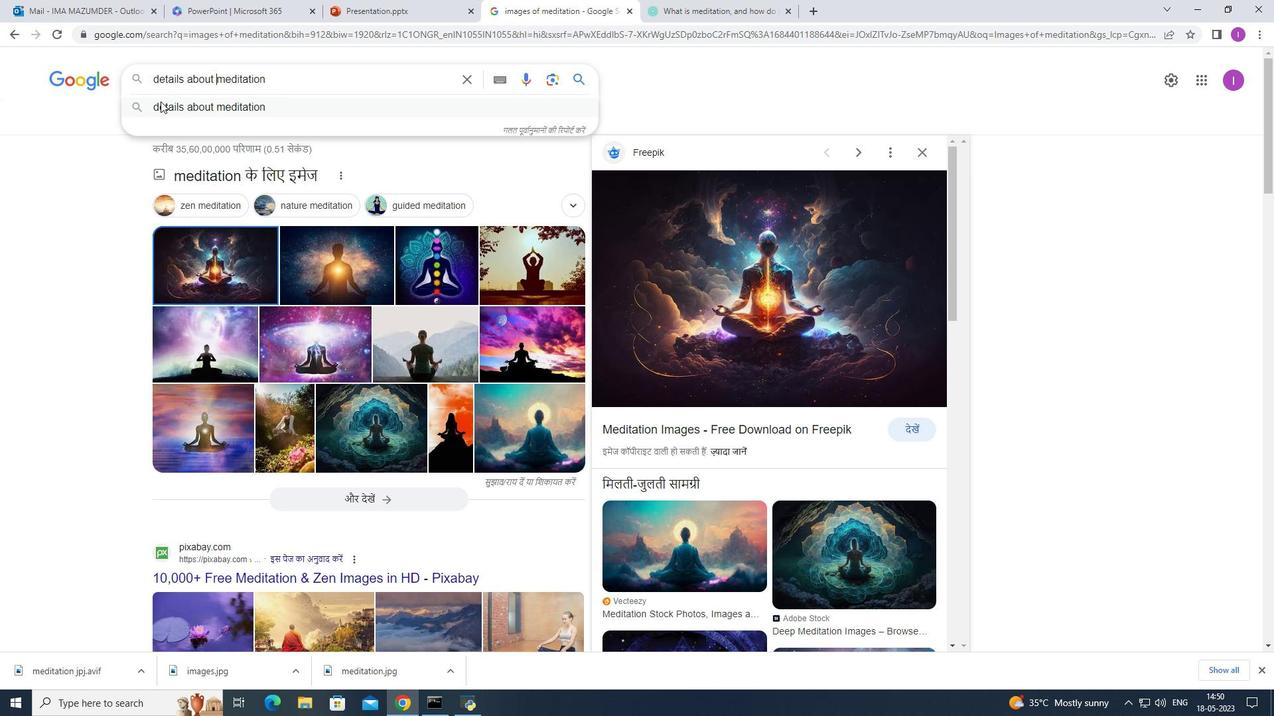 
Action: Mouse moved to (264, 223)
Screenshot: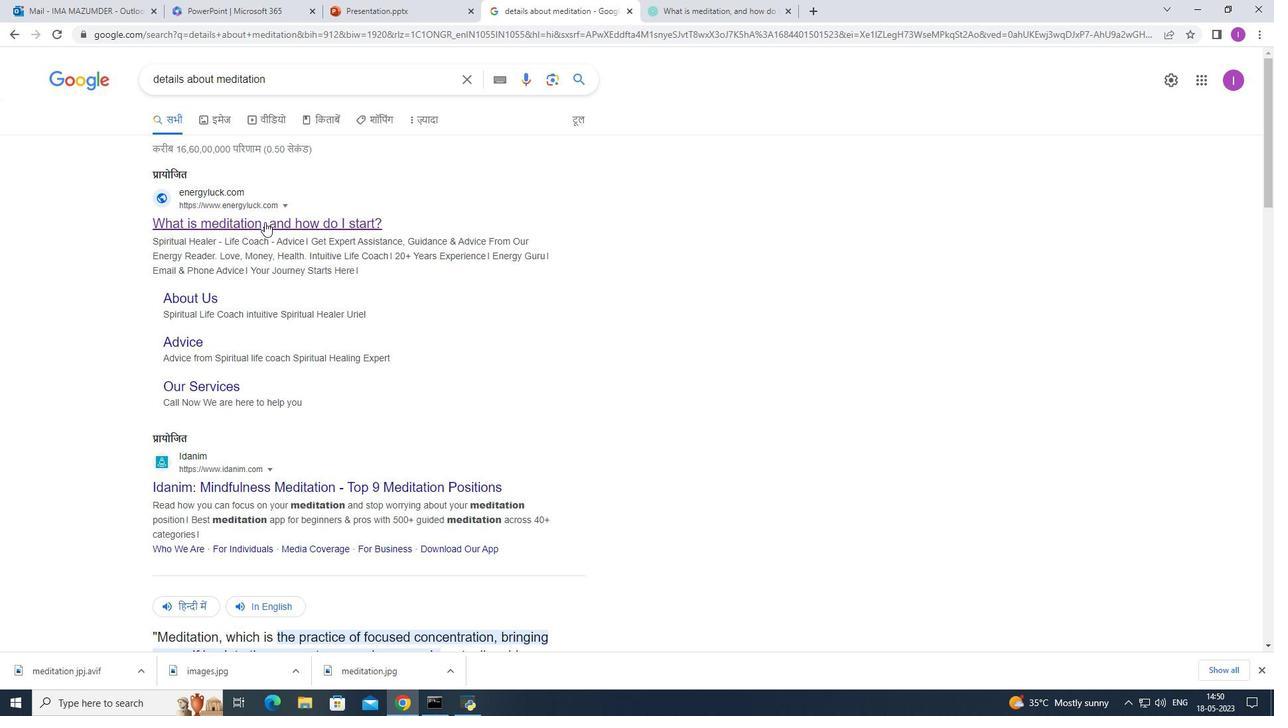 
Action: Mouse pressed left at (264, 223)
Screenshot: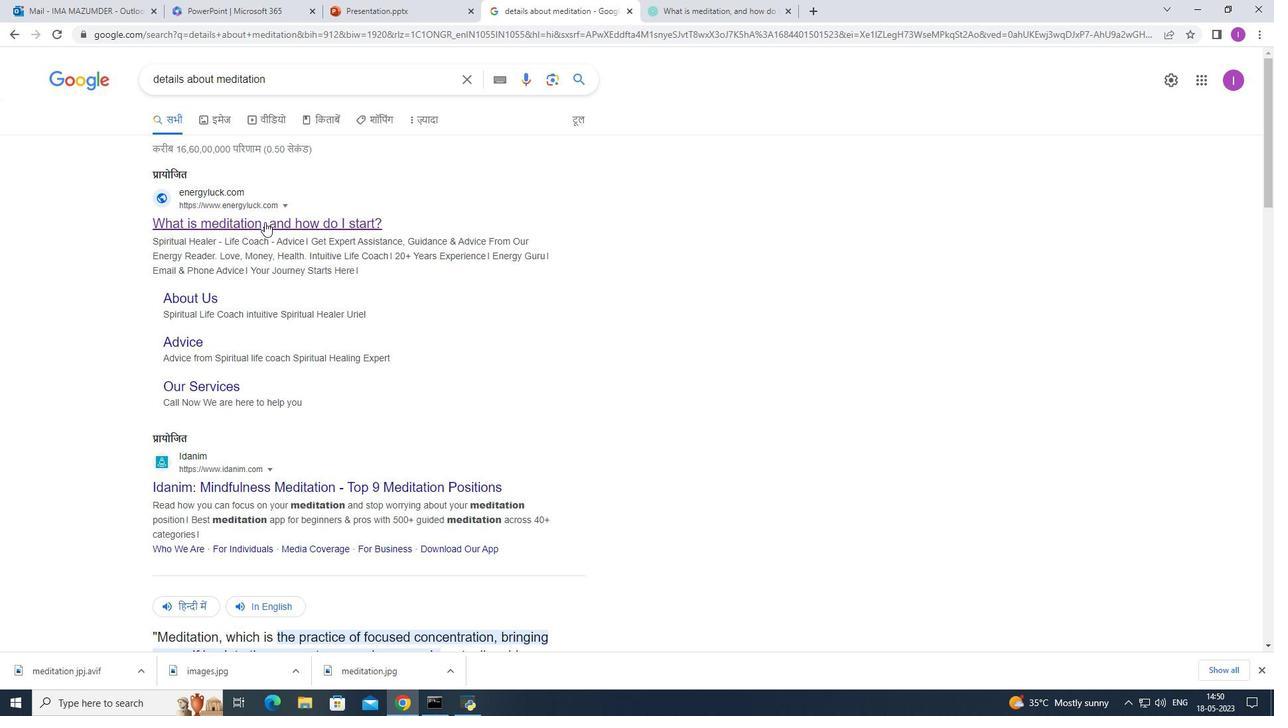 
Action: Mouse moved to (313, 229)
Screenshot: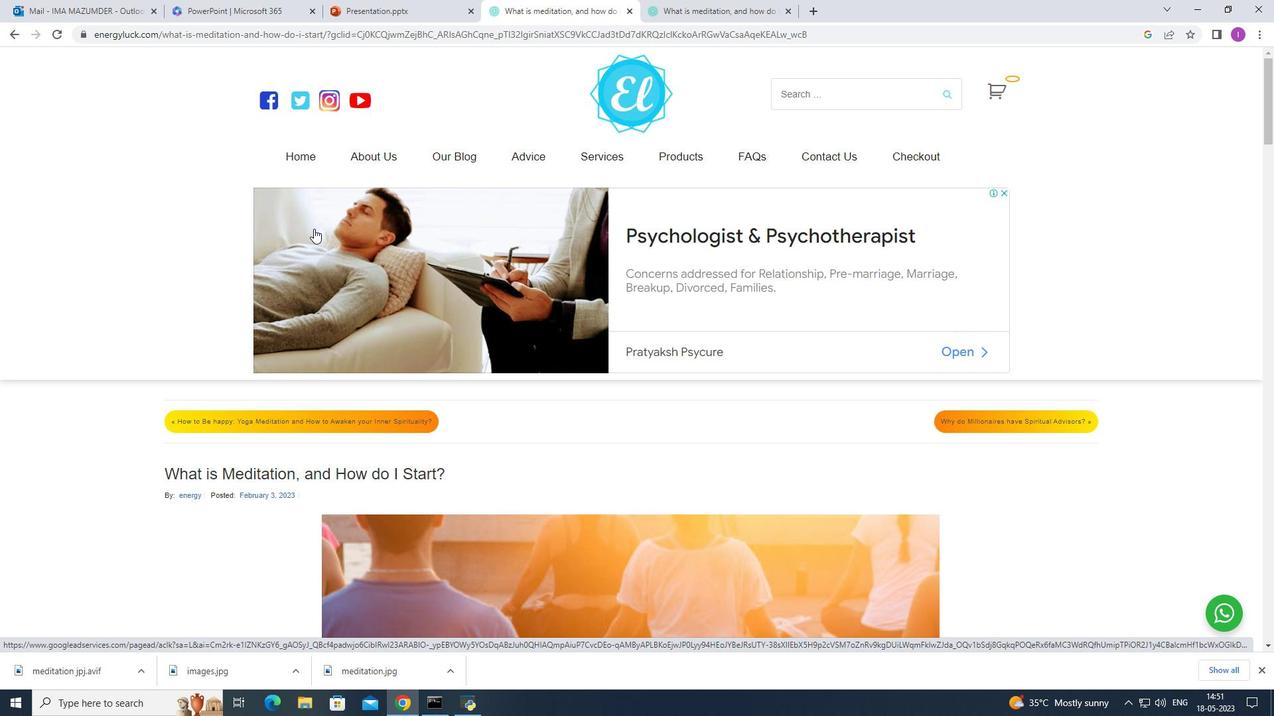 
Action: Mouse scrolled (313, 228) with delta (0, 0)
Screenshot: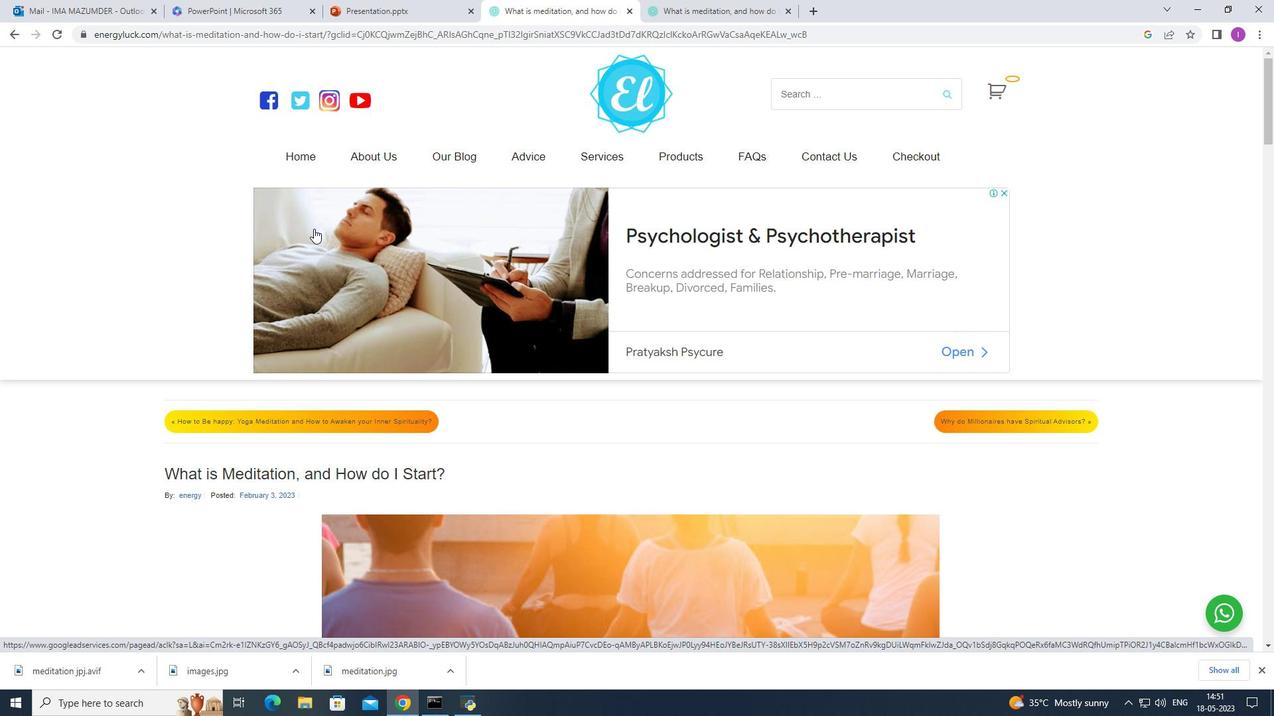 
Action: Mouse moved to (317, 229)
Screenshot: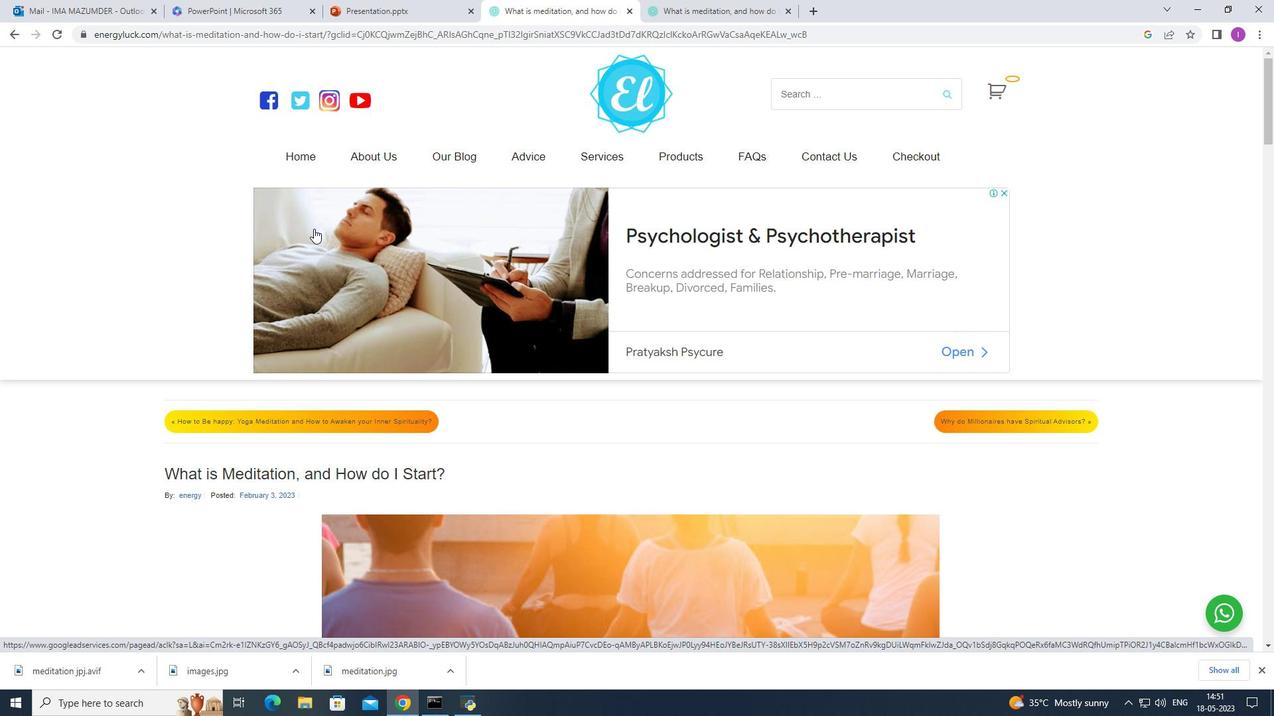 
Action: Mouse scrolled (317, 228) with delta (0, 0)
Screenshot: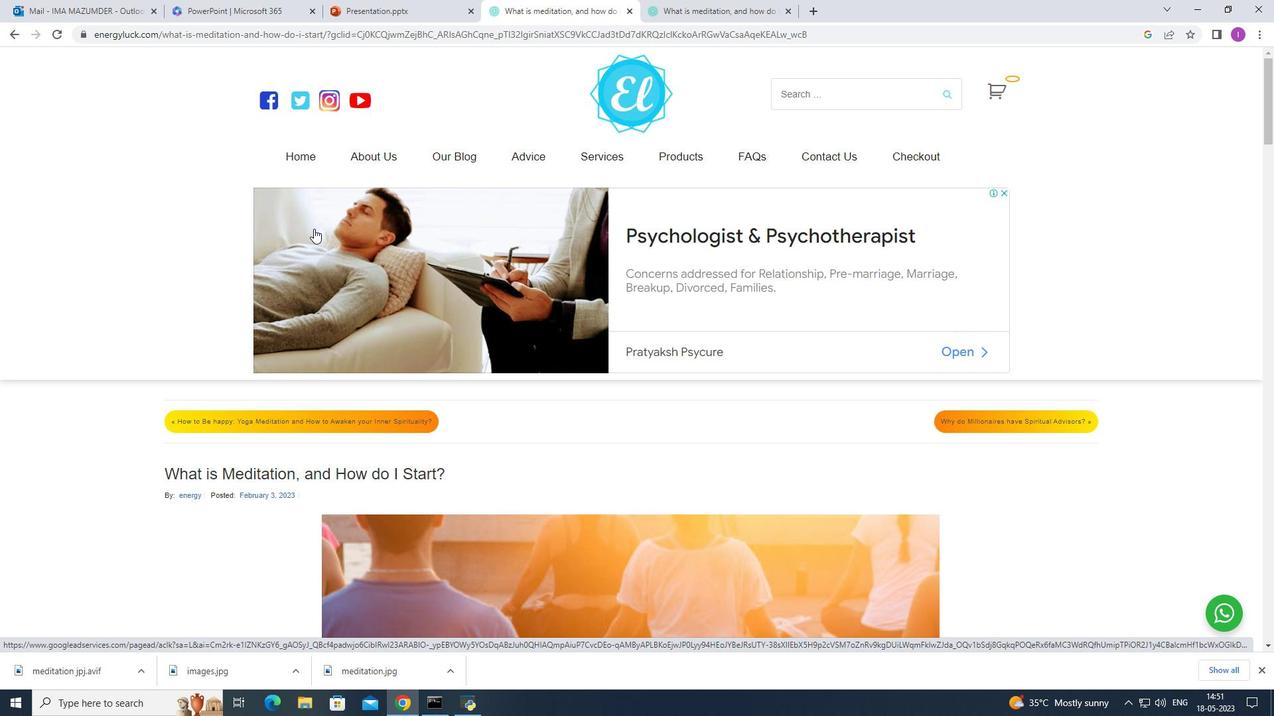 
Action: Mouse moved to (374, 252)
Screenshot: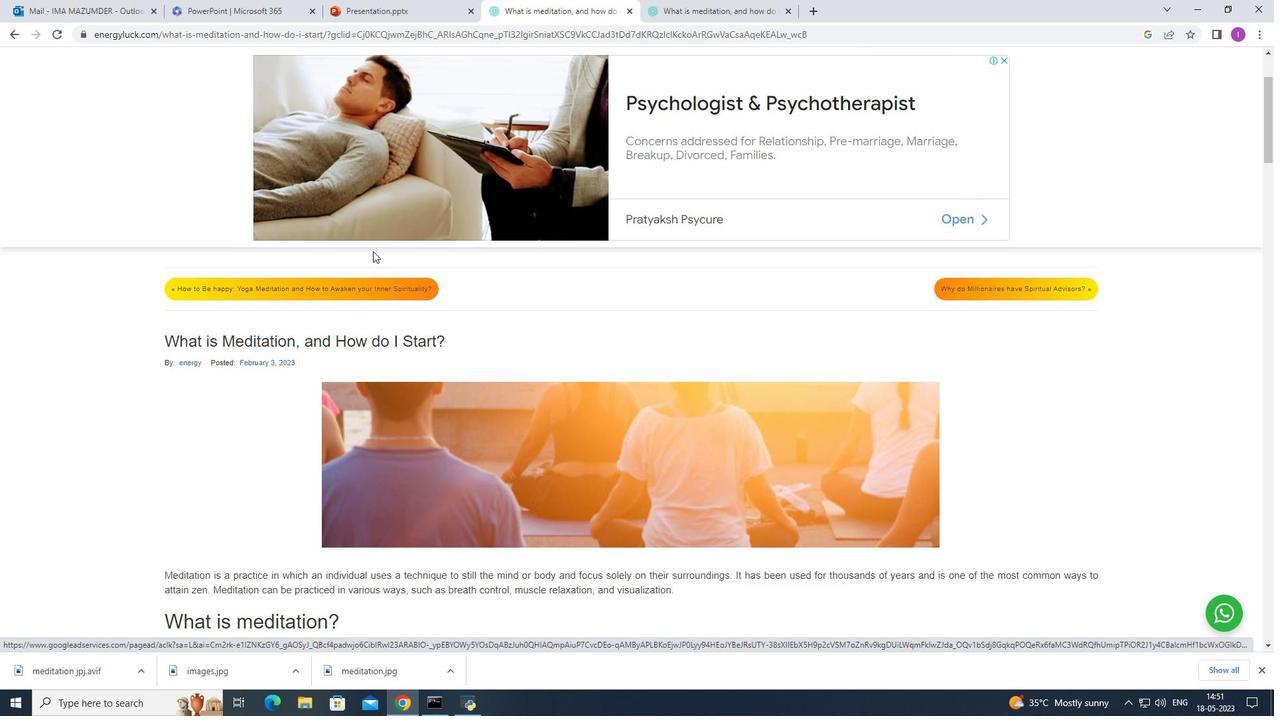 
Action: Mouse scrolled (374, 251) with delta (0, 0)
Screenshot: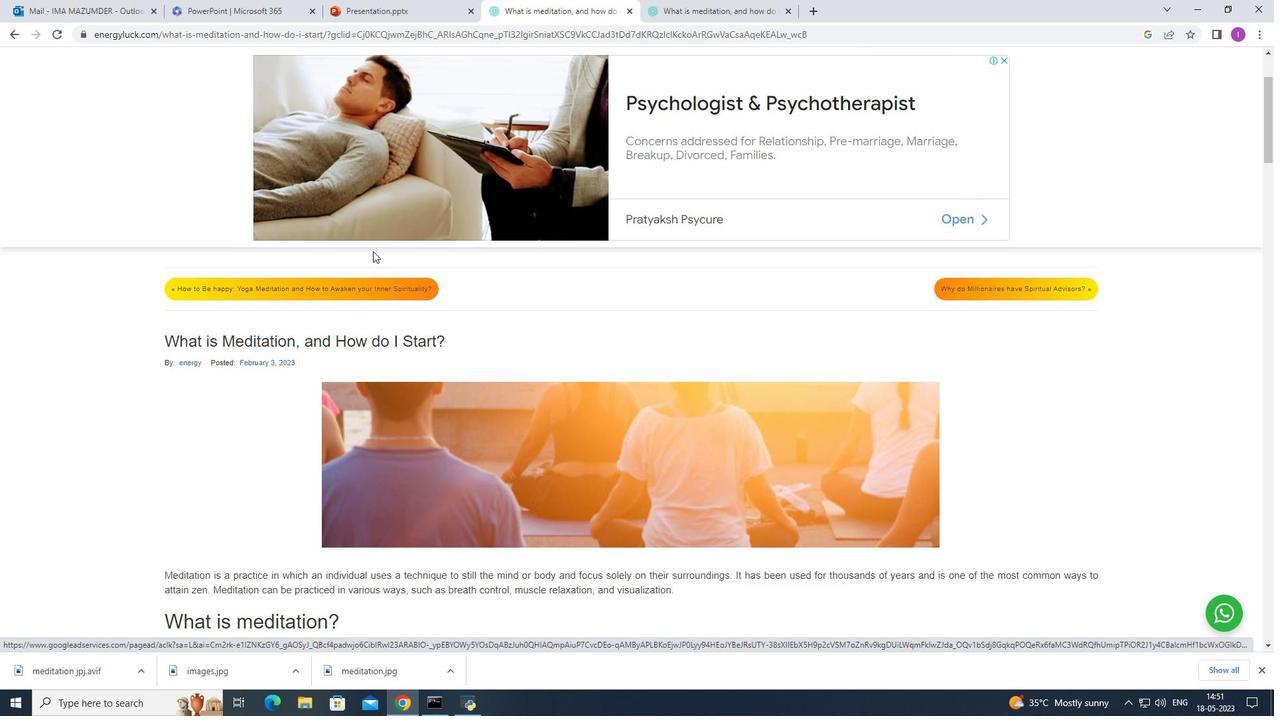 
Action: Mouse moved to (378, 258)
Screenshot: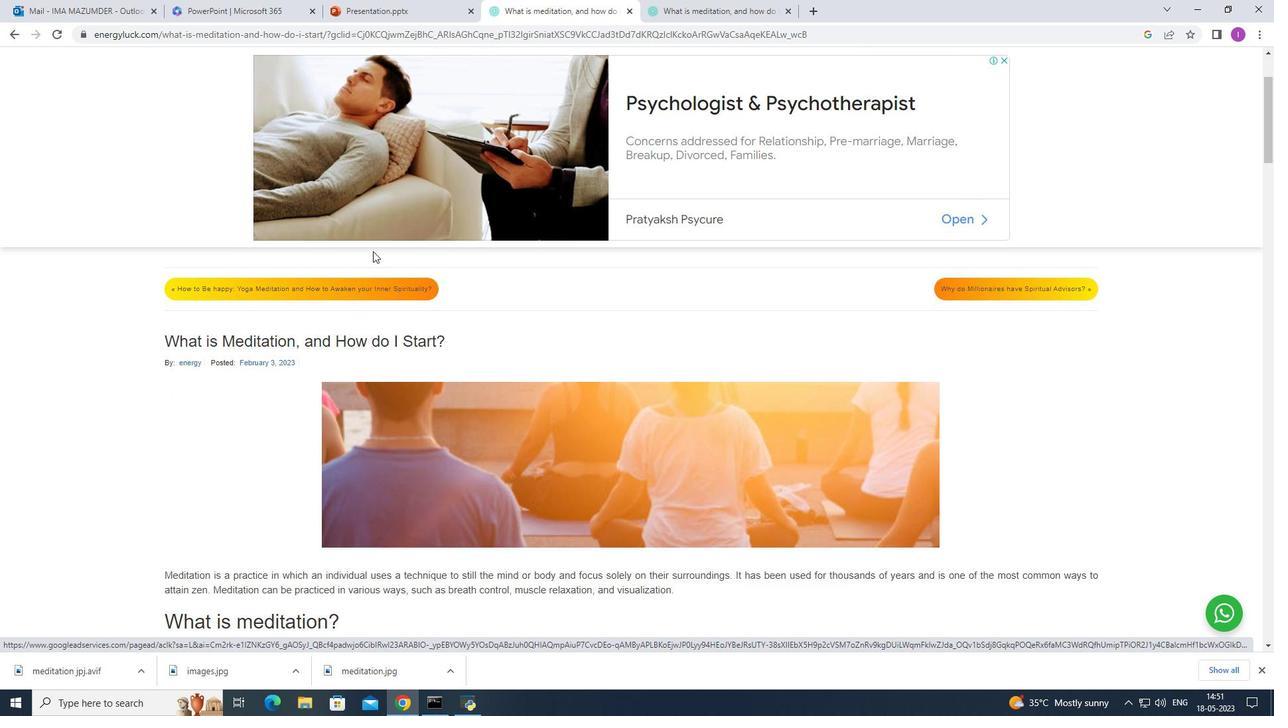 
Action: Mouse scrolled (377, 256) with delta (0, 0)
Screenshot: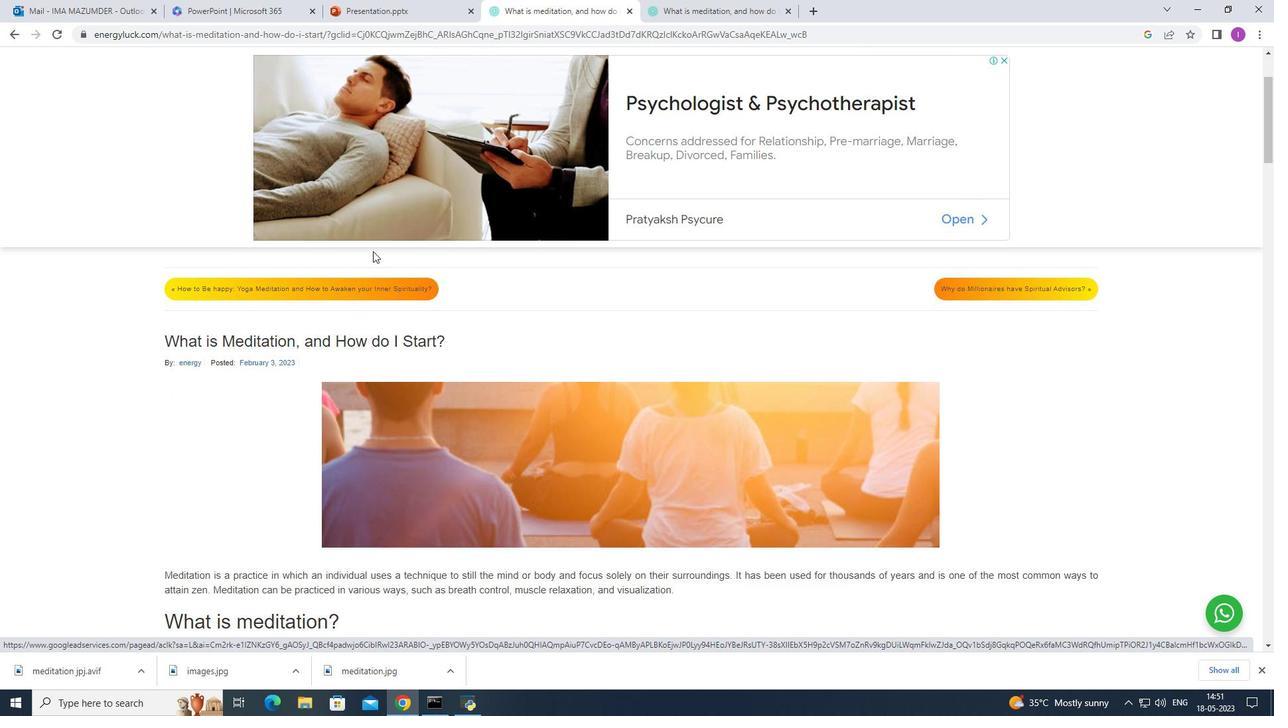
Action: Mouse moved to (384, 262)
Screenshot: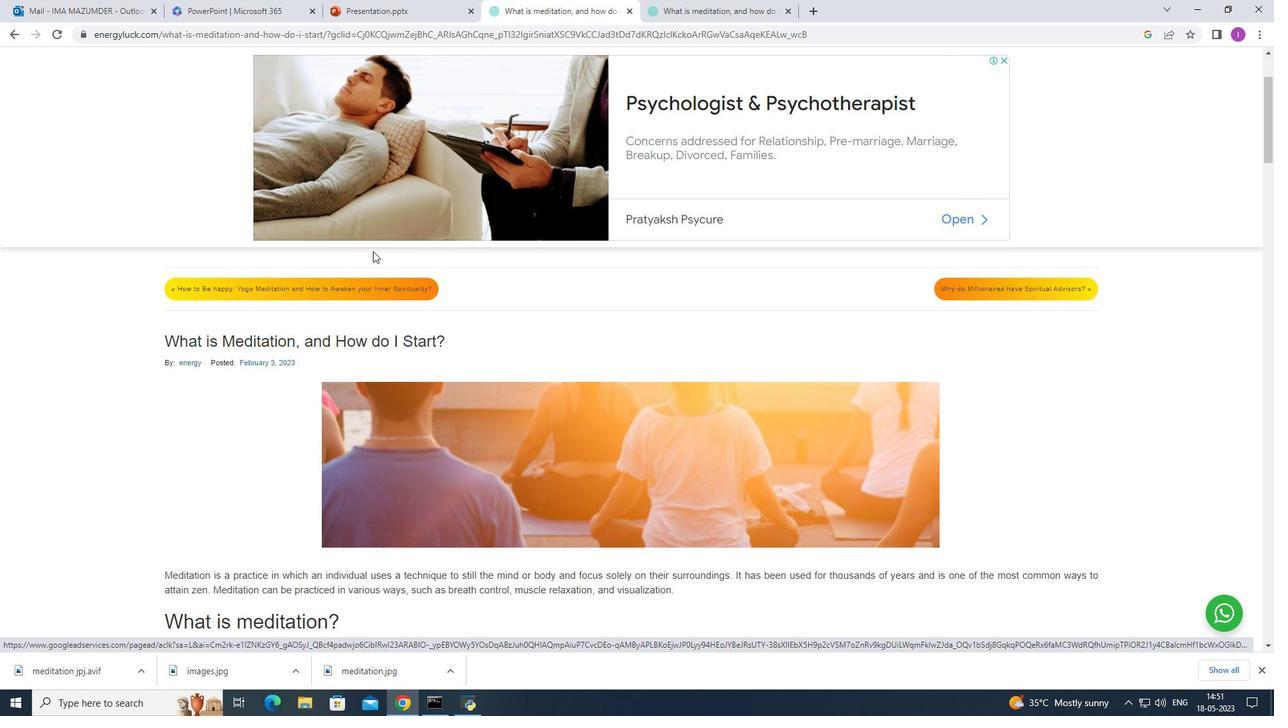 
Action: Mouse scrolled (380, 260) with delta (0, 0)
Screenshot: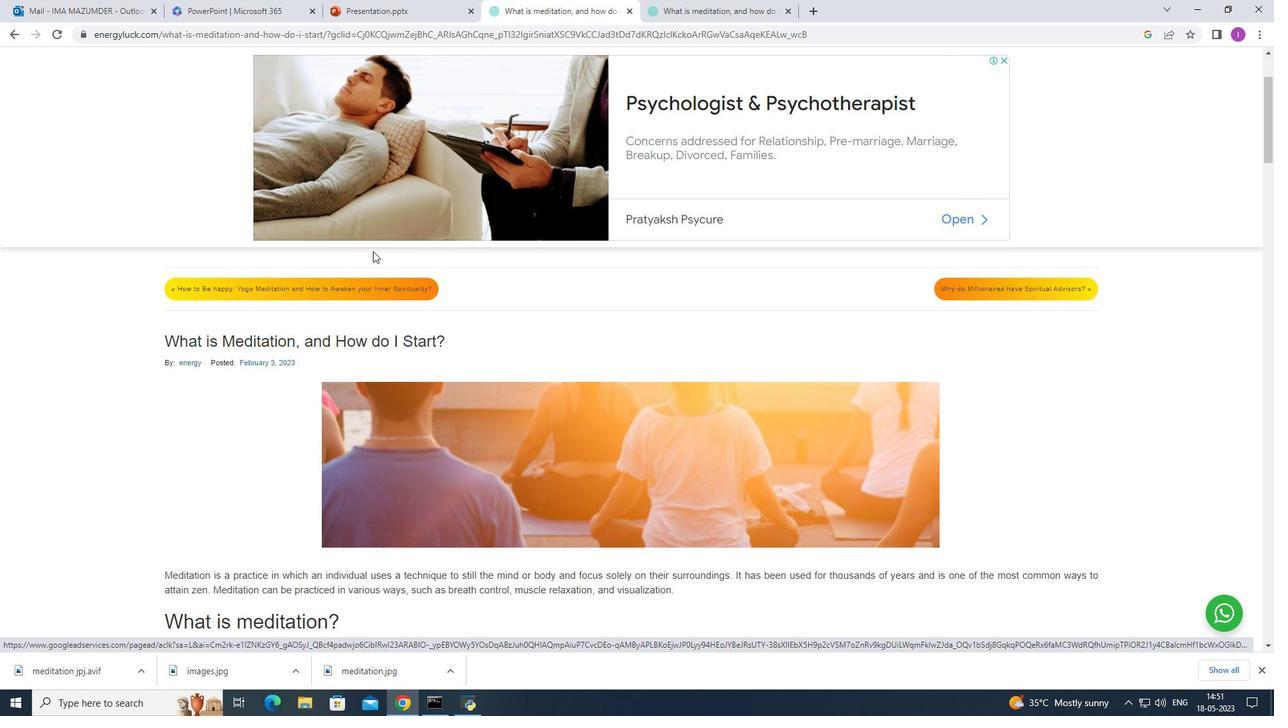
Action: Mouse moved to (386, 266)
Screenshot: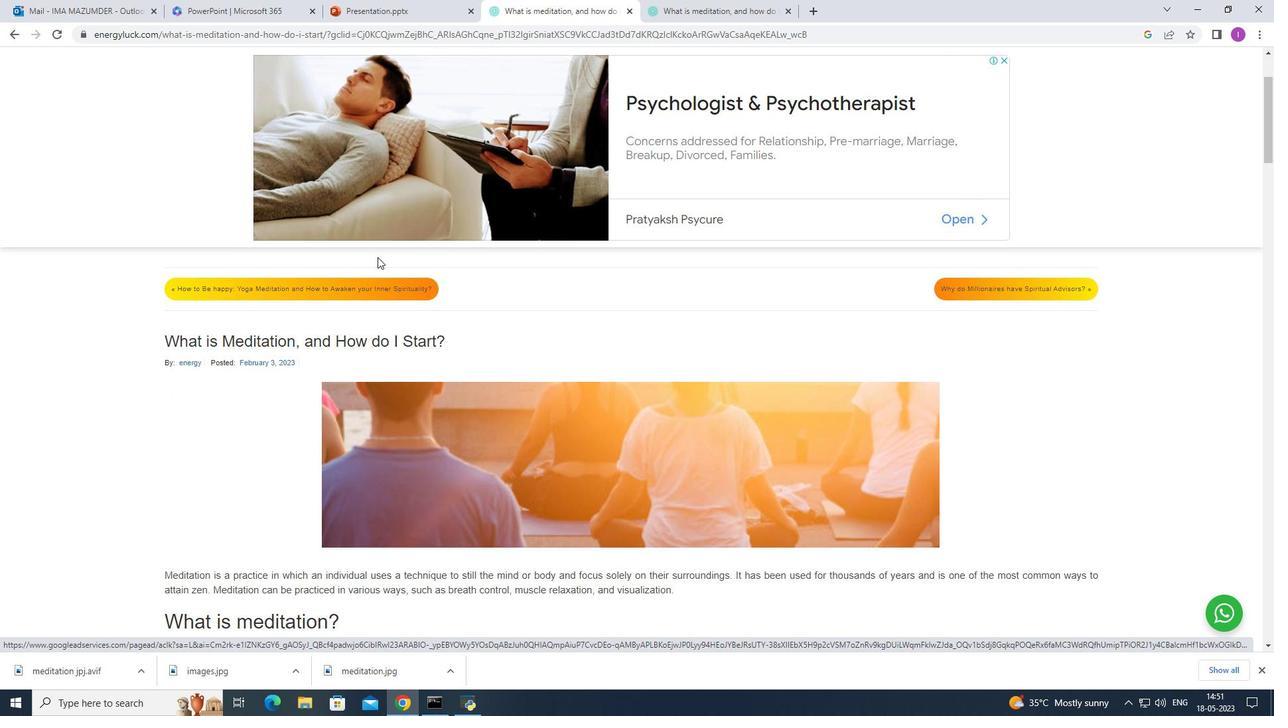 
Action: Mouse scrolled (386, 265) with delta (0, 0)
Screenshot: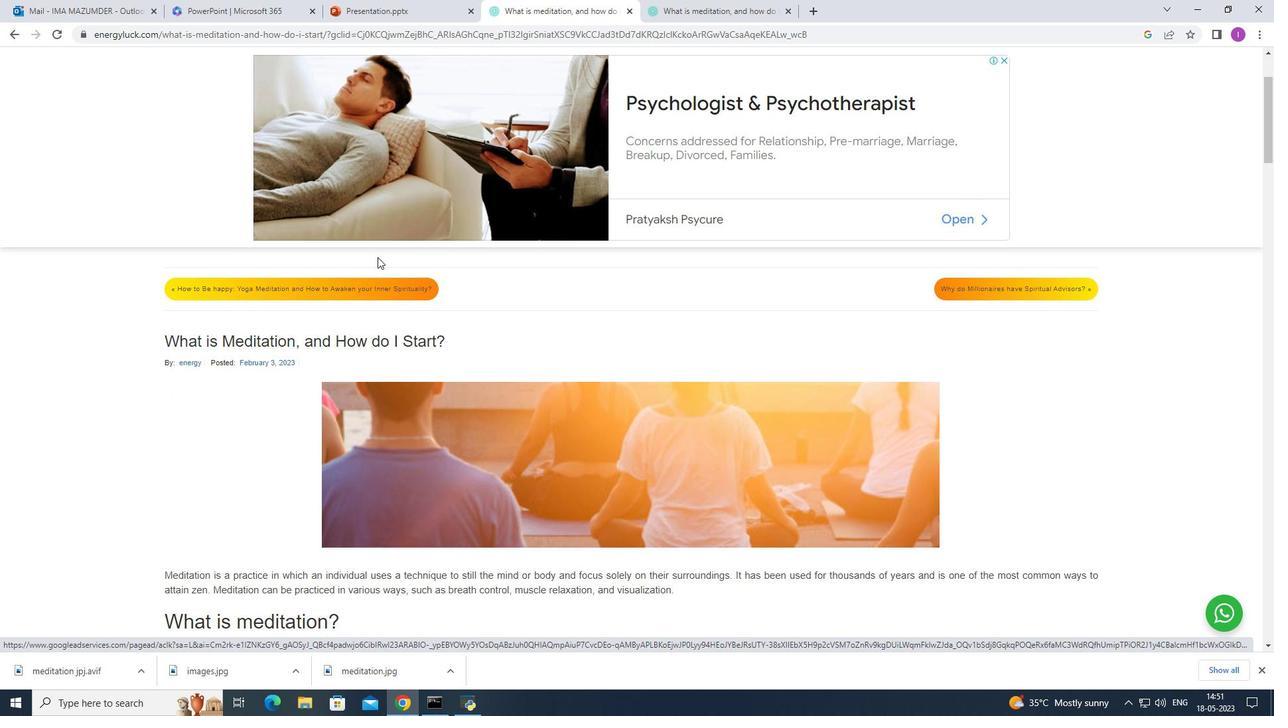 
Action: Mouse moved to (235, 339)
Screenshot: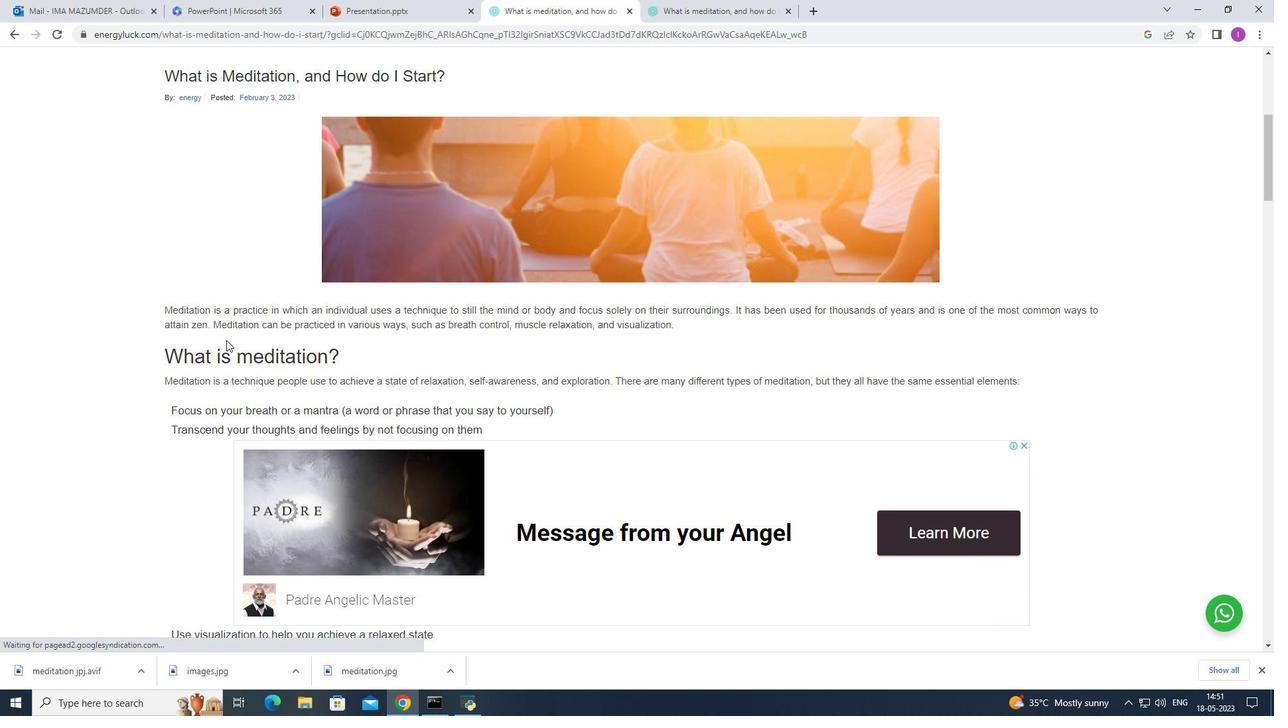 
Action: Mouse scrolled (235, 339) with delta (0, 0)
Screenshot: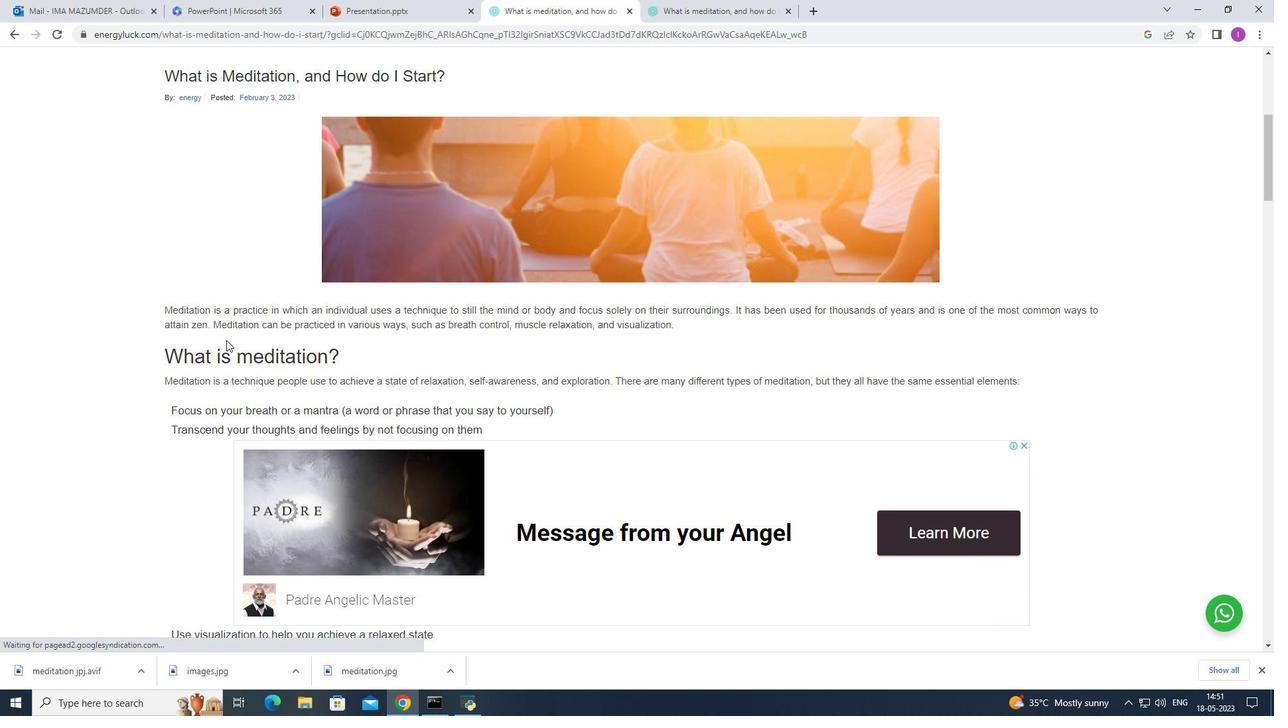 
Action: Mouse moved to (252, 337)
Screenshot: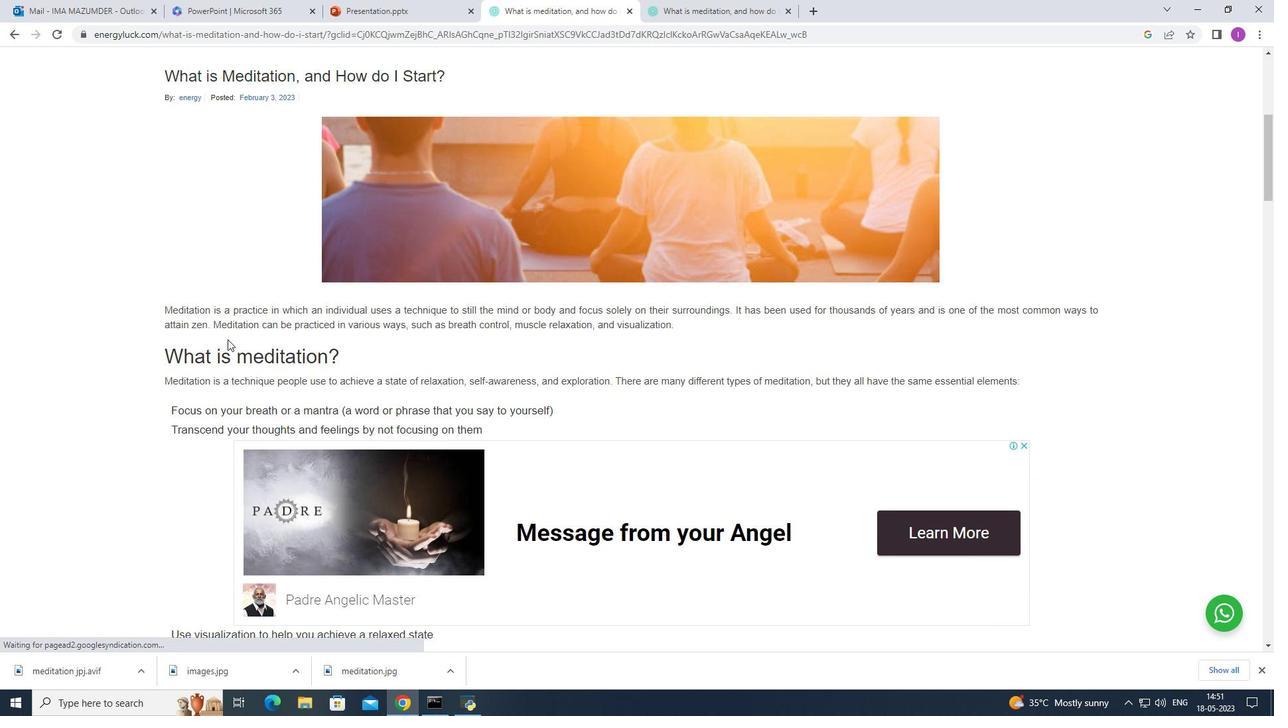 
Action: Mouse scrolled (246, 337) with delta (0, 0)
Screenshot: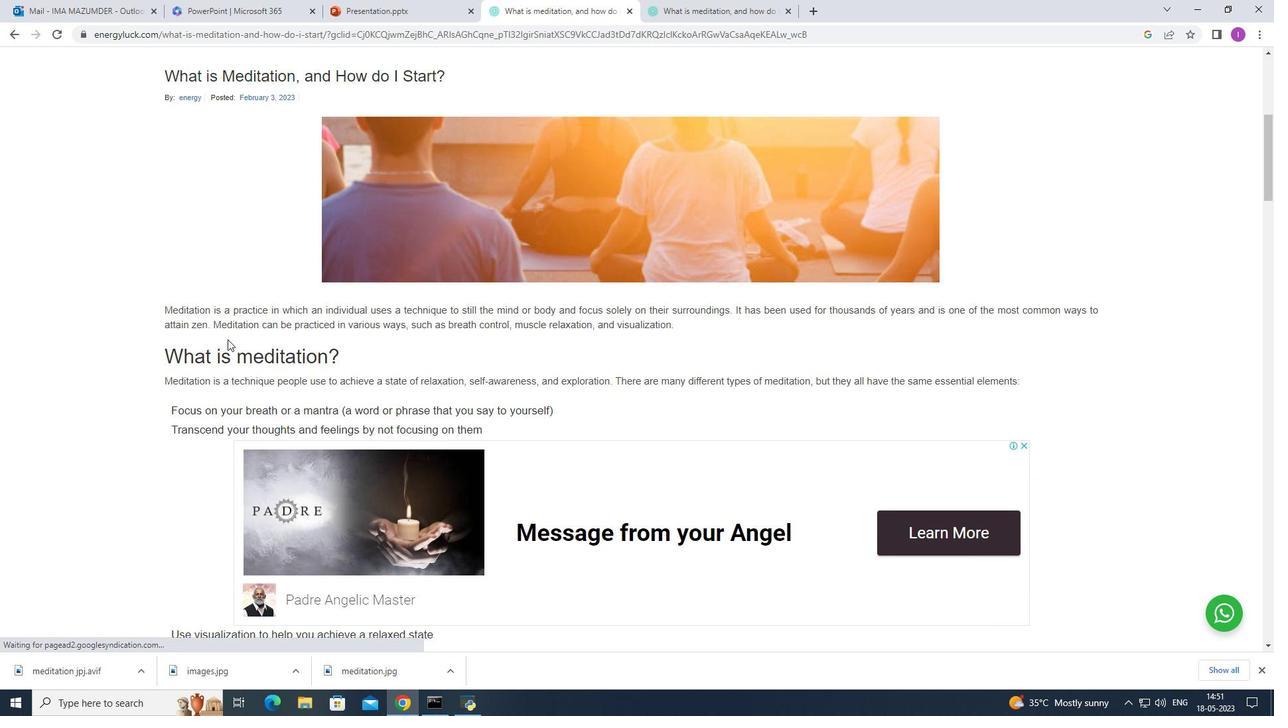 
Action: Mouse moved to (274, 336)
Screenshot: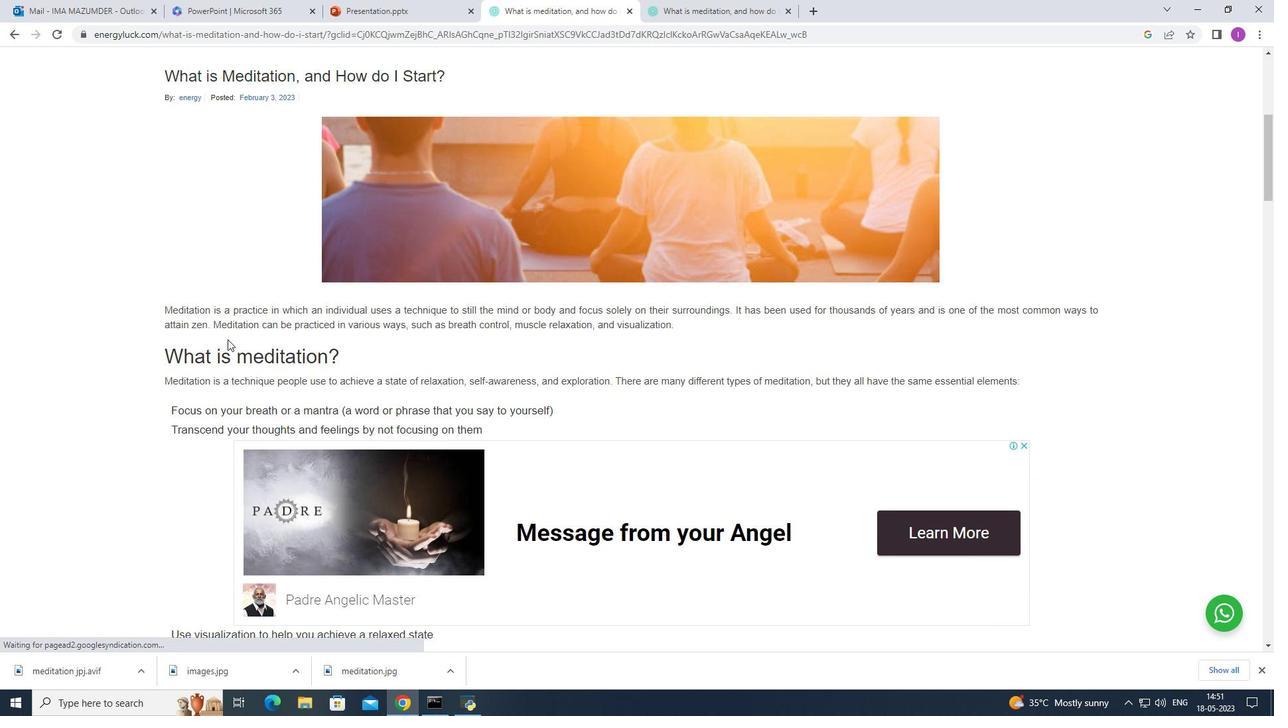 
Action: Mouse scrolled (259, 335) with delta (0, 0)
Screenshot: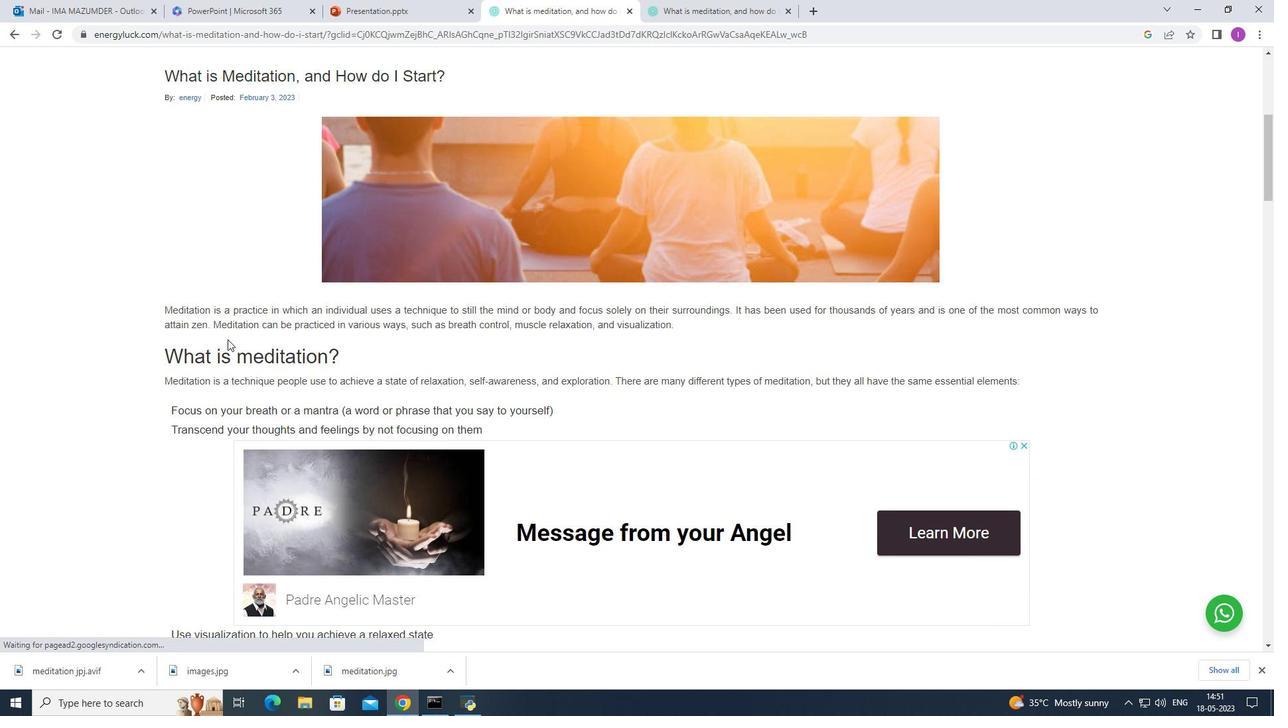 
Action: Mouse moved to (313, 329)
Screenshot: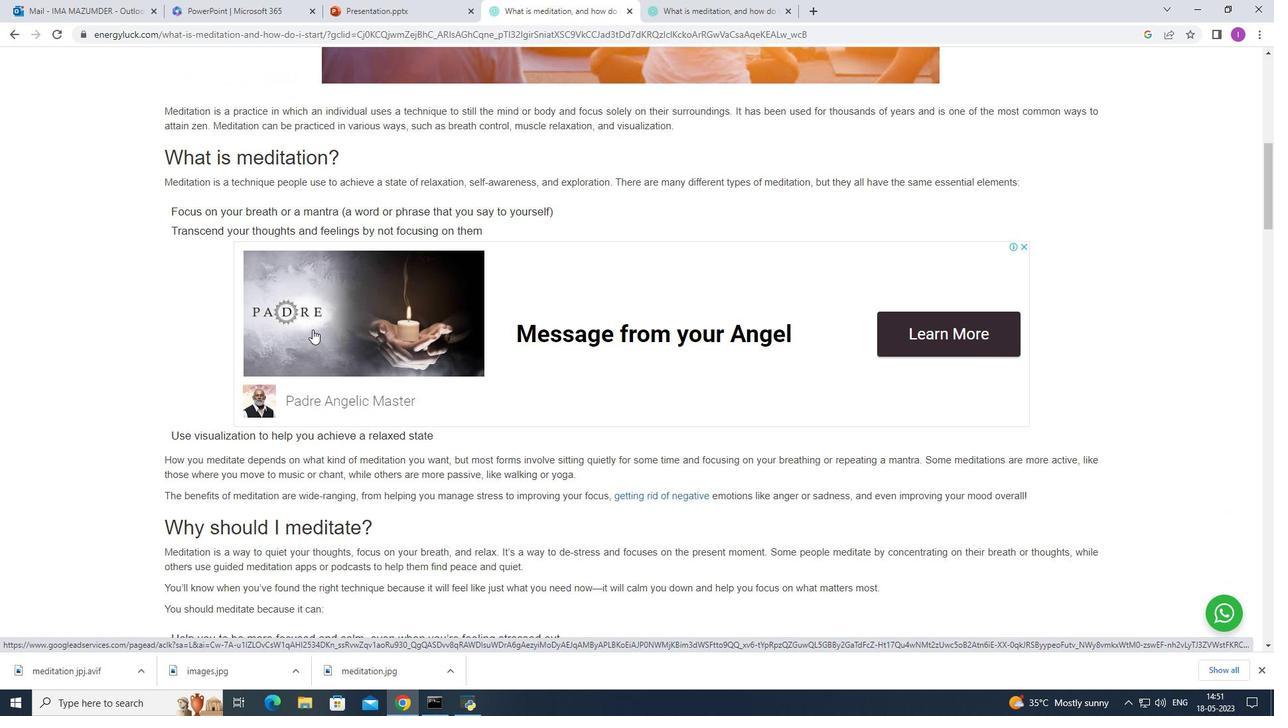 
Action: Mouse scrolled (313, 328) with delta (0, 0)
Screenshot: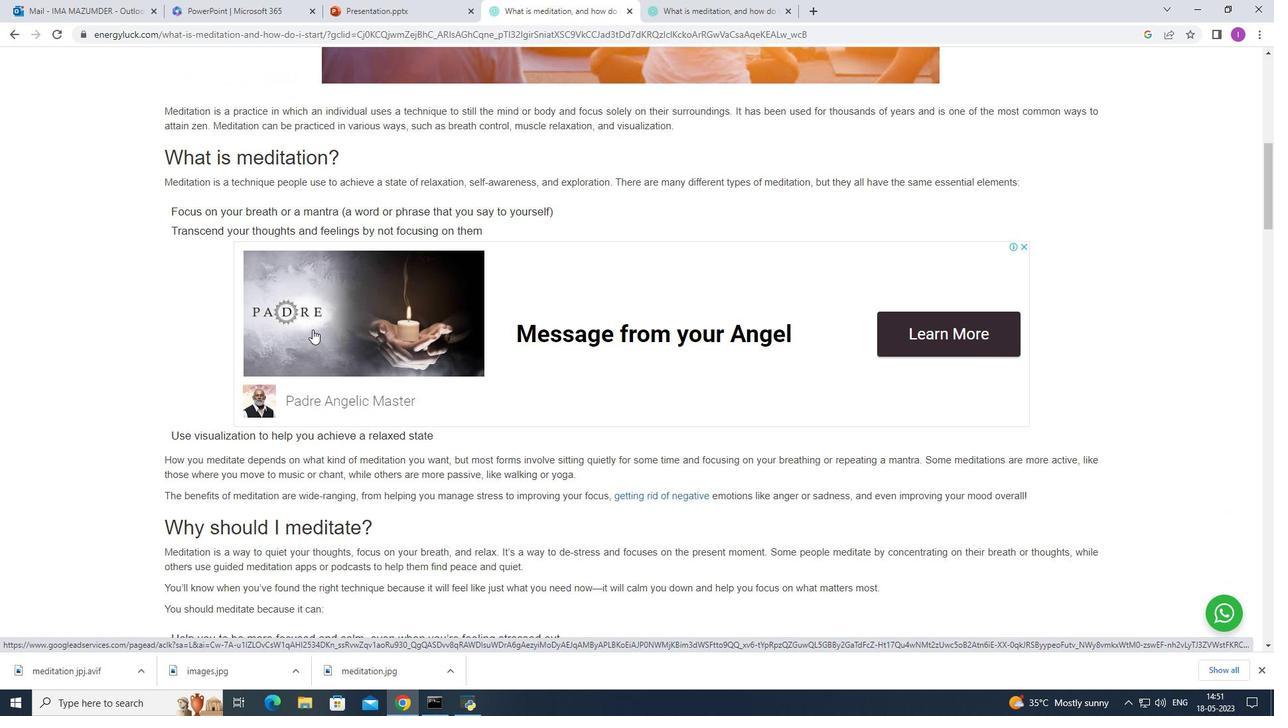 
Action: Mouse moved to (314, 331)
Screenshot: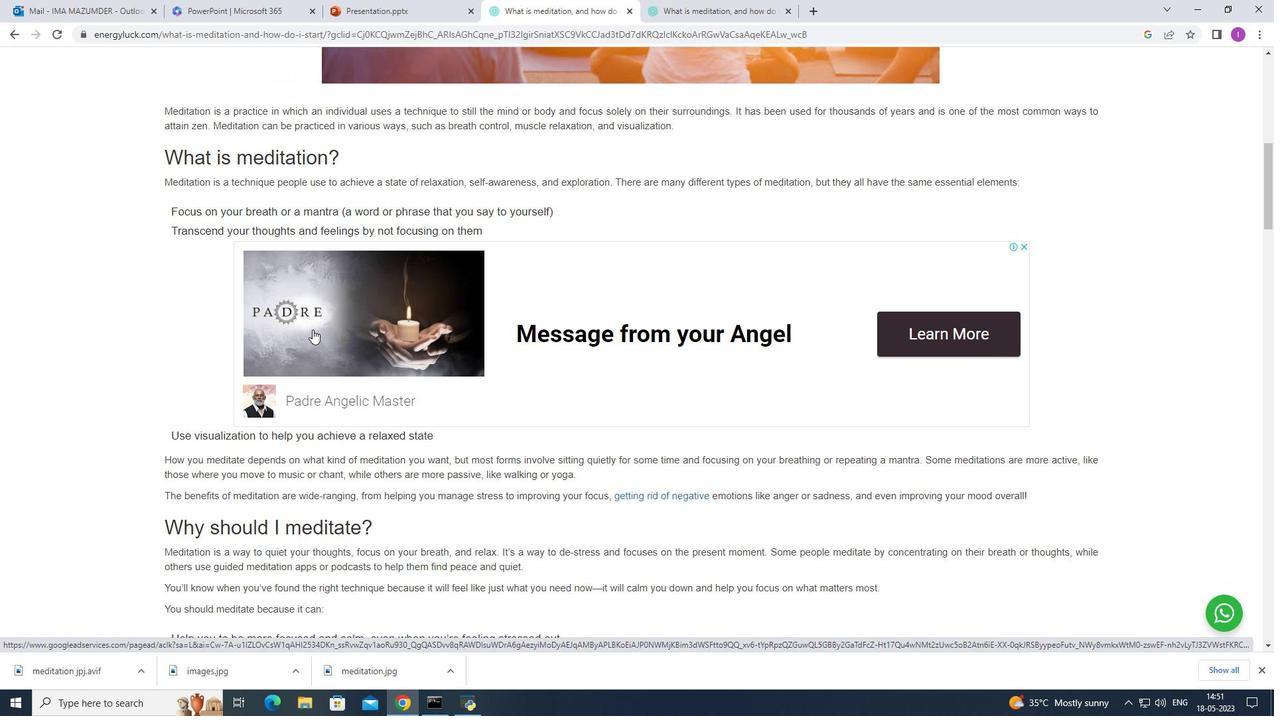 
Action: Mouse scrolled (314, 330) with delta (0, 0)
Screenshot: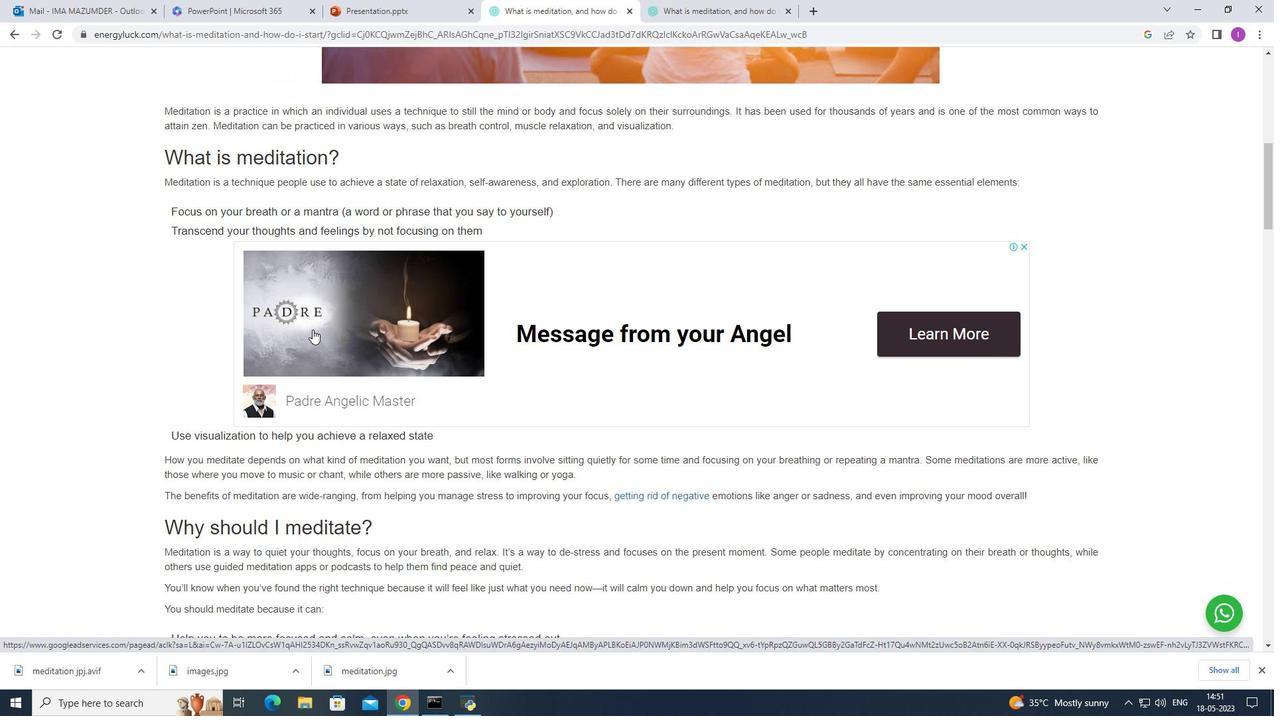 
Action: Mouse scrolled (314, 330) with delta (0, 0)
Screenshot: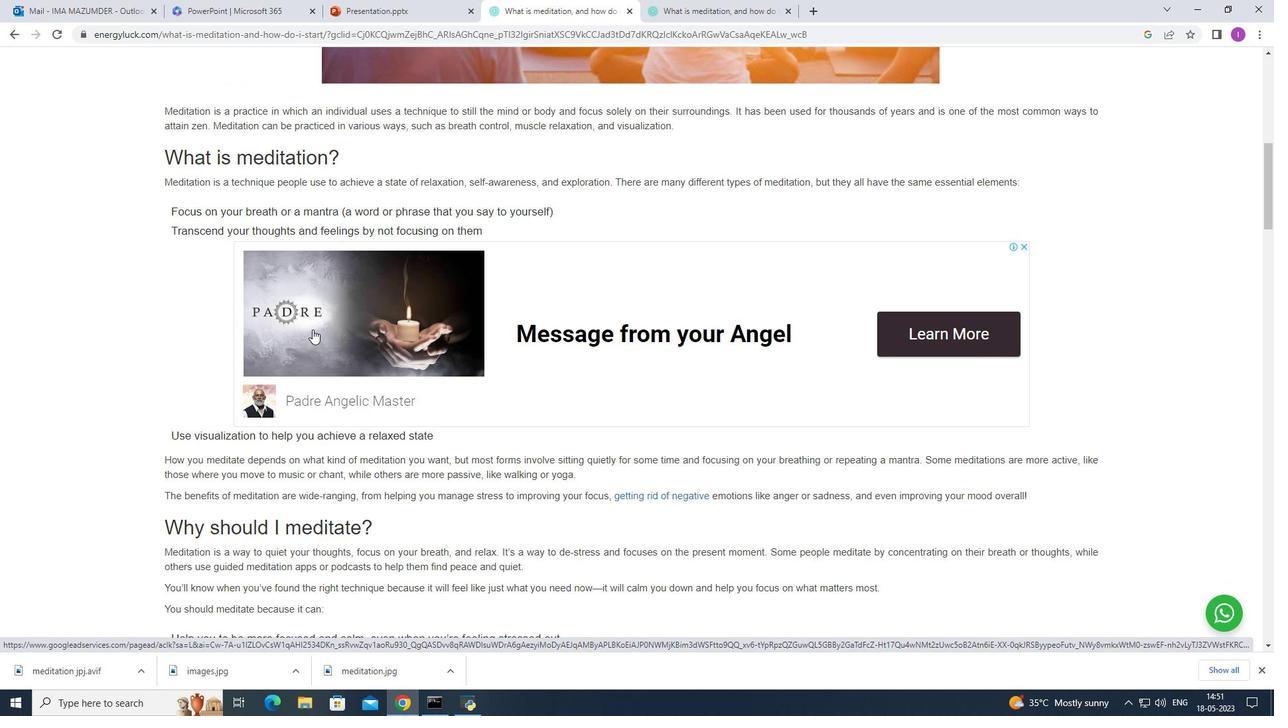 
Action: Mouse moved to (232, 177)
Screenshot: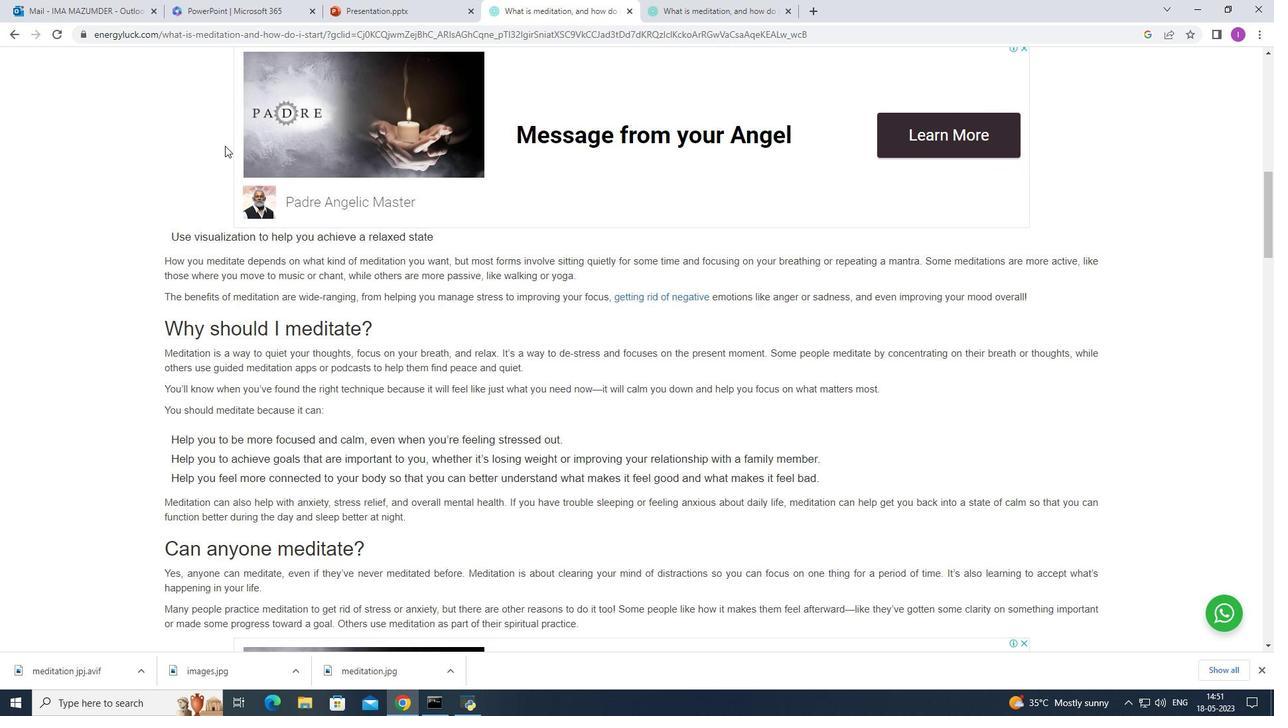 
Action: Mouse scrolled (232, 177) with delta (0, 0)
Screenshot: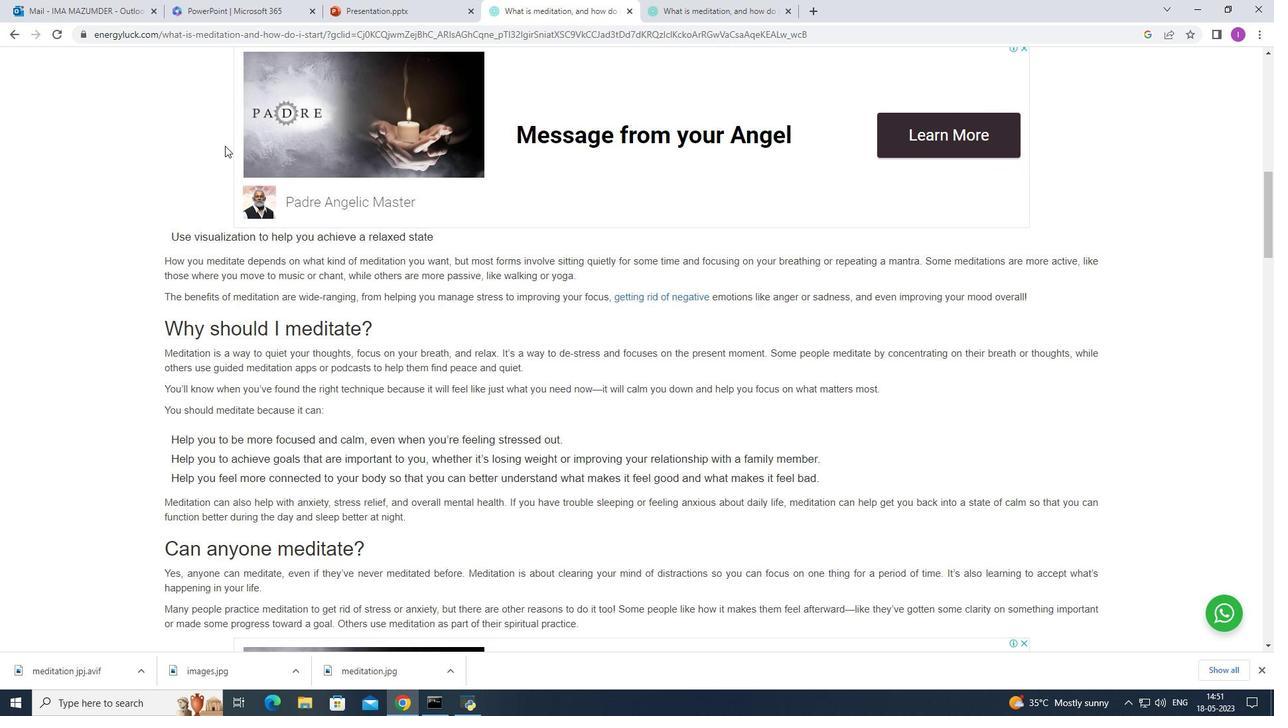 
Action: Mouse moved to (244, 207)
Screenshot: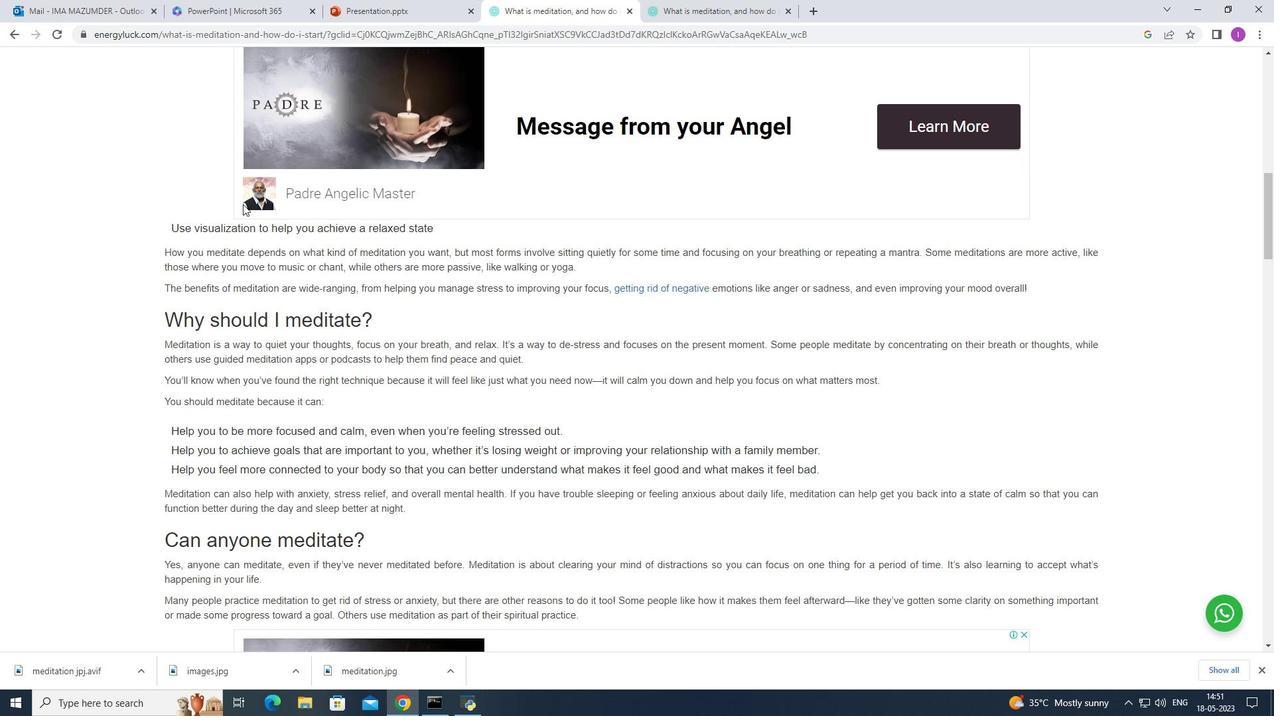 
Action: Mouse scrolled (244, 208) with delta (0, 0)
Screenshot: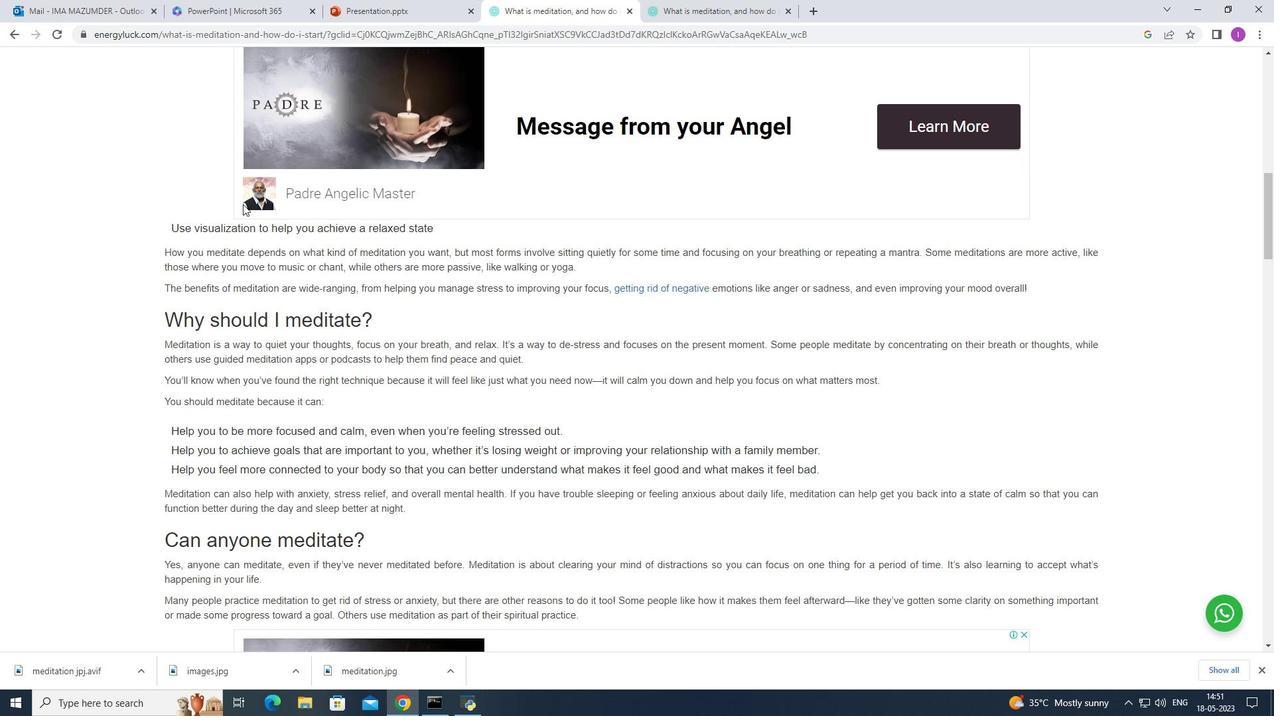 
Action: Mouse scrolled (244, 208) with delta (0, 0)
Screenshot: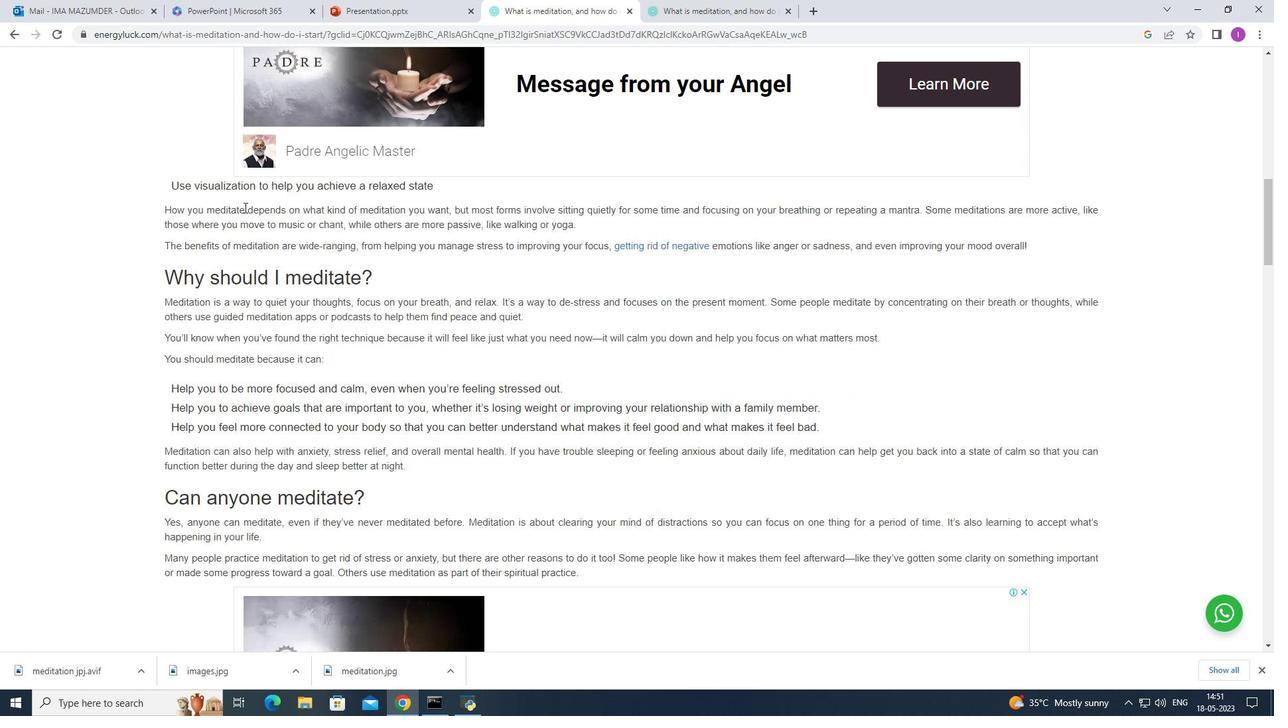 
Action: Mouse moved to (408, 348)
Screenshot: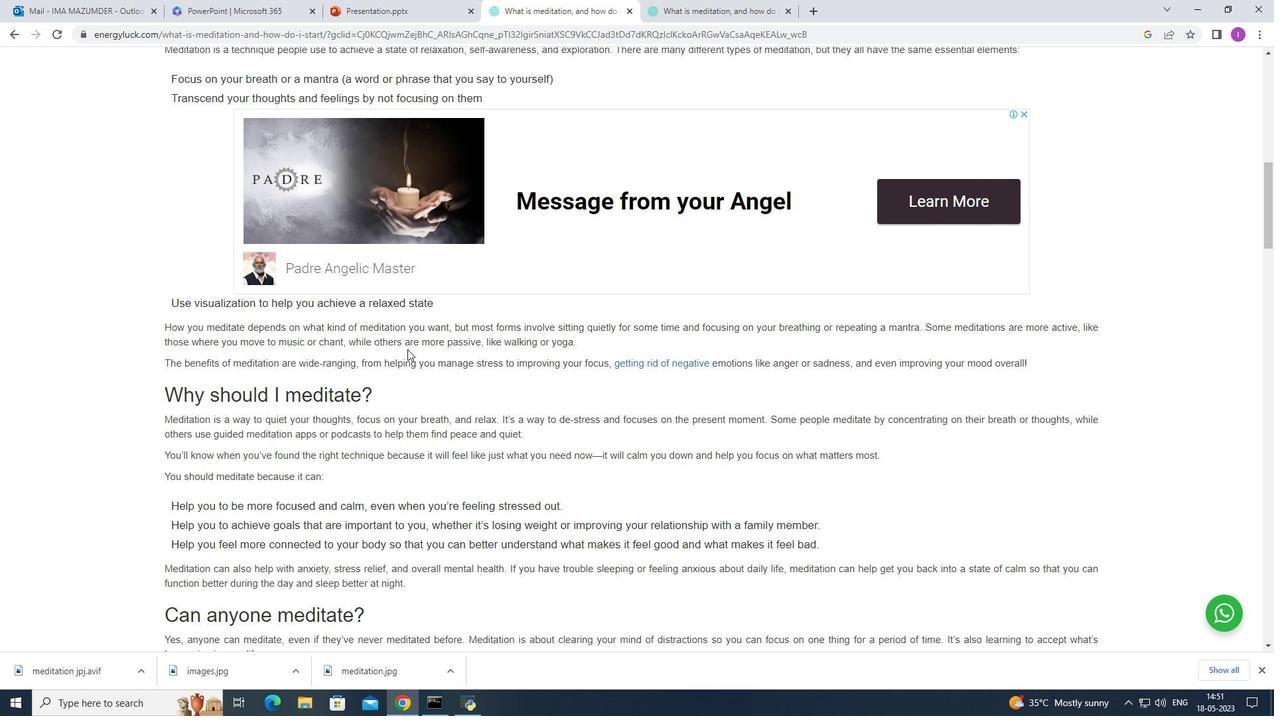 
Action: Mouse scrolled (408, 347) with delta (0, 0)
Screenshot: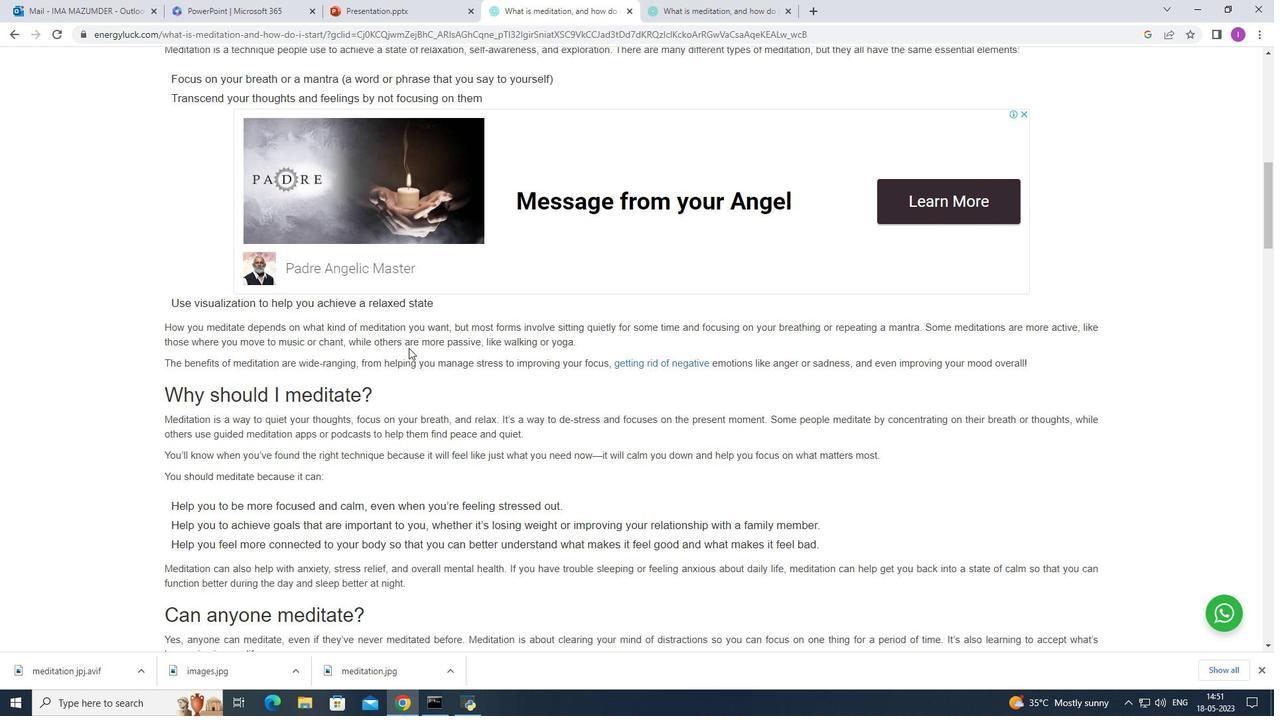 
Action: Mouse moved to (408, 347)
Screenshot: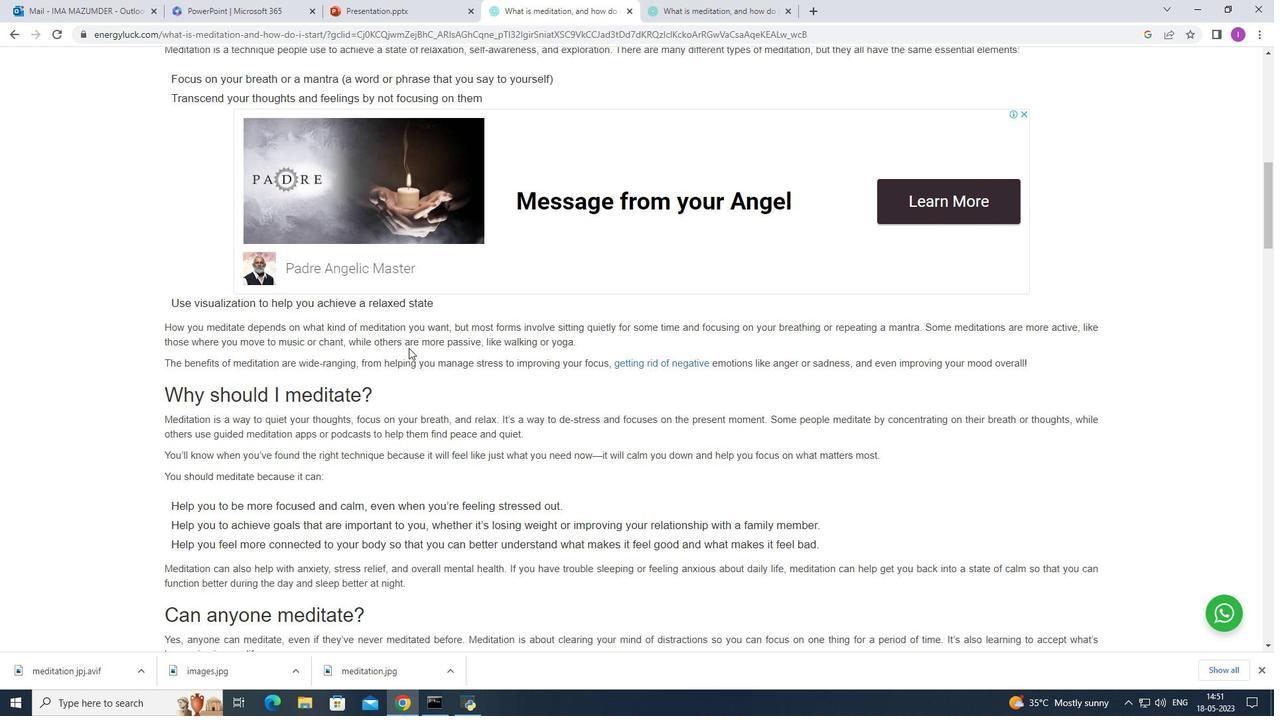 
Action: Mouse scrolled (408, 347) with delta (0, 0)
Screenshot: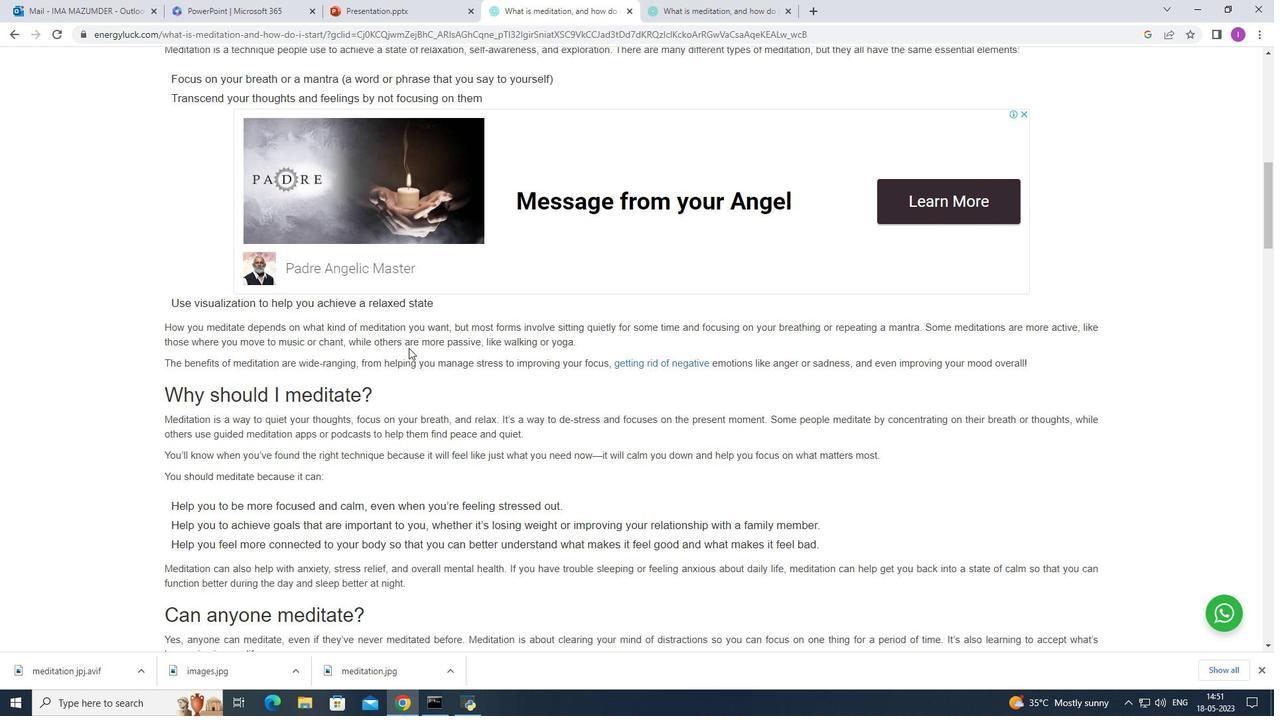 
Action: Mouse moved to (402, 343)
Screenshot: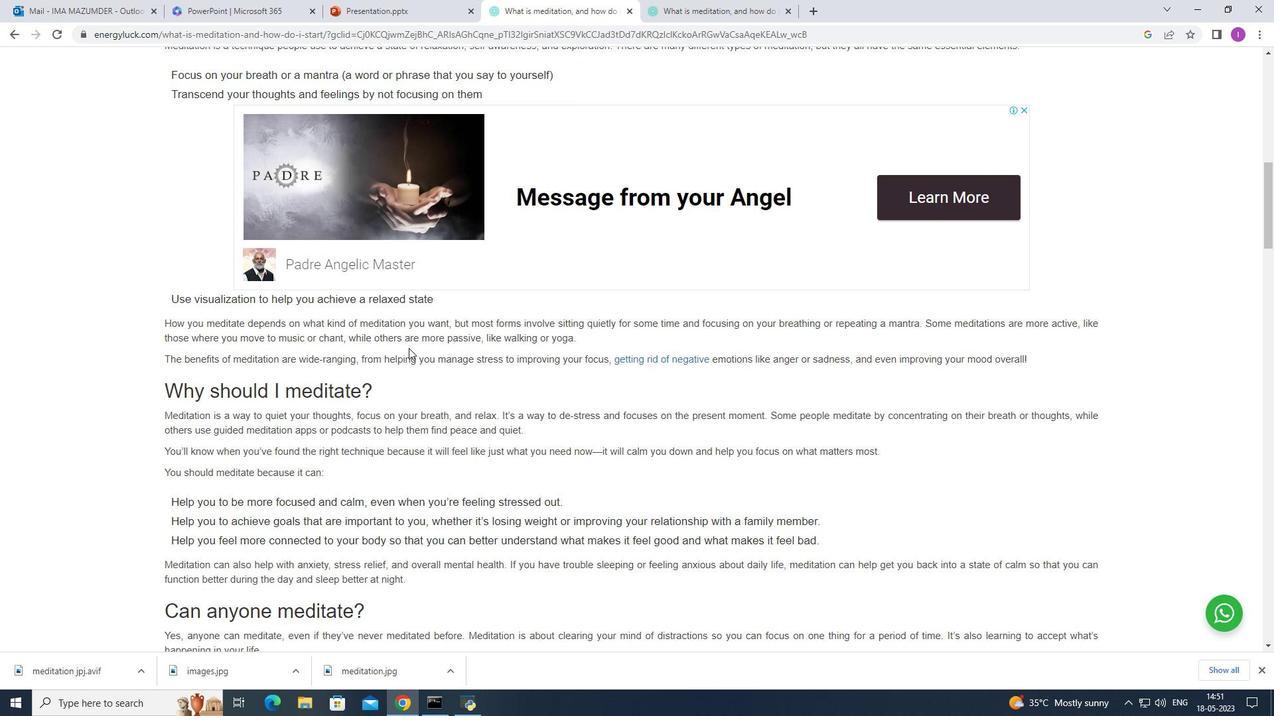 
Action: Mouse scrolled (404, 343) with delta (0, 0)
Screenshot: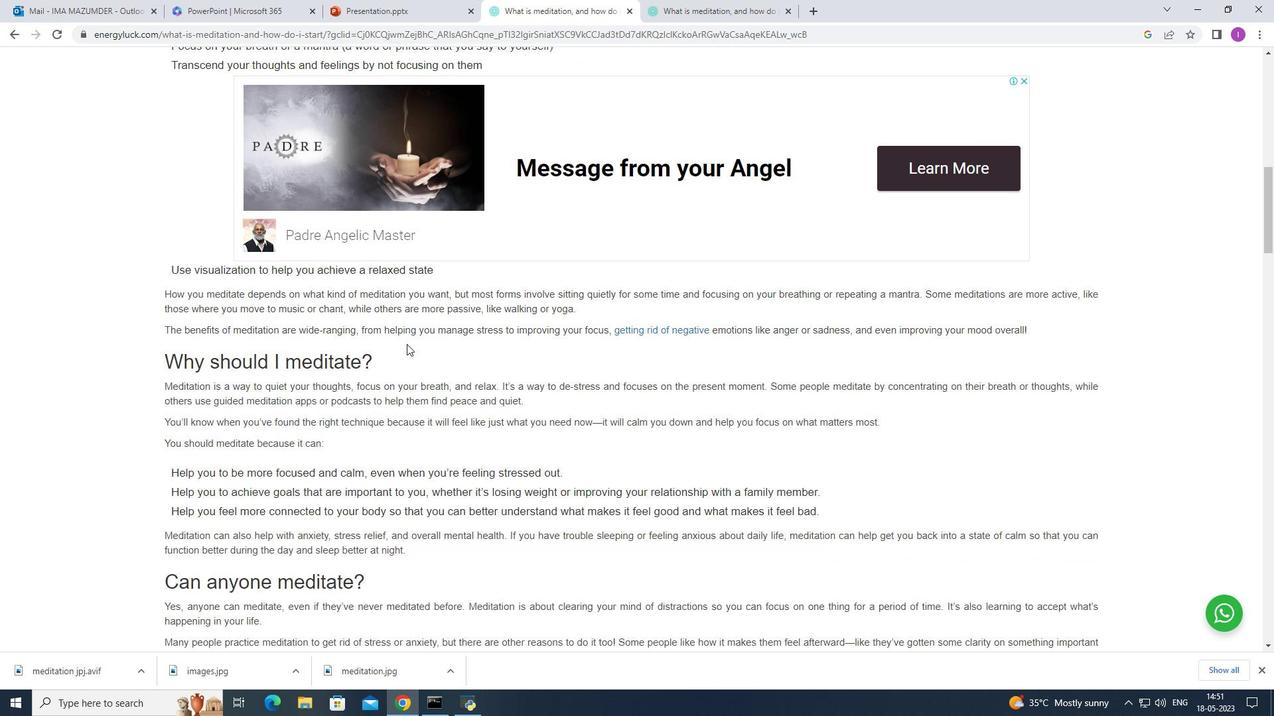 
Action: Mouse moved to (392, 336)
Screenshot: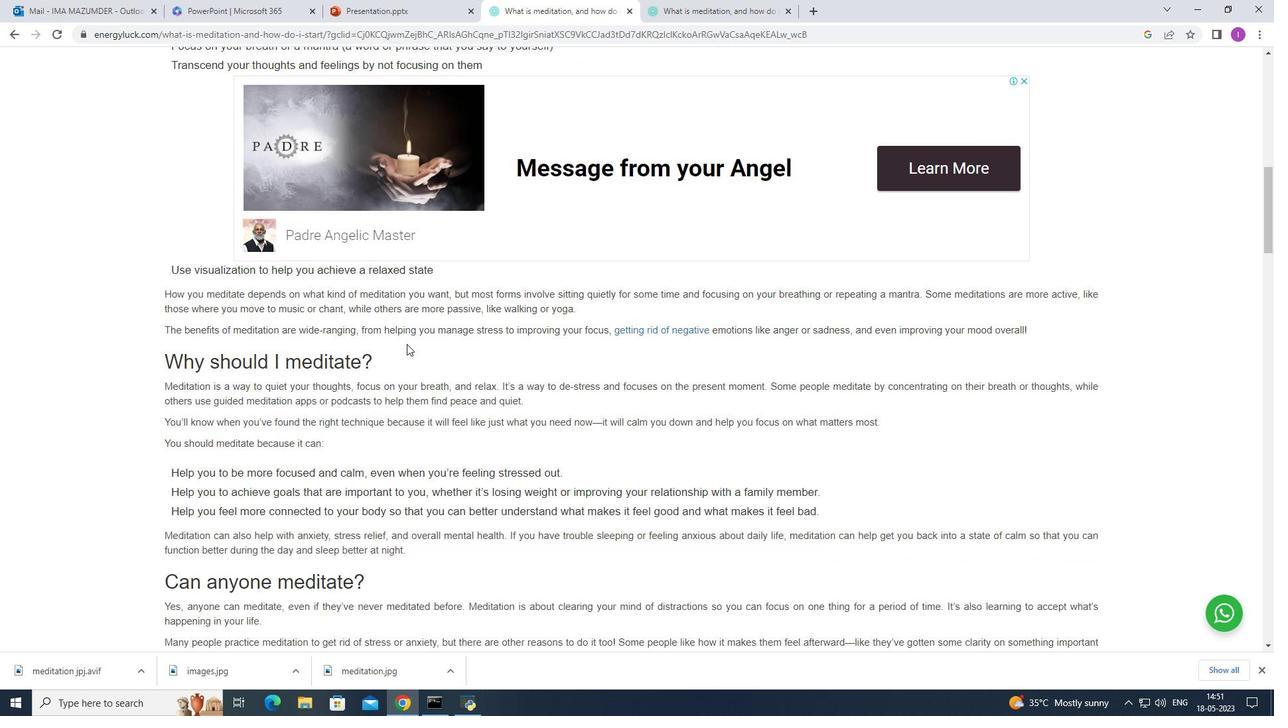 
Action: Mouse scrolled (392, 337) with delta (0, 0)
Screenshot: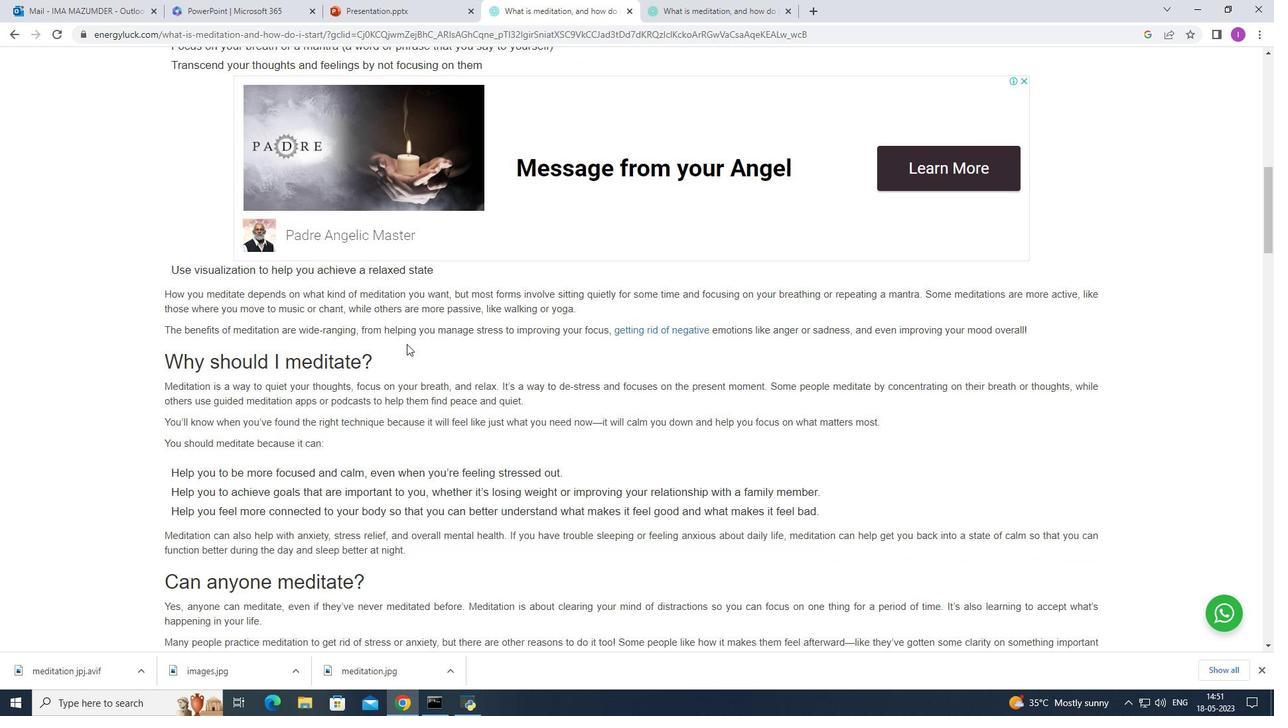 
Action: Mouse moved to (392, 331)
Screenshot: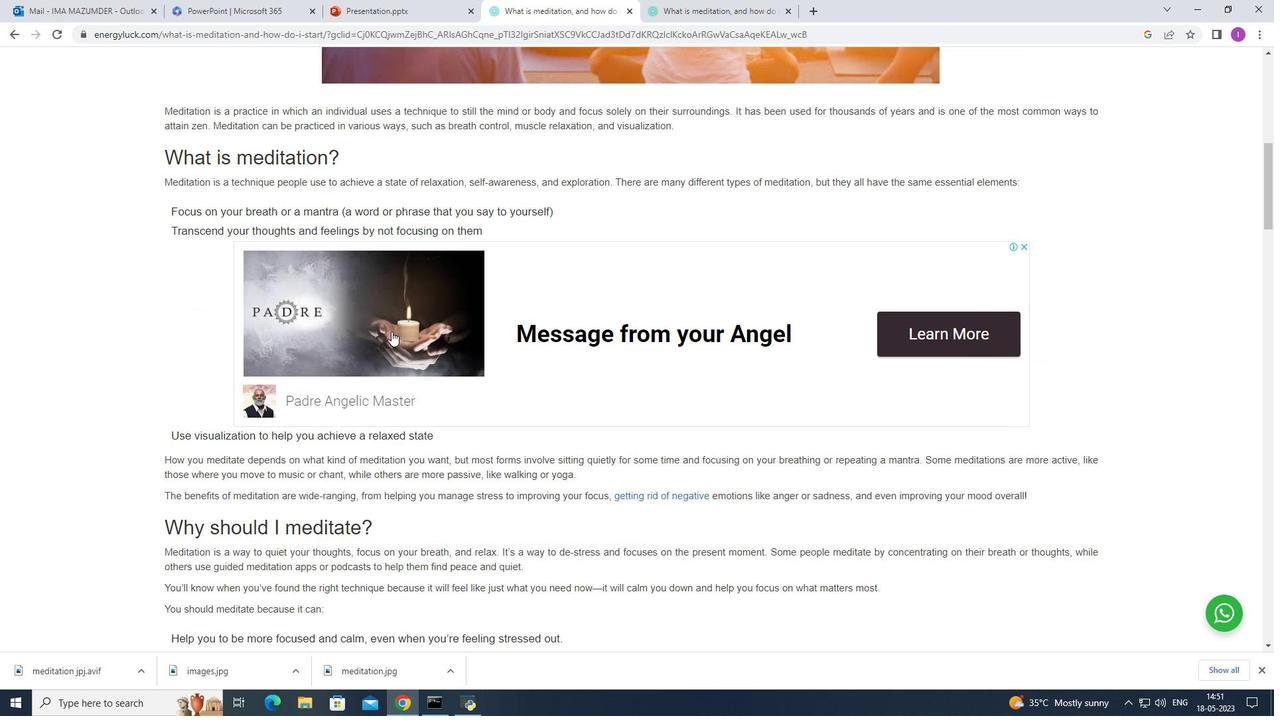 
Action: Mouse scrolled (392, 331) with delta (0, 0)
Screenshot: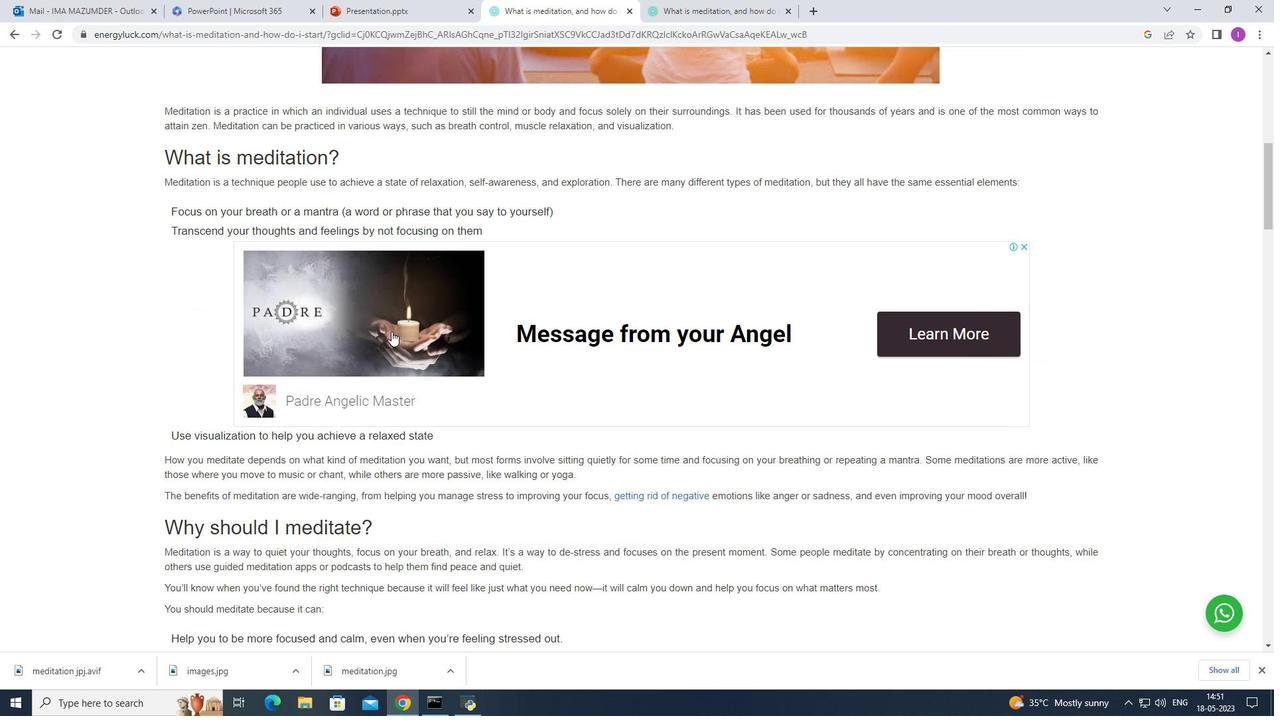 
Action: Mouse scrolled (392, 331) with delta (0, 0)
Screenshot: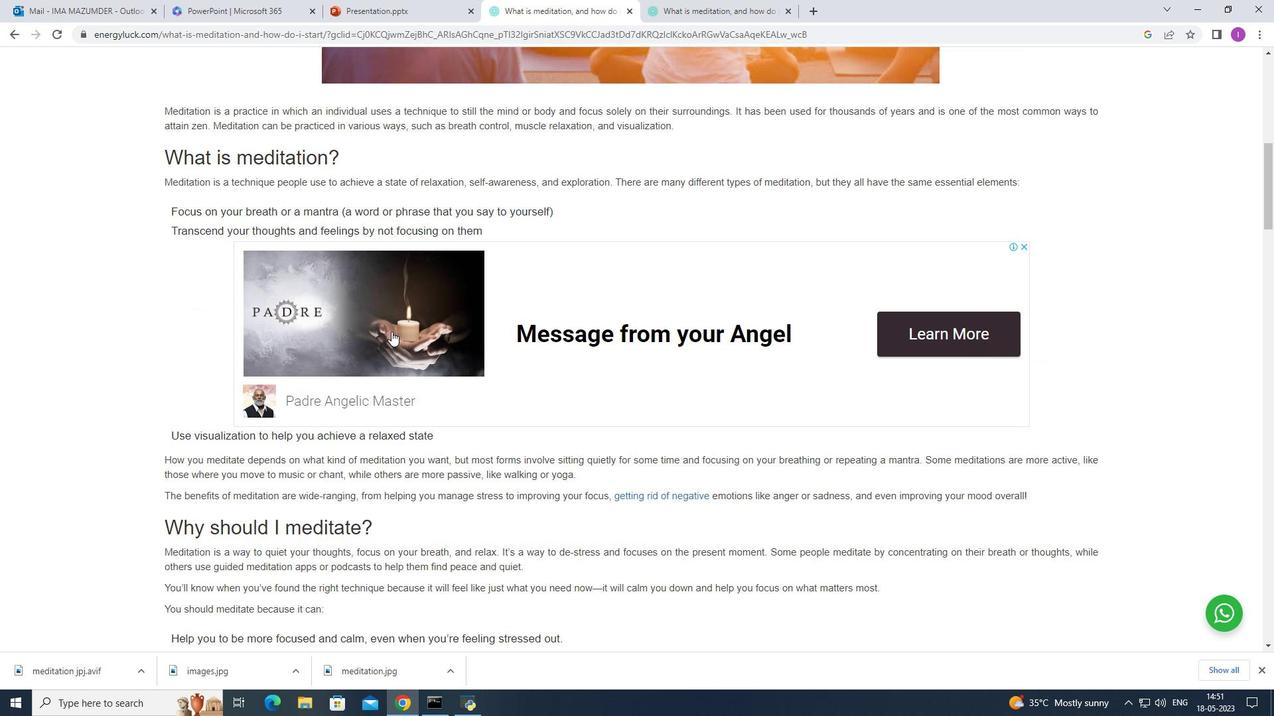 
Action: Mouse scrolled (392, 331) with delta (0, 0)
Screenshot: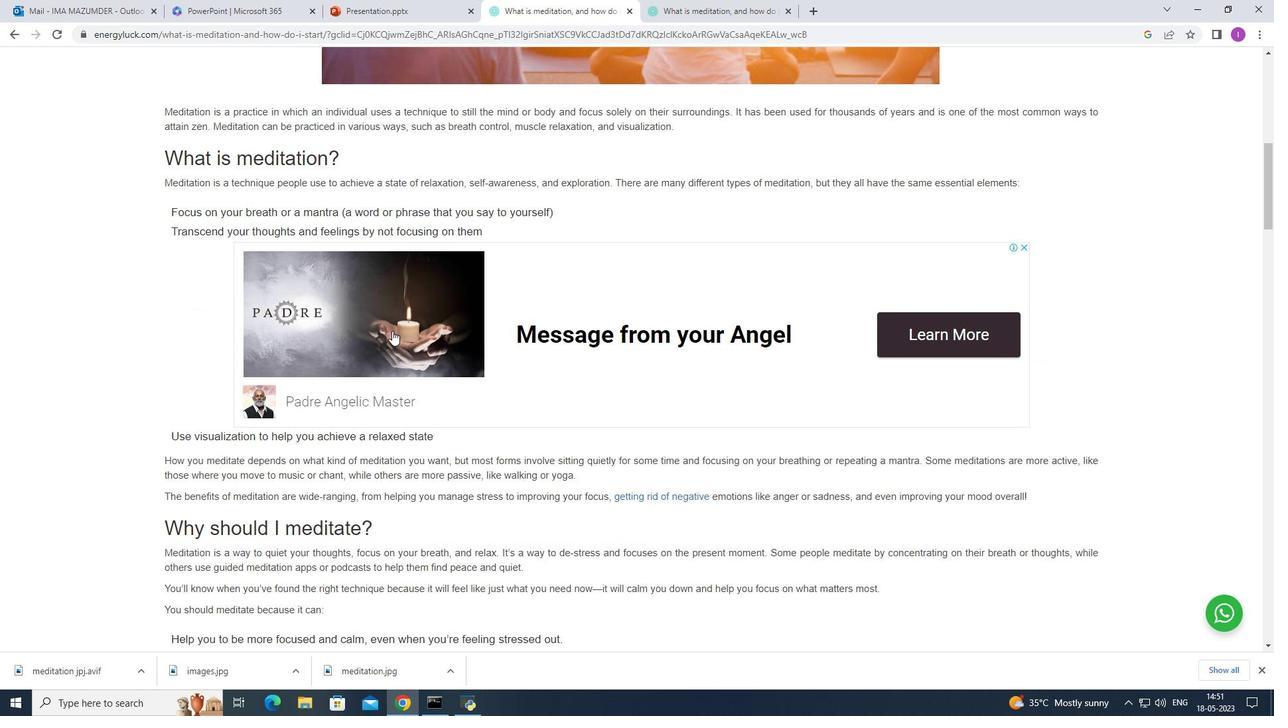 
Action: Mouse scrolled (392, 331) with delta (0, 0)
Screenshot: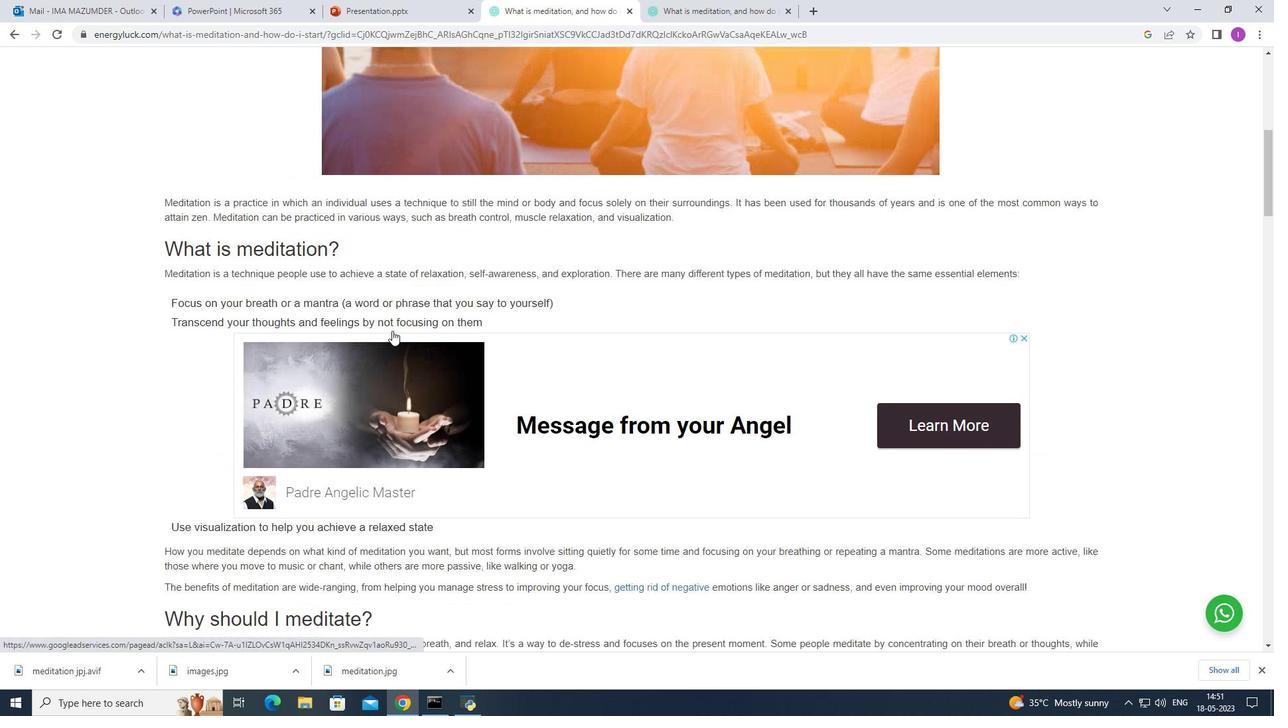 
Action: Mouse scrolled (392, 331) with delta (0, 0)
Screenshot: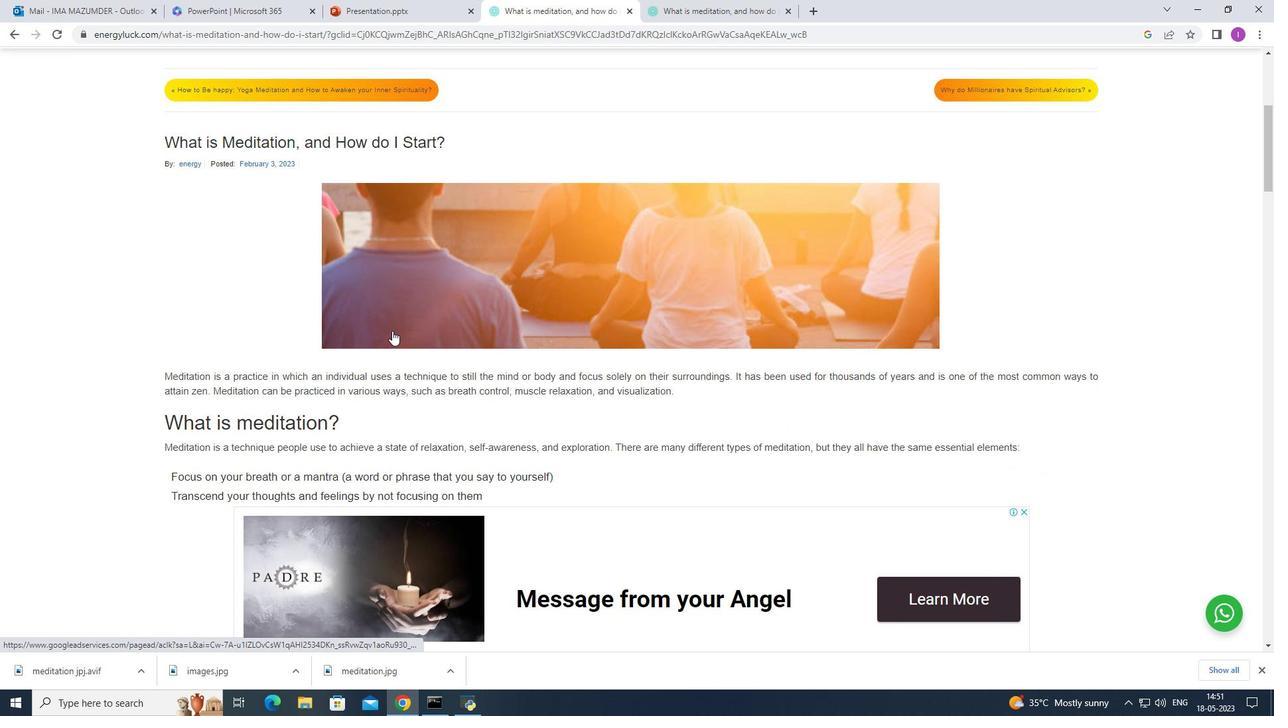 
Action: Mouse scrolled (392, 331) with delta (0, 0)
Screenshot: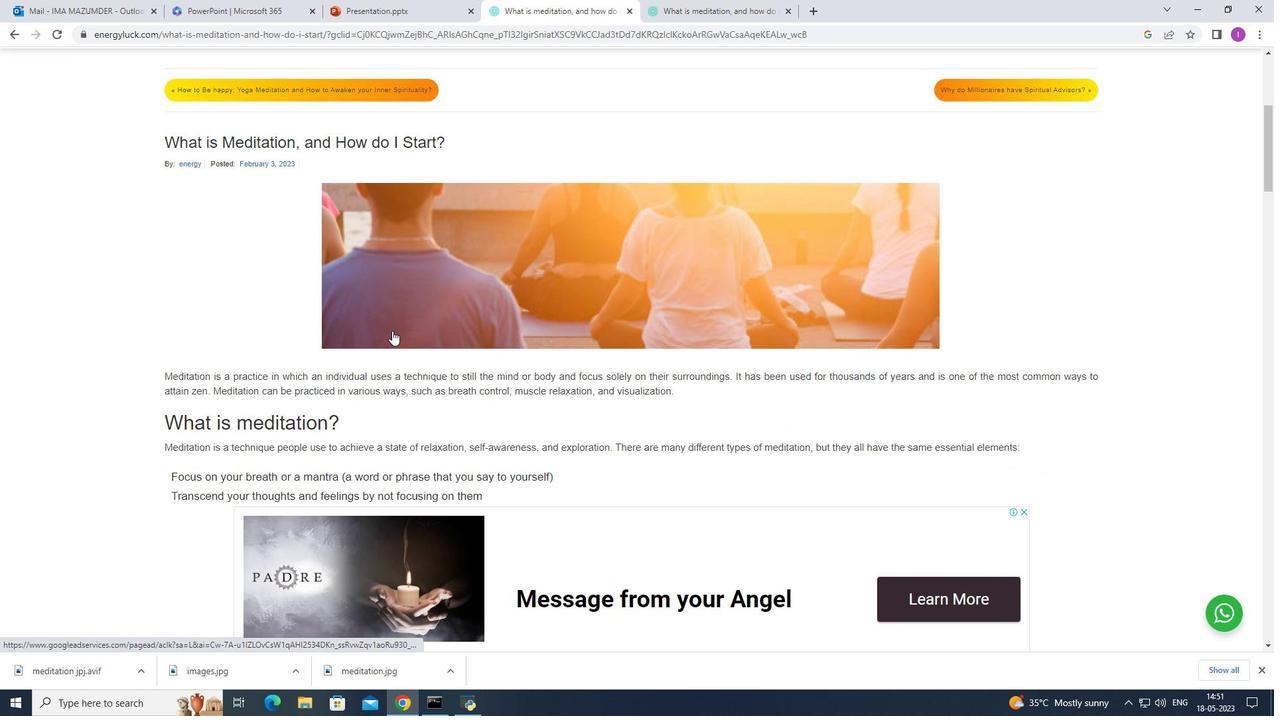 
Action: Mouse scrolled (392, 331) with delta (0, 0)
Screenshot: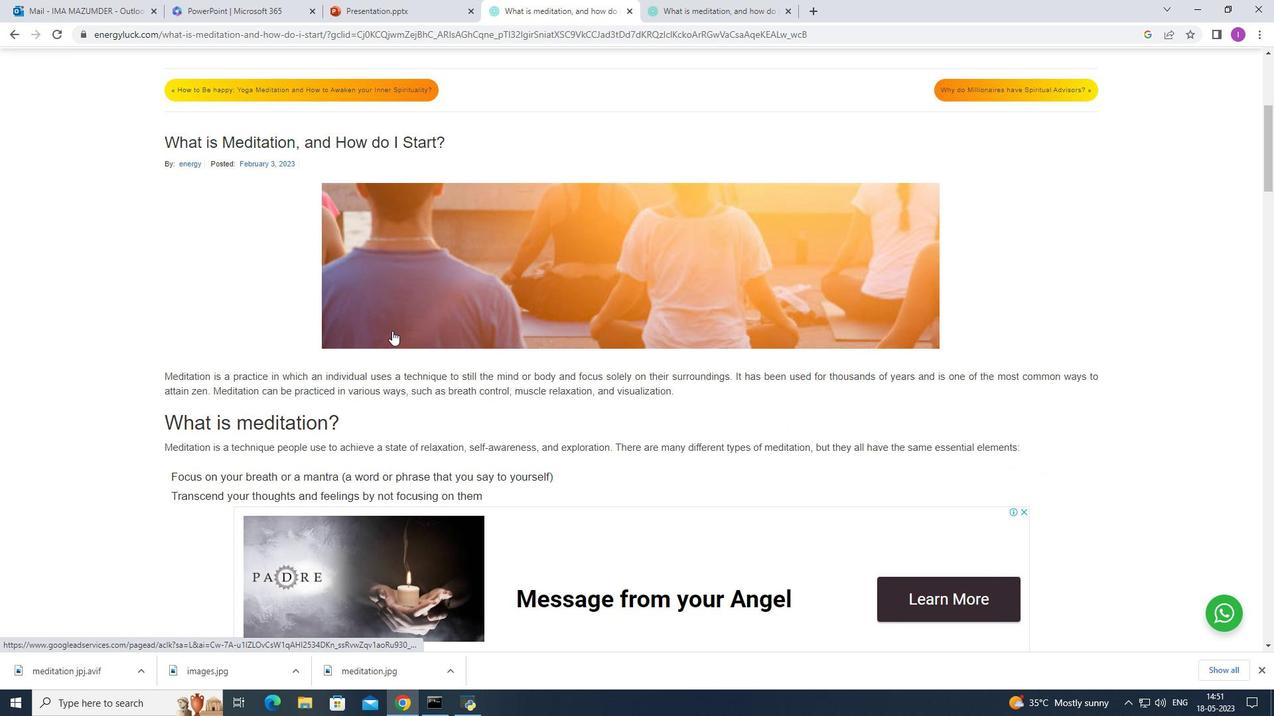 
Action: Mouse moved to (392, 331)
Screenshot: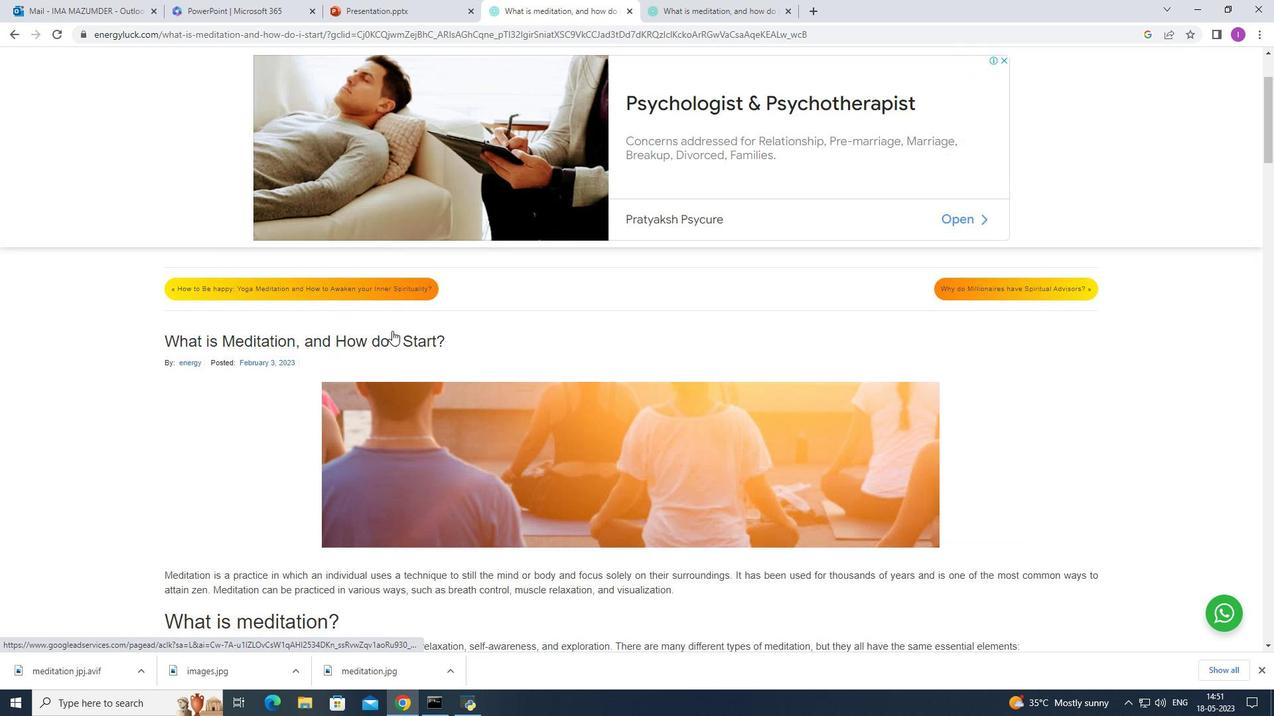 
Action: Mouse scrolled (392, 330) with delta (0, 0)
Screenshot: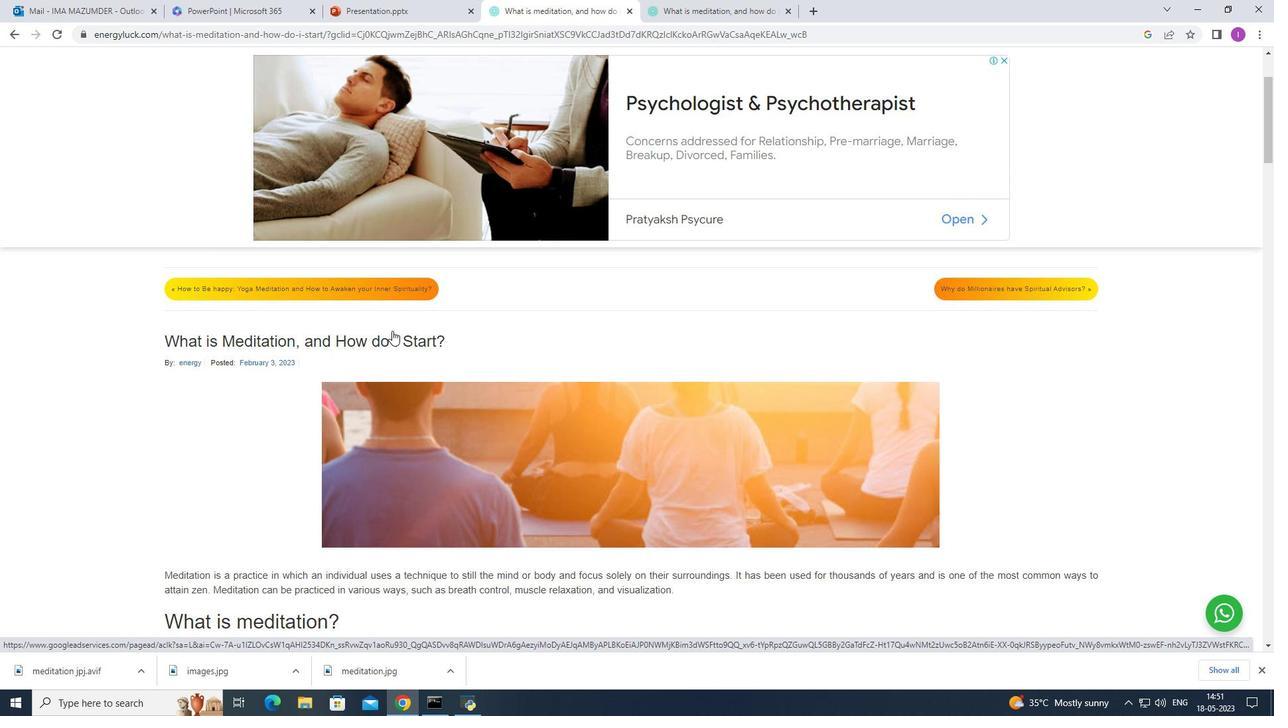 
Action: Mouse scrolled (392, 330) with delta (0, 0)
Screenshot: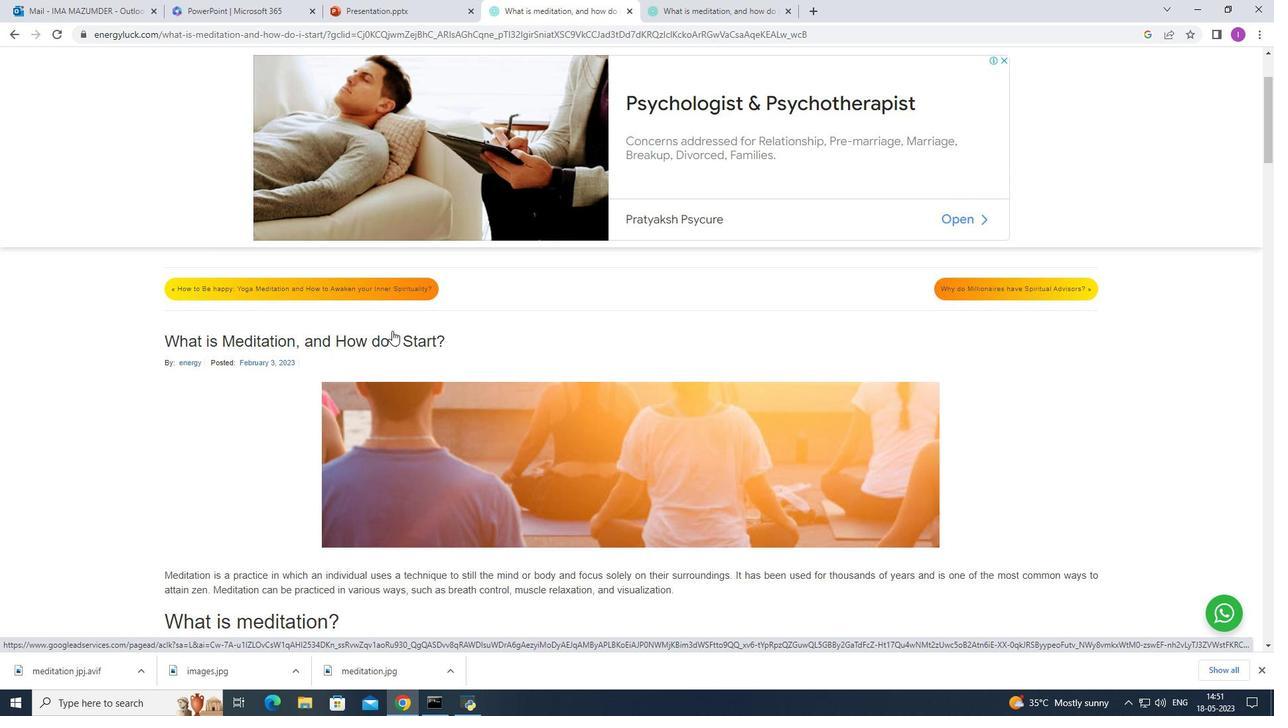 
Action: Mouse moved to (391, 330)
Screenshot: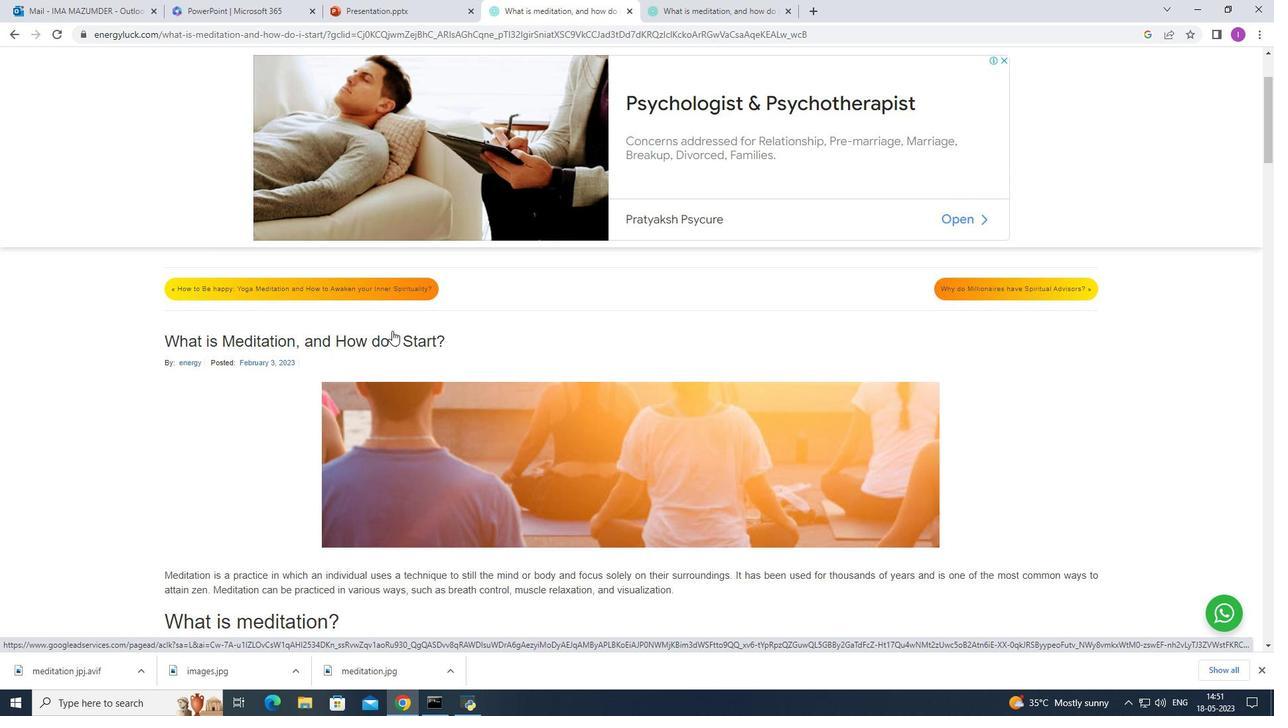 
Action: Mouse scrolled (391, 329) with delta (0, 0)
Screenshot: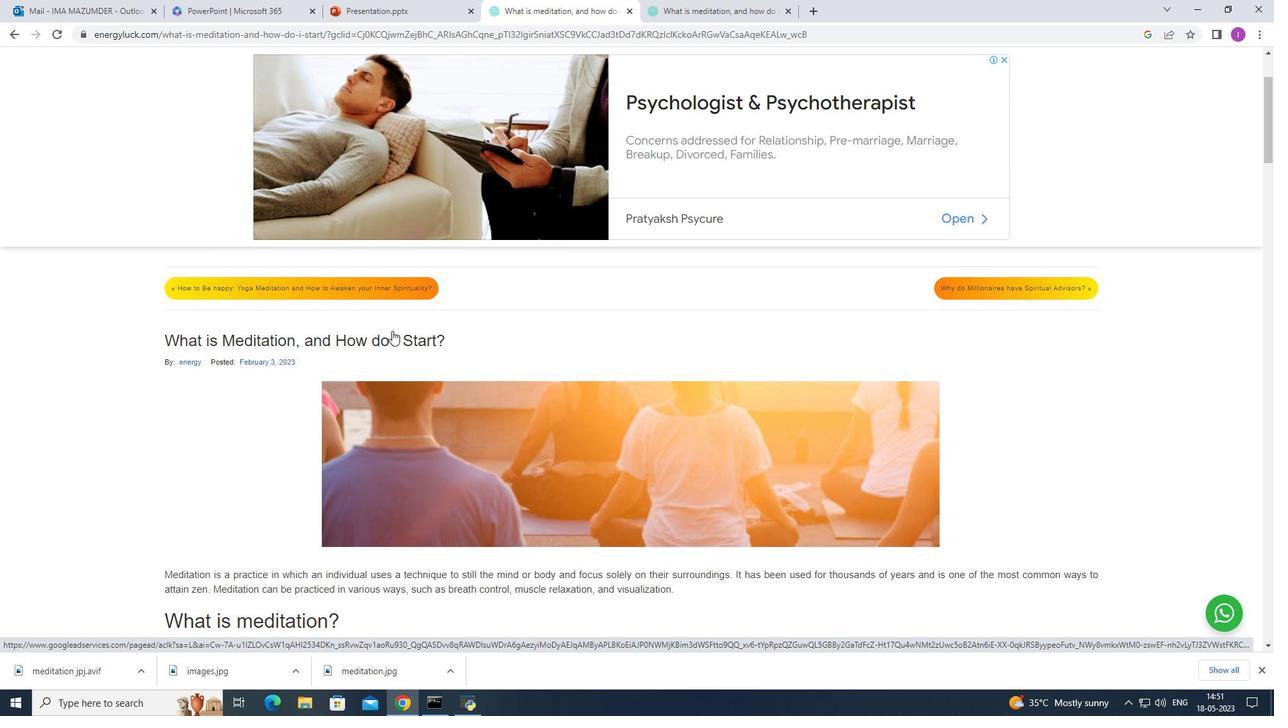 
Action: Mouse scrolled (391, 331) with delta (0, 0)
Screenshot: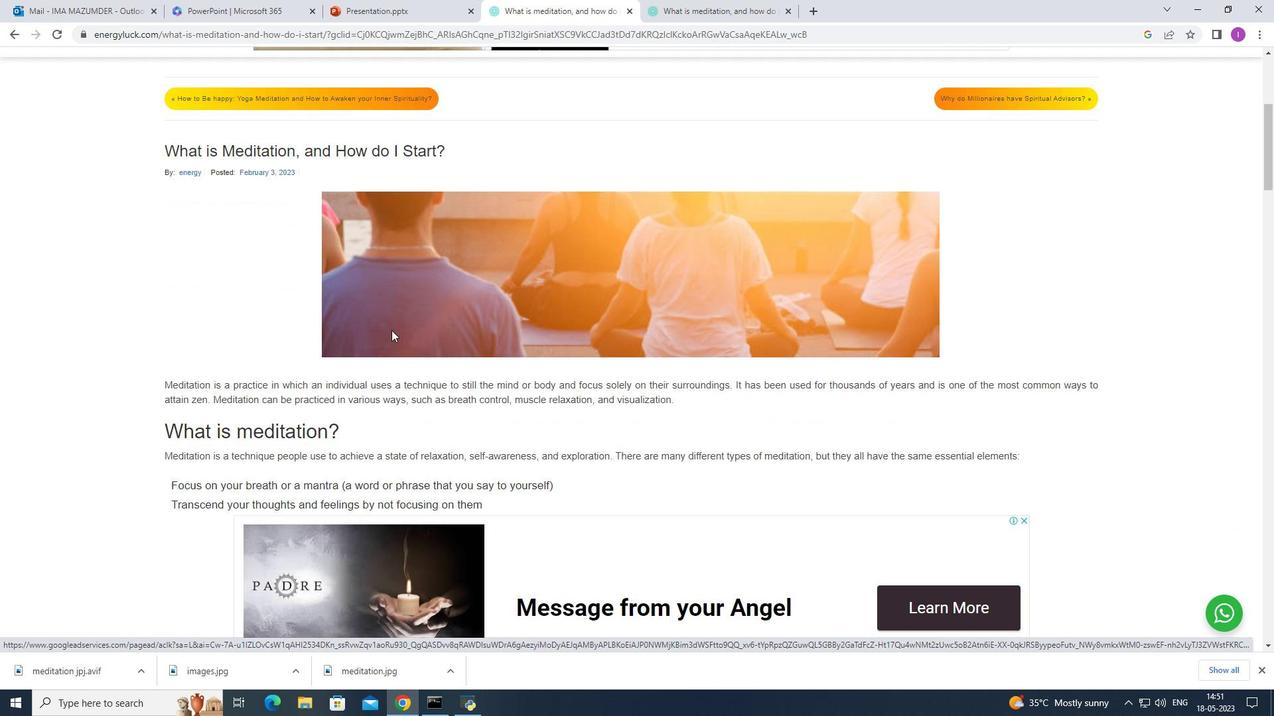 
Action: Mouse scrolled (391, 331) with delta (0, 0)
Screenshot: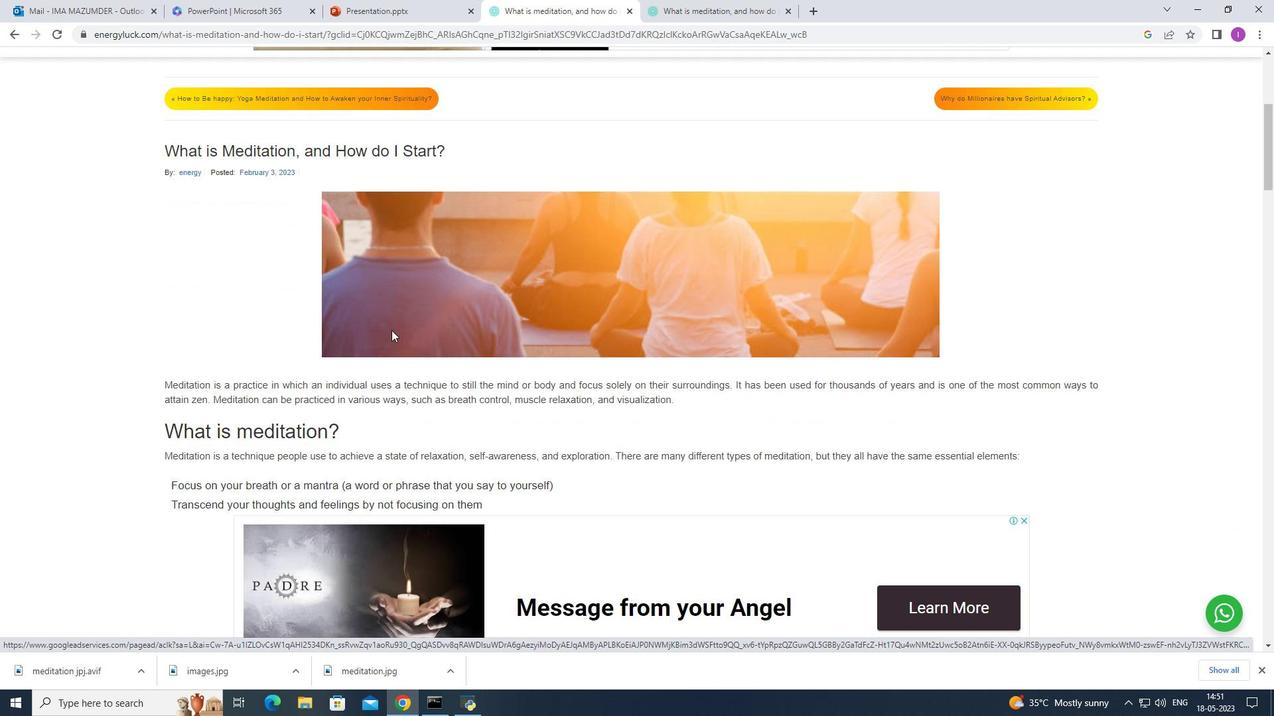 
Action: Mouse scrolled (391, 331) with delta (0, 0)
Screenshot: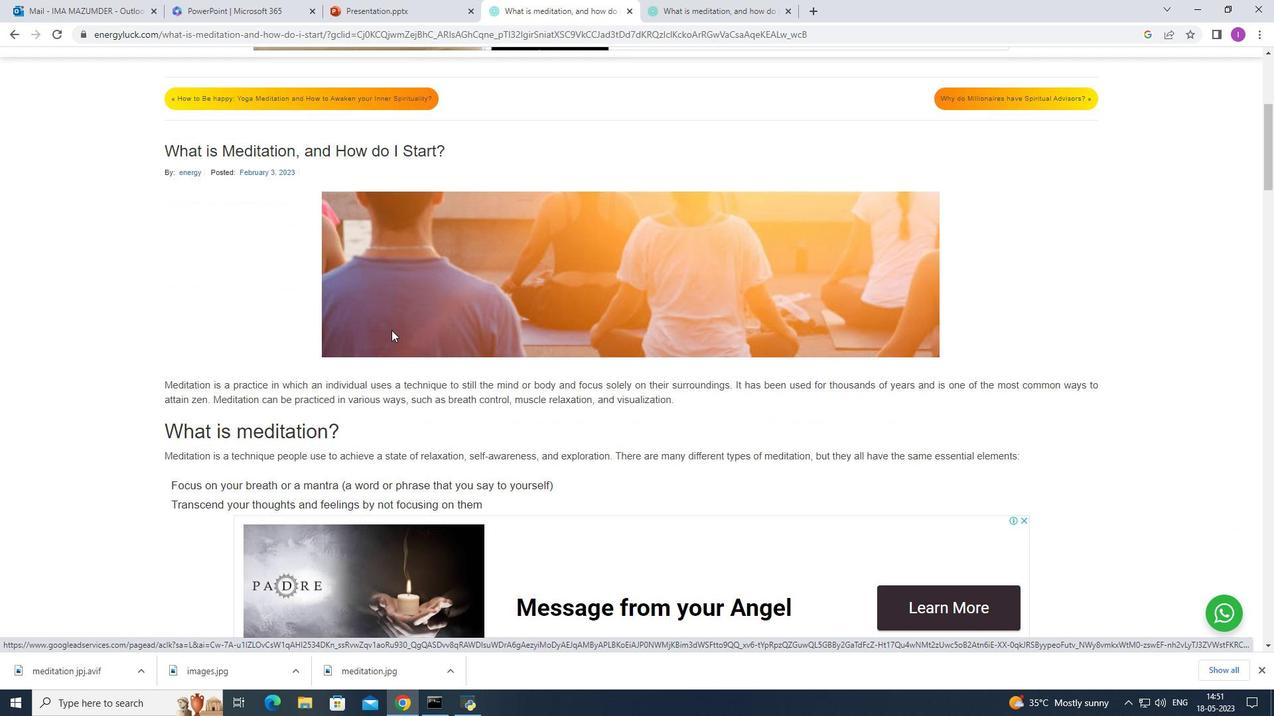 
Action: Mouse scrolled (391, 331) with delta (0, 0)
Screenshot: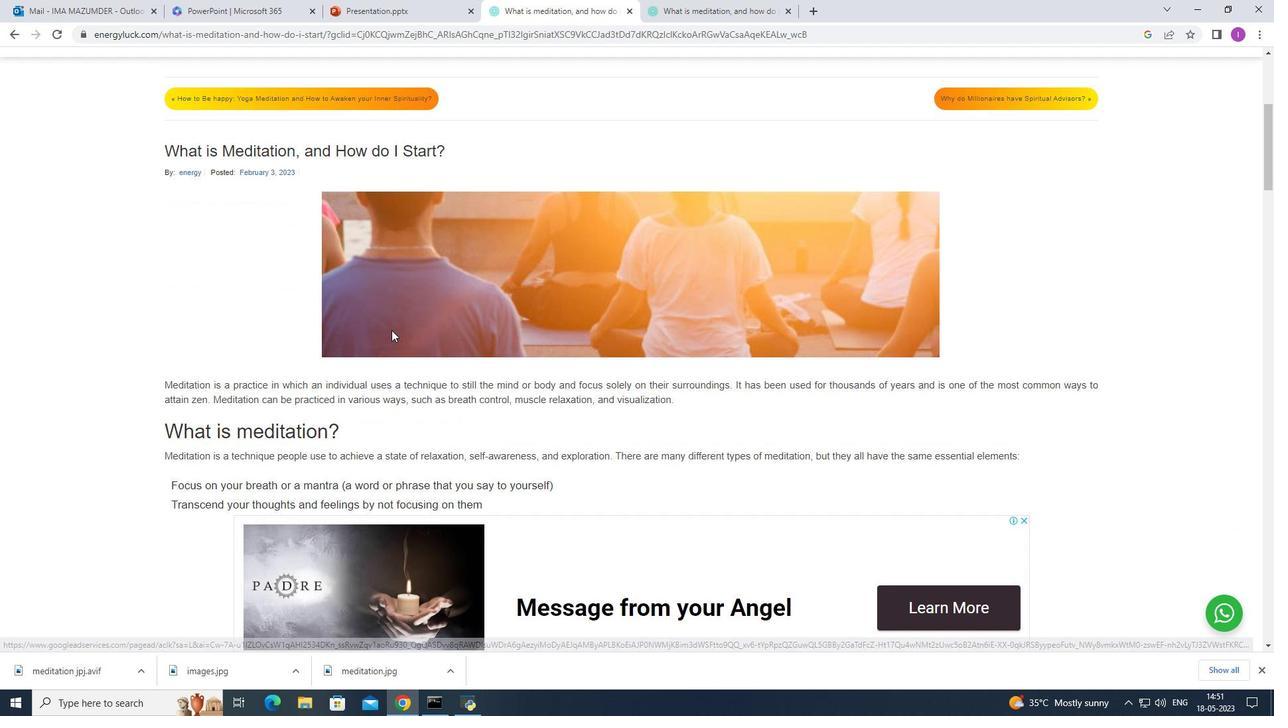 
Action: Mouse moved to (469, 201)
Screenshot: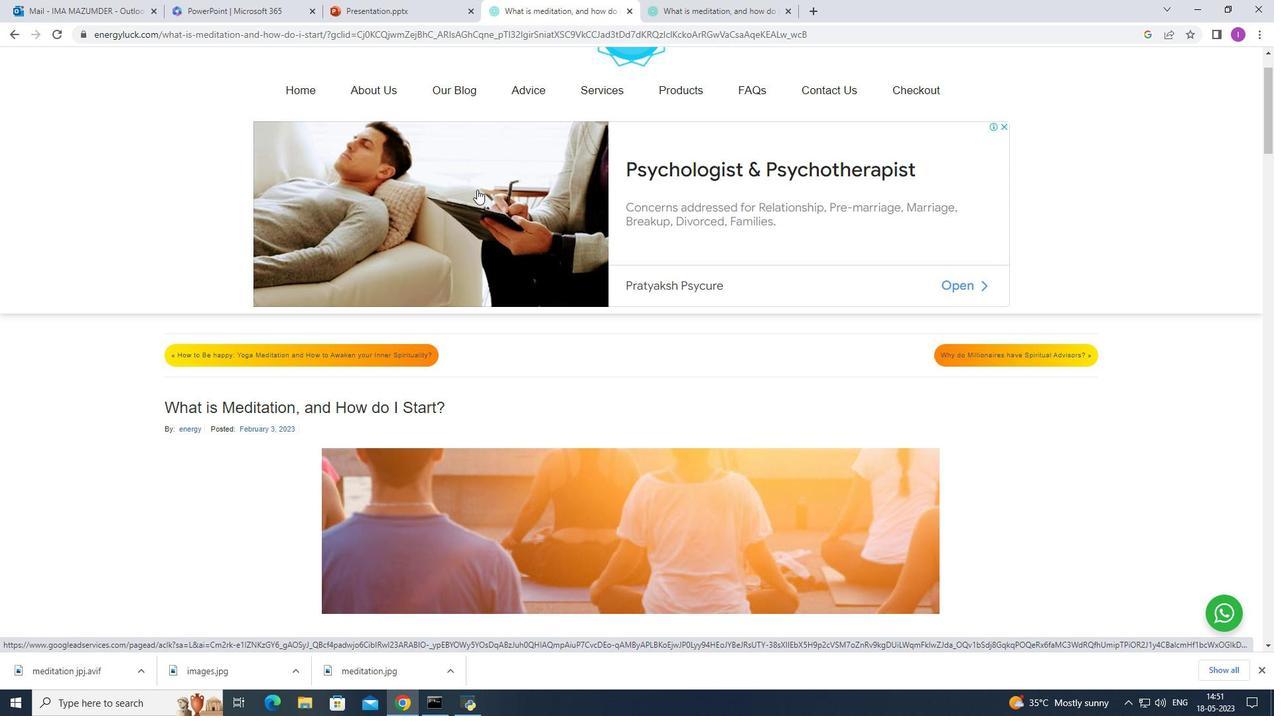 
Action: Mouse scrolled (469, 201) with delta (0, 0)
Screenshot: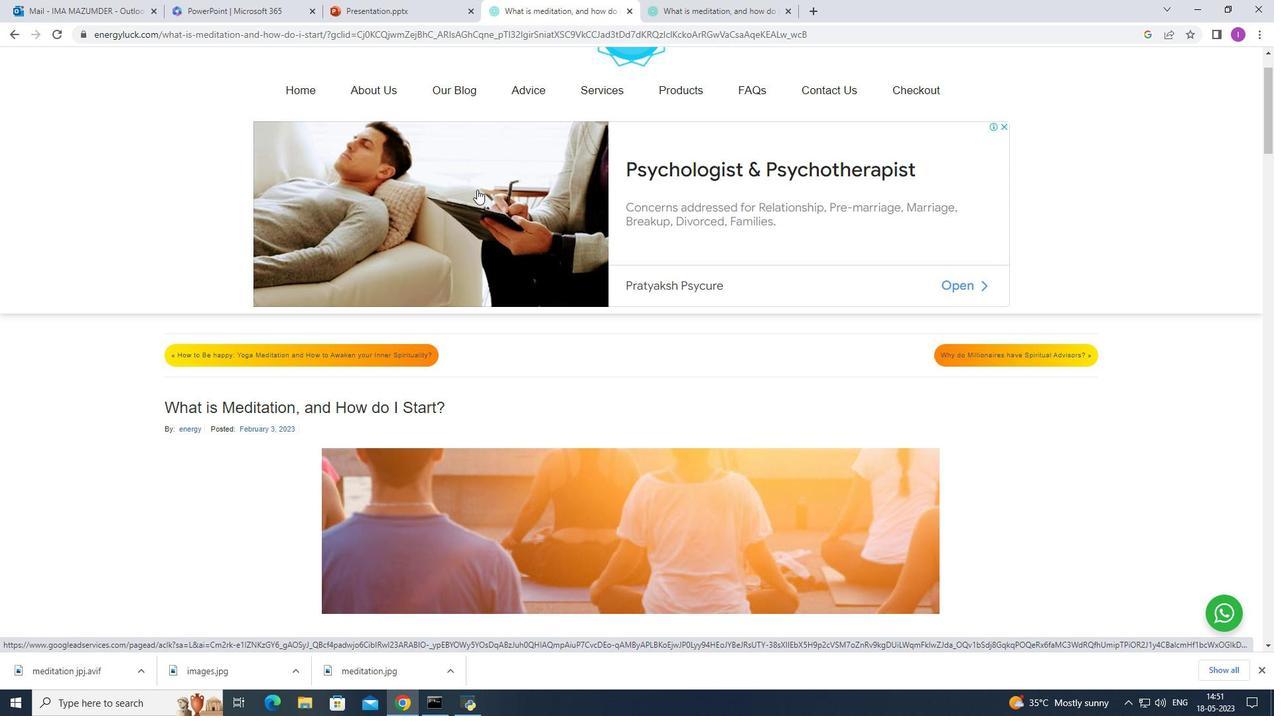 
Action: Mouse moved to (468, 205)
Screenshot: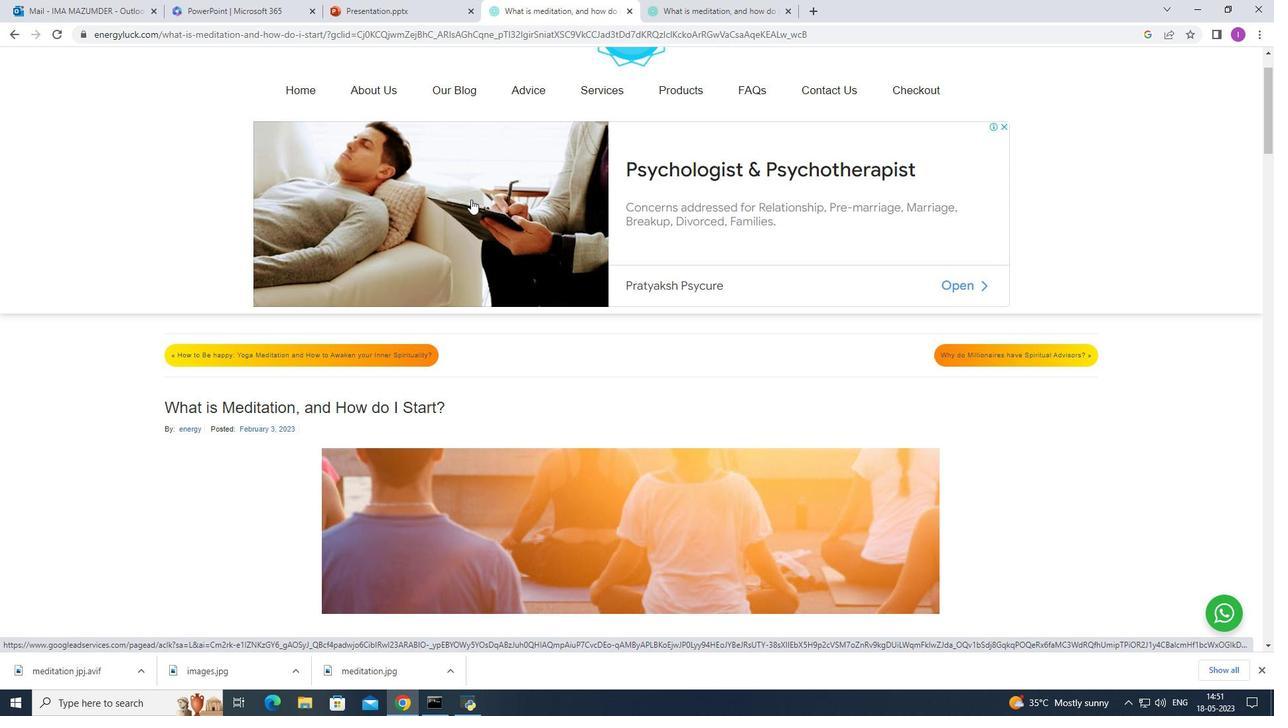 
Action: Mouse scrolled (468, 204) with delta (0, 0)
Screenshot: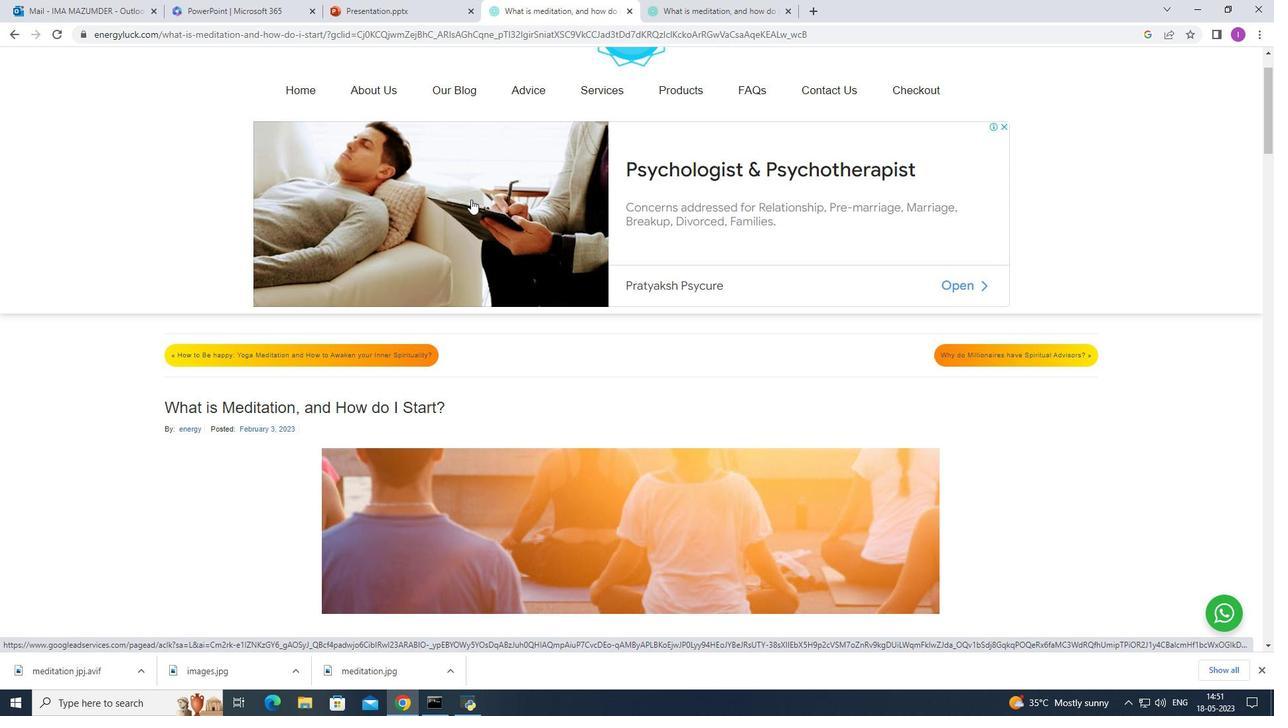 
Action: Mouse moved to (461, 217)
Screenshot: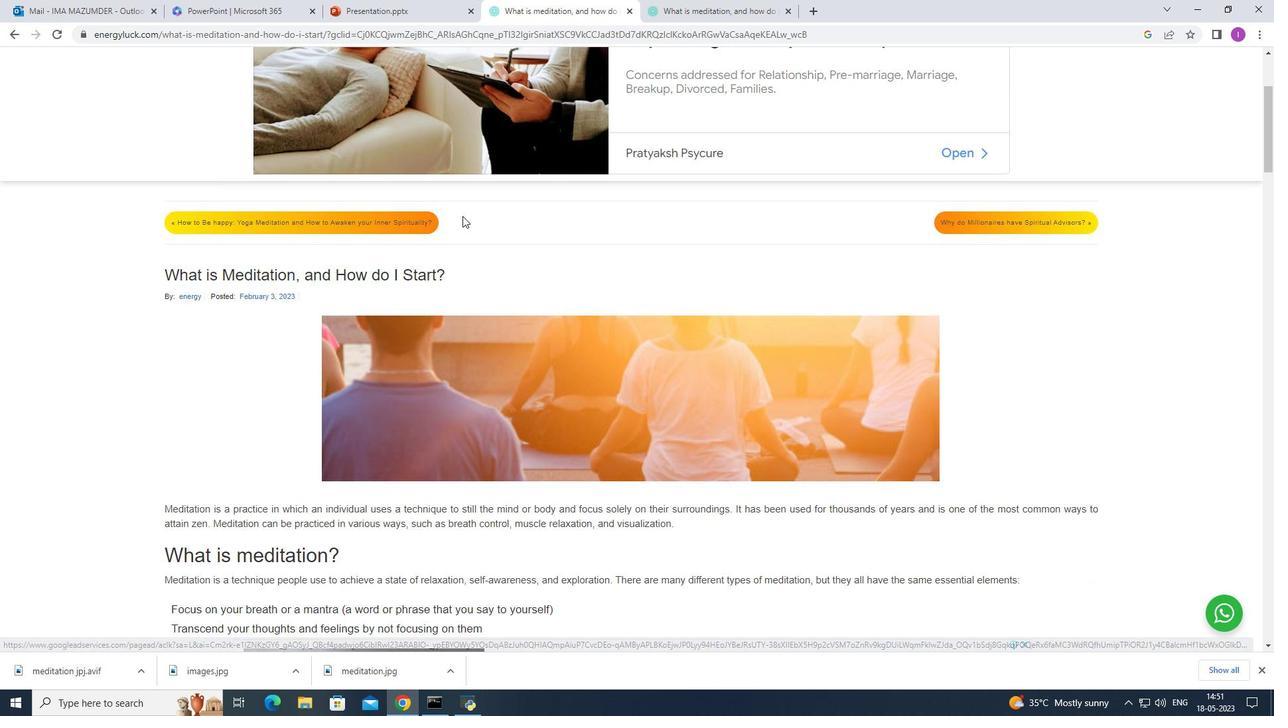 
Action: Mouse scrolled (461, 216) with delta (0, 0)
Screenshot: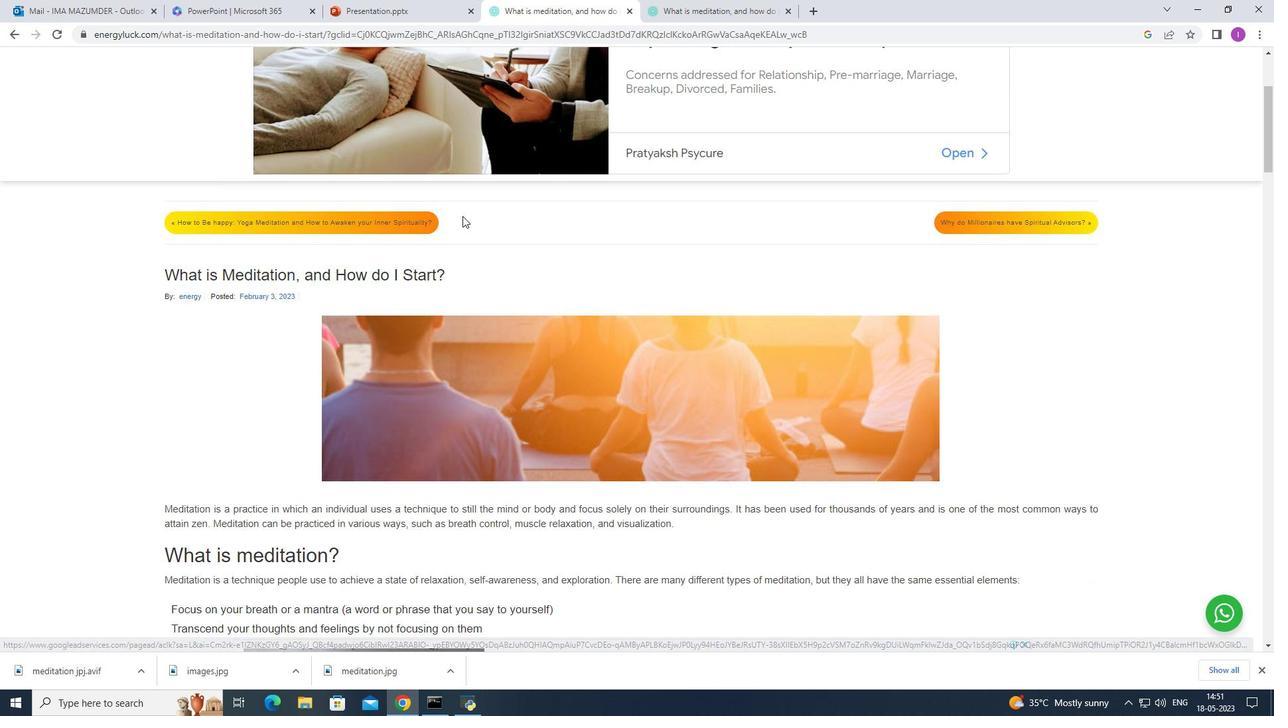 
Action: Mouse moved to (461, 219)
Screenshot: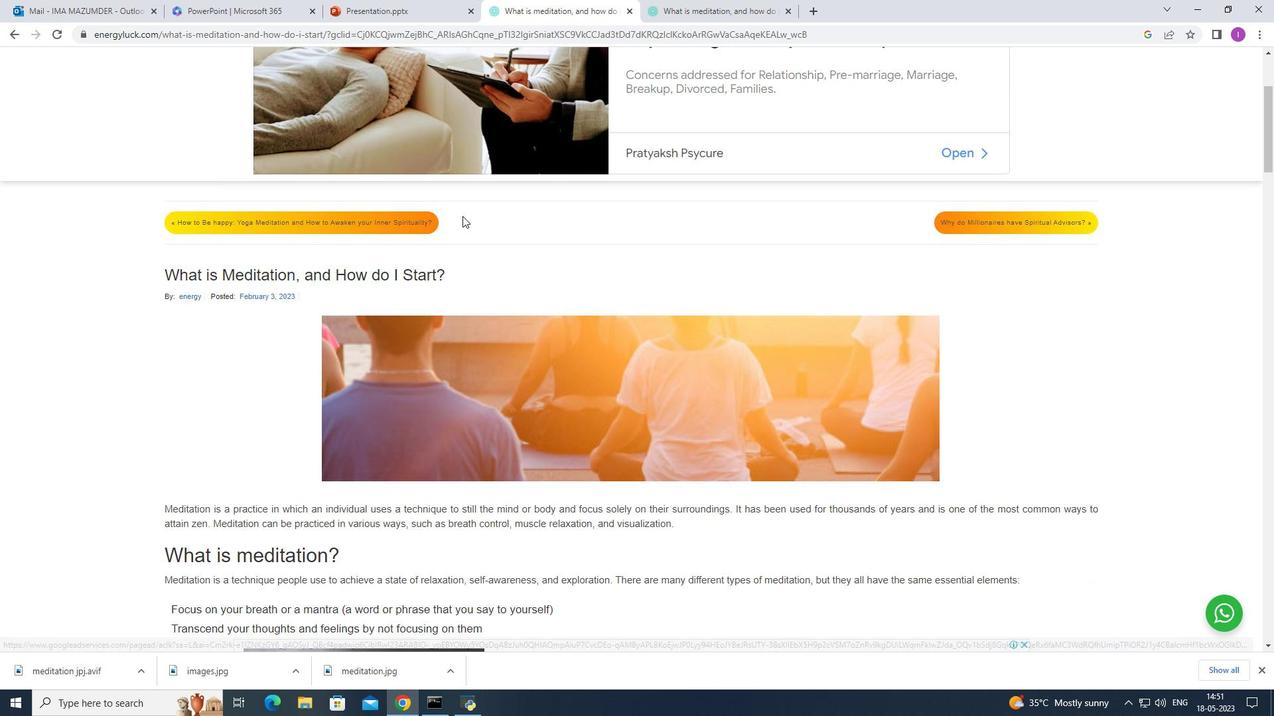 
Action: Mouse scrolled (461, 219) with delta (0, 0)
Screenshot: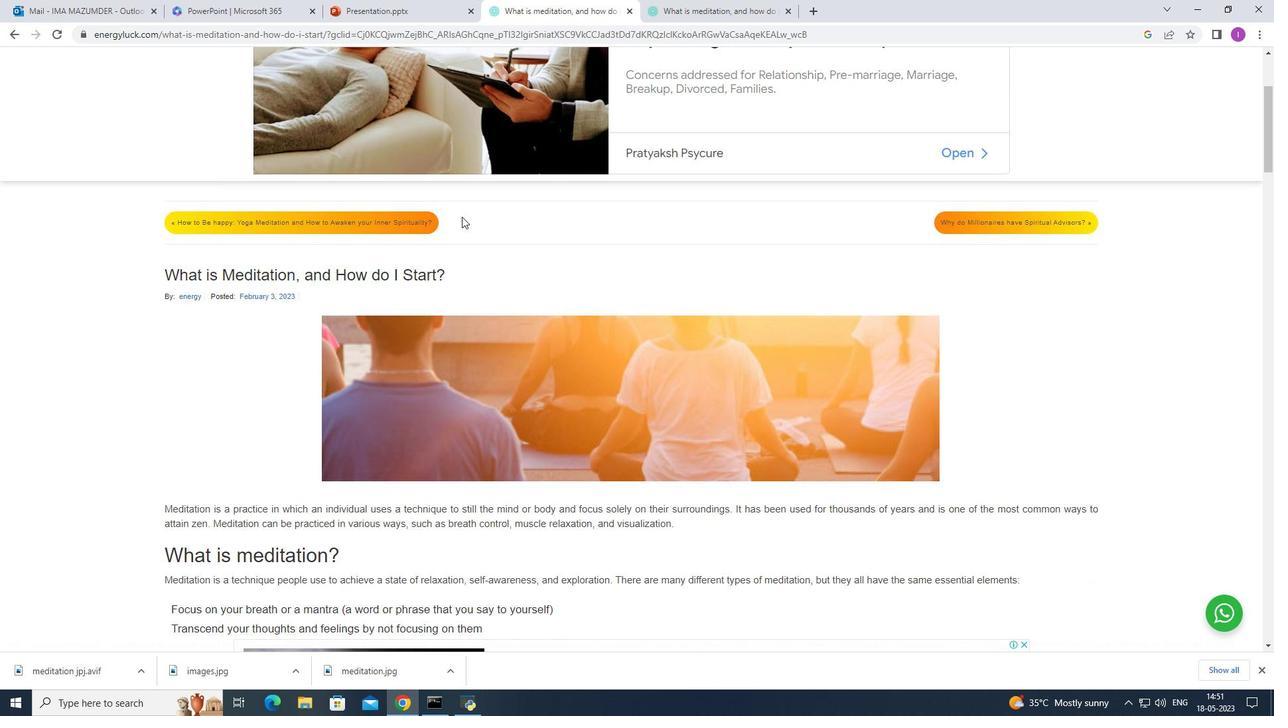 
Action: Mouse moved to (157, 373)
Screenshot: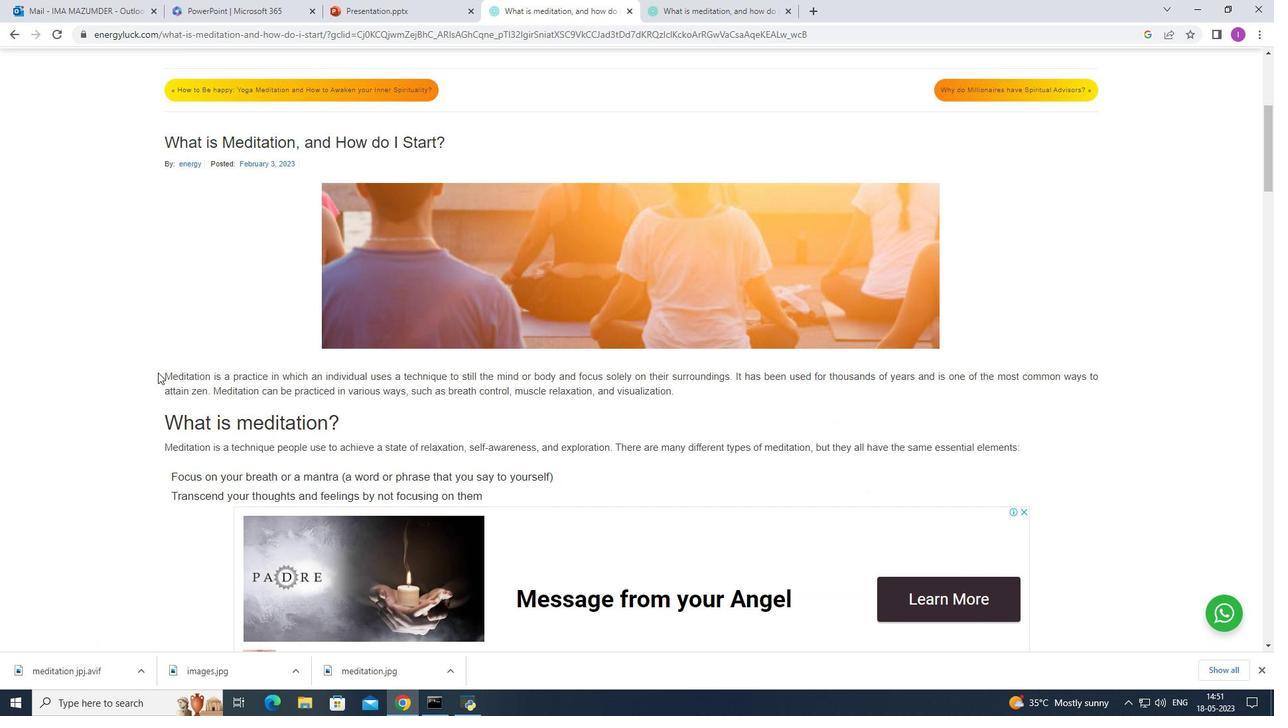 
Action: Mouse pressed left at (157, 373)
Screenshot: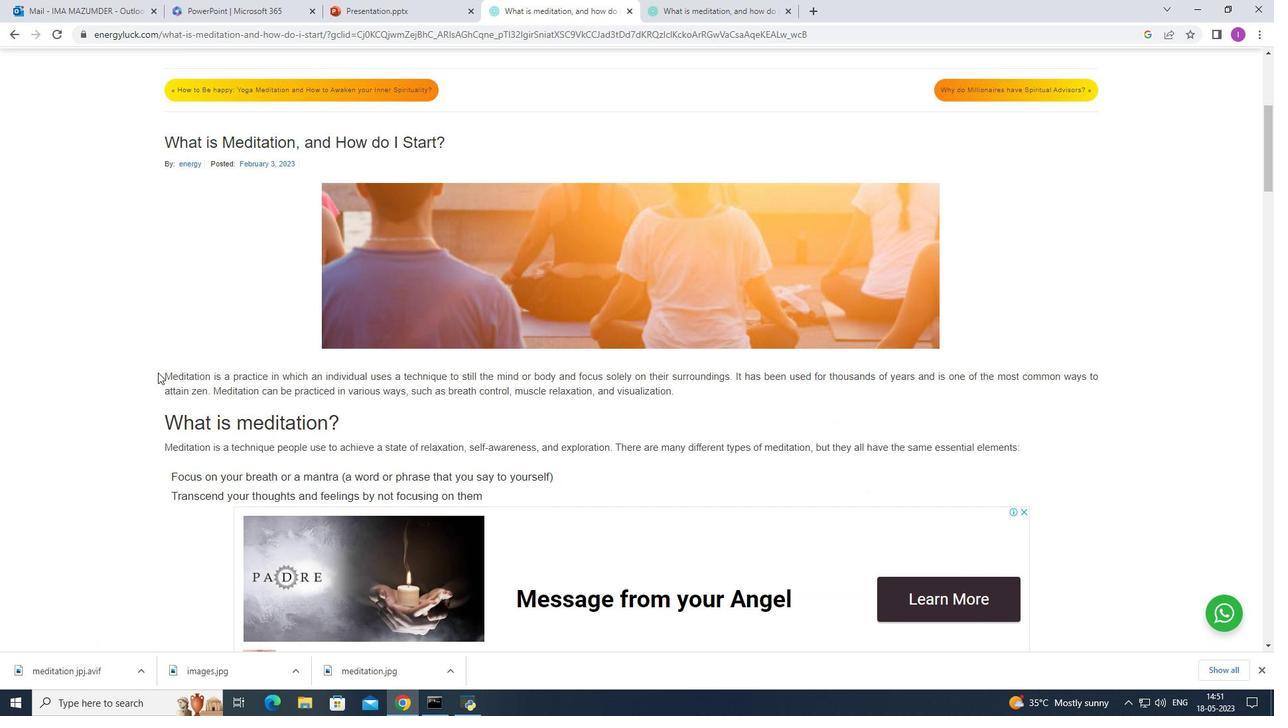 
Action: Mouse moved to (684, 381)
Screenshot: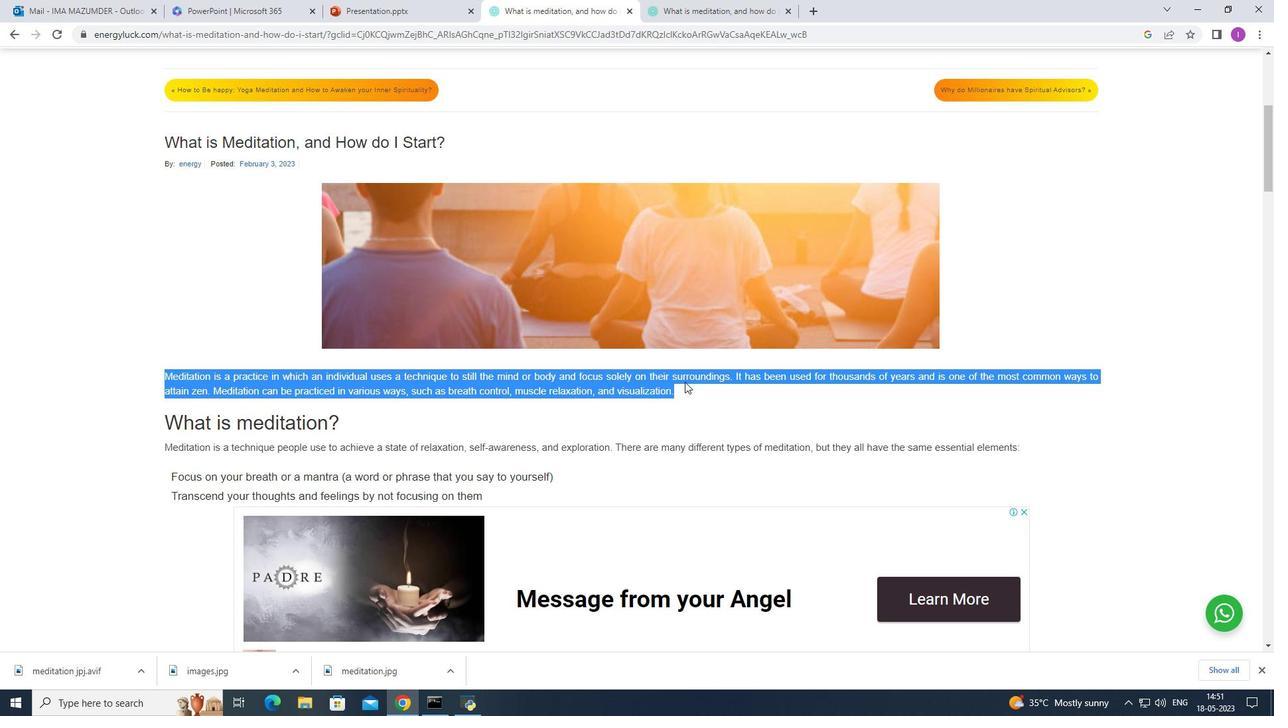 
Action: Key pressed ctrl+C
Screenshot: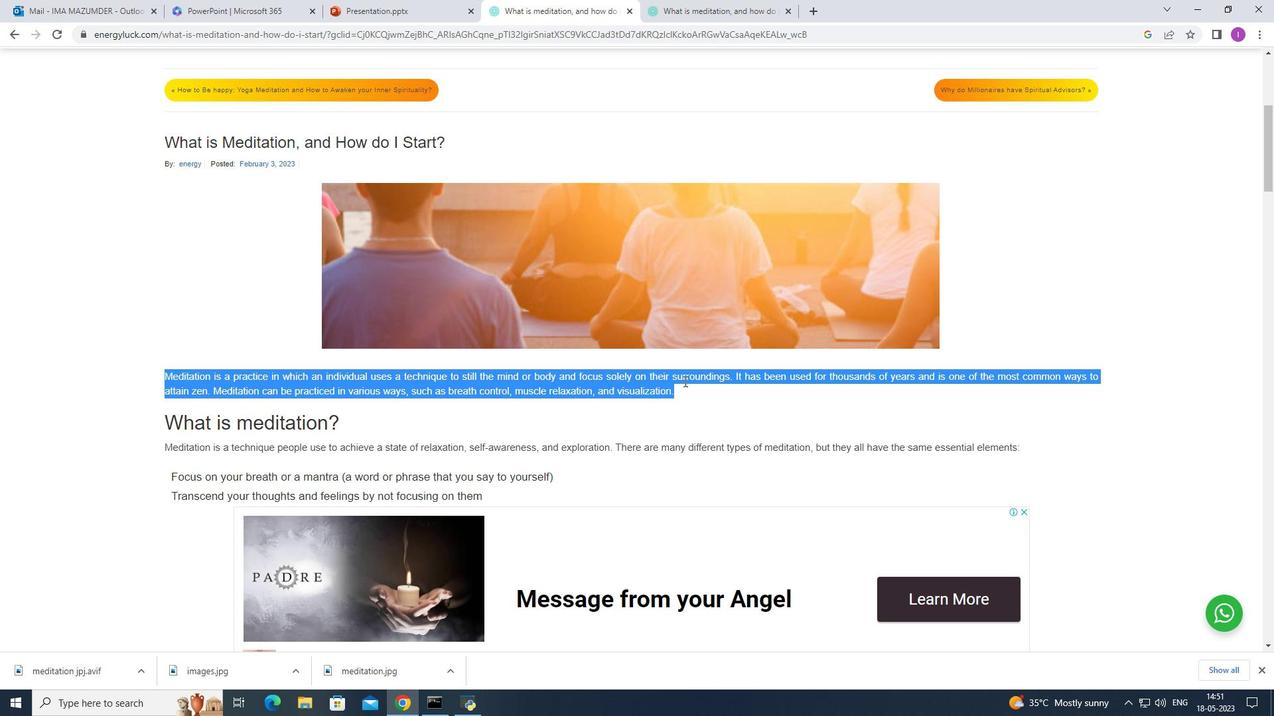 
Action: Mouse moved to (422, 13)
Screenshot: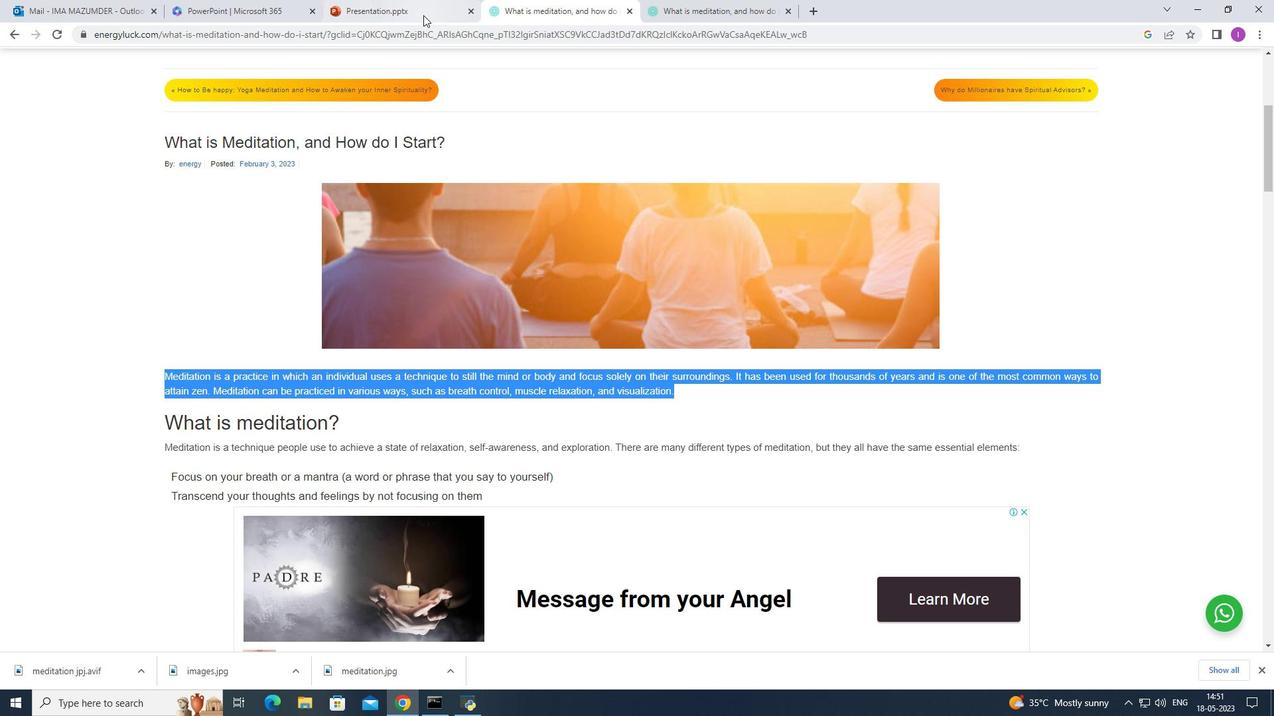 
Action: Mouse pressed left at (422, 13)
Screenshot: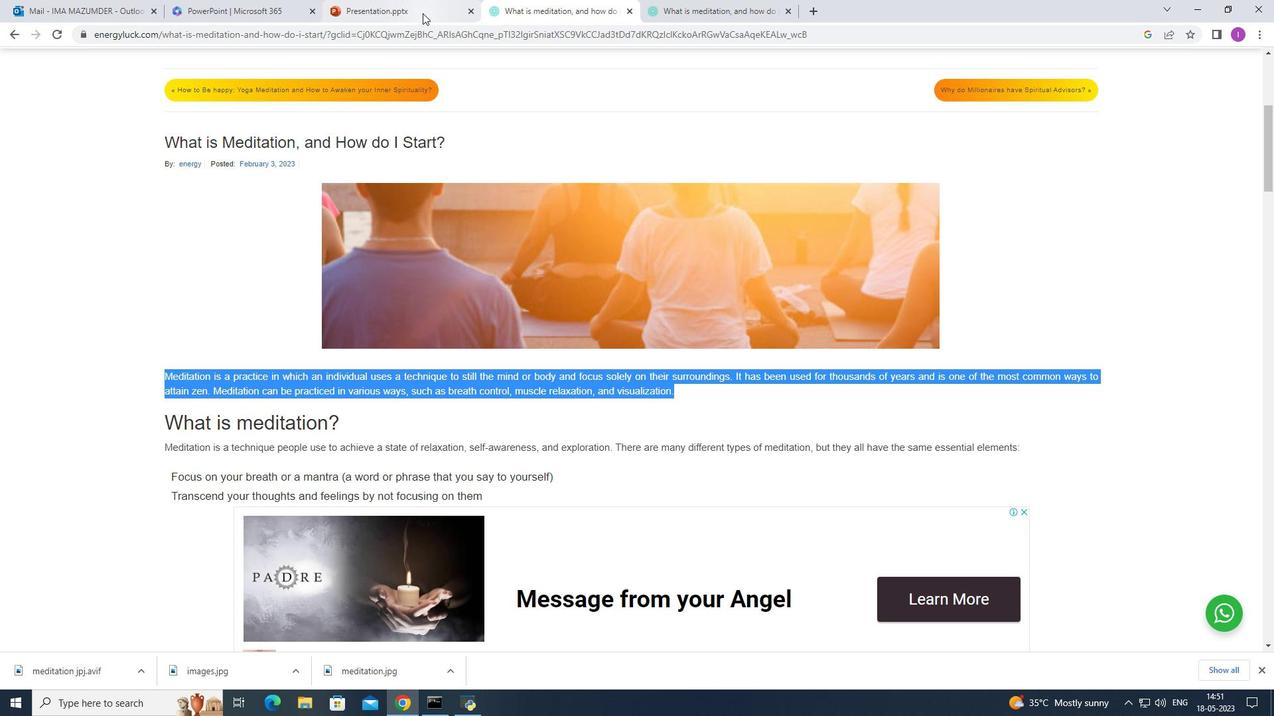 
Action: Mouse moved to (556, 287)
Screenshot: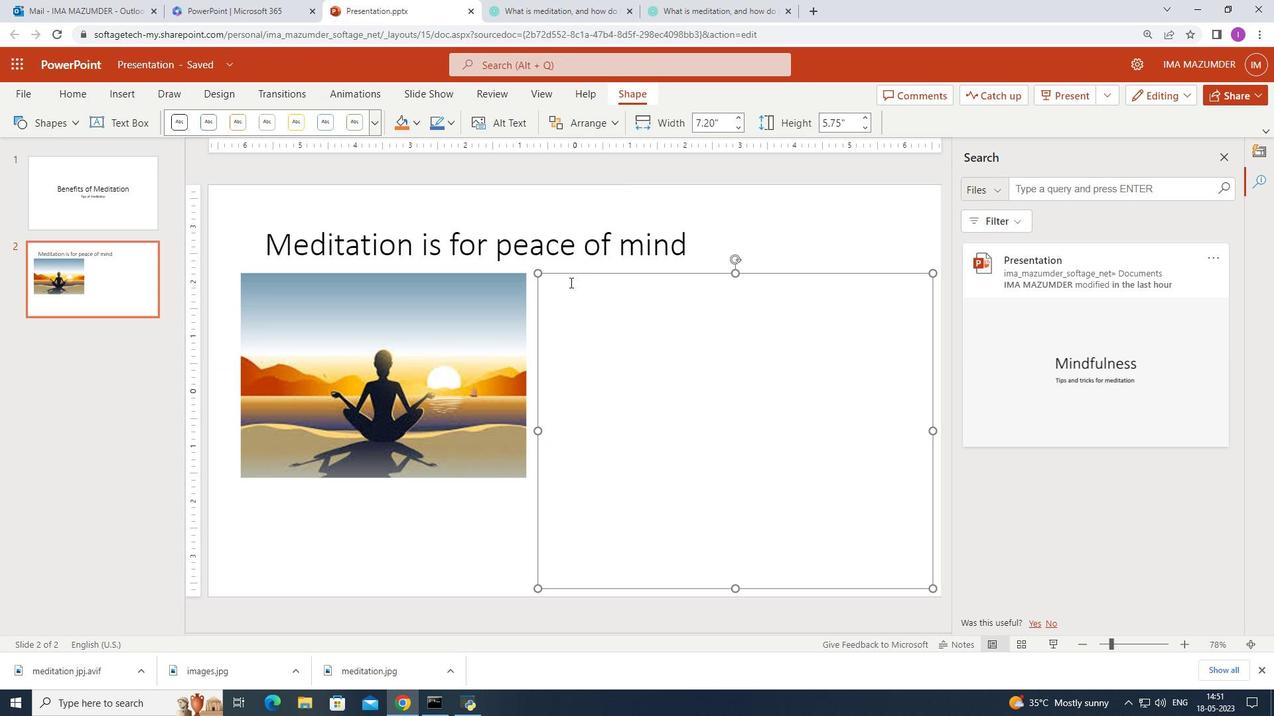
Action: Mouse pressed left at (556, 287)
Screenshot: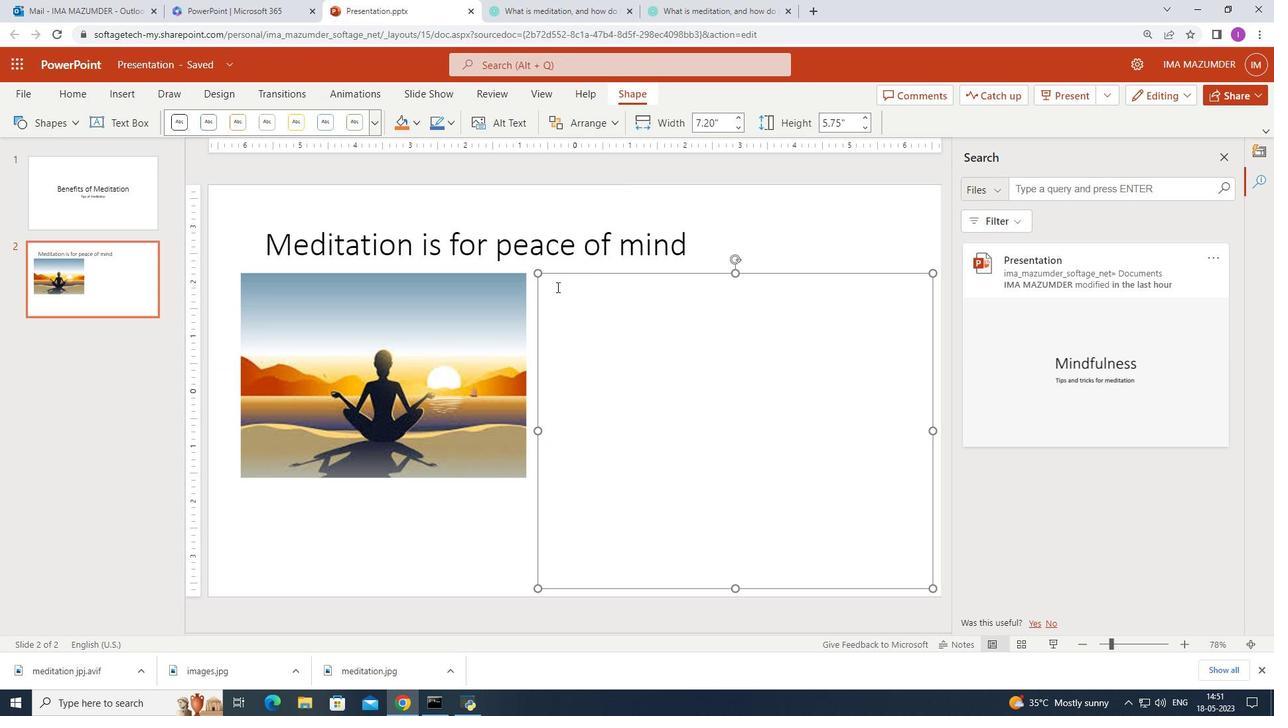 
Action: Mouse moved to (555, 272)
Screenshot: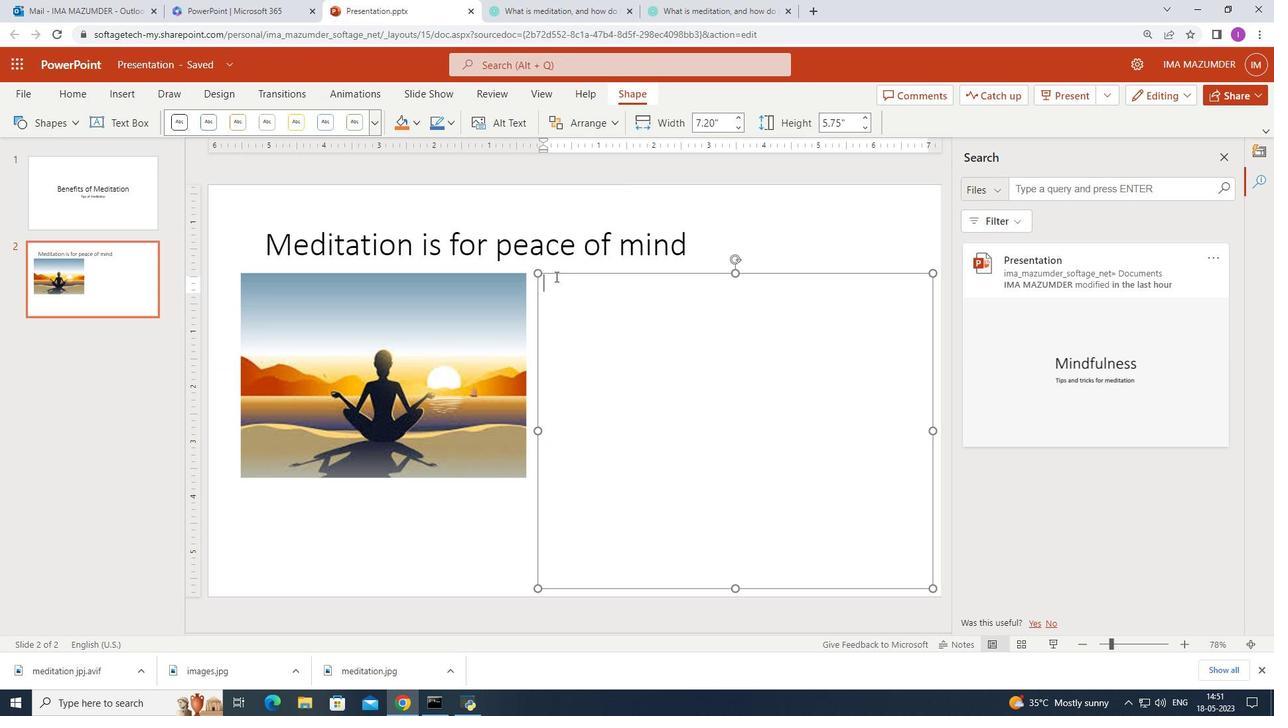 
Action: Key pressed ctrl+V
Screenshot: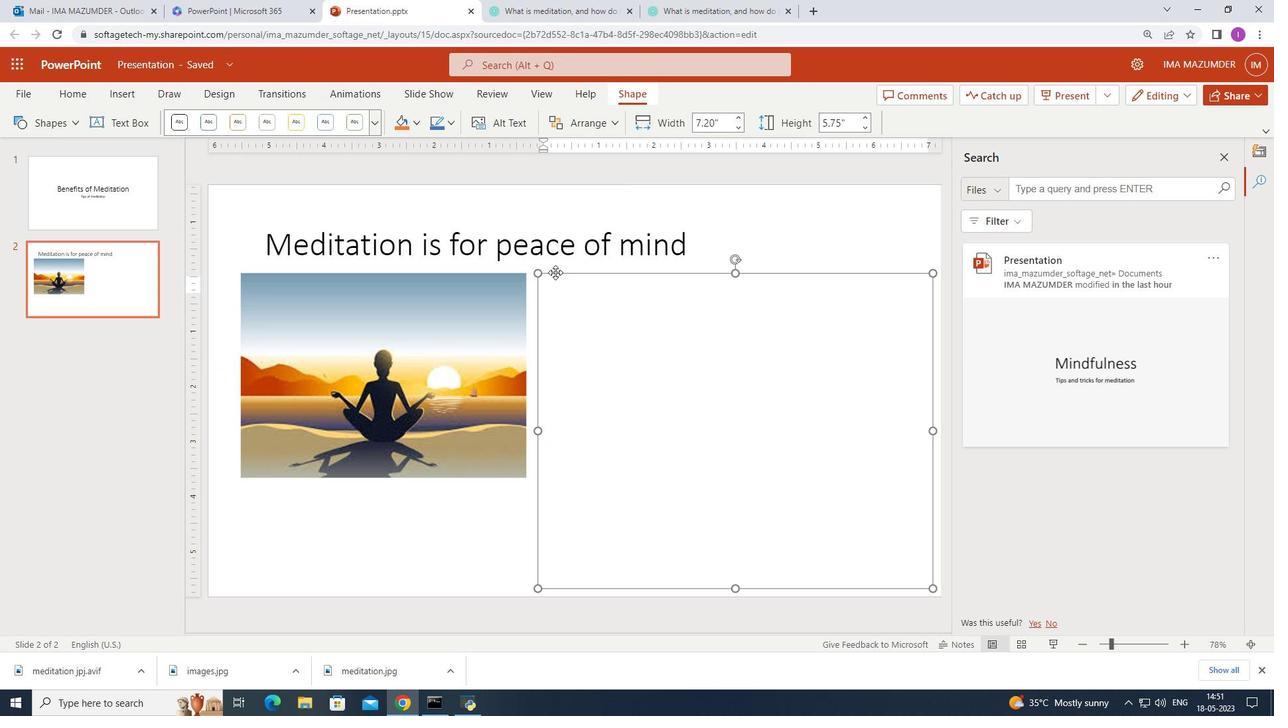 
Action: Mouse moved to (603, 15)
Screenshot: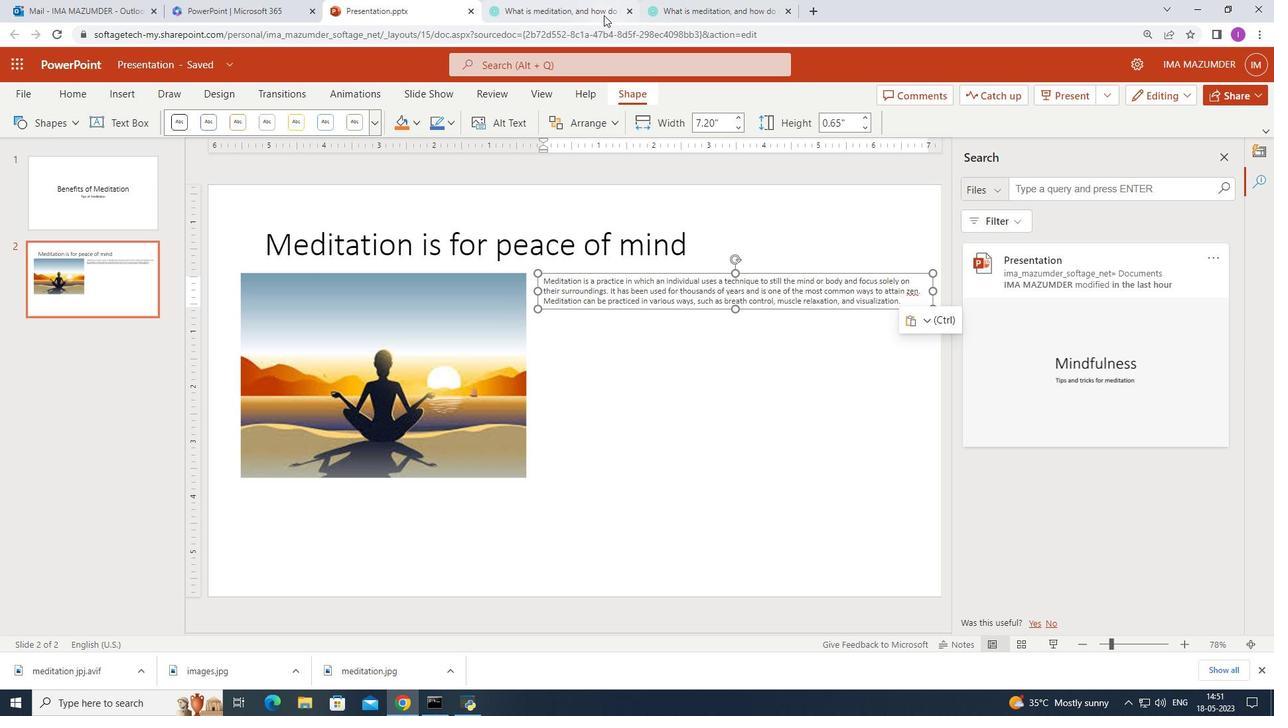 
Action: Mouse pressed left at (603, 15)
Screenshot: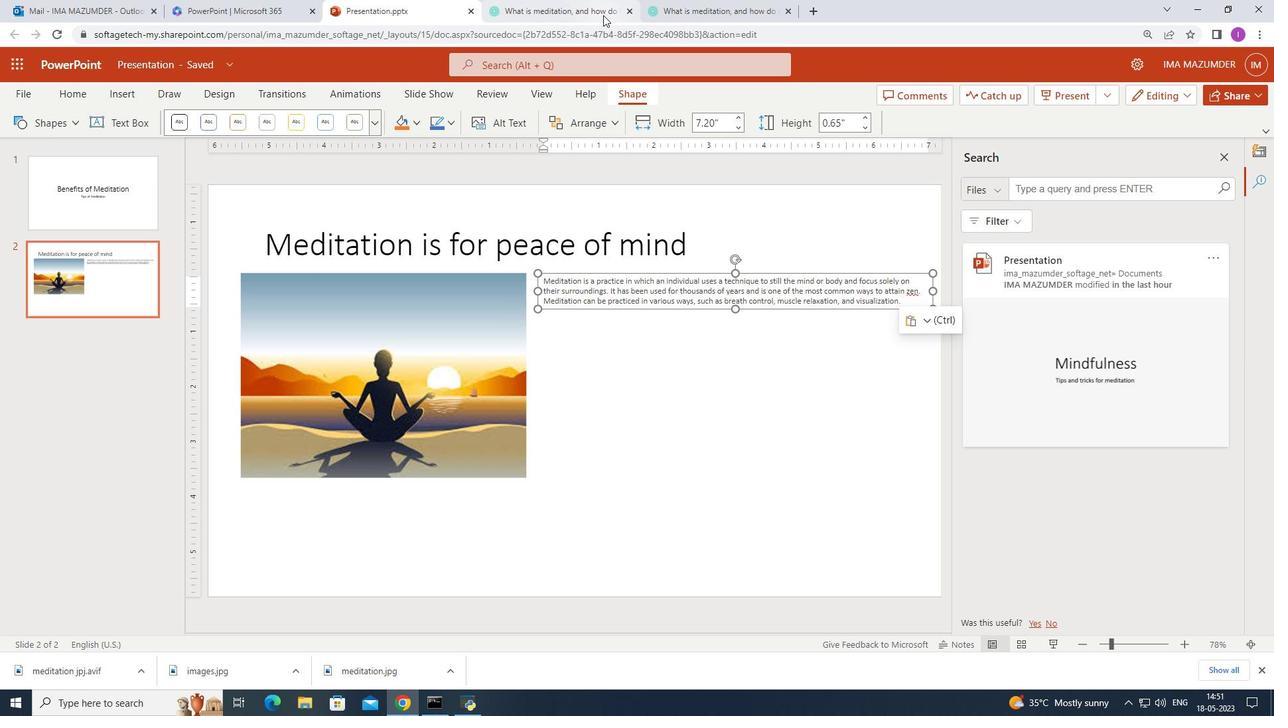 
Action: Mouse moved to (417, 367)
Screenshot: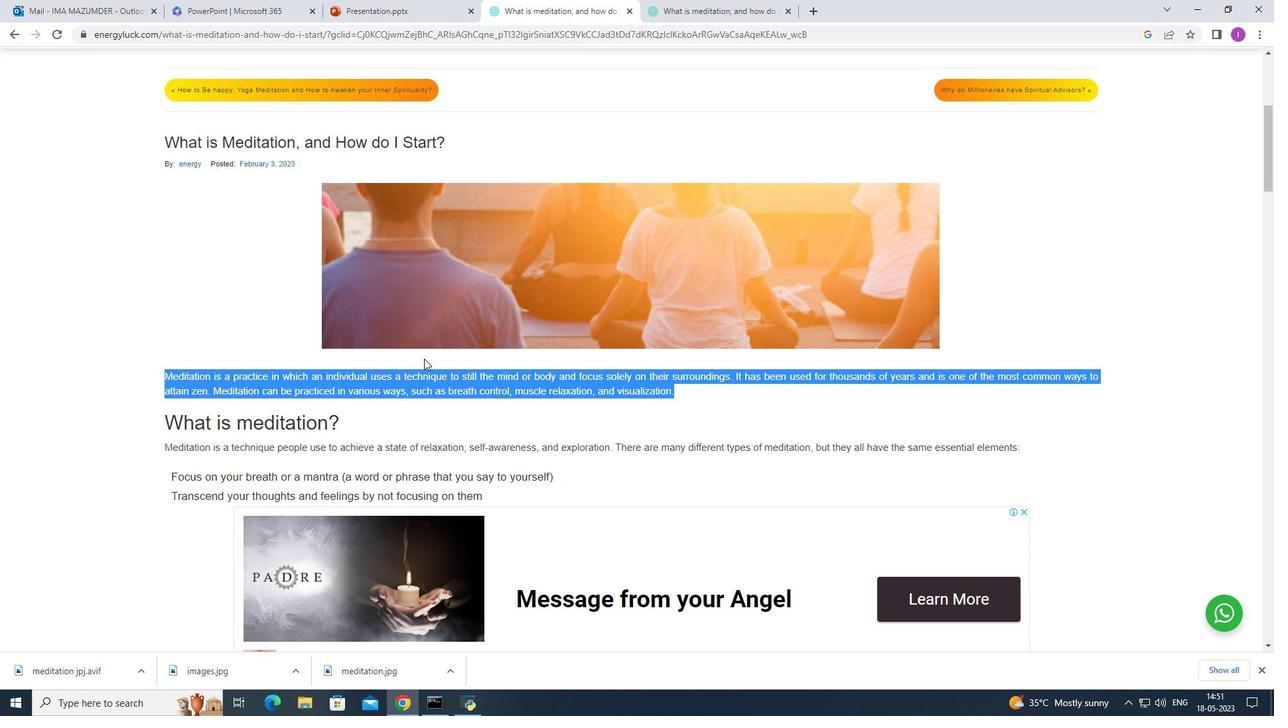 
Action: Mouse scrolled (417, 366) with delta (0, 0)
Screenshot: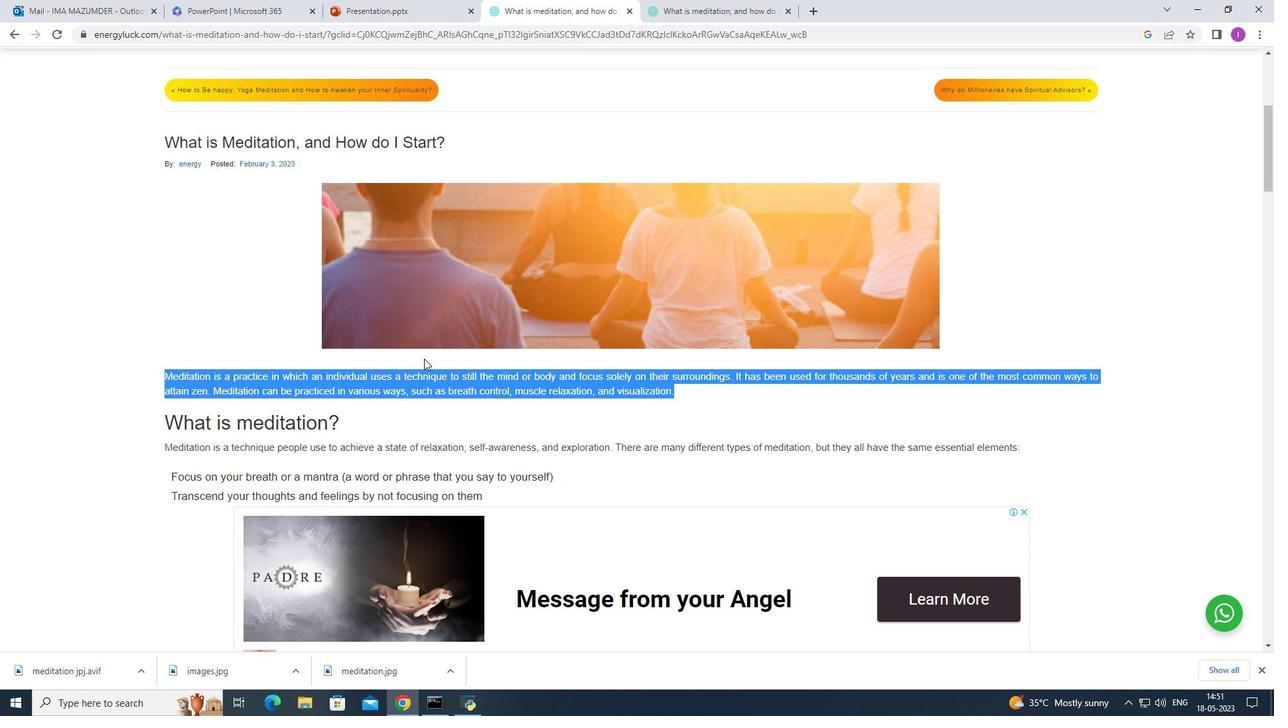 
Action: Mouse moved to (417, 367)
Screenshot: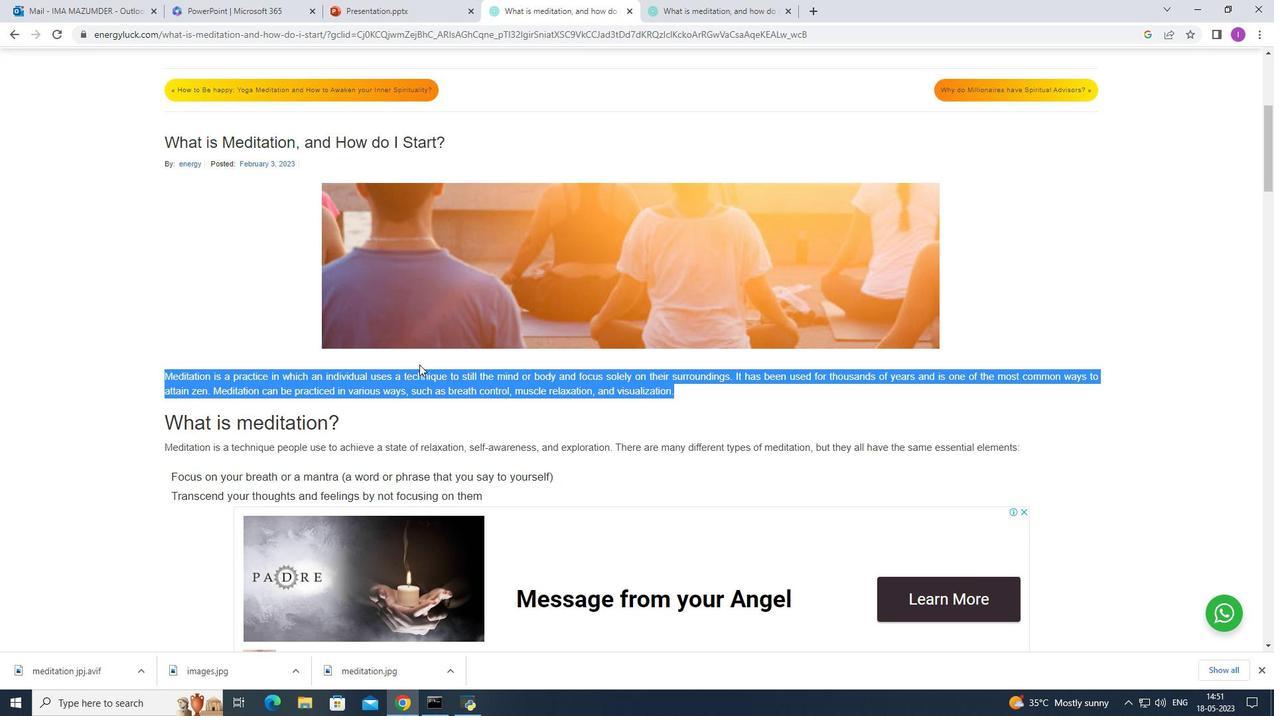 
Action: Mouse scrolled (417, 367) with delta (0, 0)
Screenshot: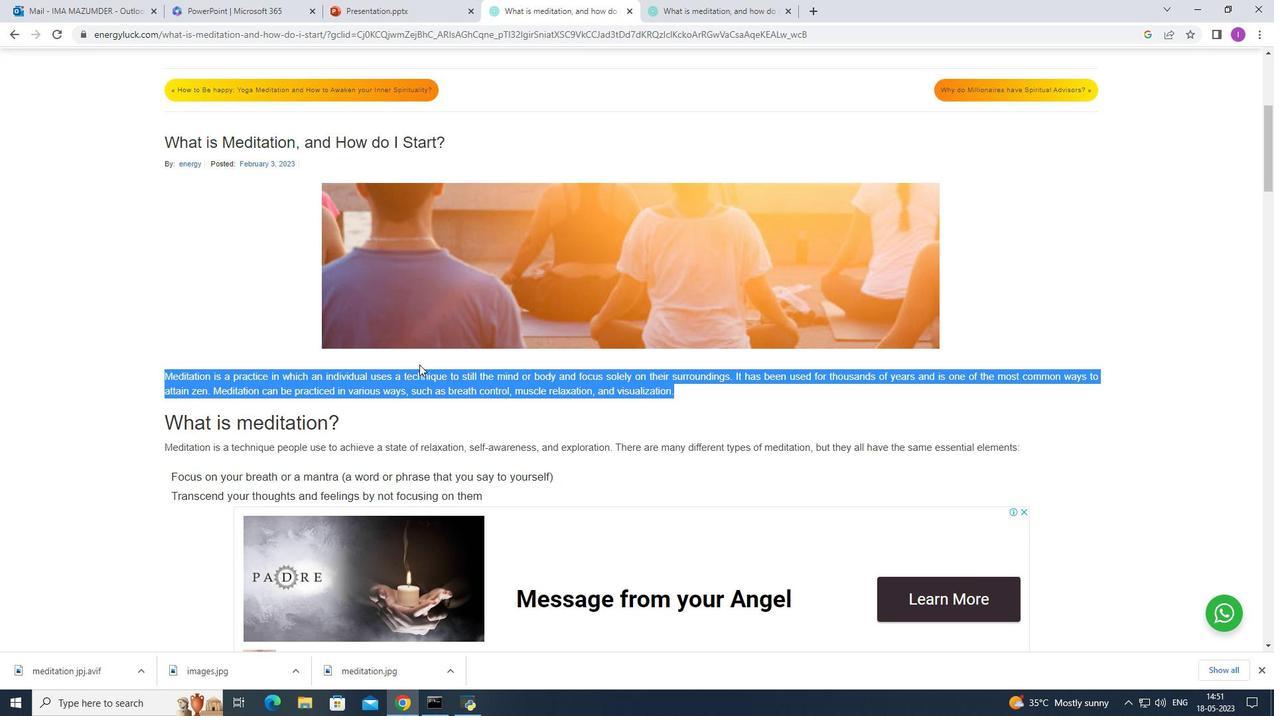 
Action: Mouse scrolled (417, 367) with delta (0, 0)
Screenshot: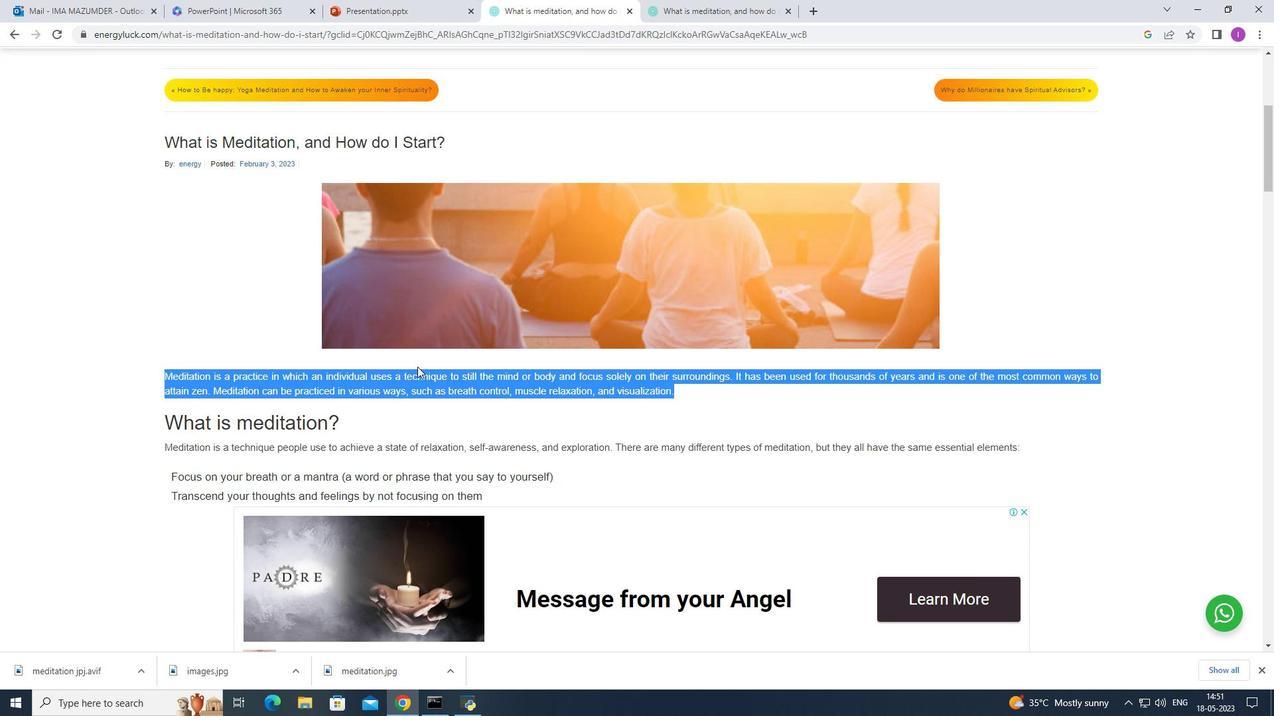 
Action: Mouse moved to (164, 249)
Screenshot: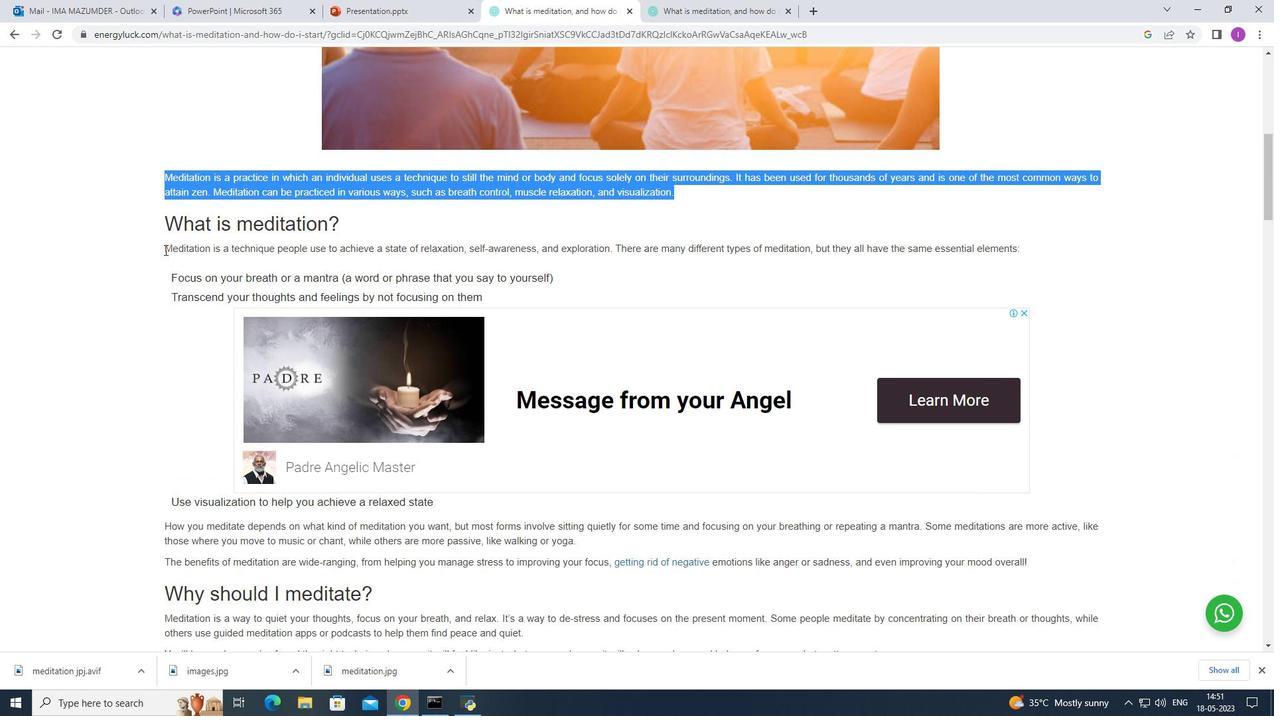 
Action: Mouse pressed left at (164, 249)
Screenshot: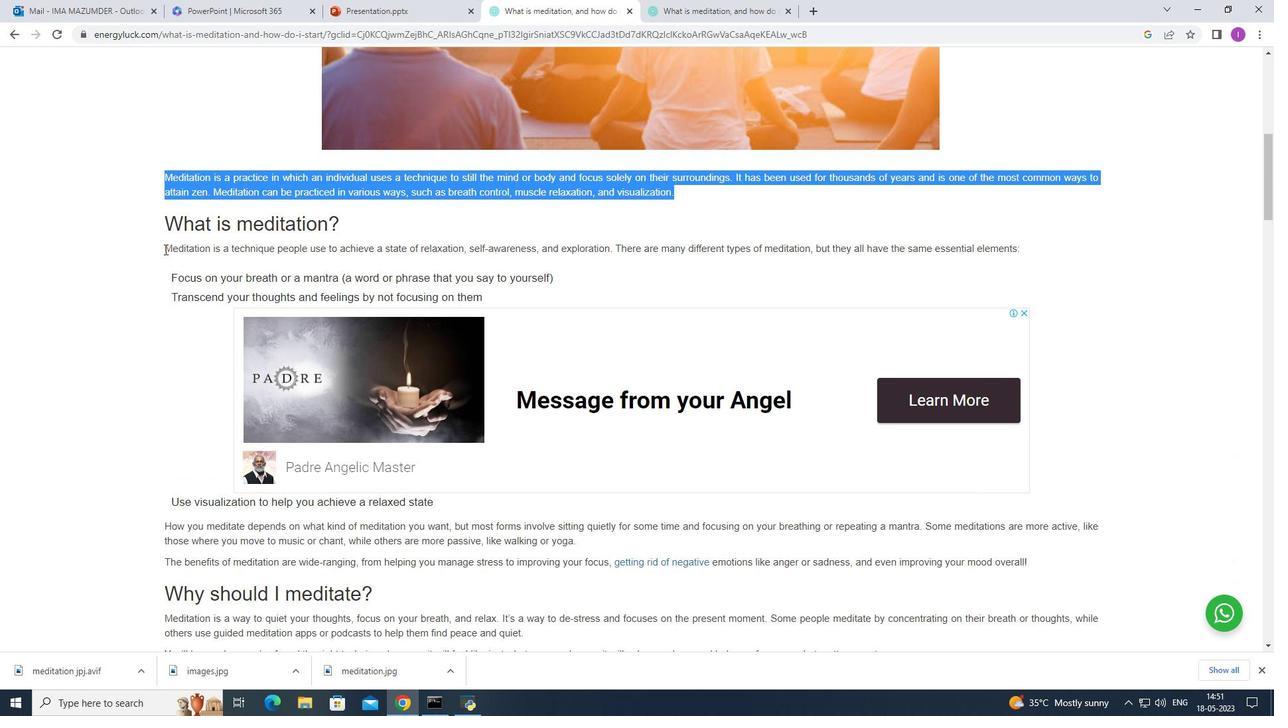 
Action: Mouse moved to (500, 284)
Screenshot: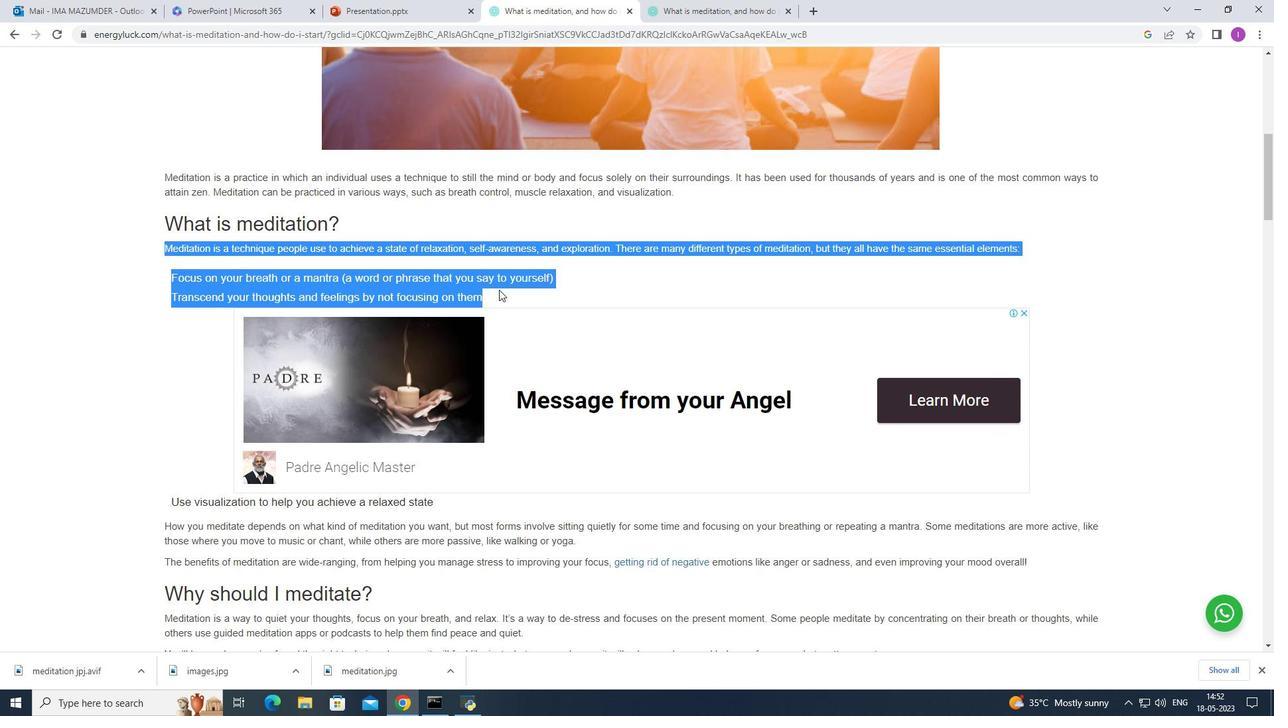 
Action: Key pressed ctrl+C
Screenshot: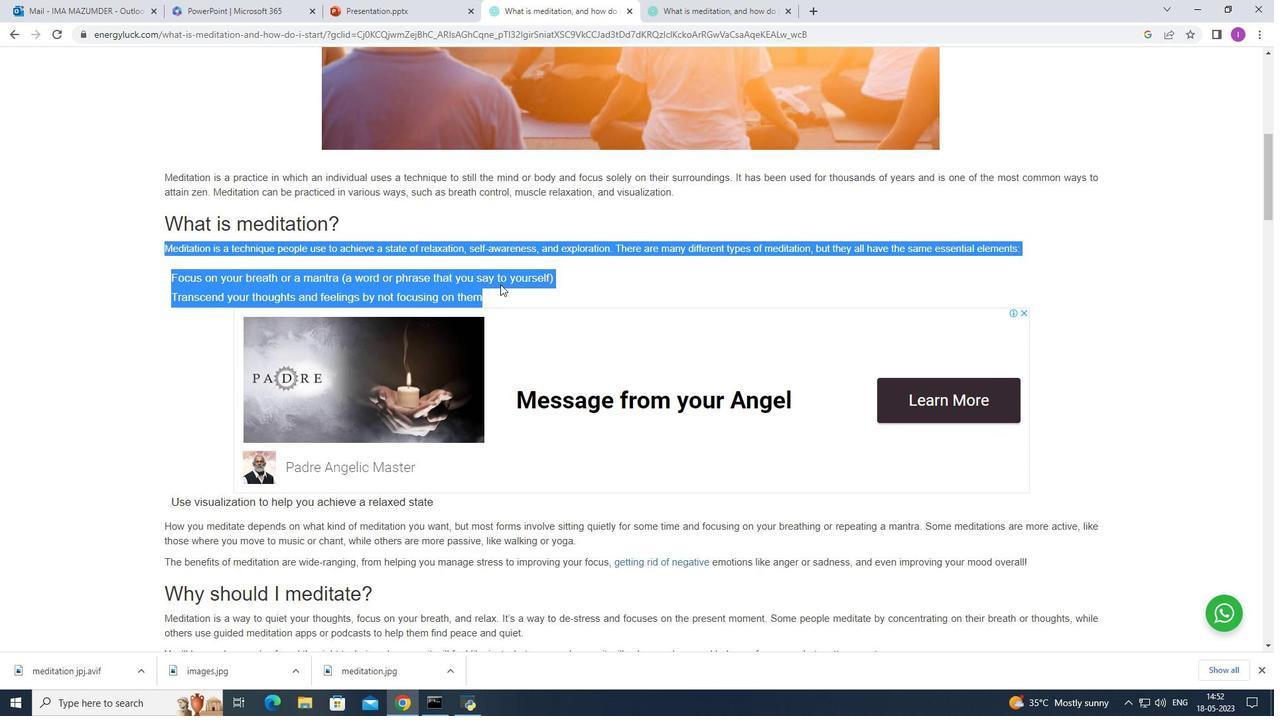 
Action: Mouse moved to (416, 12)
Screenshot: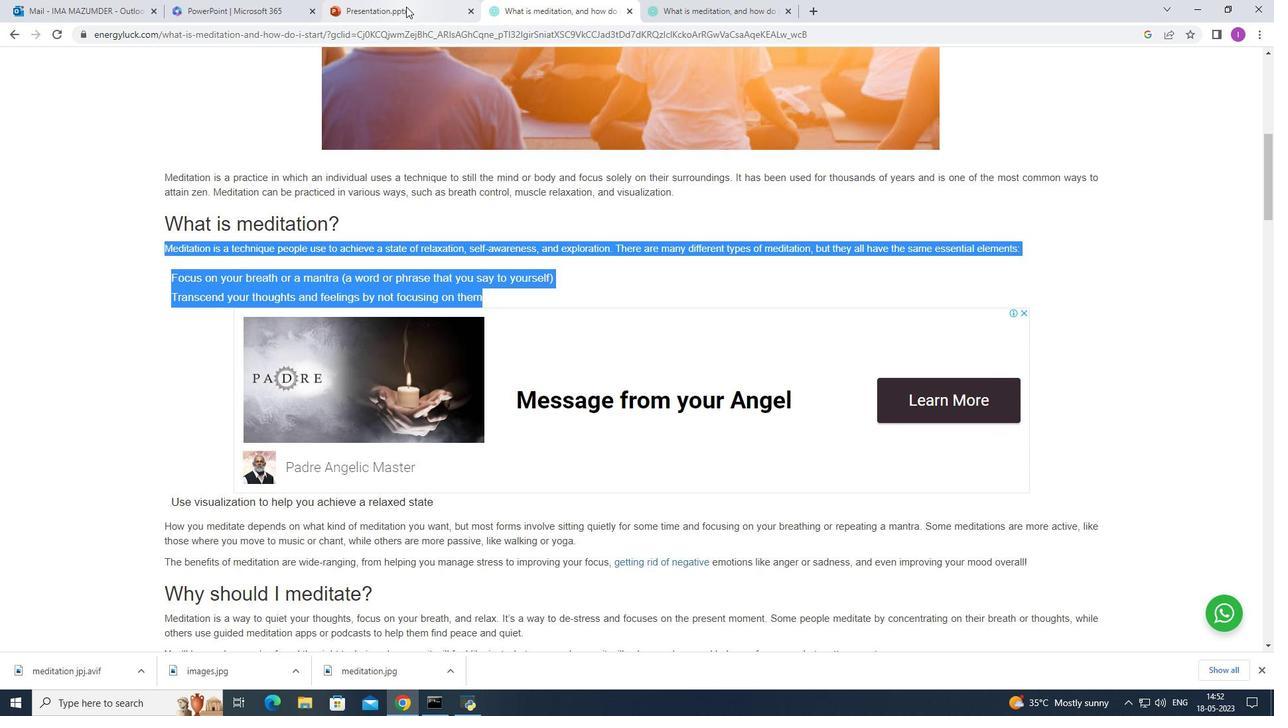 
Action: Mouse pressed left at (416, 12)
Screenshot: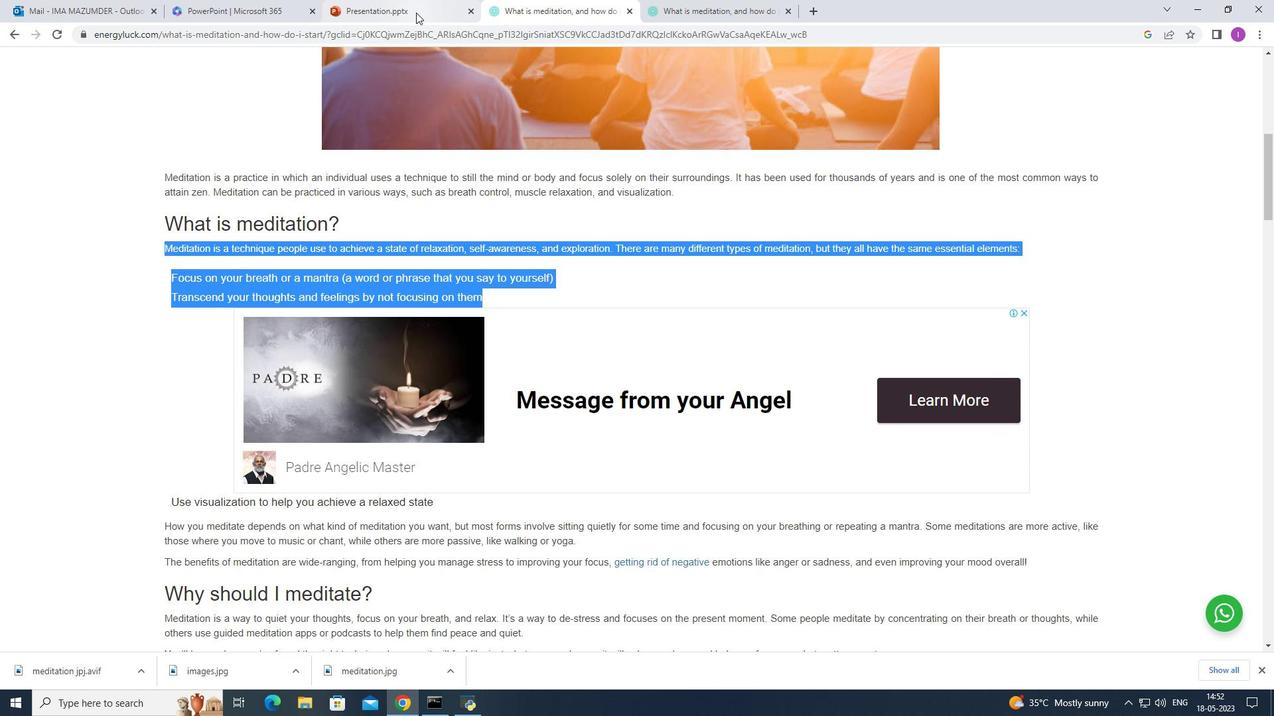 
Action: Mouse moved to (718, 311)
Screenshot: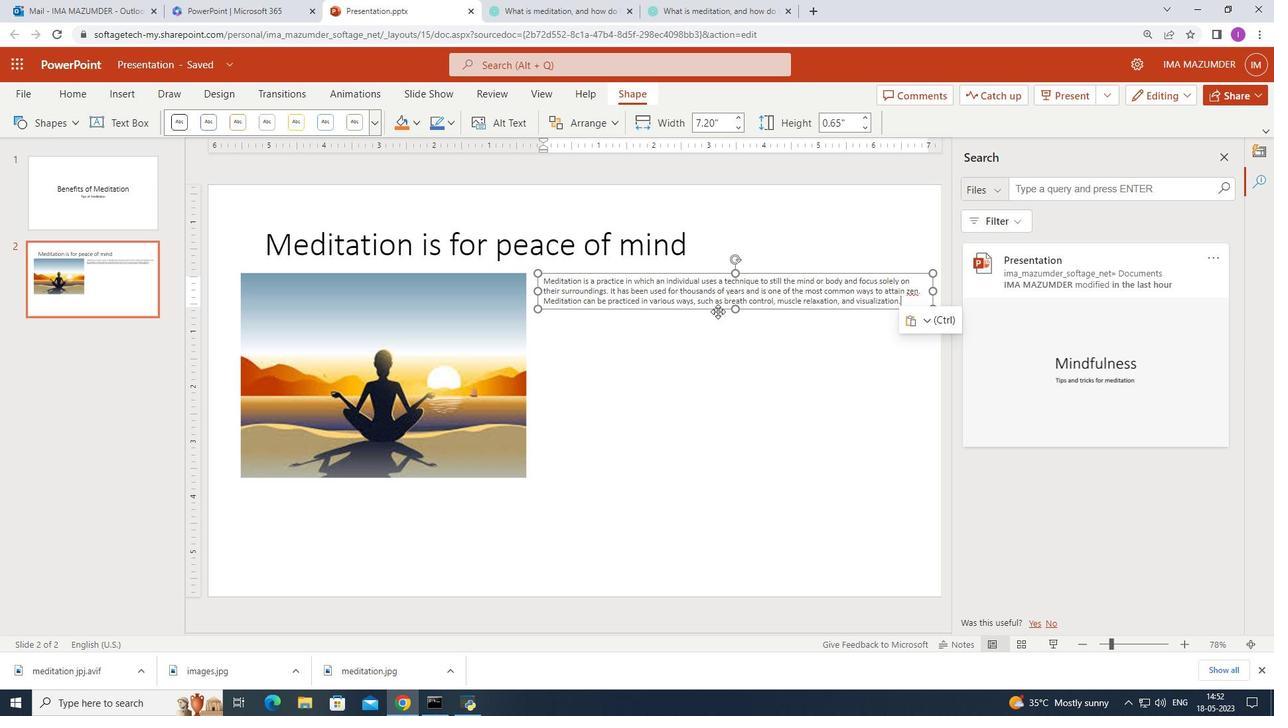 
Action: Key pressed ctrl+V
Screenshot: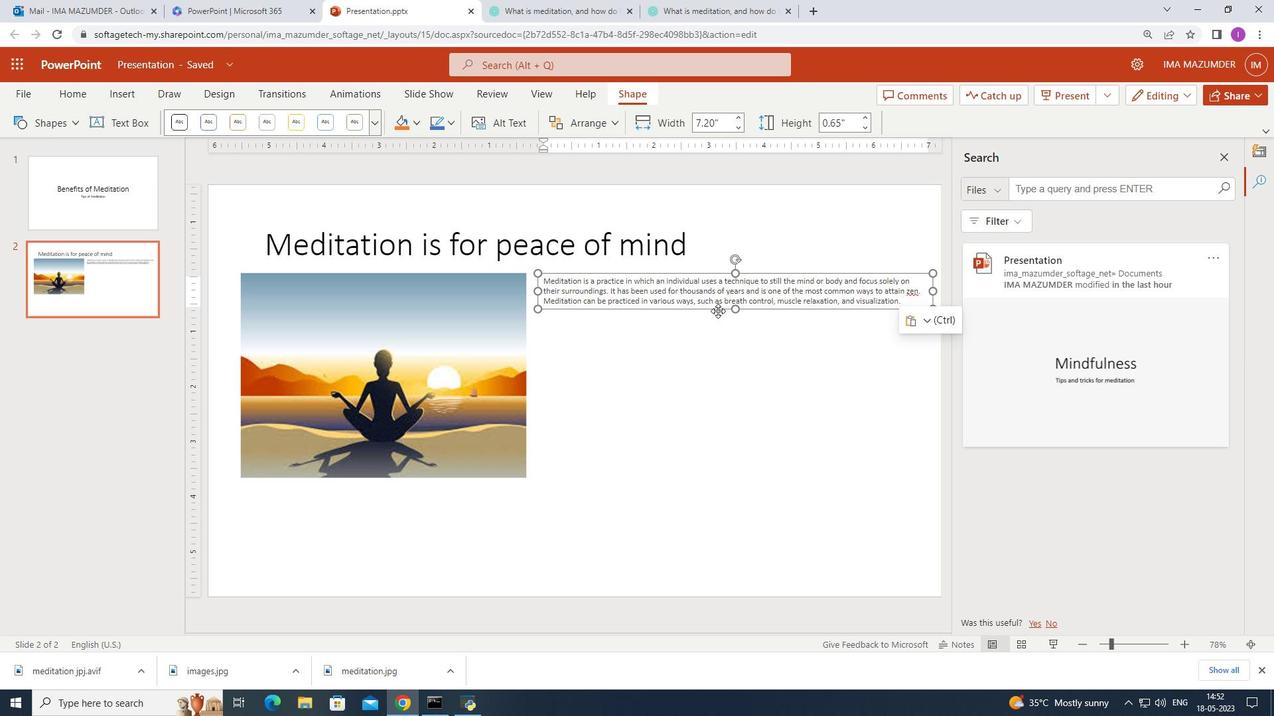 
Action: Mouse moved to (562, 13)
Screenshot: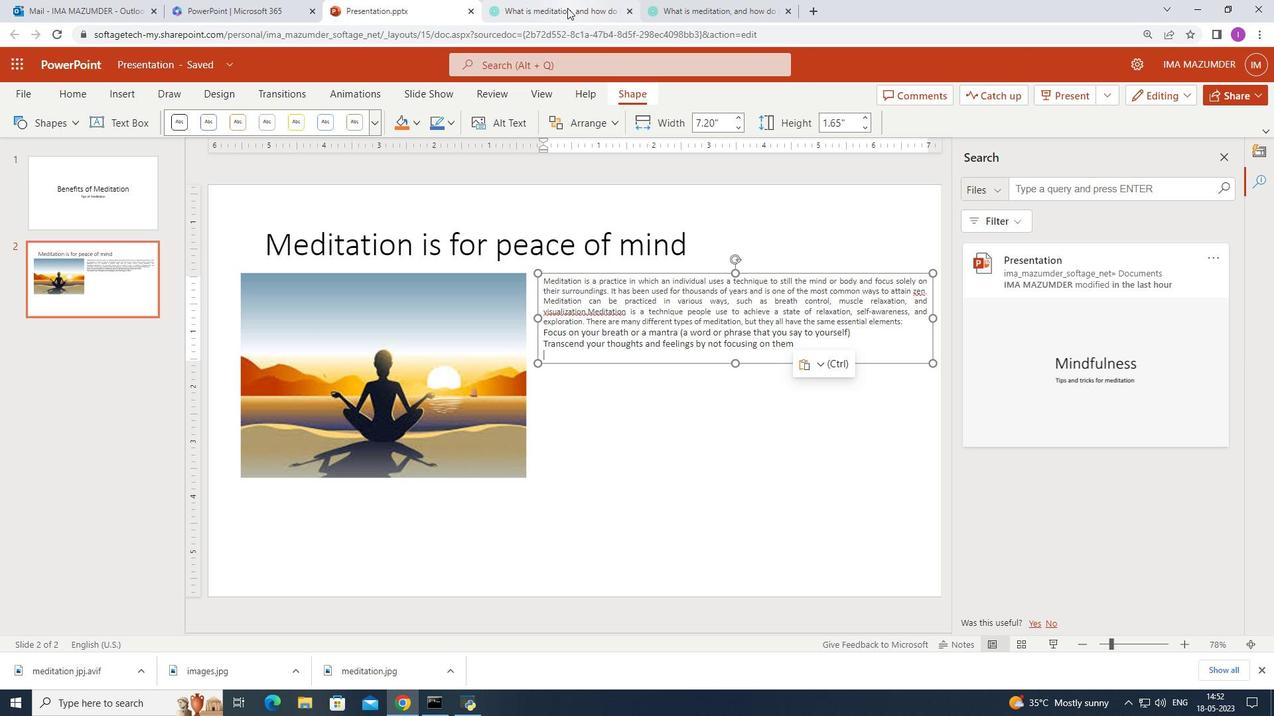 
Action: Mouse pressed left at (562, 13)
Screenshot: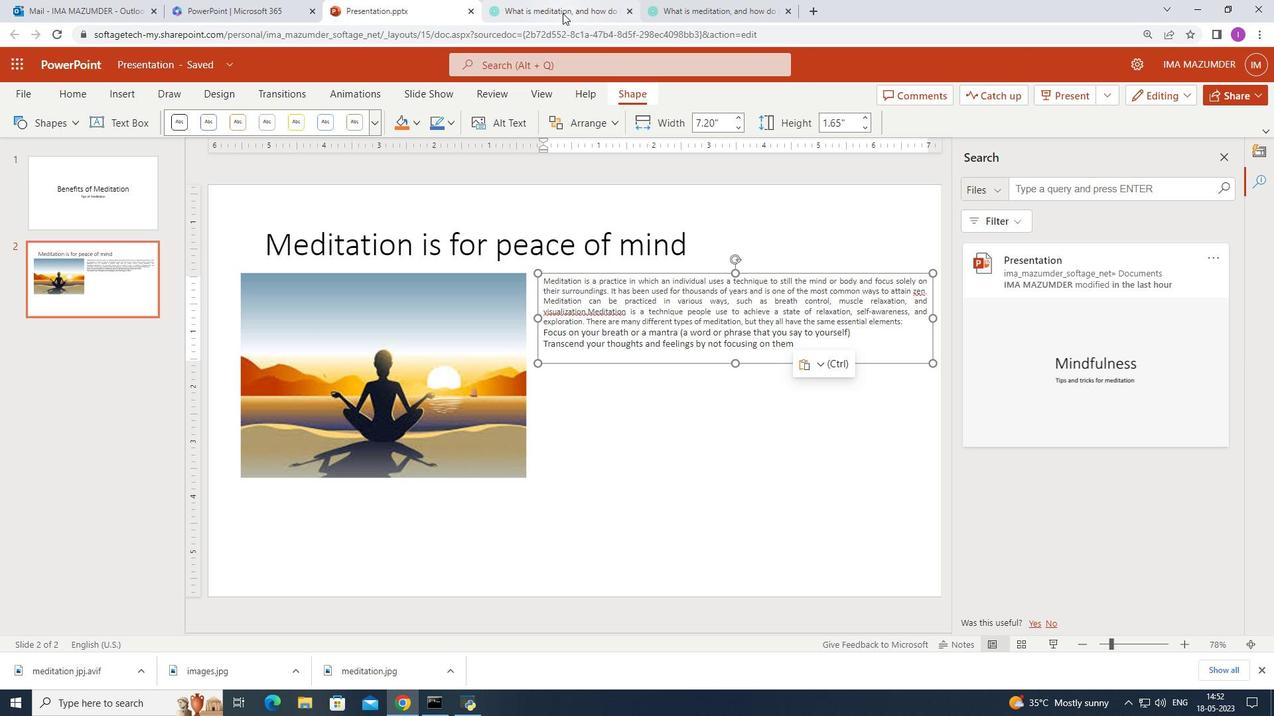 
Action: Mouse moved to (430, 314)
Screenshot: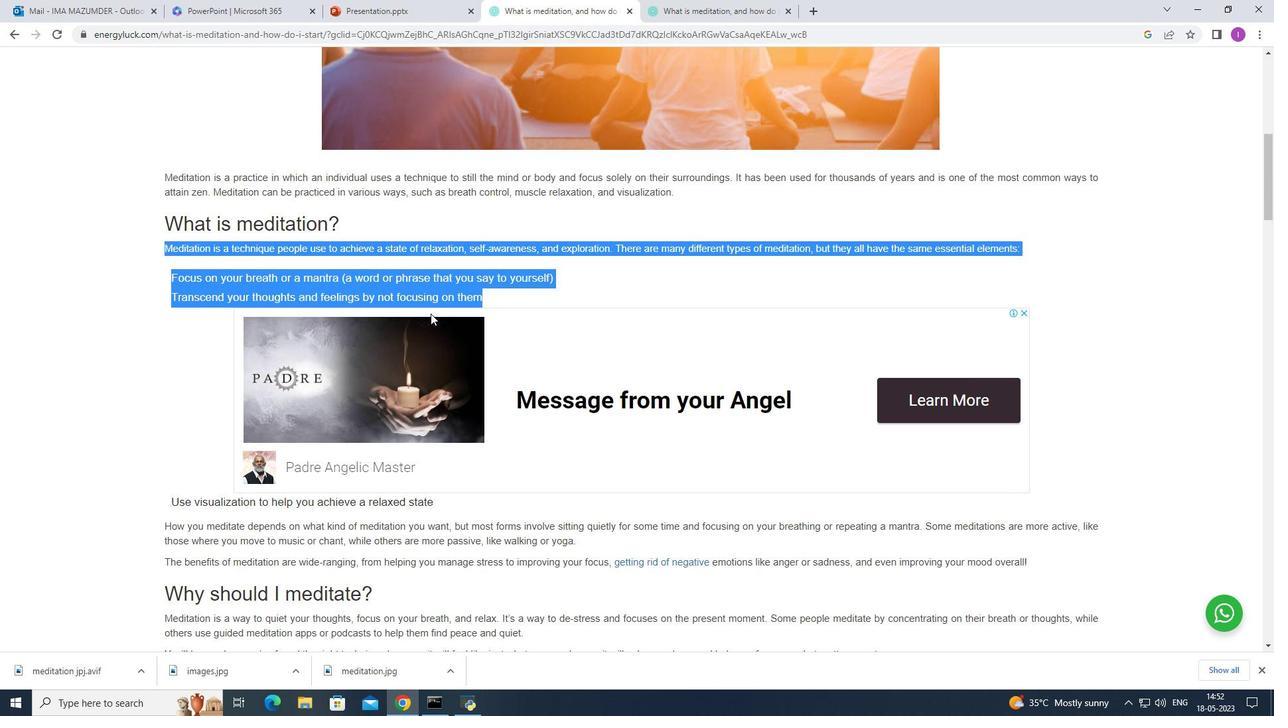 
Action: Mouse scrolled (430, 313) with delta (0, 0)
Screenshot: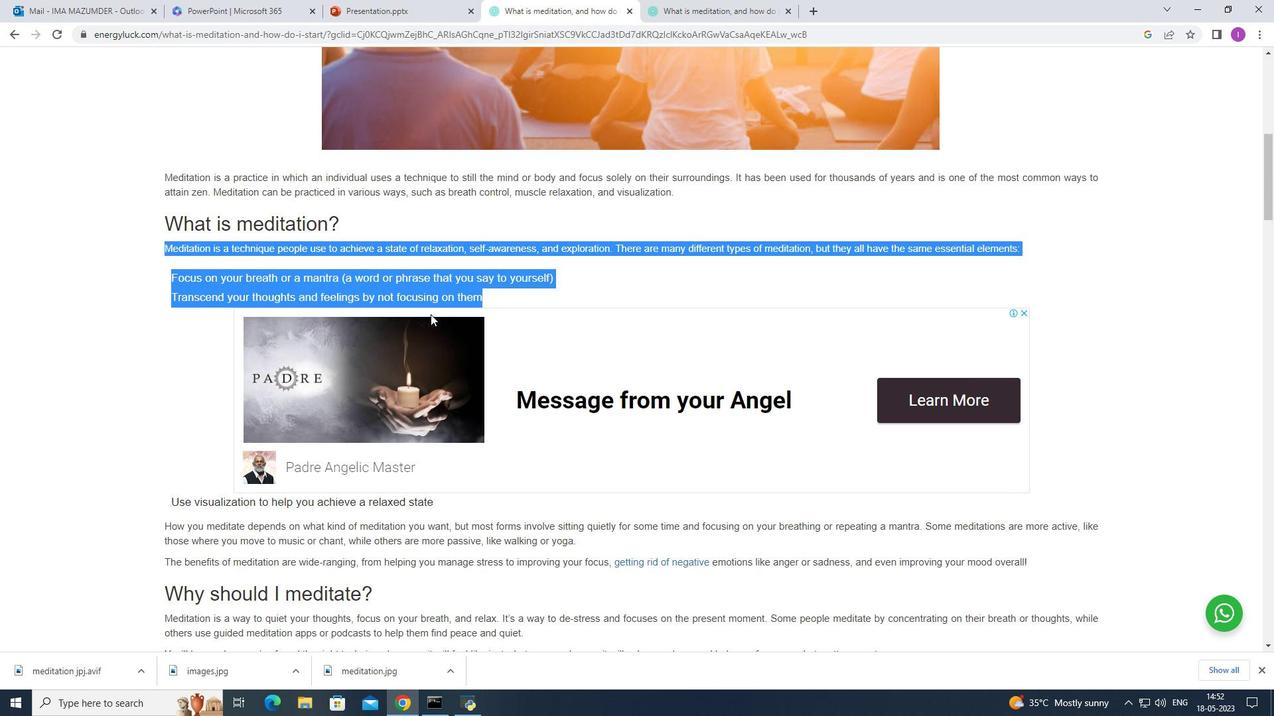
Action: Mouse scrolled (430, 313) with delta (0, 0)
Screenshot: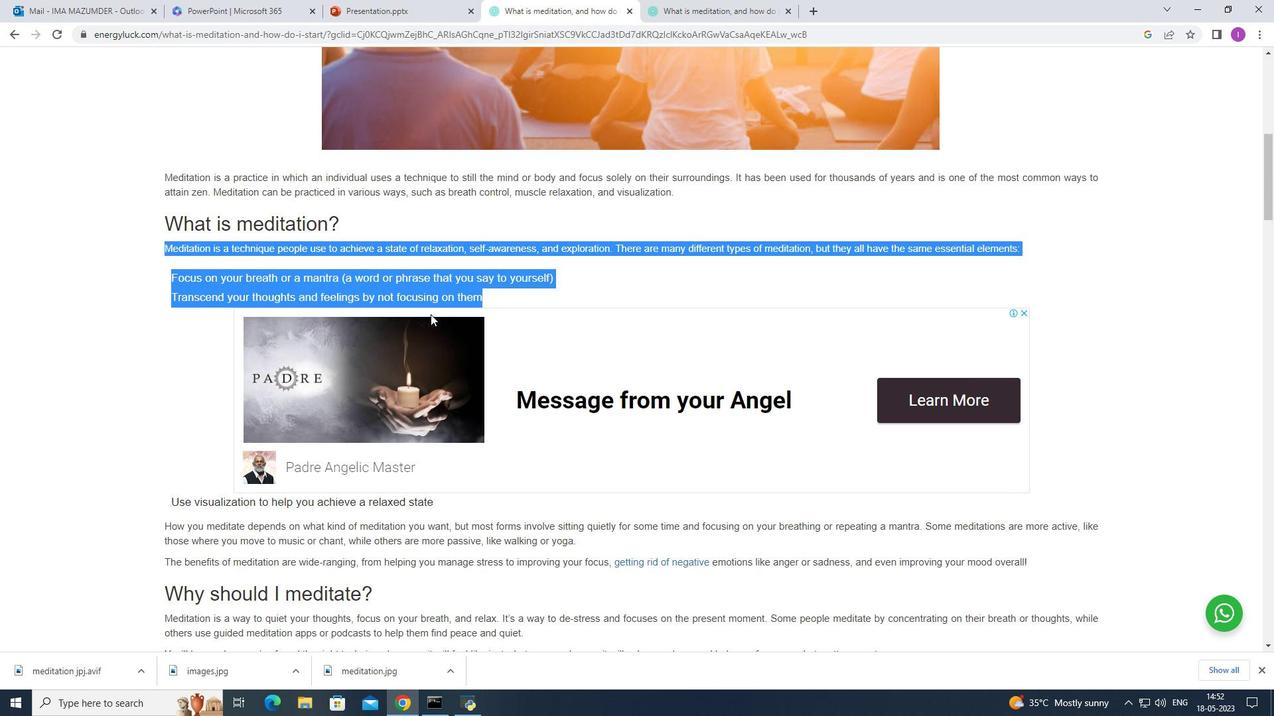 
Action: Mouse scrolled (430, 313) with delta (0, 0)
Screenshot: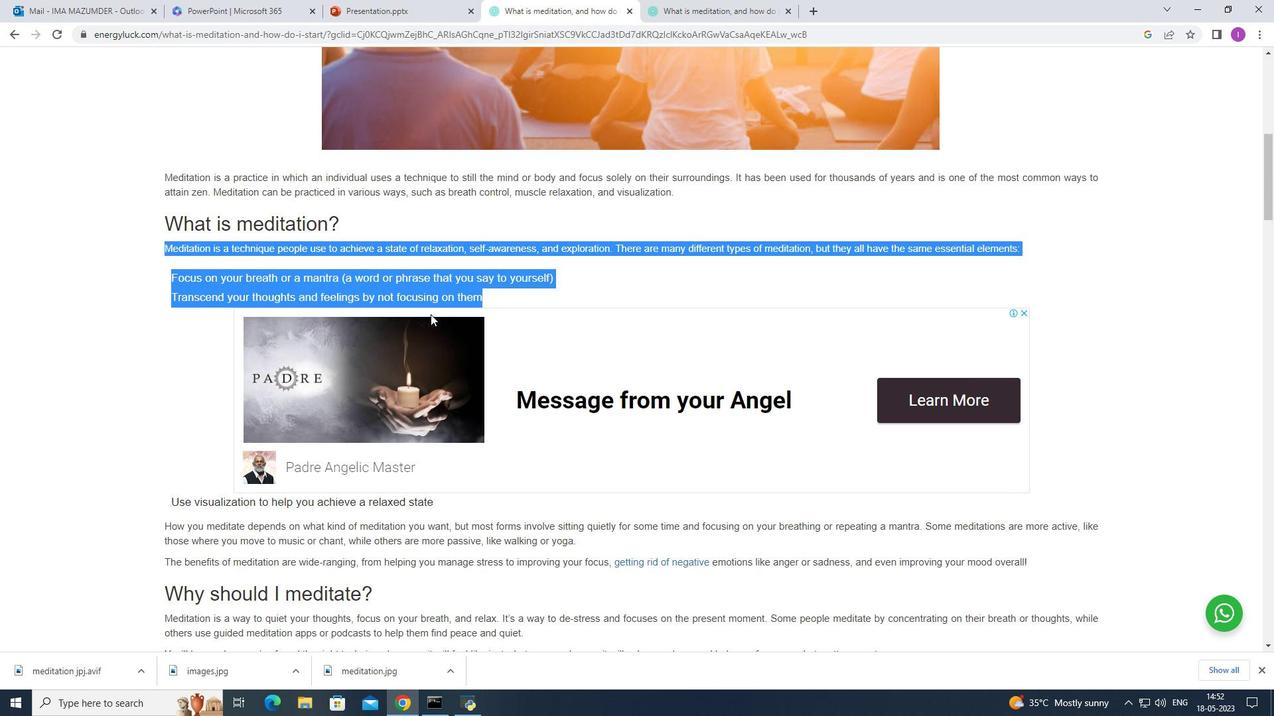 
Action: Mouse moved to (432, 310)
Screenshot: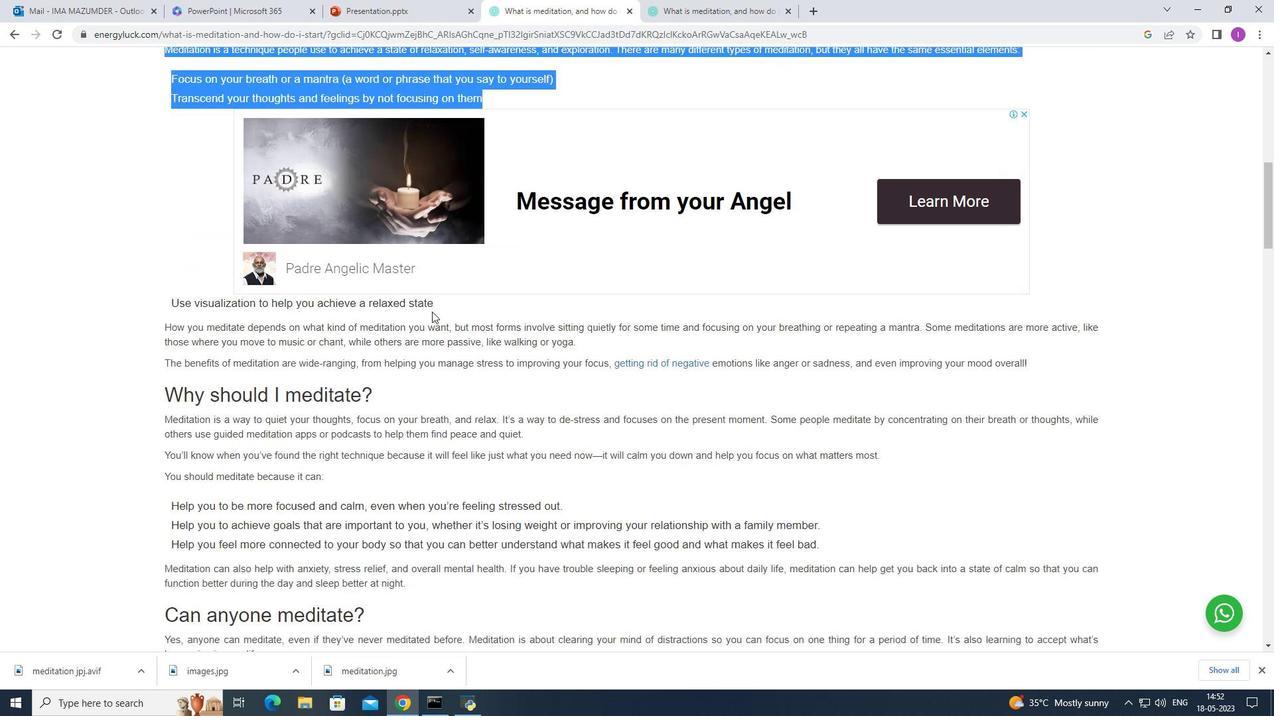 
Action: Mouse scrolled (432, 309) with delta (0, 0)
Screenshot: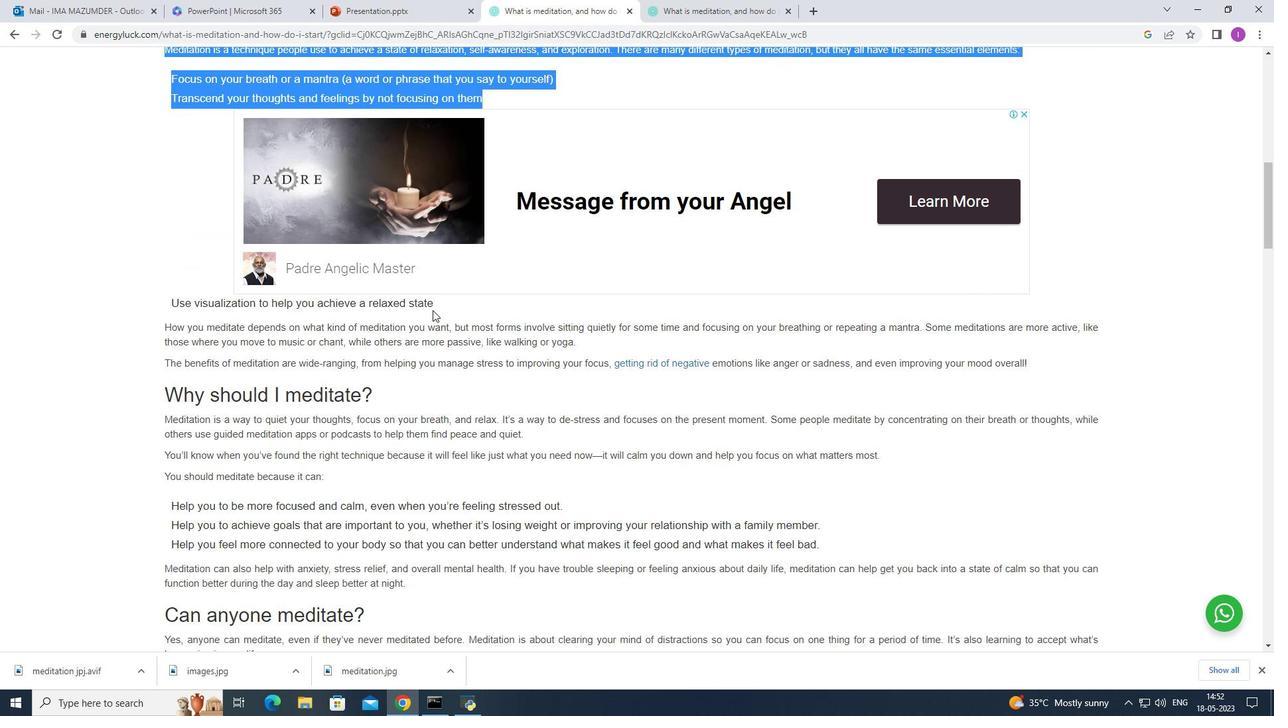 
Action: Mouse scrolled (432, 309) with delta (0, 0)
Screenshot: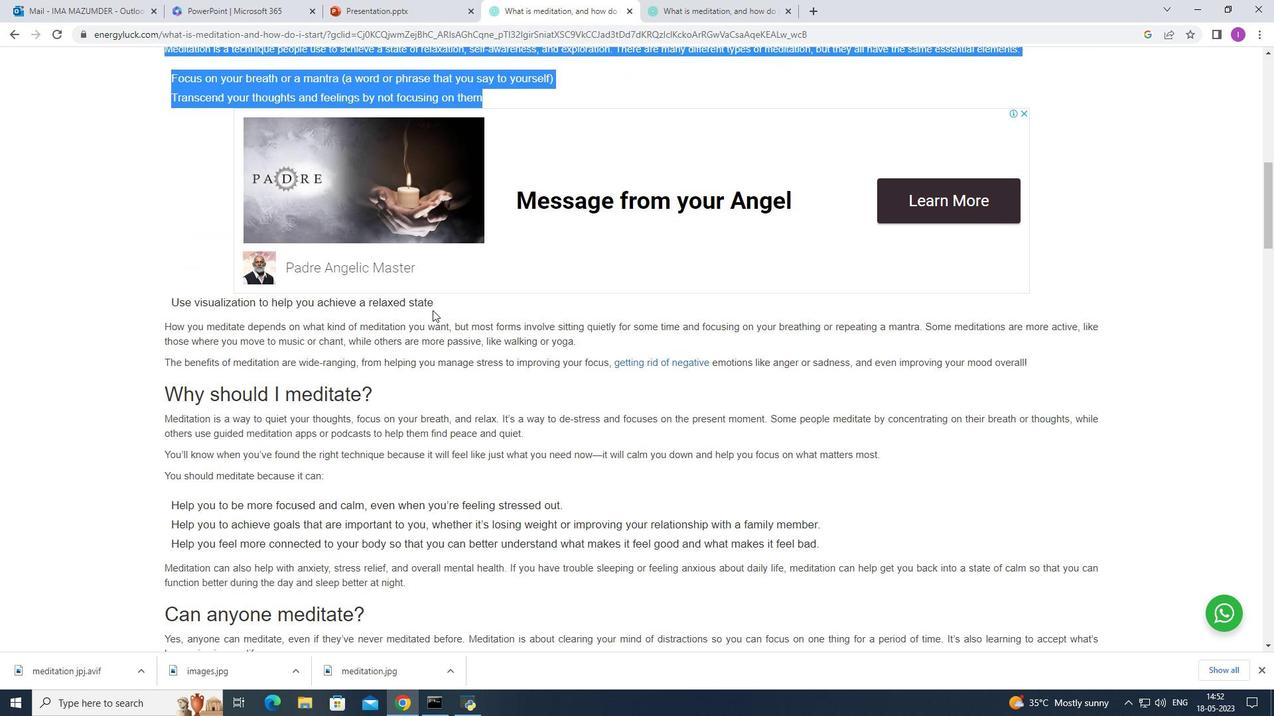 
Action: Mouse moved to (155, 284)
Screenshot: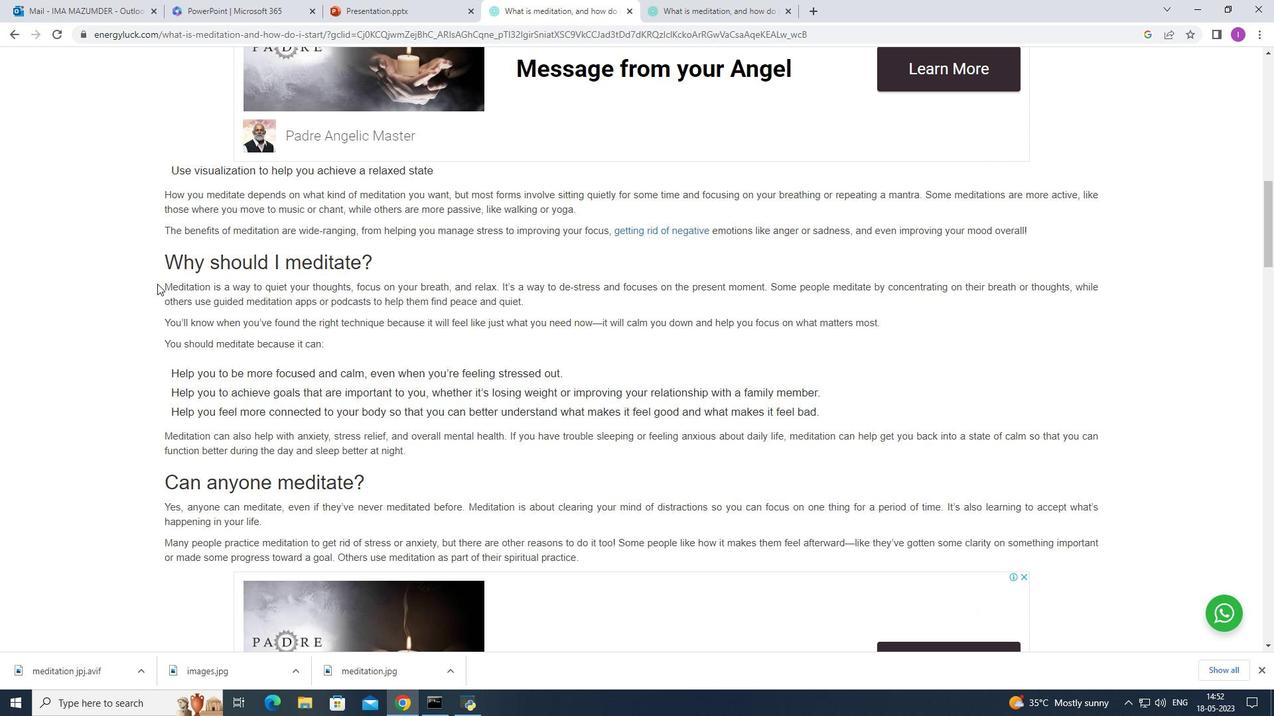 
Action: Mouse pressed left at (155, 284)
Screenshot: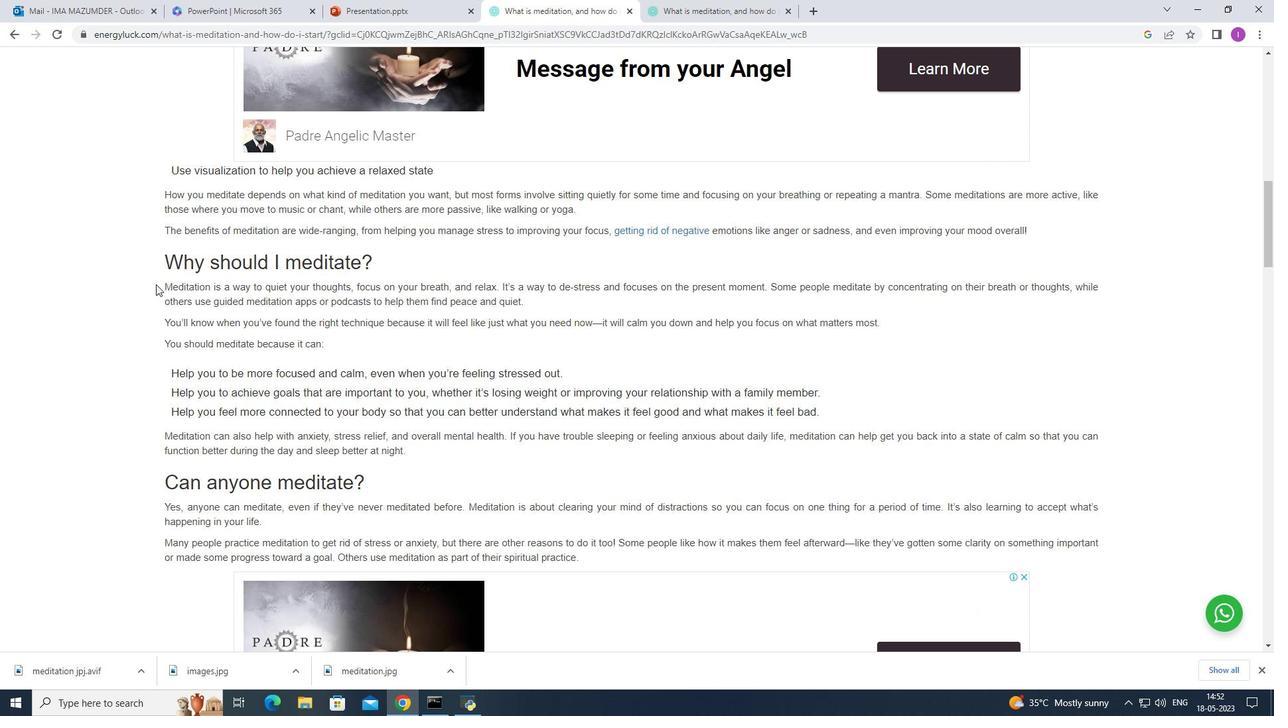 
Action: Mouse moved to (825, 439)
Screenshot: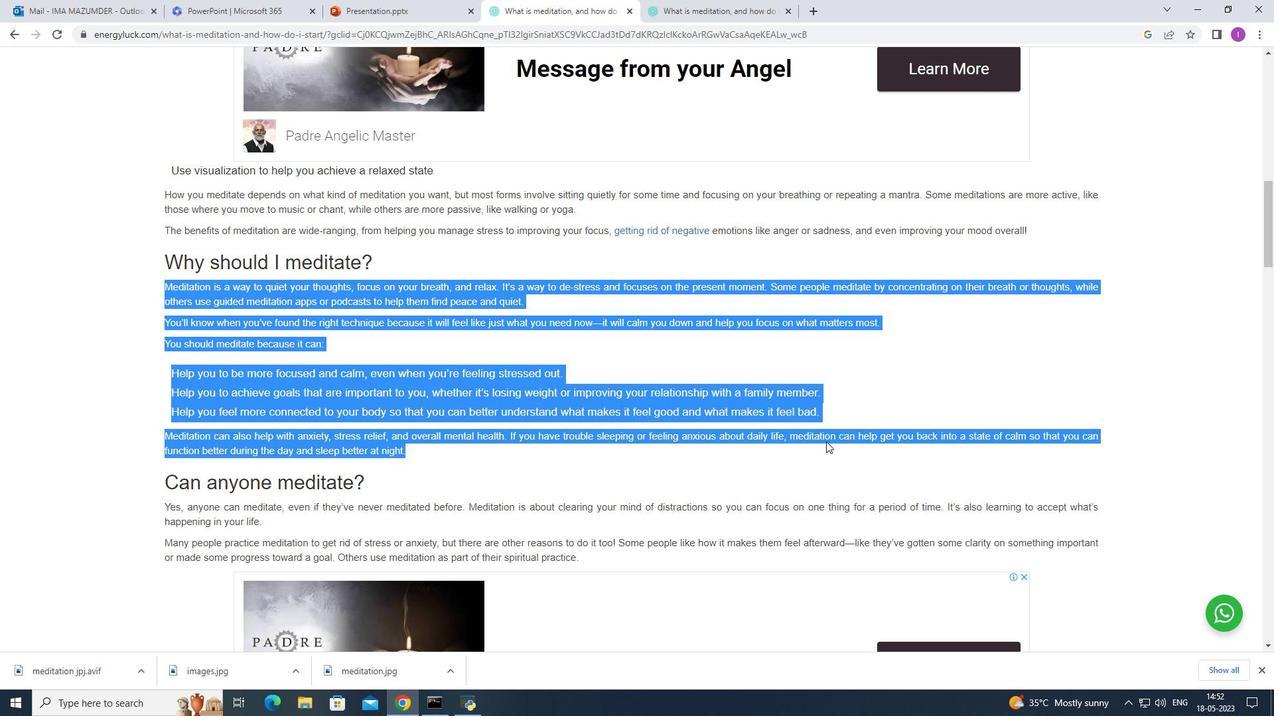 
Action: Key pressed ctrl+C
Screenshot: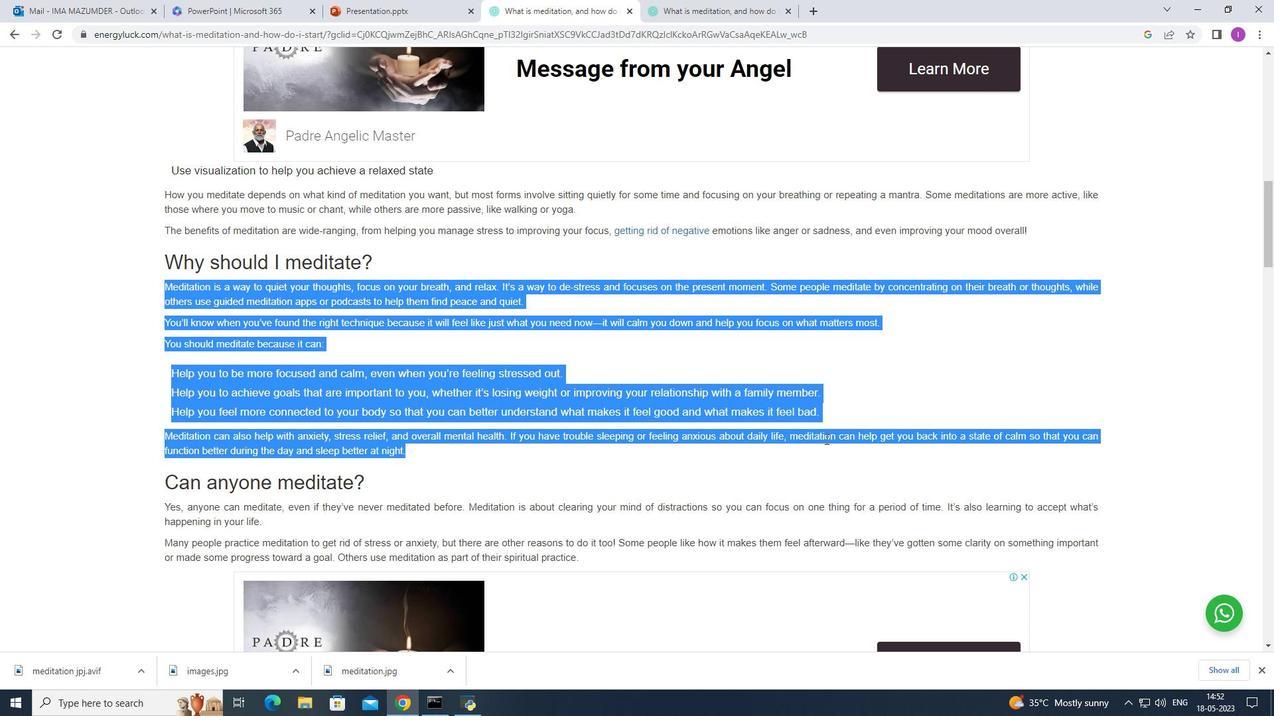 
Action: Mouse moved to (360, 10)
Screenshot: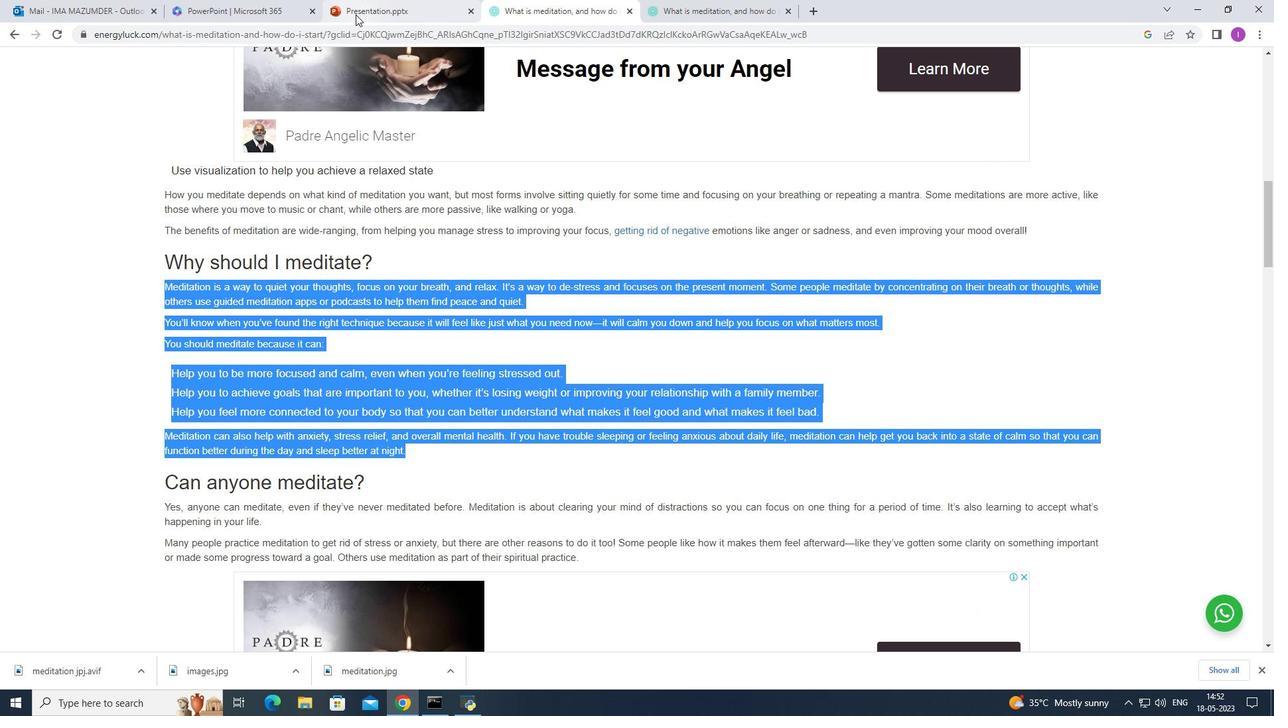 
Action: Mouse pressed left at (360, 10)
Screenshot: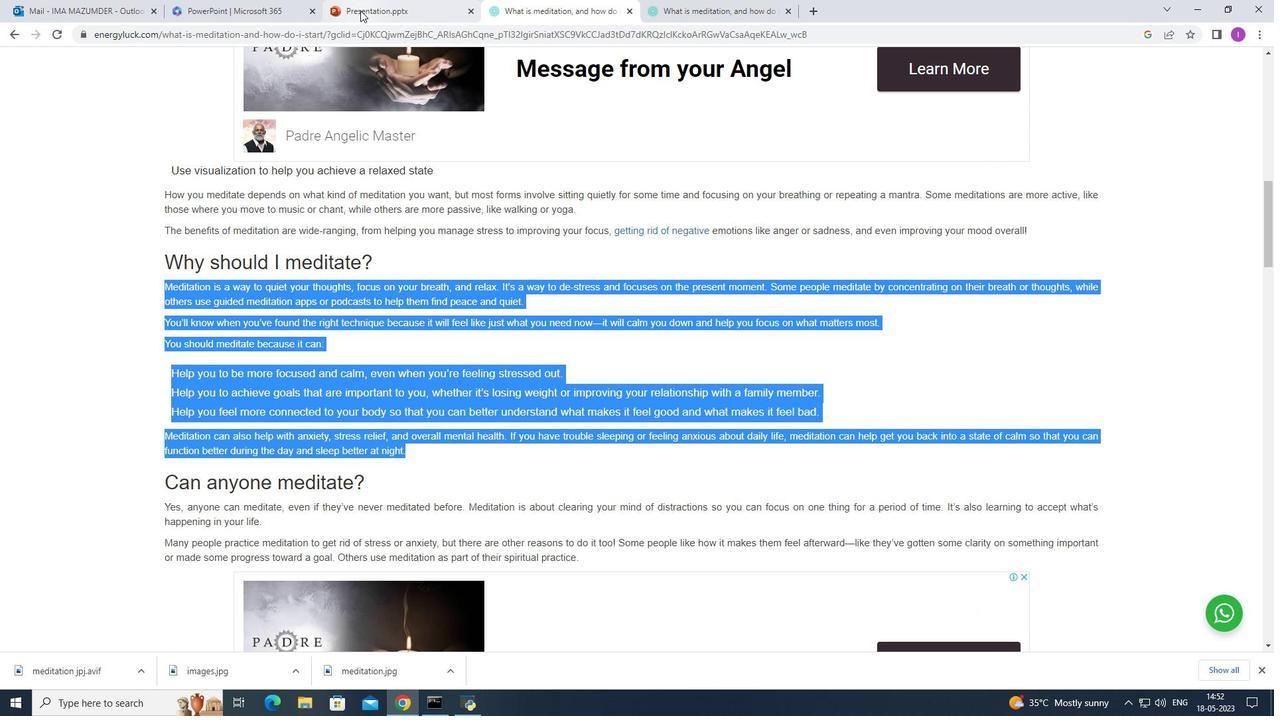 
Action: Mouse moved to (811, 366)
Screenshot: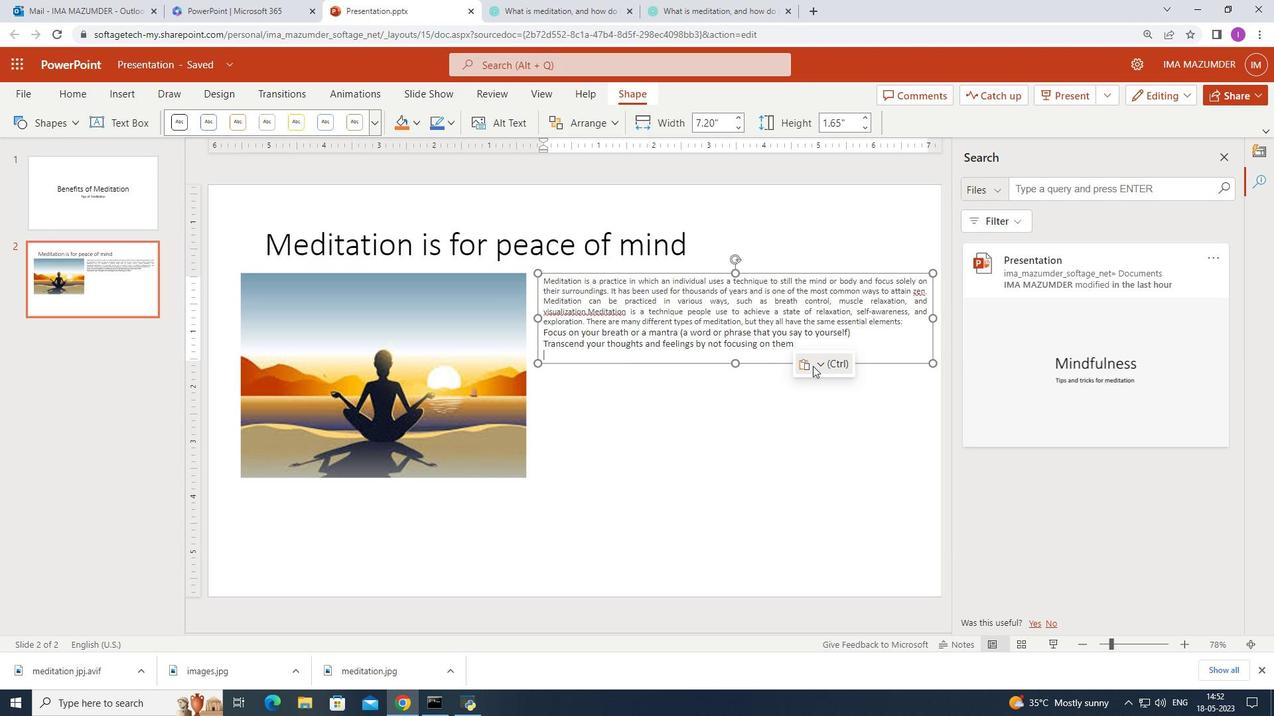 
Action: Key pressed ctrl+V
